 Task: Slide 5 - 01 Introduction.
Action: Mouse moved to (44, 106)
Screenshot: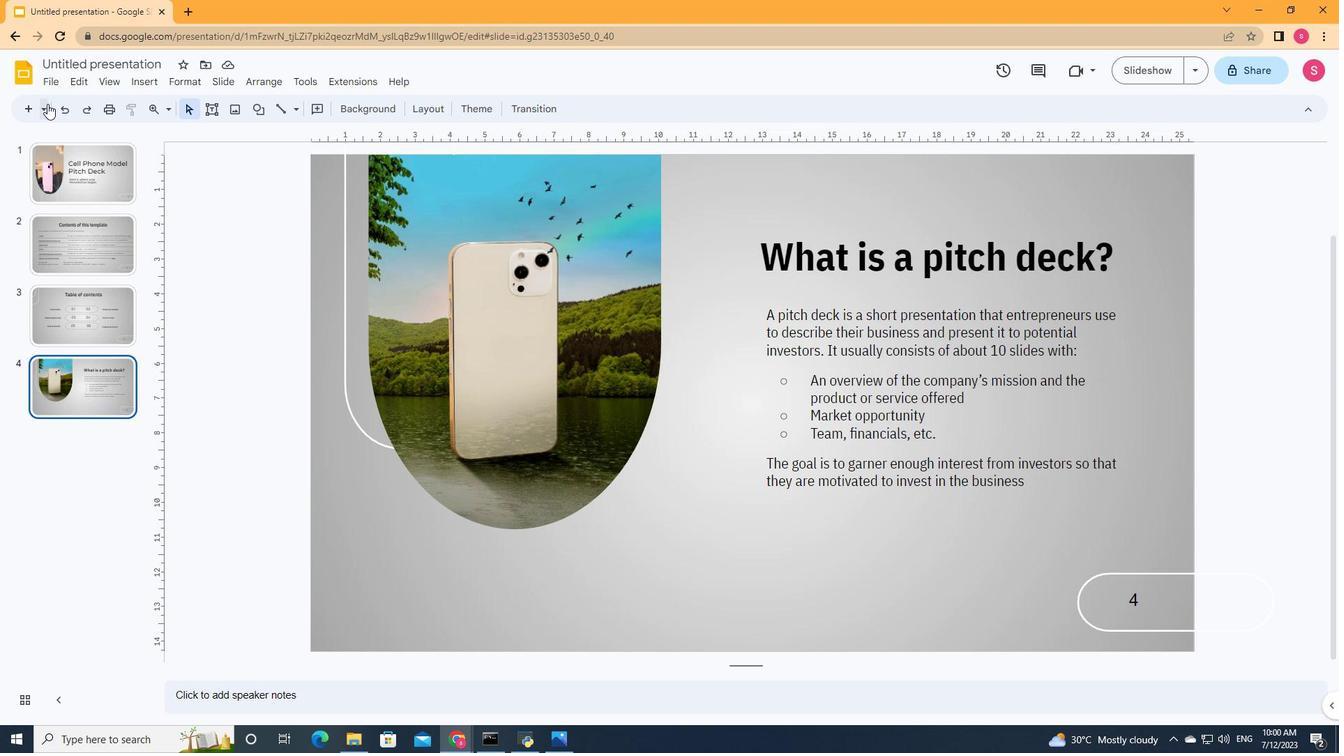 
Action: Mouse pressed left at (44, 106)
Screenshot: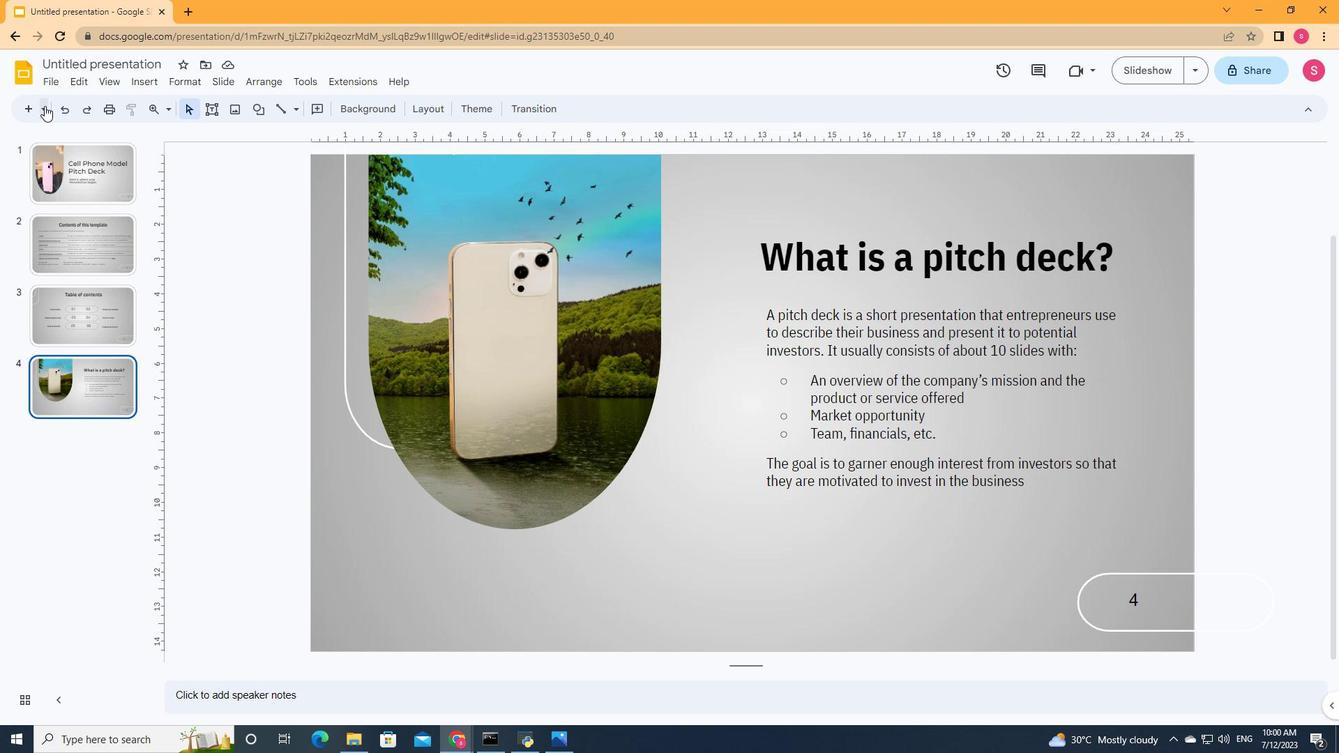 
Action: Mouse moved to (171, 366)
Screenshot: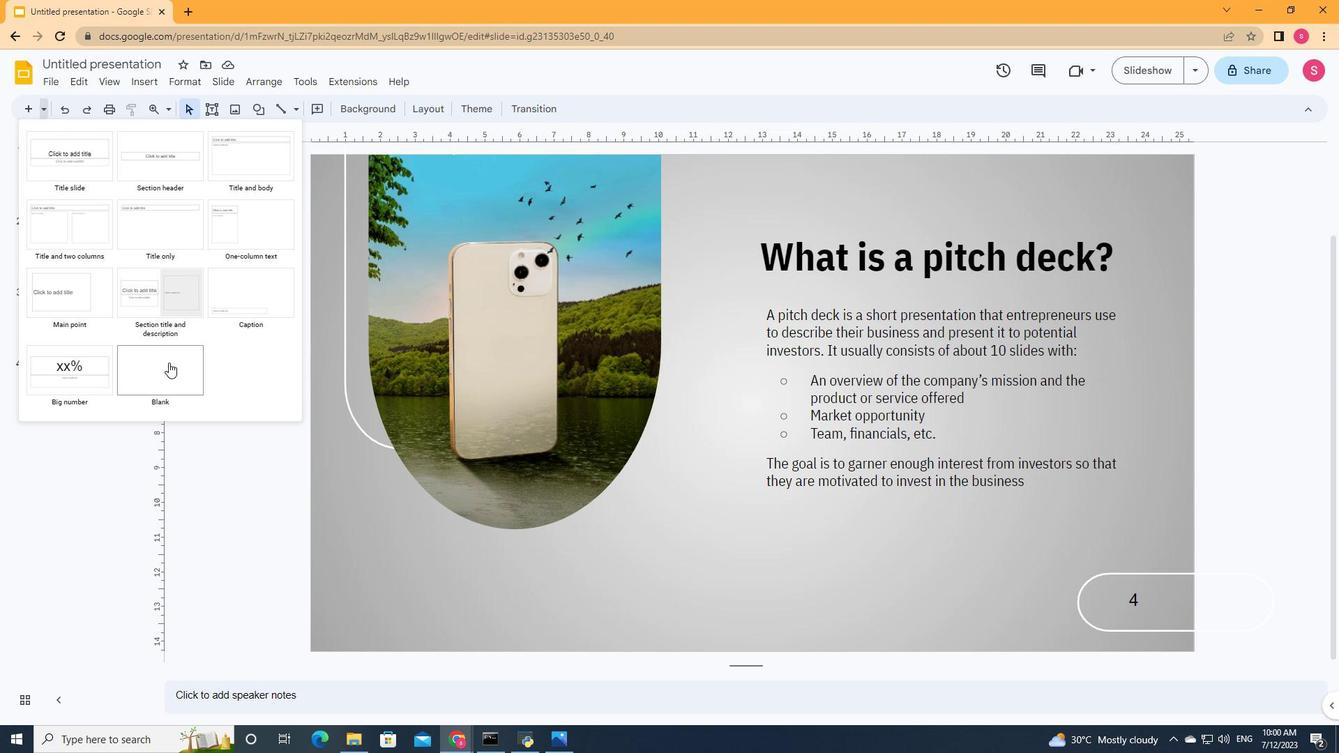 
Action: Mouse pressed left at (171, 366)
Screenshot: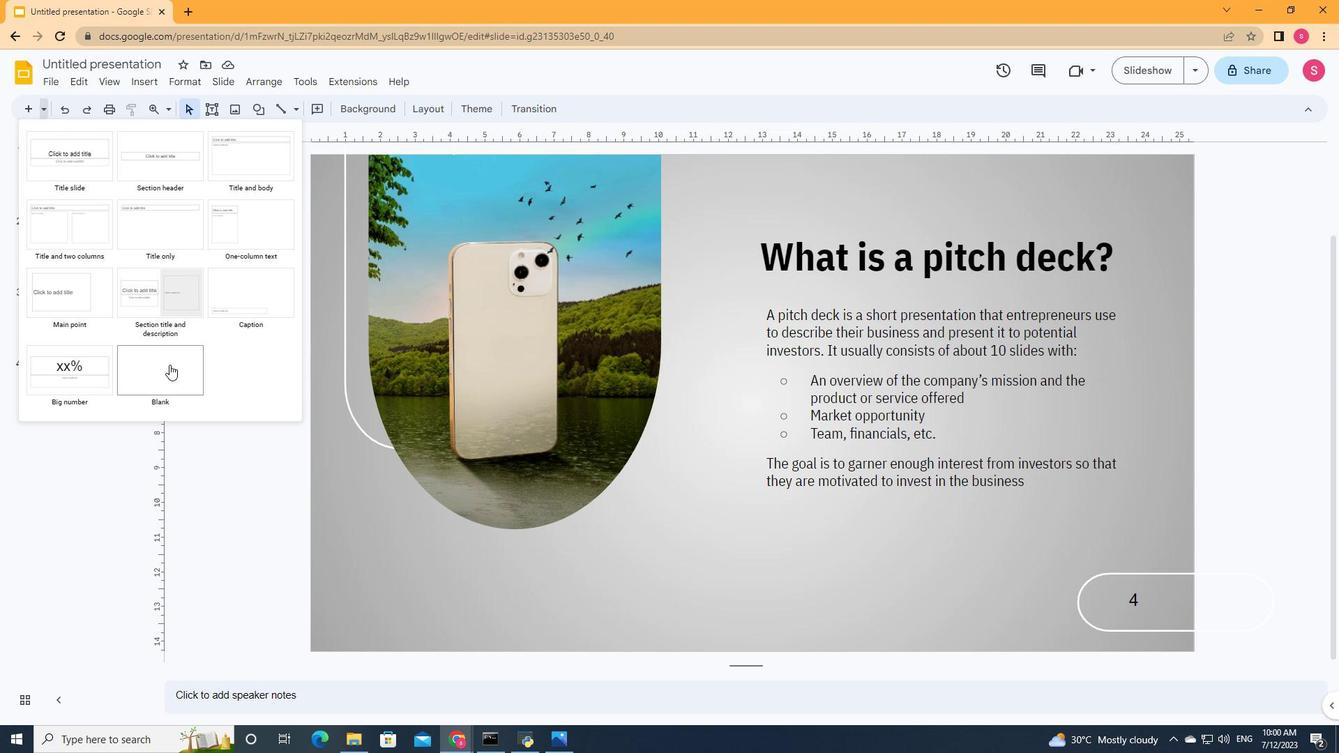 
Action: Mouse moved to (211, 110)
Screenshot: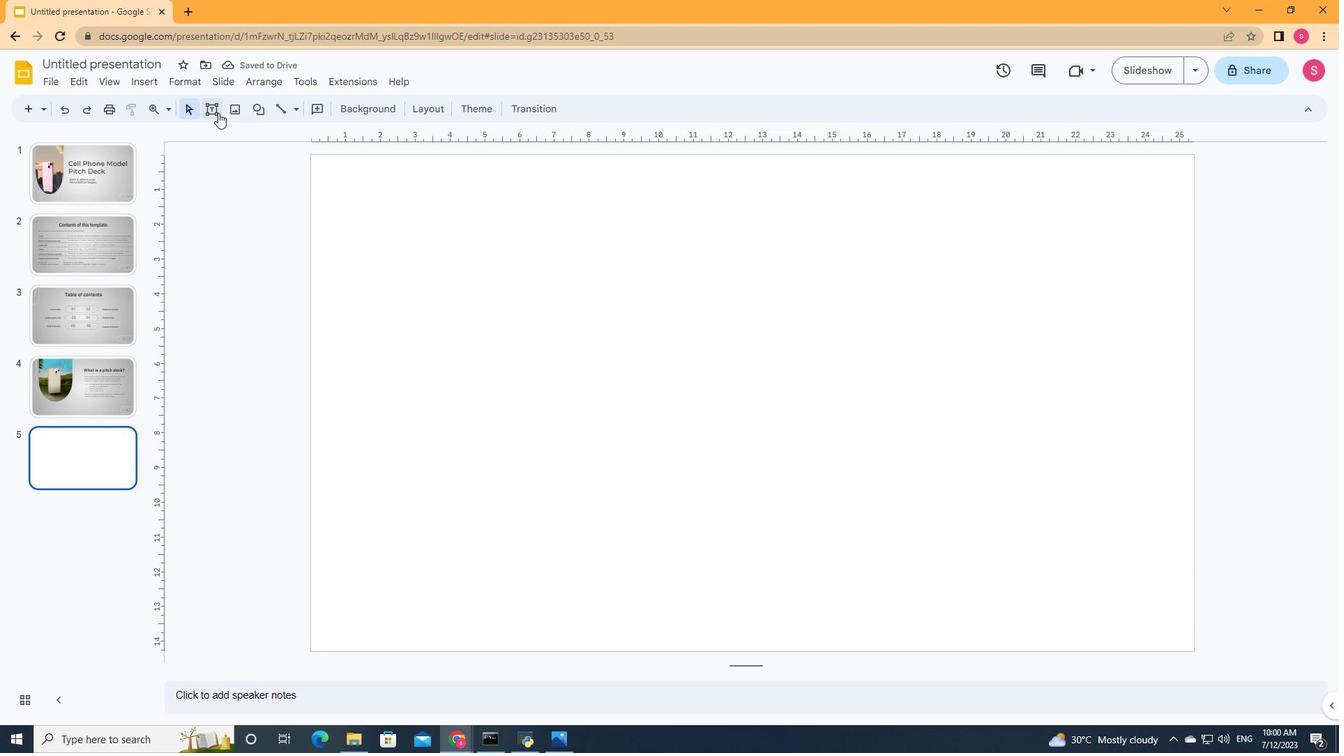 
Action: Mouse pressed left at (211, 110)
Screenshot: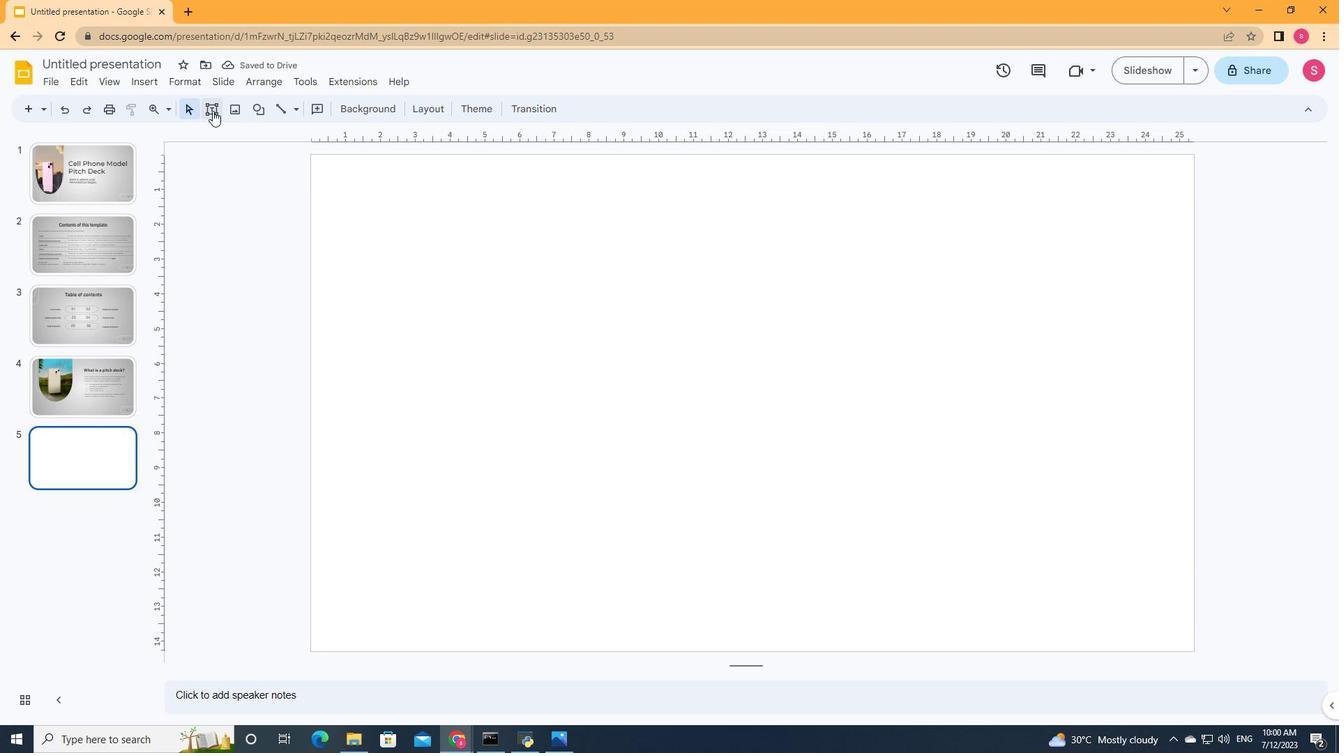 
Action: Mouse moved to (438, 314)
Screenshot: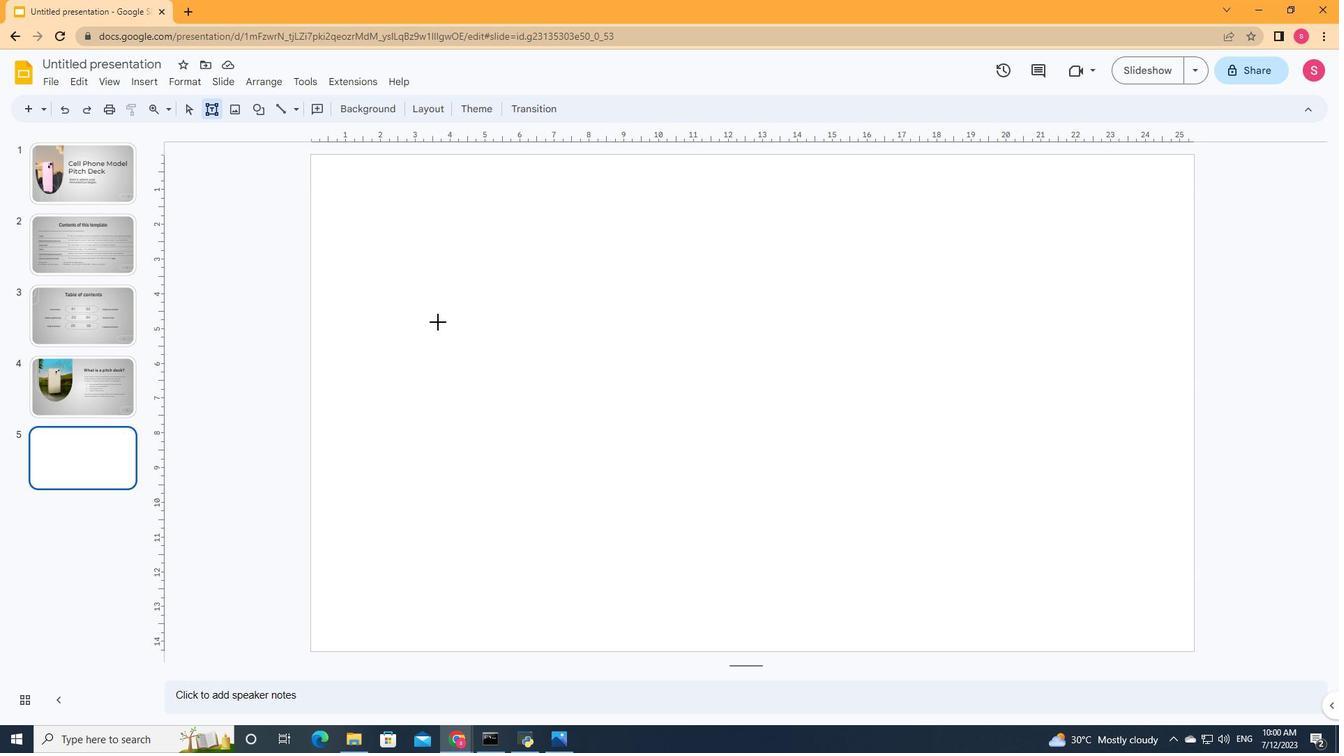 
Action: Mouse pressed left at (438, 314)
Screenshot: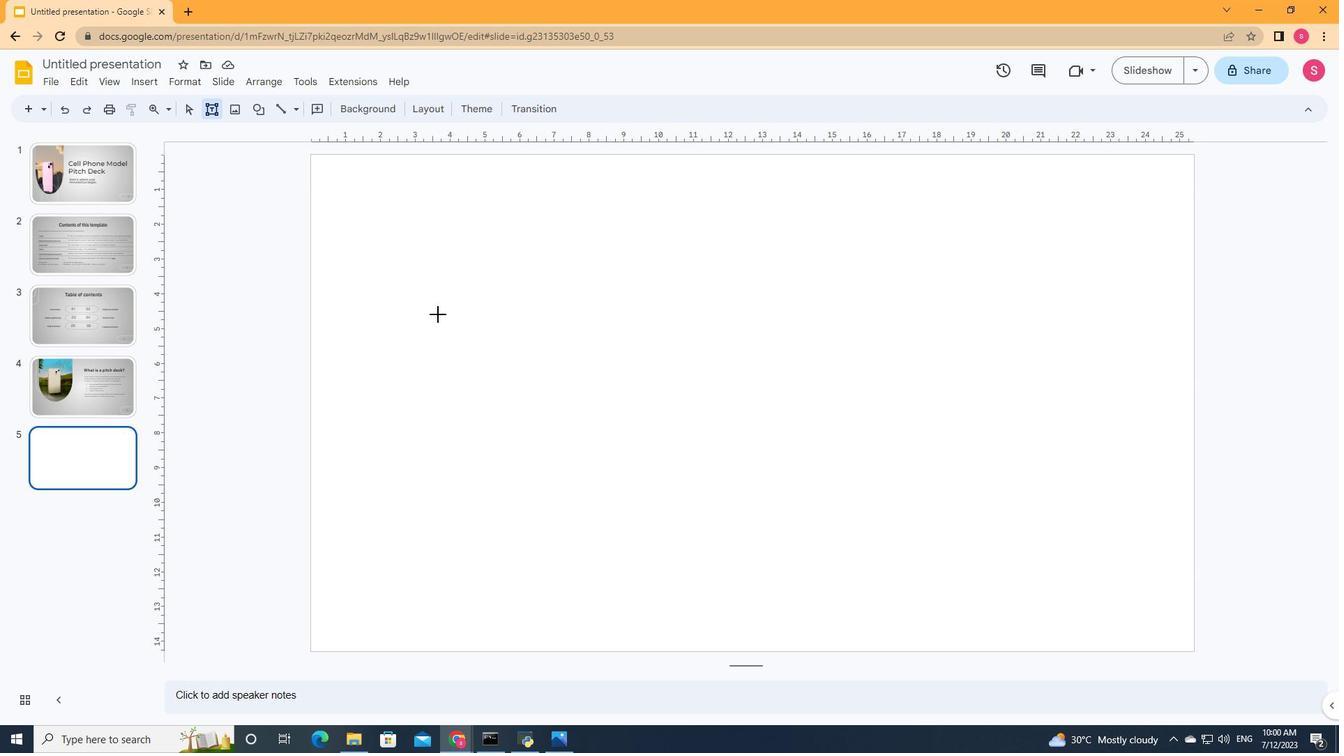 
Action: Mouse moved to (599, 405)
Screenshot: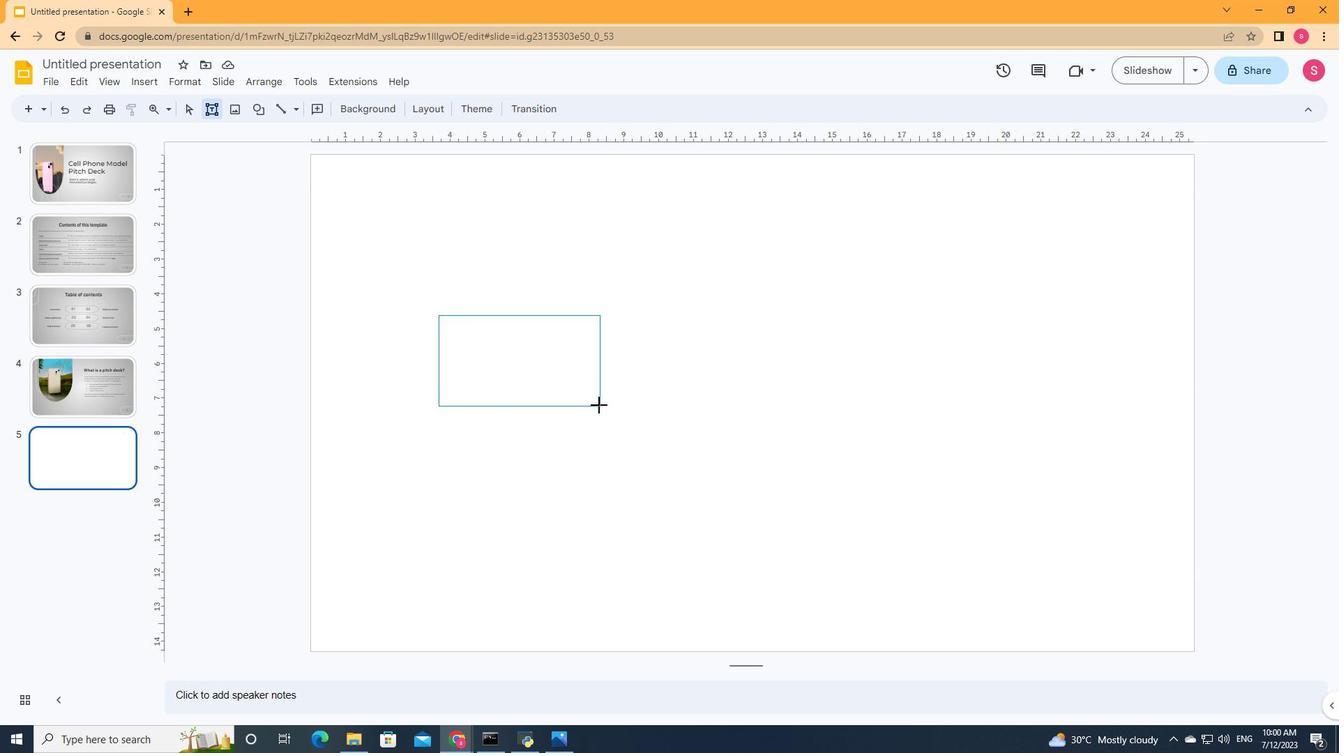 
Action: Key pressed <Key.shift><Key.shift><Key.shift><Key.shift><Key.shift><Key.shift><Key.shift><Key.shift>
Screenshot: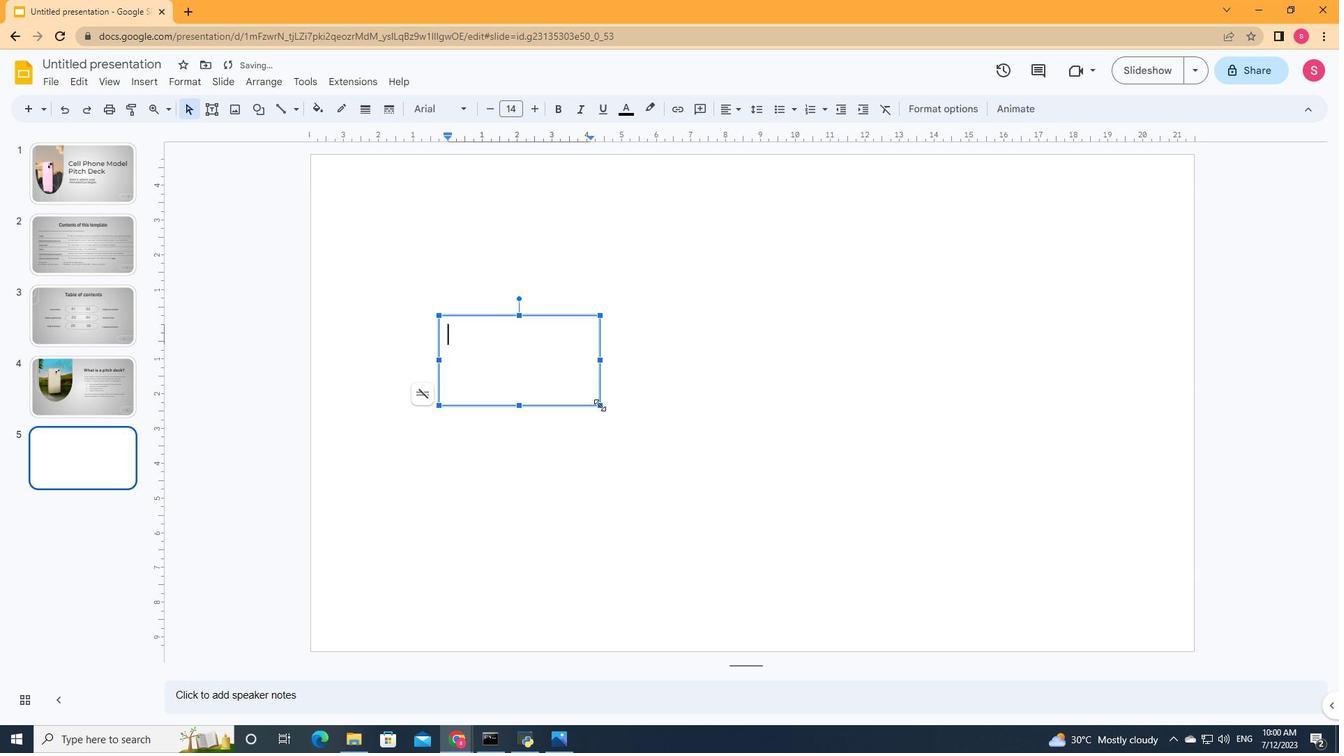 
Action: Mouse moved to (600, 405)
Screenshot: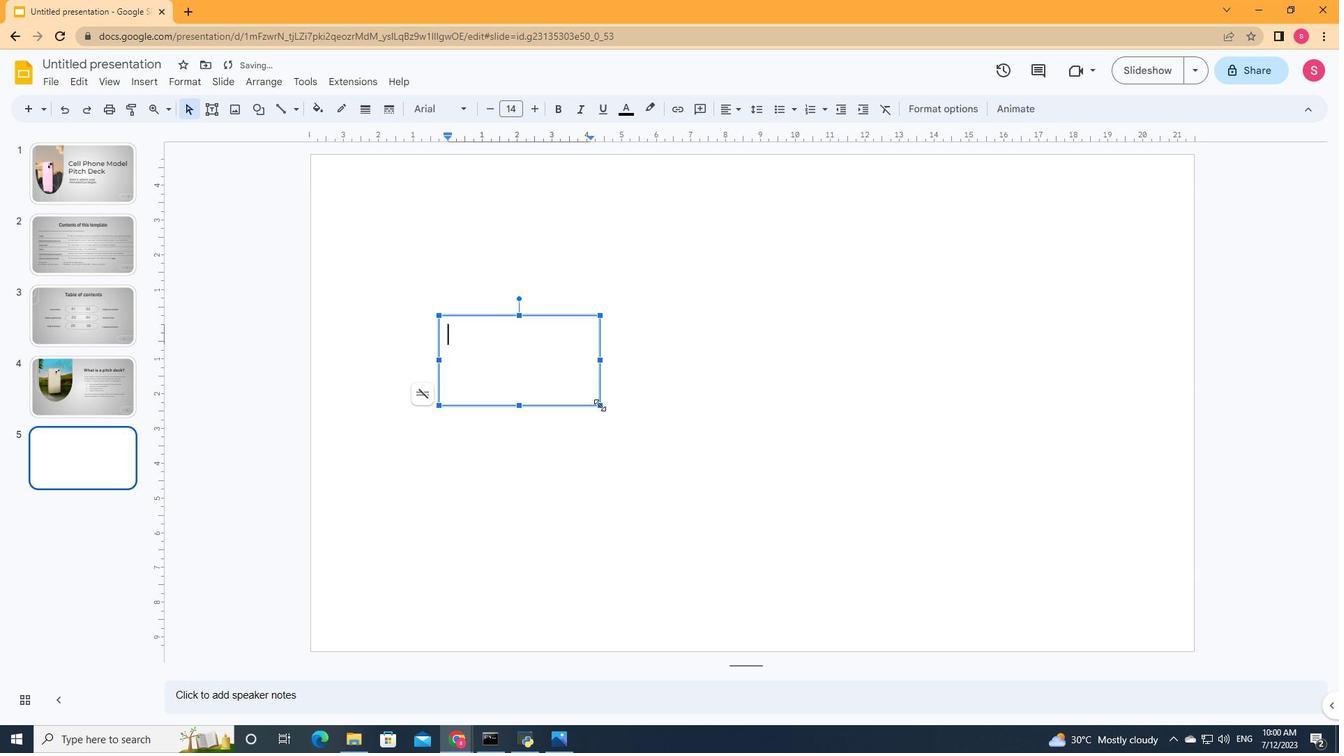 
Action: Key pressed <Key.insert><Key.shift>01
Screenshot: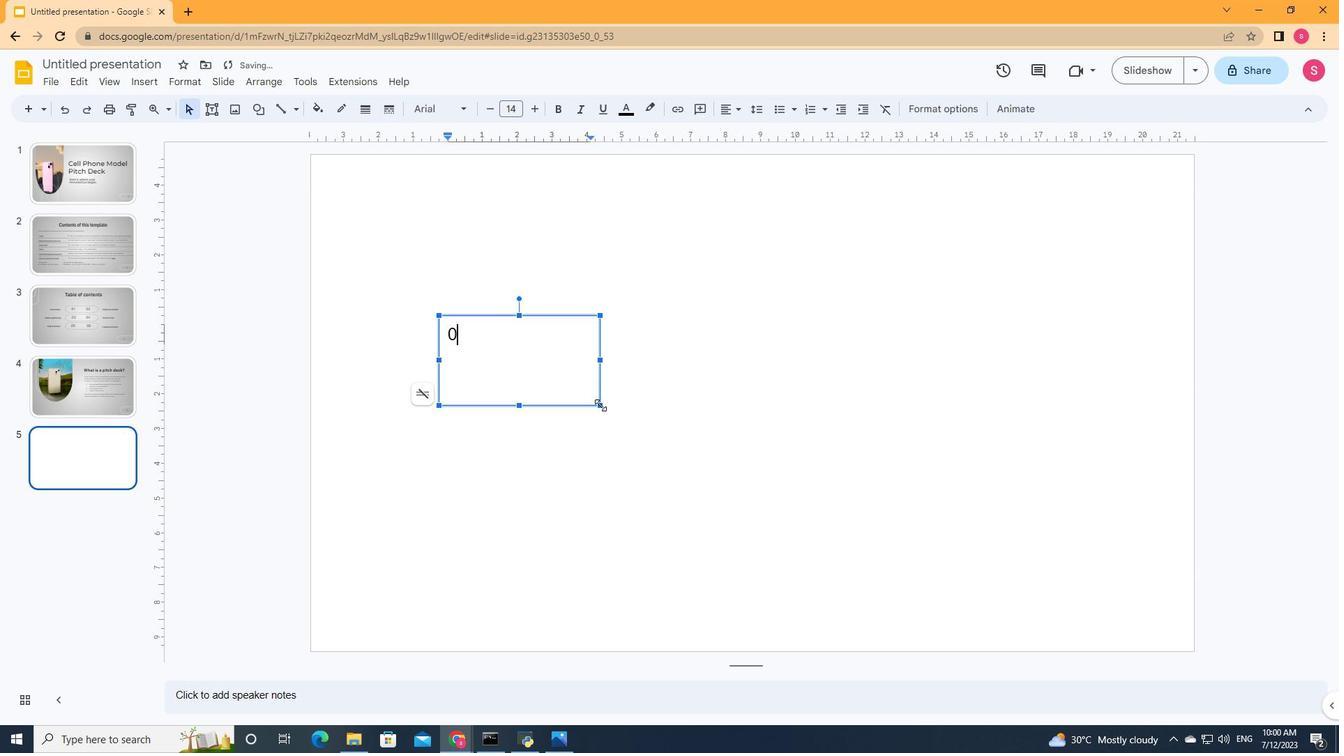 
Action: Mouse moved to (498, 344)
Screenshot: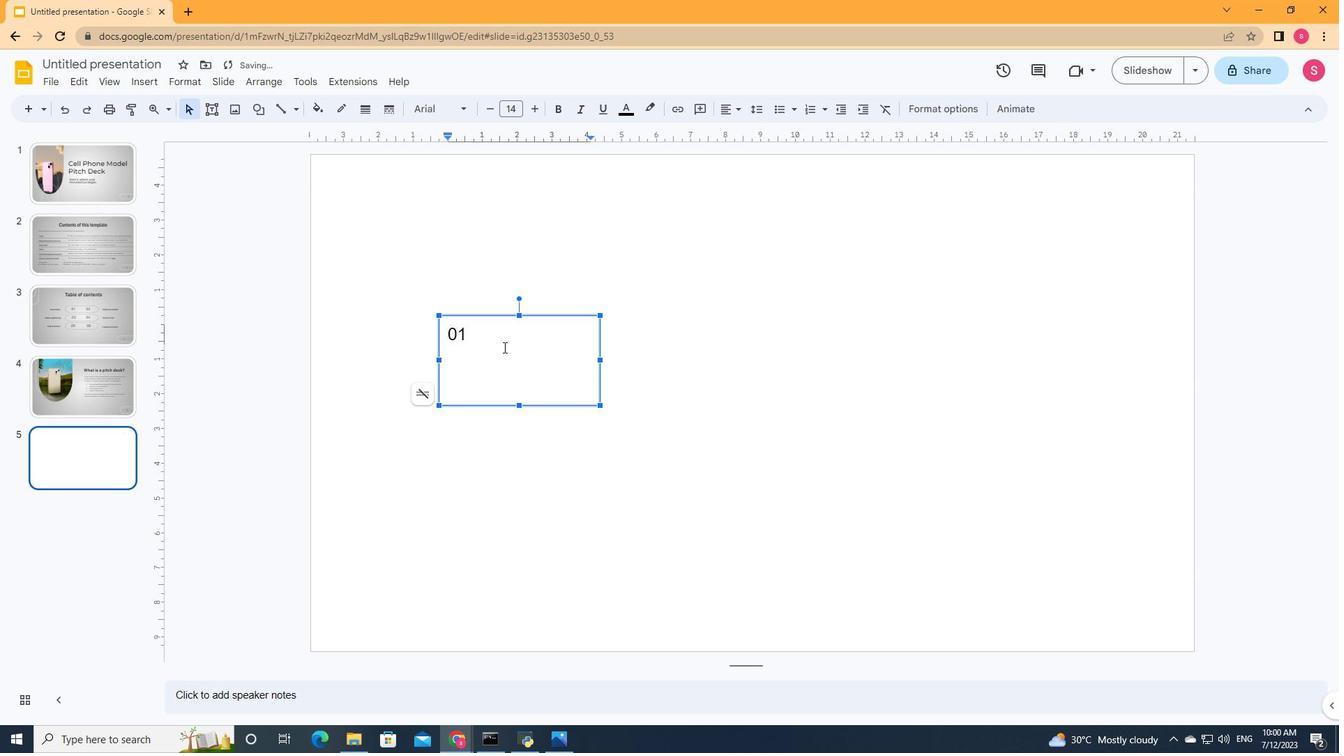 
Action: Mouse pressed left at (498, 344)
Screenshot: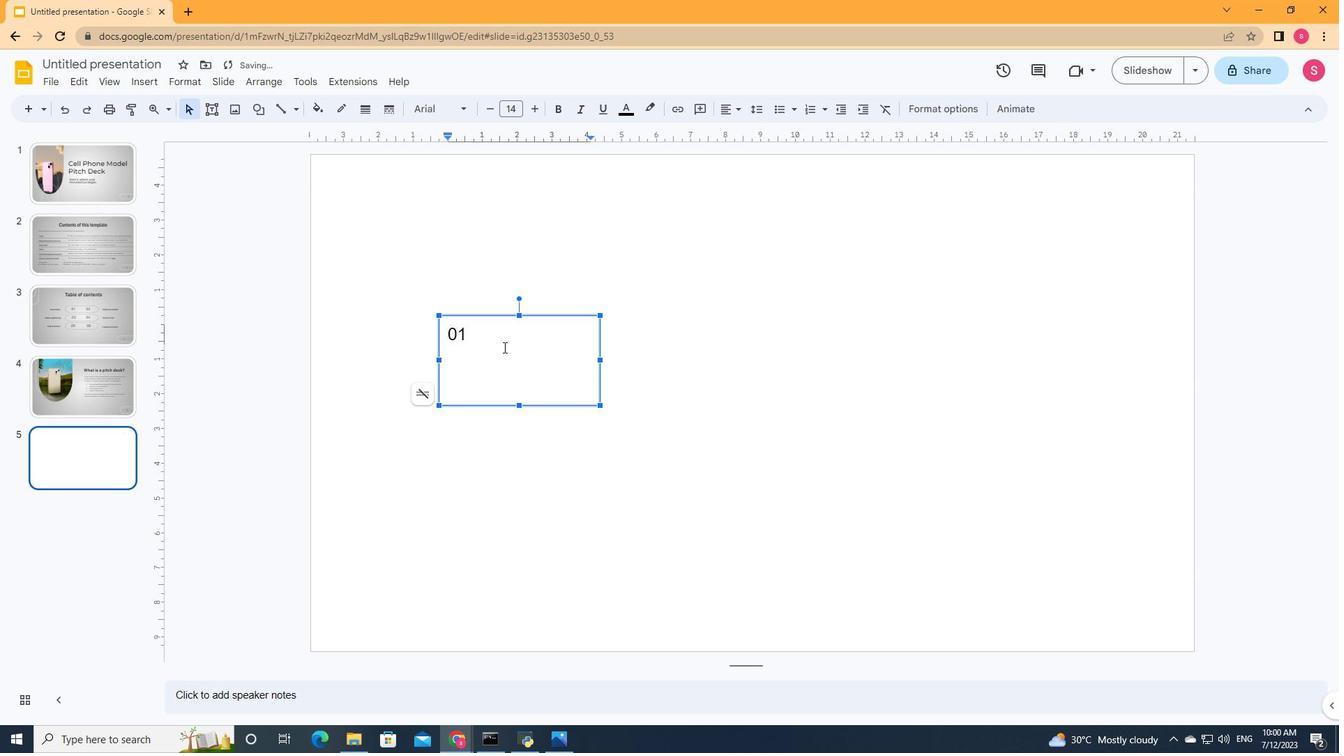 
Action: Mouse moved to (531, 115)
Screenshot: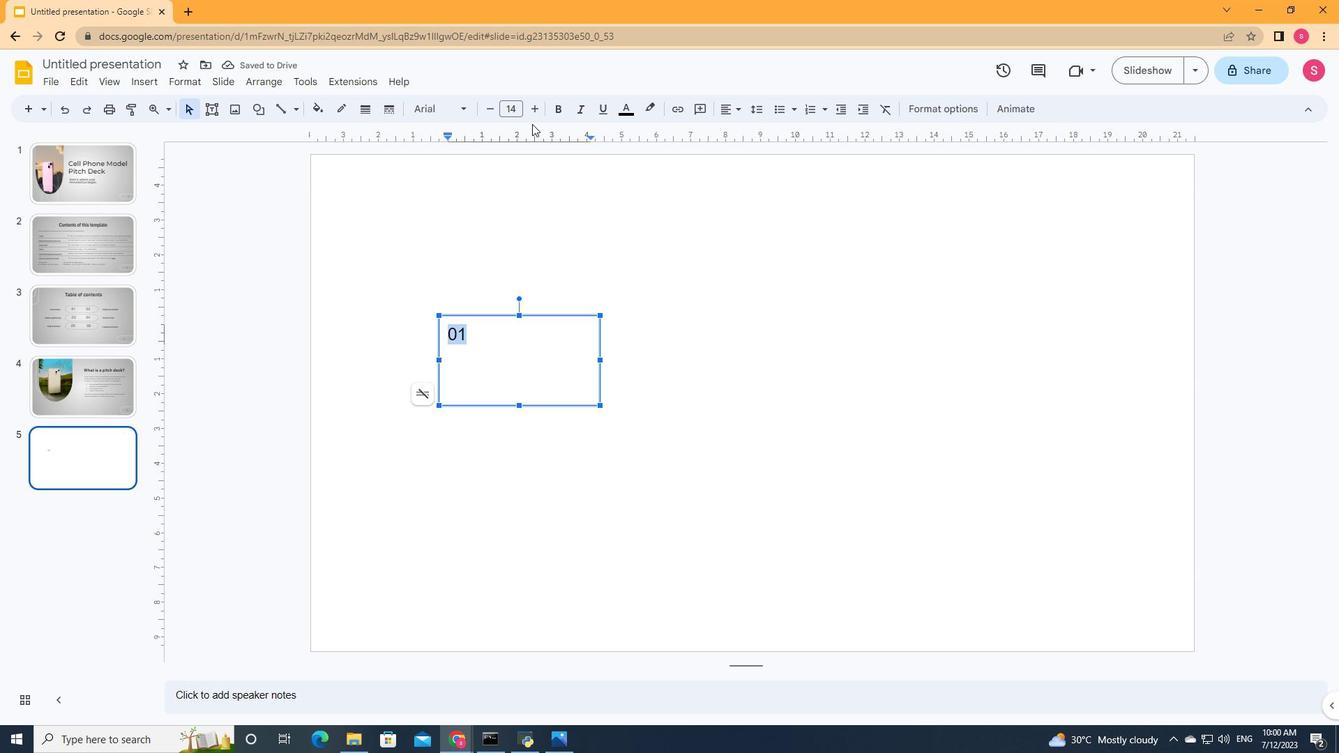 
Action: Mouse pressed left at (531, 115)
Screenshot: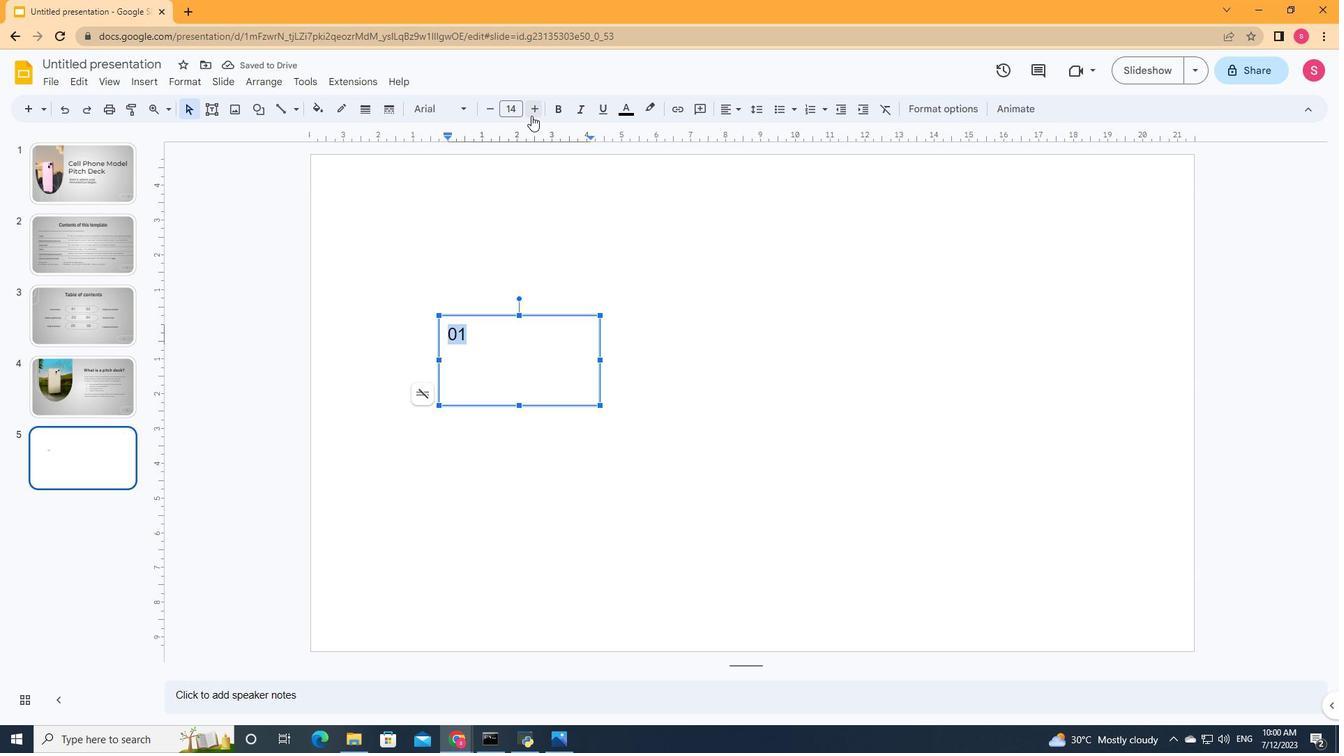 
Action: Mouse pressed left at (531, 115)
Screenshot: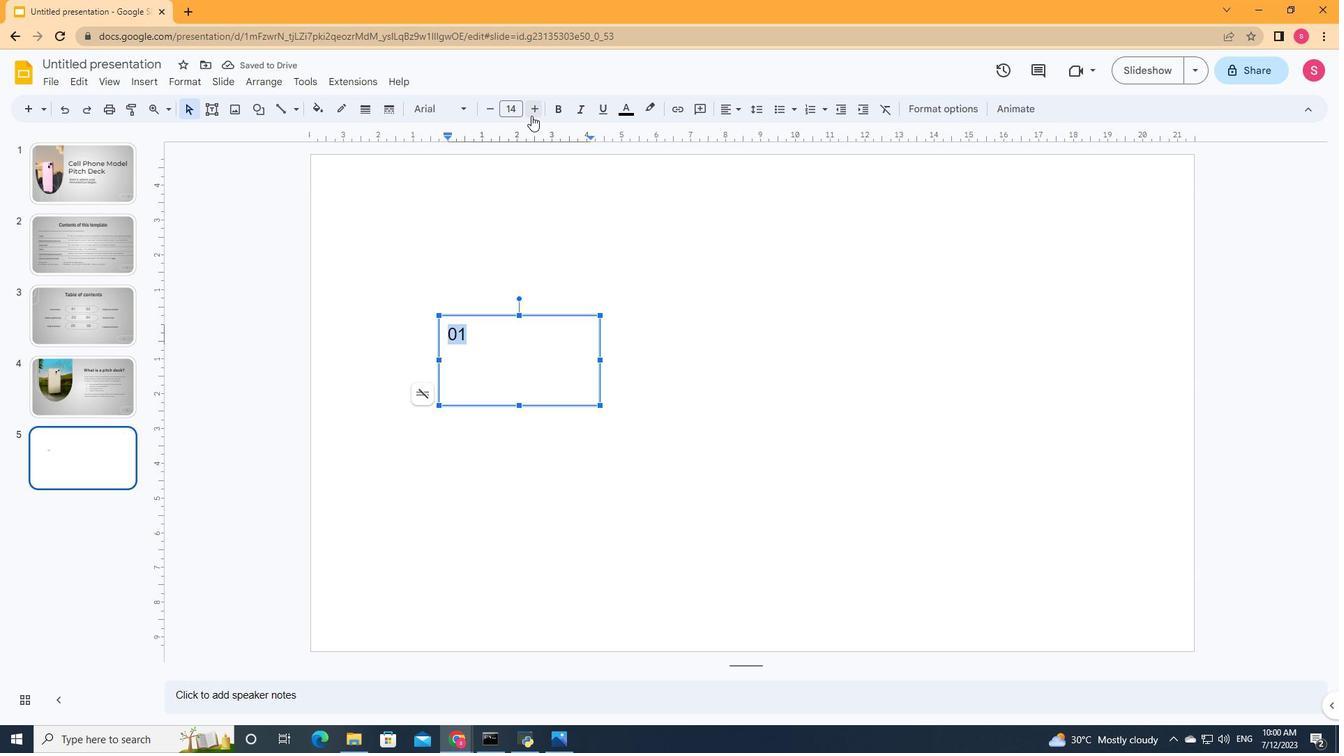 
Action: Mouse pressed left at (531, 115)
Screenshot: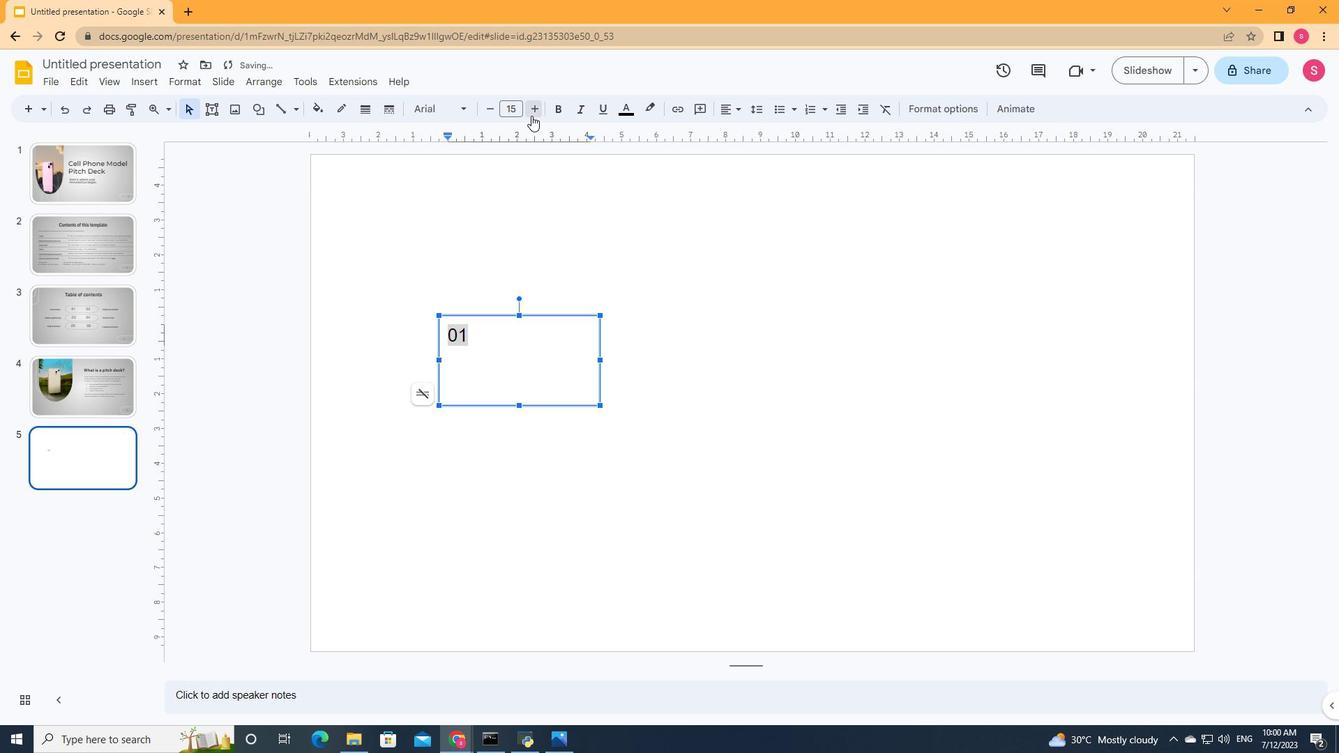 
Action: Mouse pressed left at (531, 115)
Screenshot: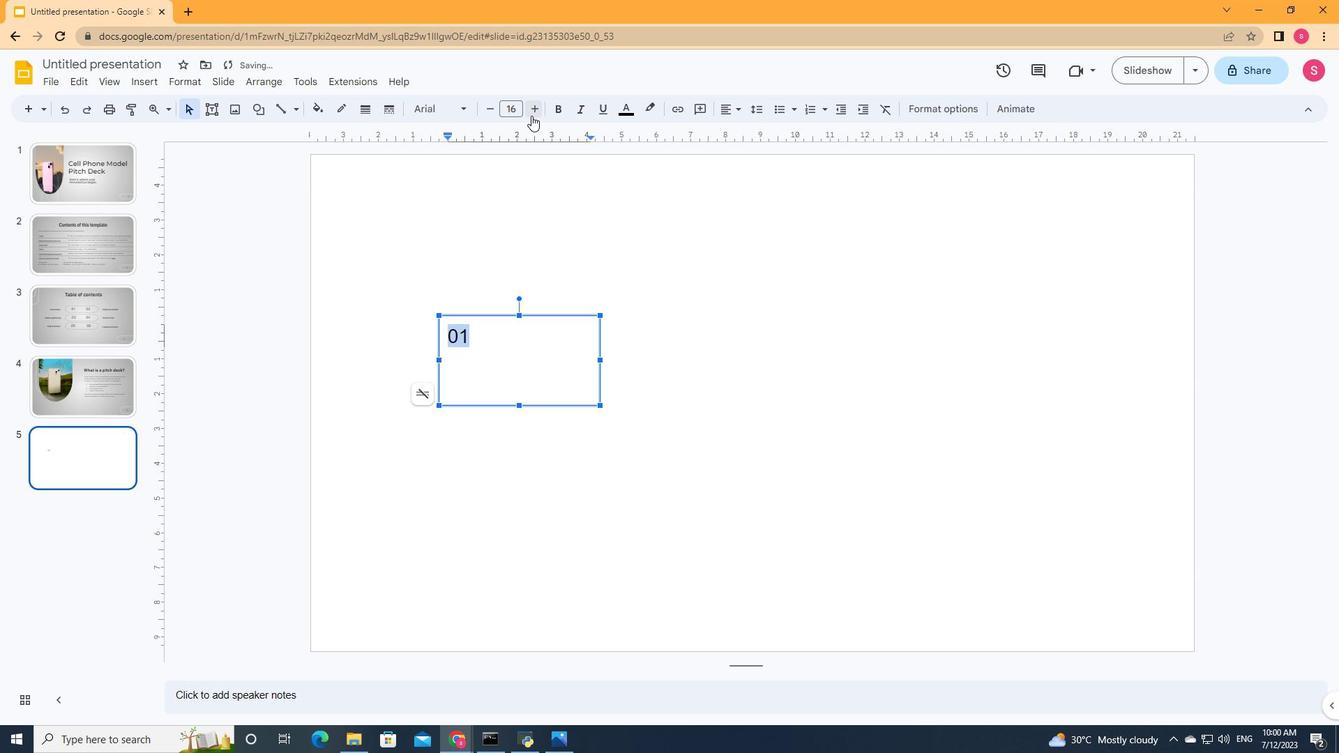 
Action: Mouse pressed left at (531, 115)
Screenshot: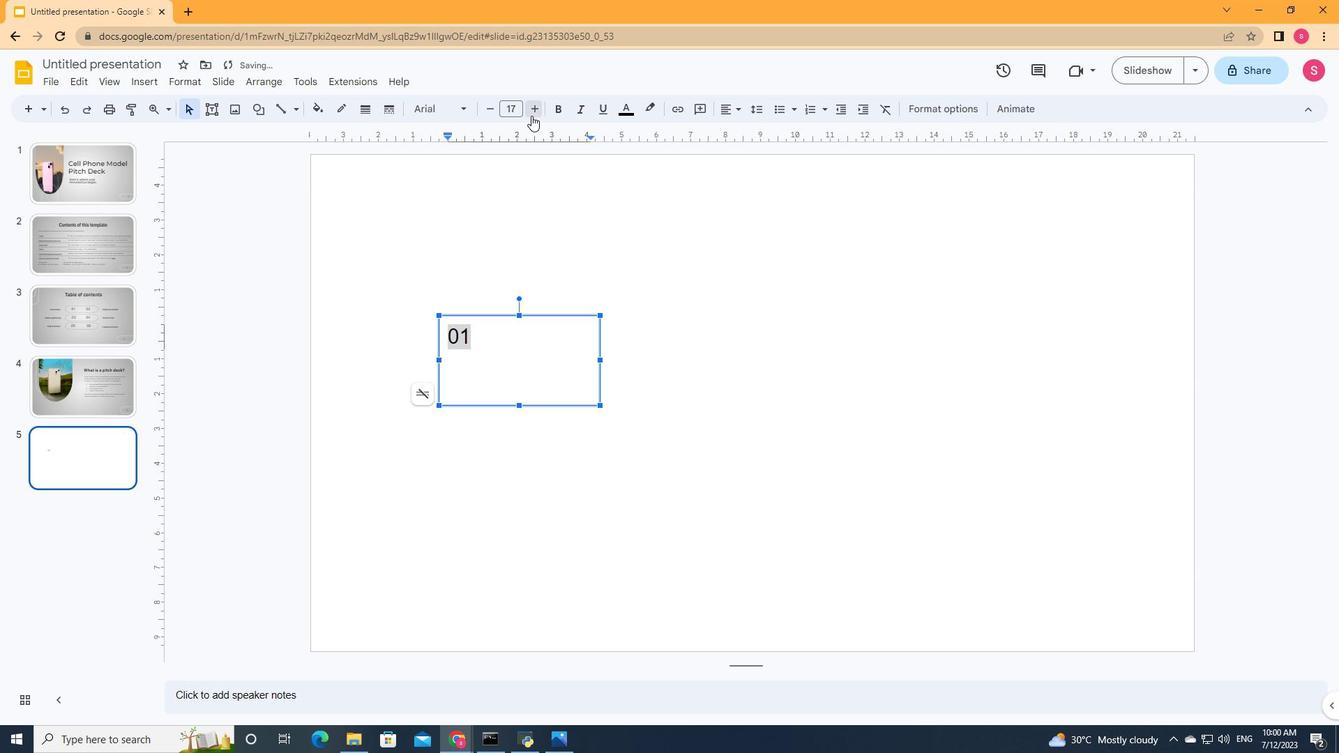 
Action: Mouse pressed left at (531, 115)
Screenshot: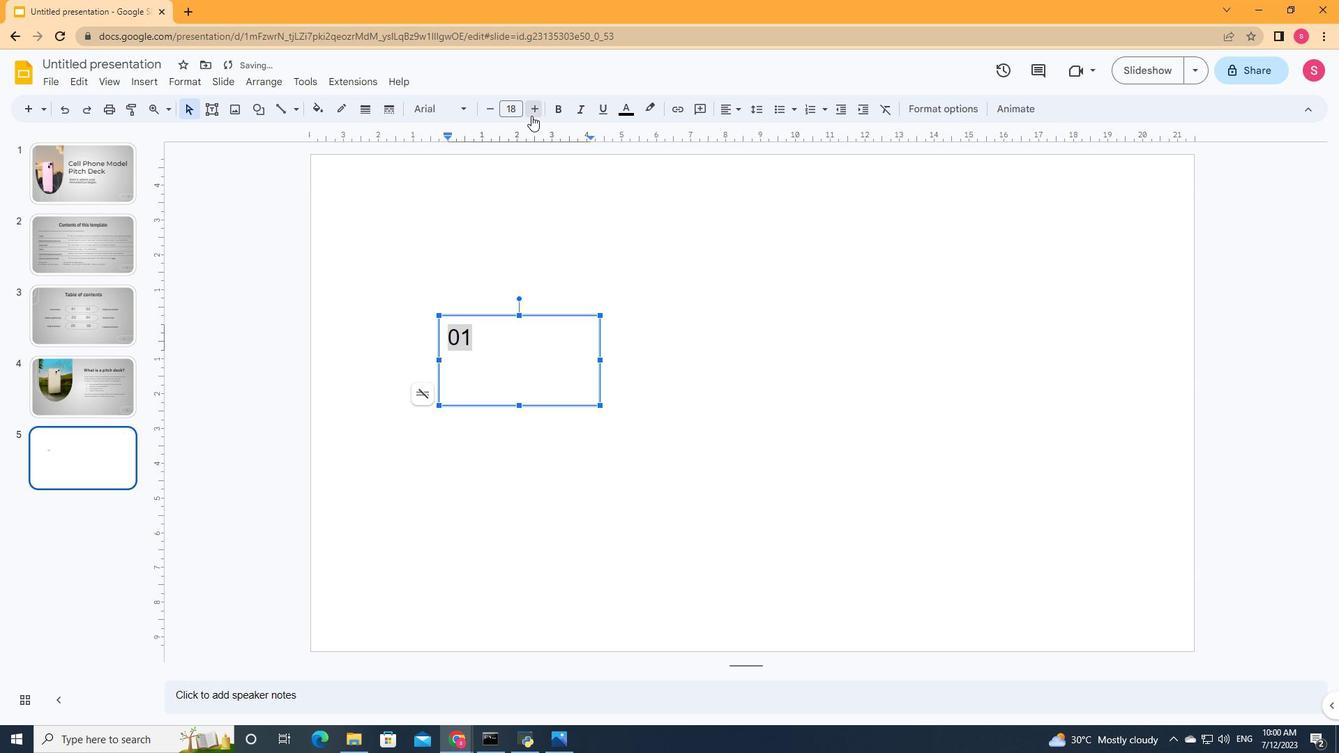 
Action: Mouse pressed left at (531, 115)
Screenshot: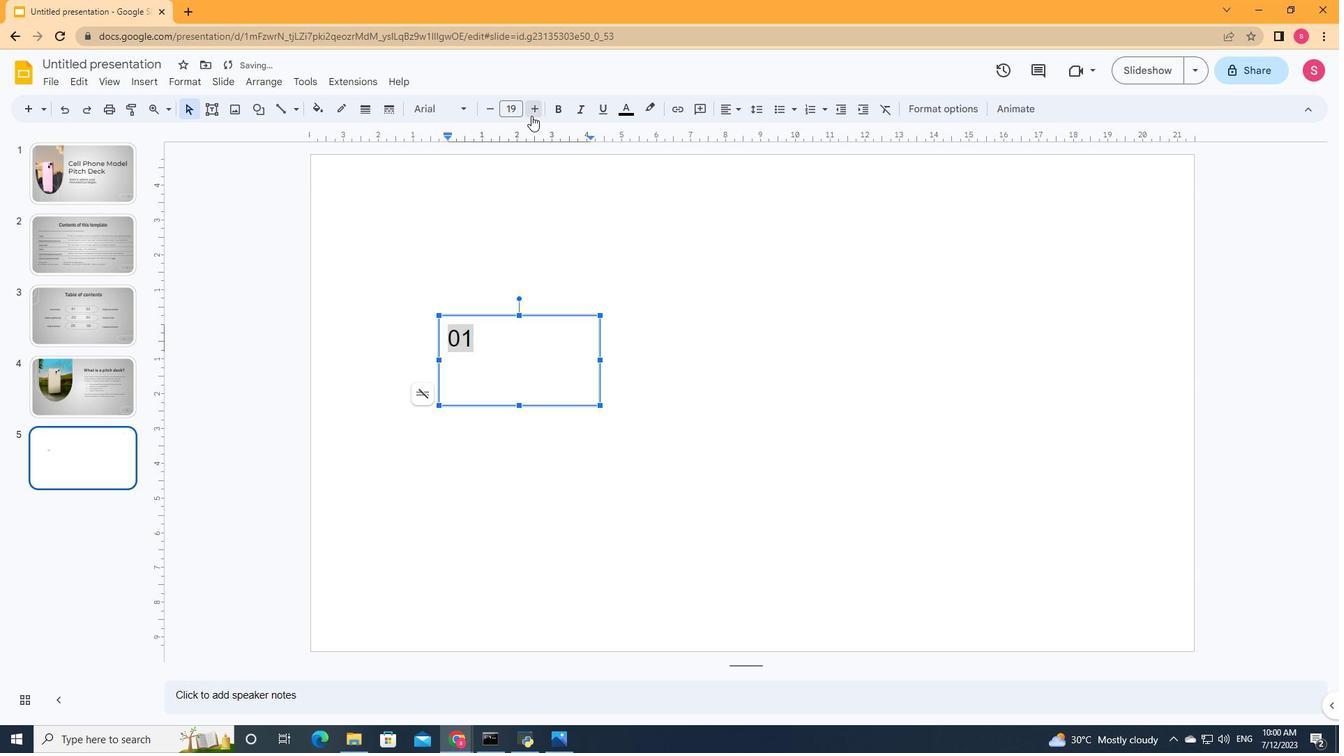 
Action: Mouse pressed left at (531, 115)
Screenshot: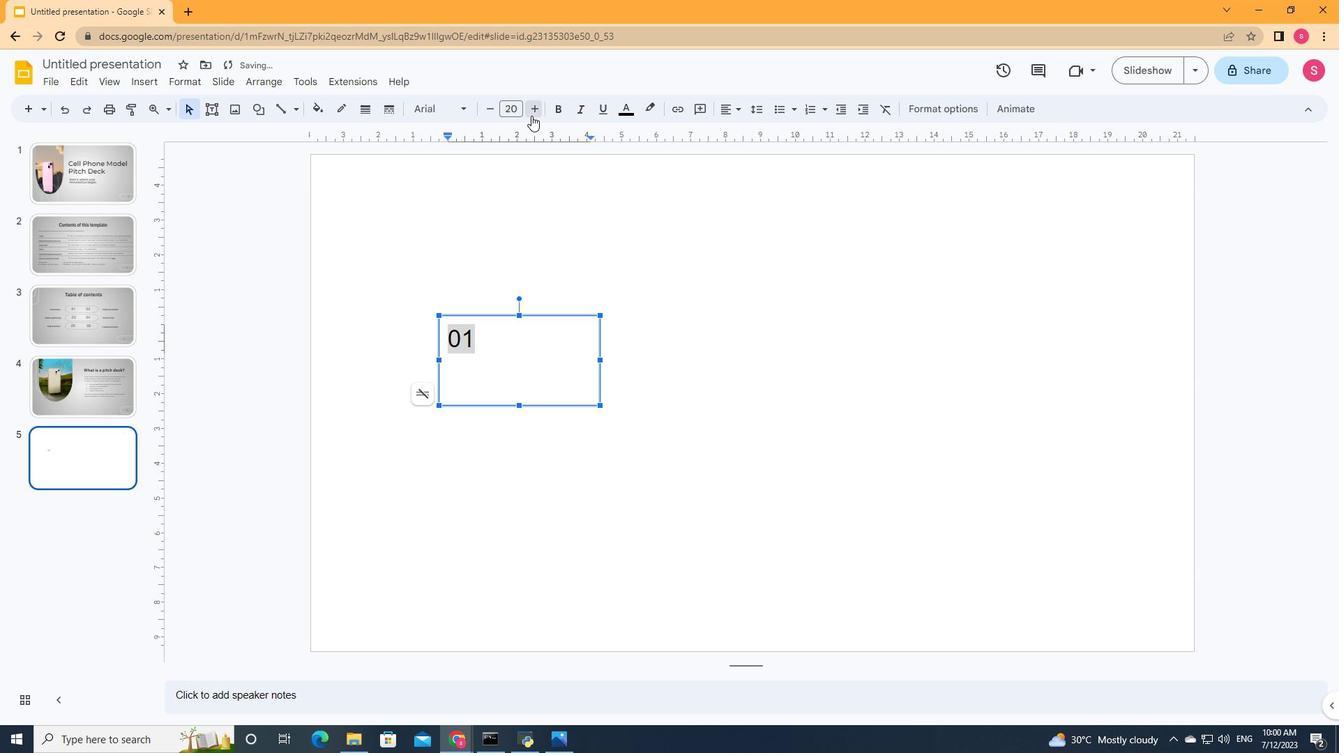 
Action: Mouse pressed left at (531, 115)
Screenshot: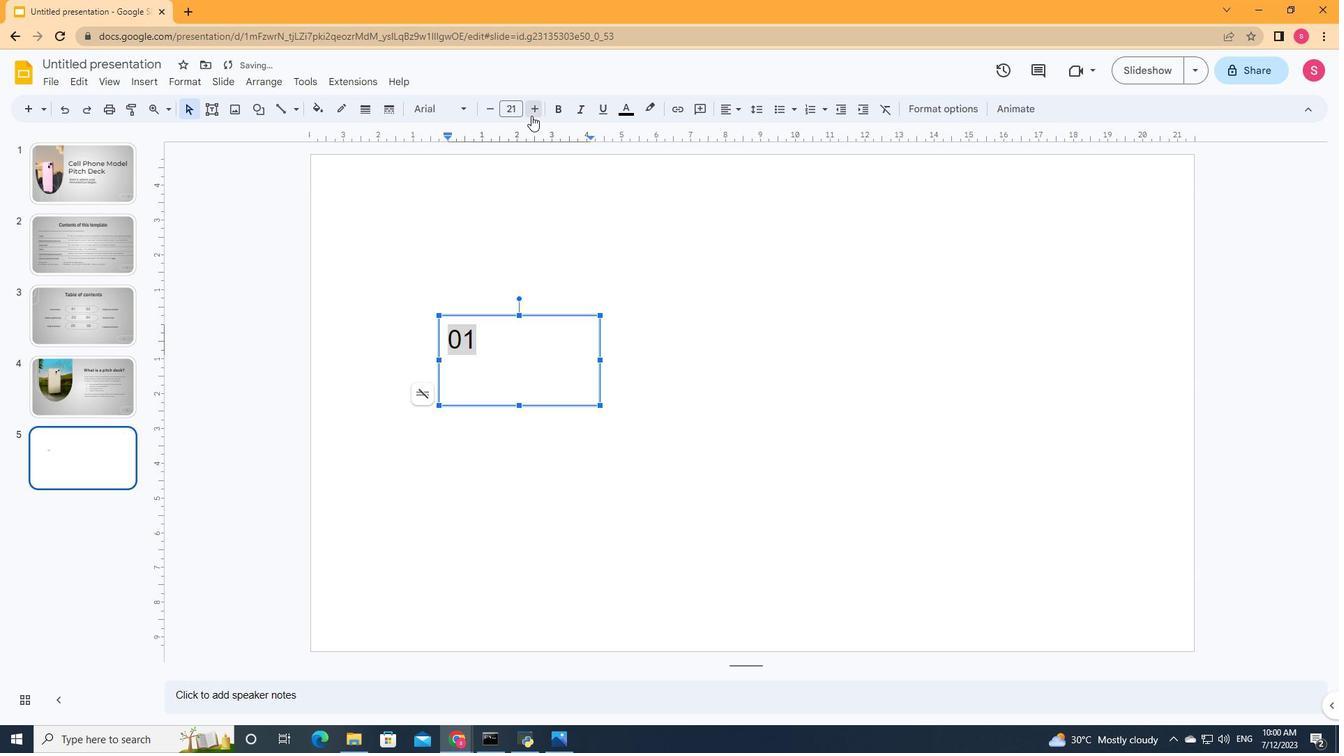 
Action: Mouse pressed left at (531, 115)
Screenshot: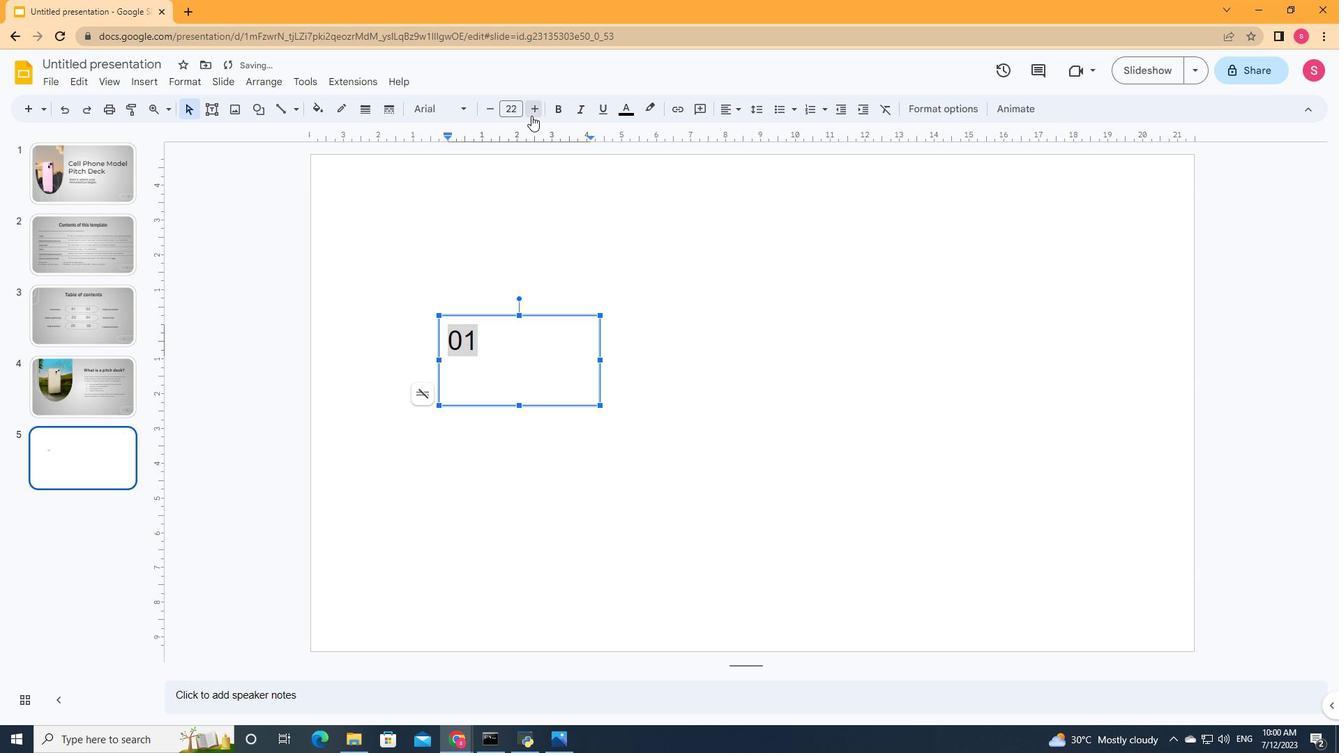 
Action: Mouse pressed left at (531, 115)
Screenshot: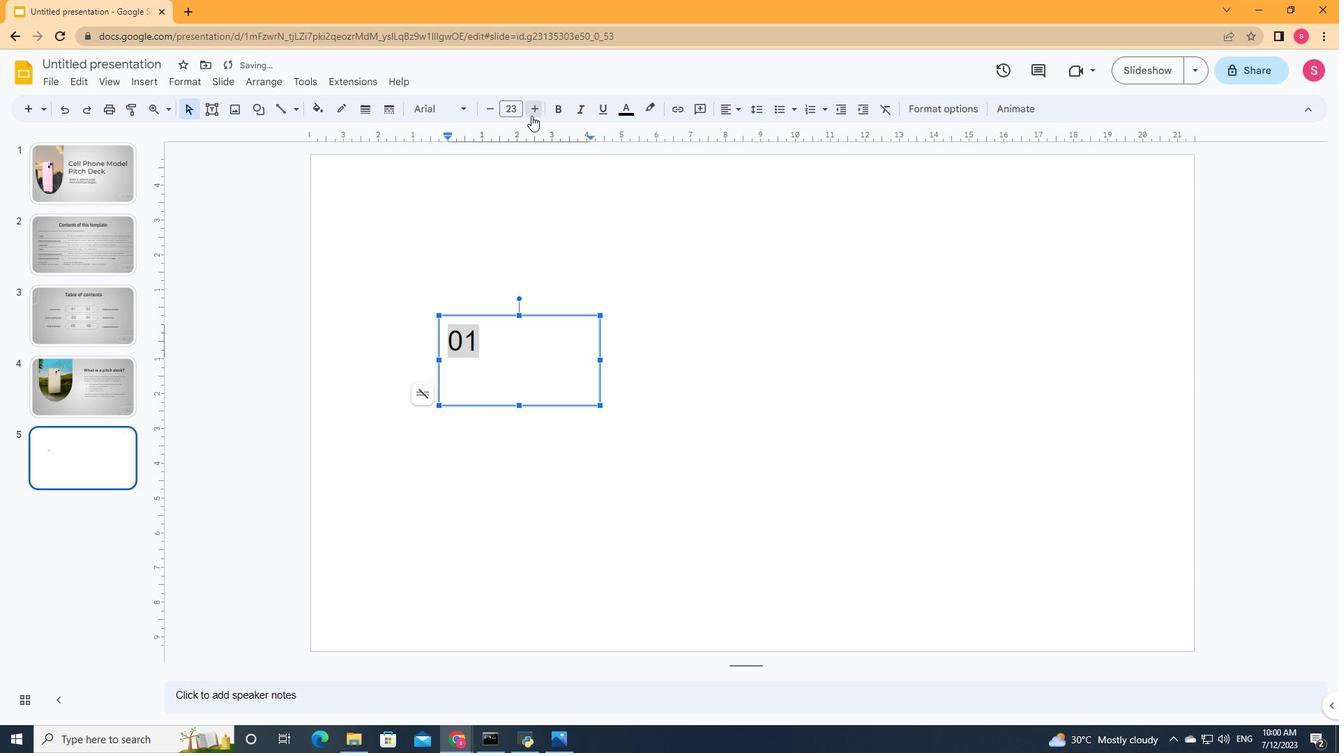 
Action: Mouse pressed left at (531, 115)
Screenshot: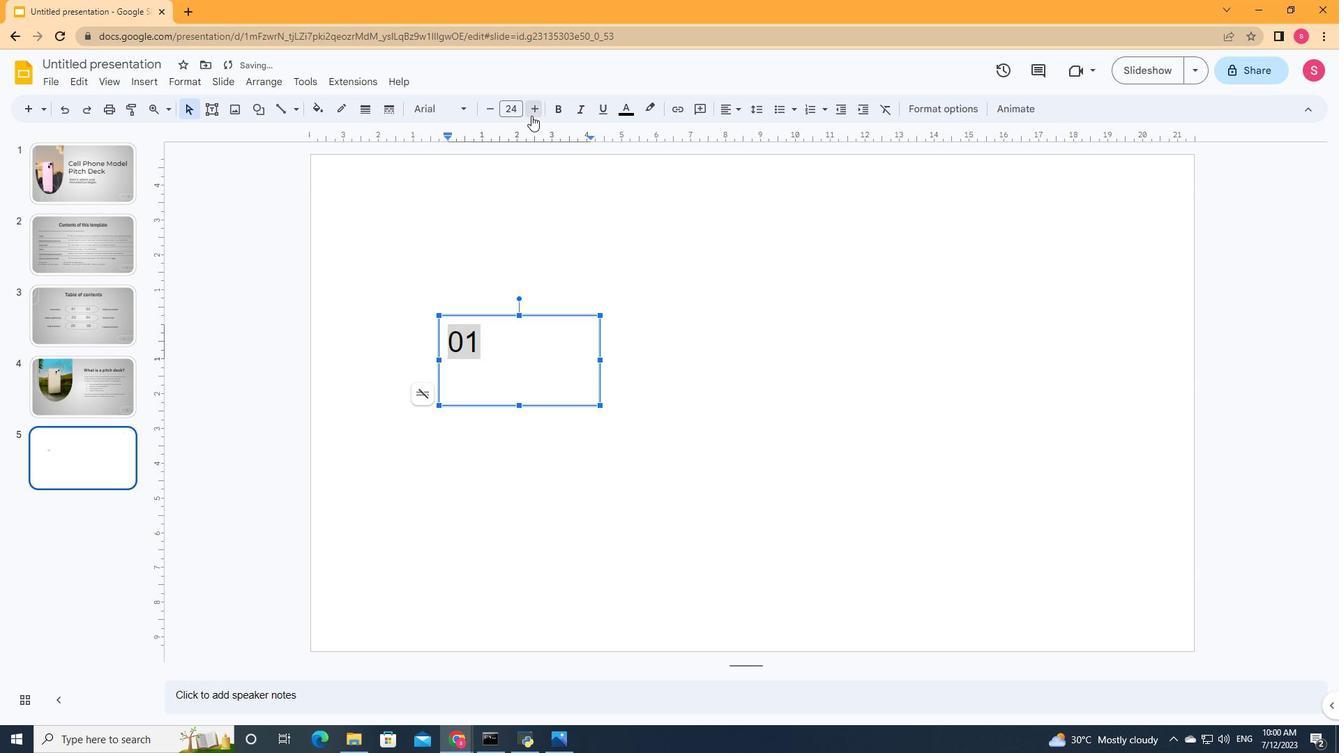 
Action: Mouse pressed left at (531, 115)
Screenshot: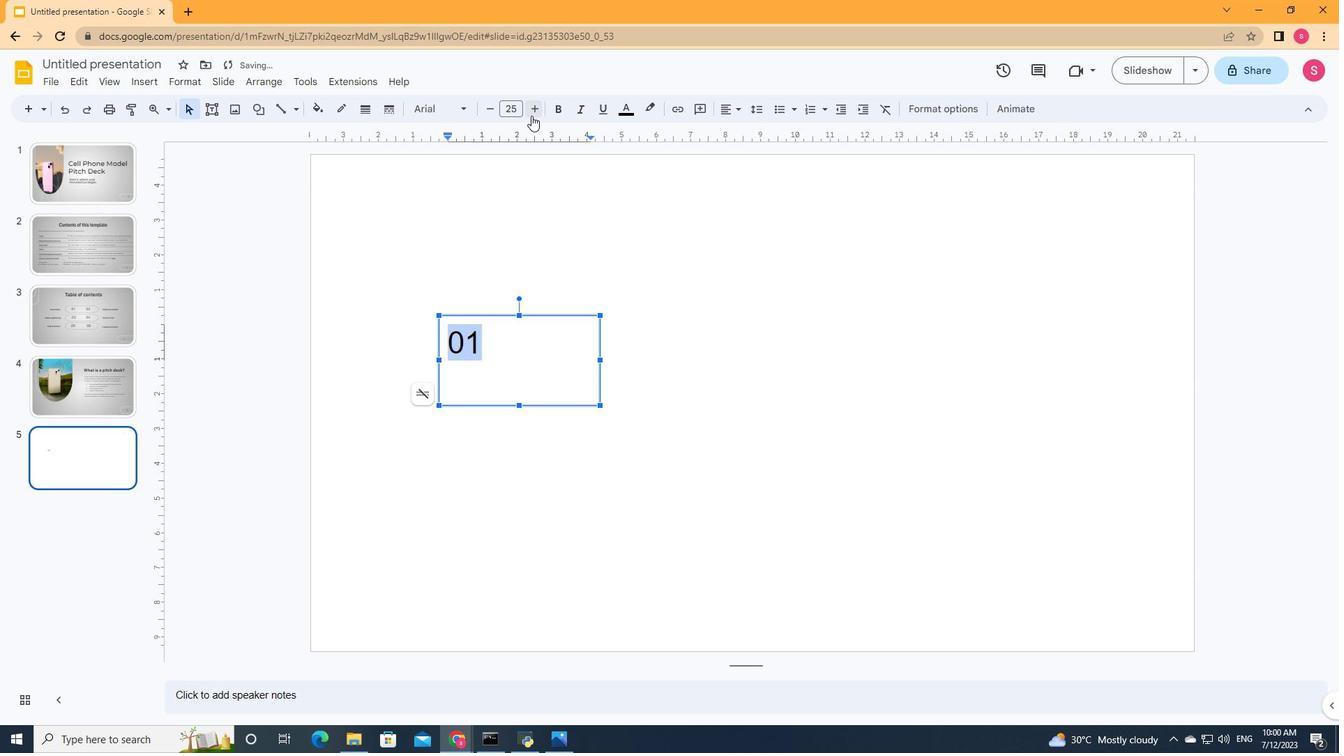 
Action: Mouse pressed left at (531, 115)
Screenshot: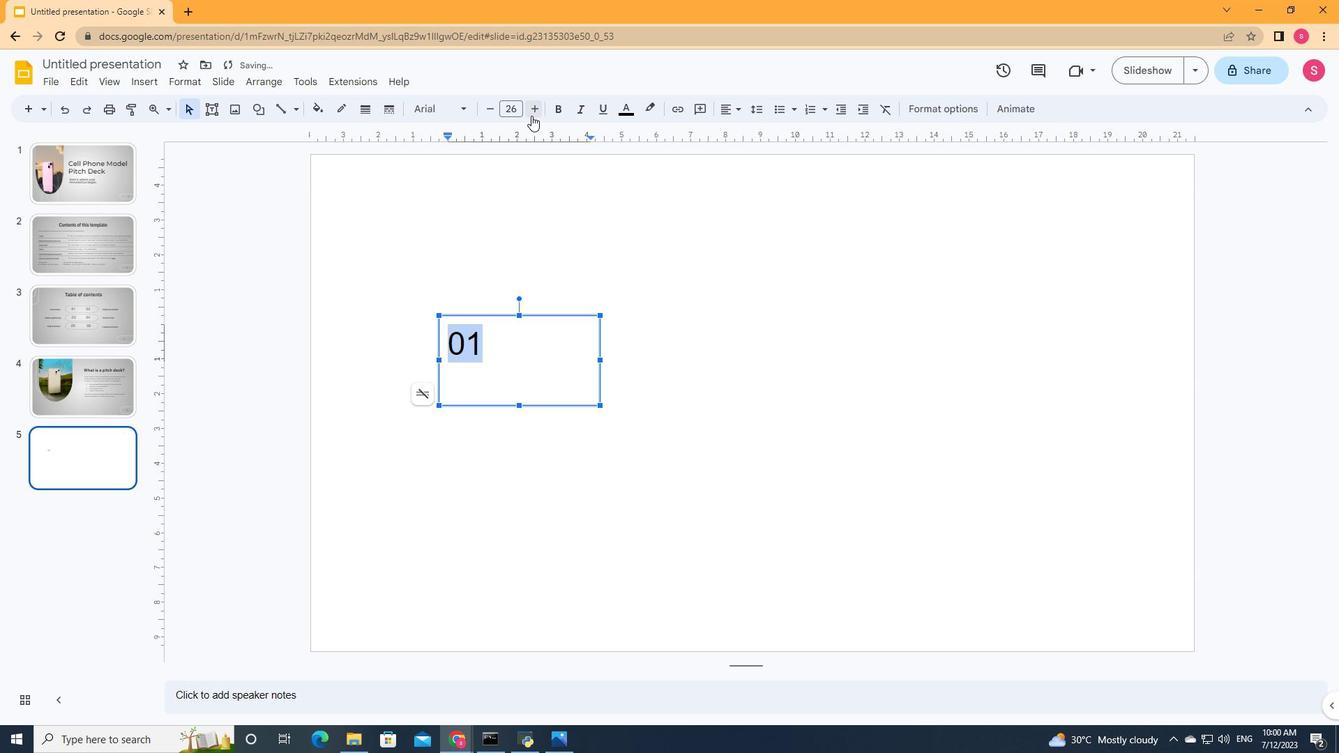 
Action: Mouse pressed left at (531, 115)
Screenshot: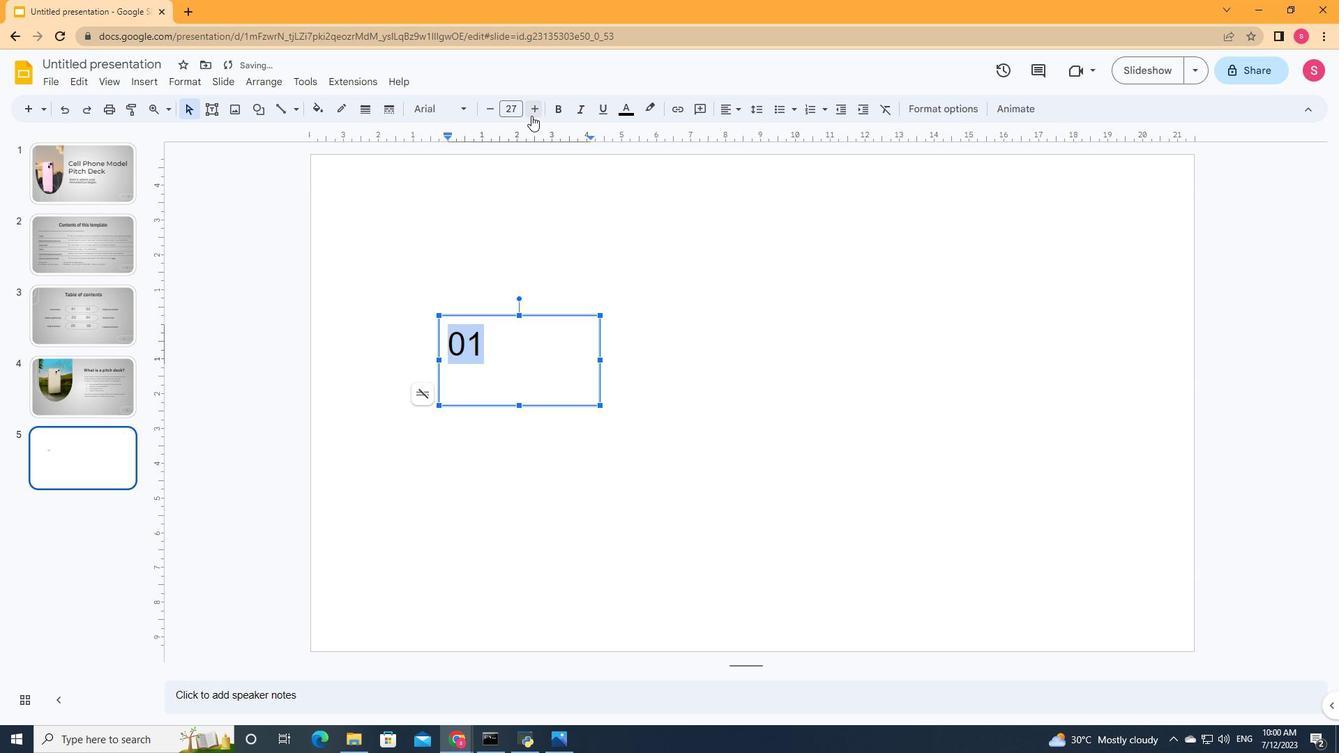 
Action: Mouse pressed left at (531, 115)
Screenshot: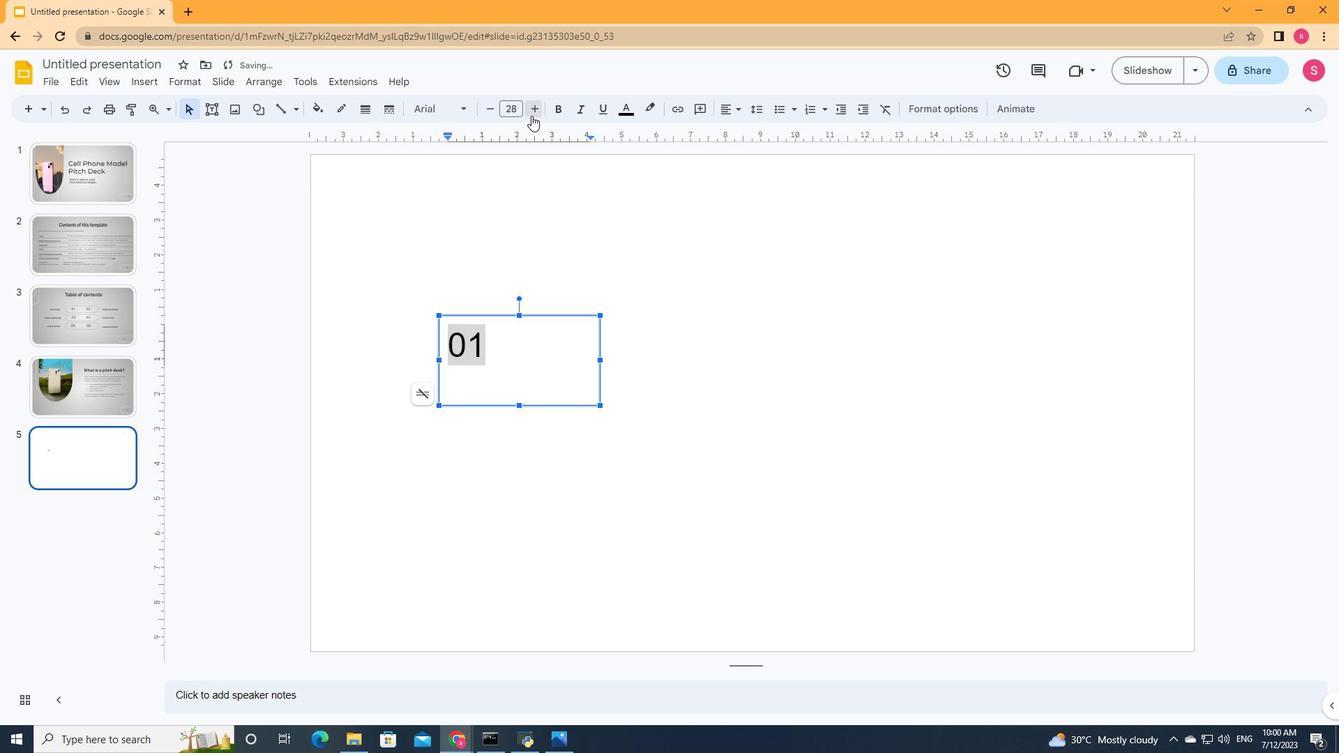 
Action: Mouse pressed left at (531, 115)
Screenshot: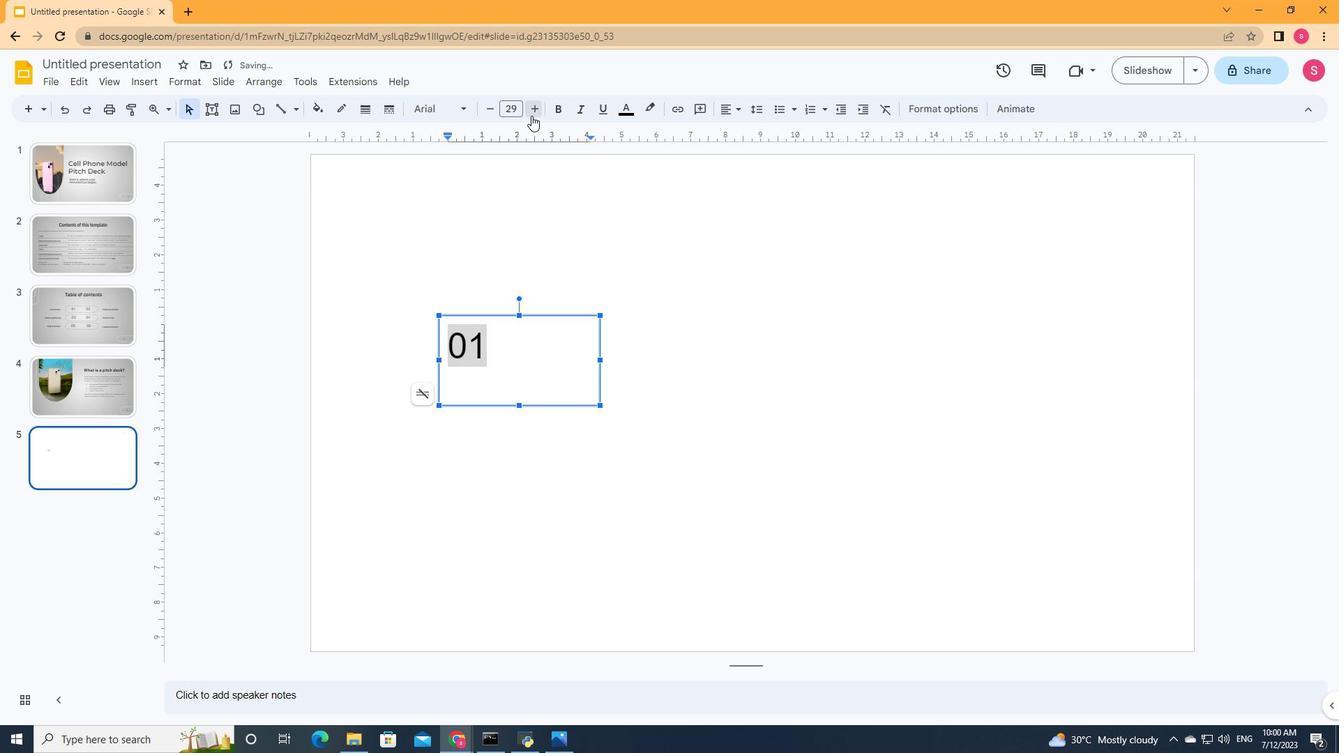 
Action: Mouse pressed left at (531, 115)
Screenshot: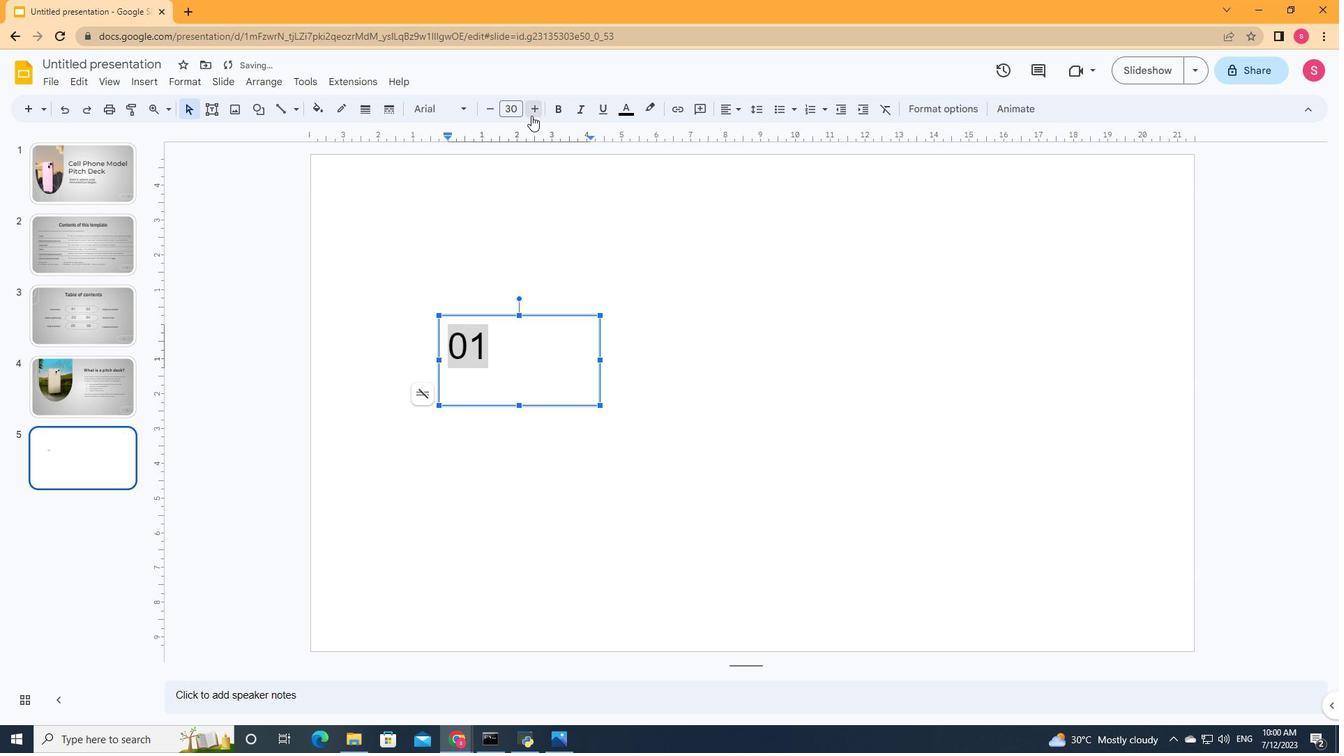 
Action: Mouse pressed left at (531, 115)
Screenshot: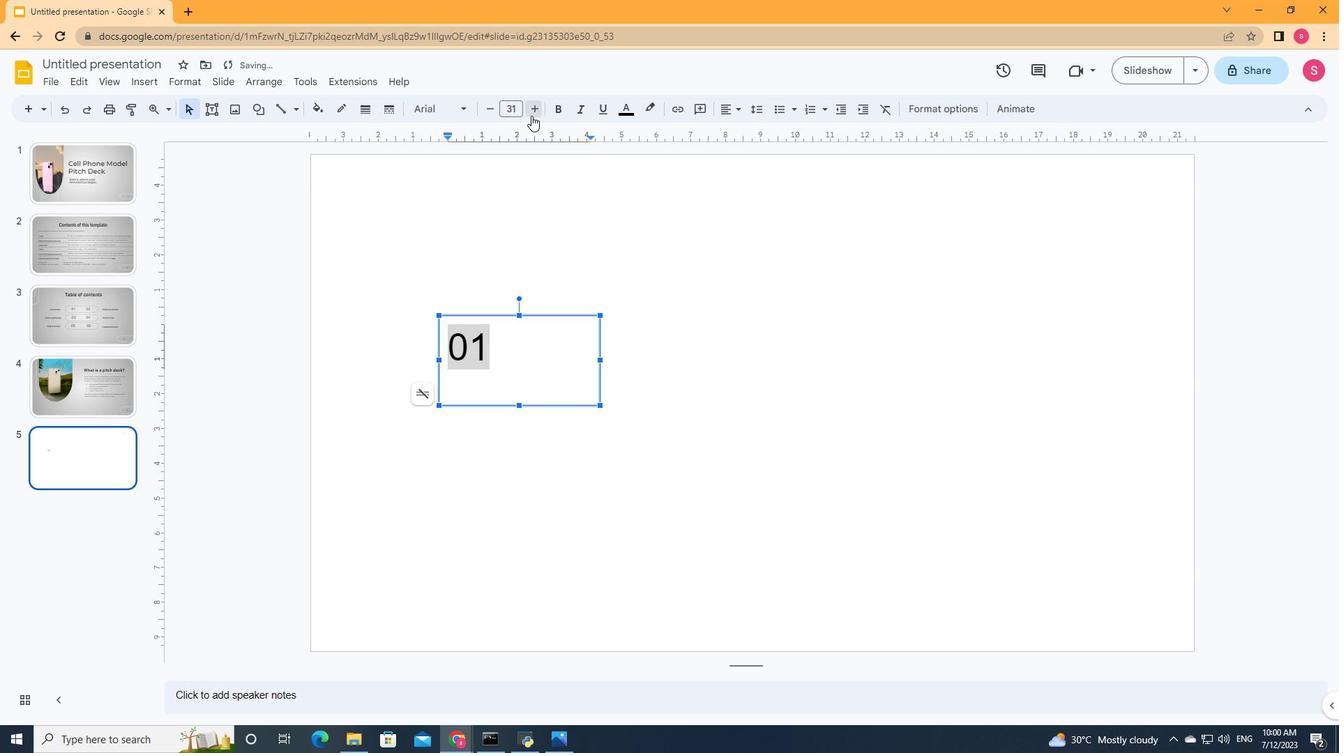 
Action: Mouse pressed left at (531, 115)
Screenshot: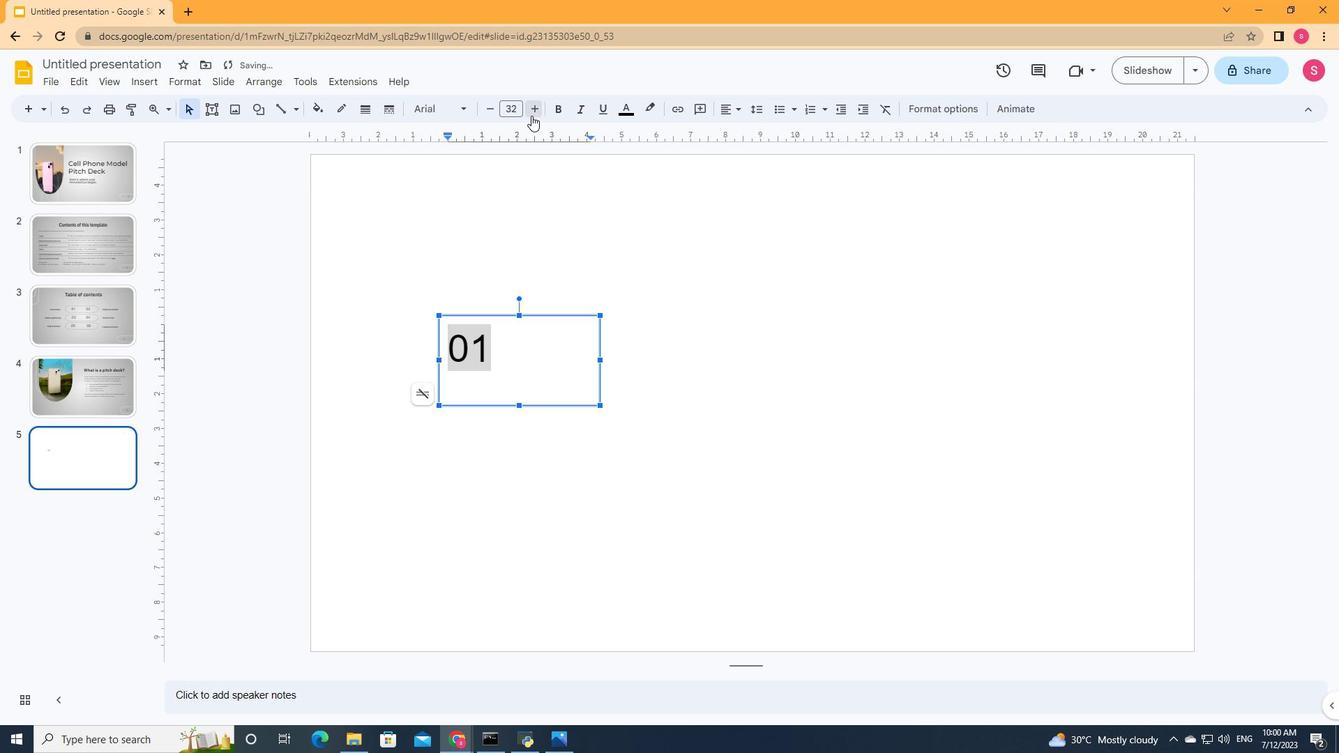 
Action: Mouse pressed left at (531, 115)
Screenshot: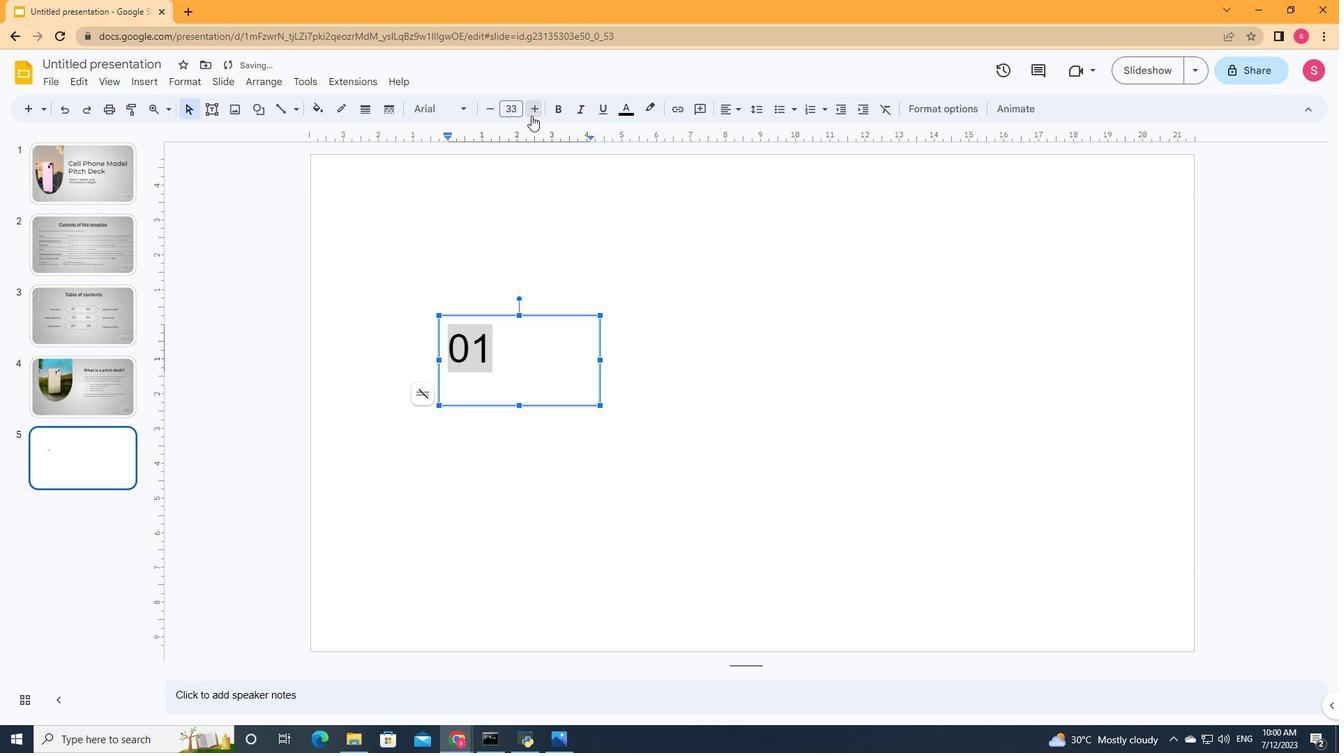
Action: Mouse pressed left at (531, 115)
Screenshot: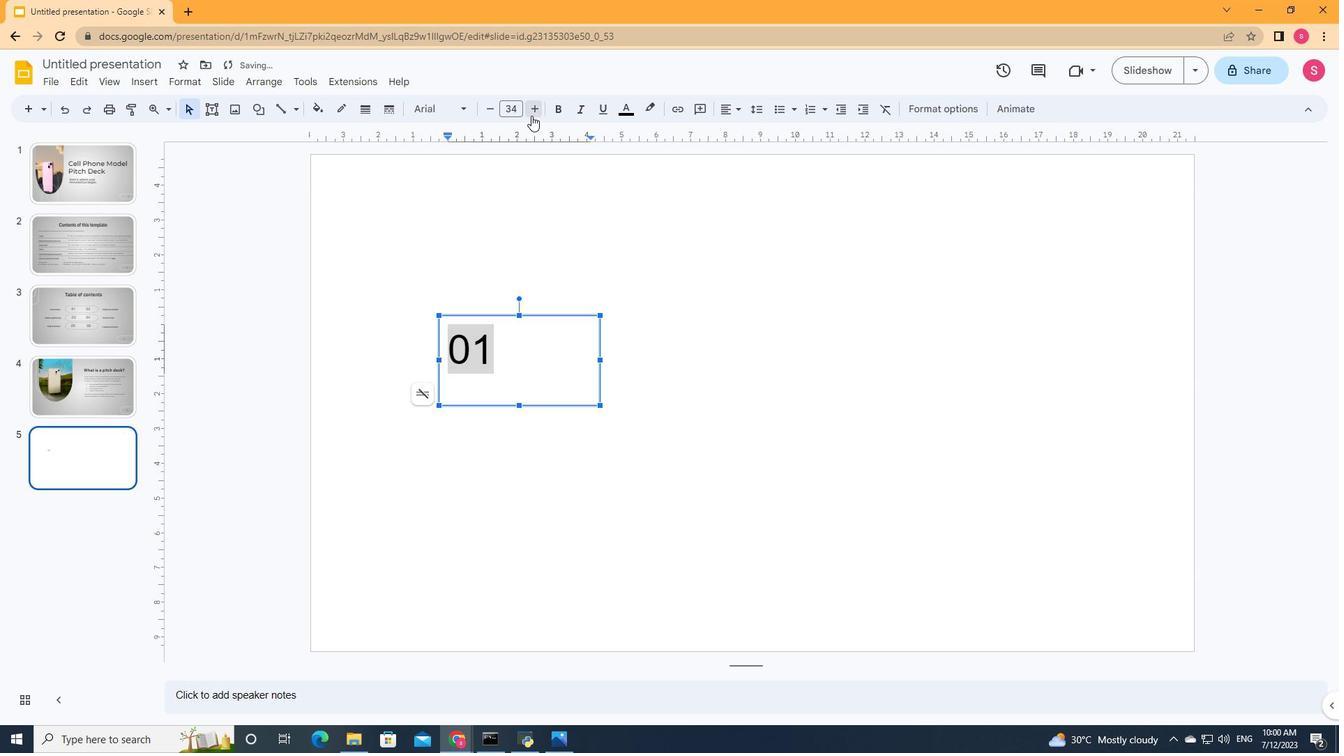 
Action: Mouse pressed left at (531, 115)
Screenshot: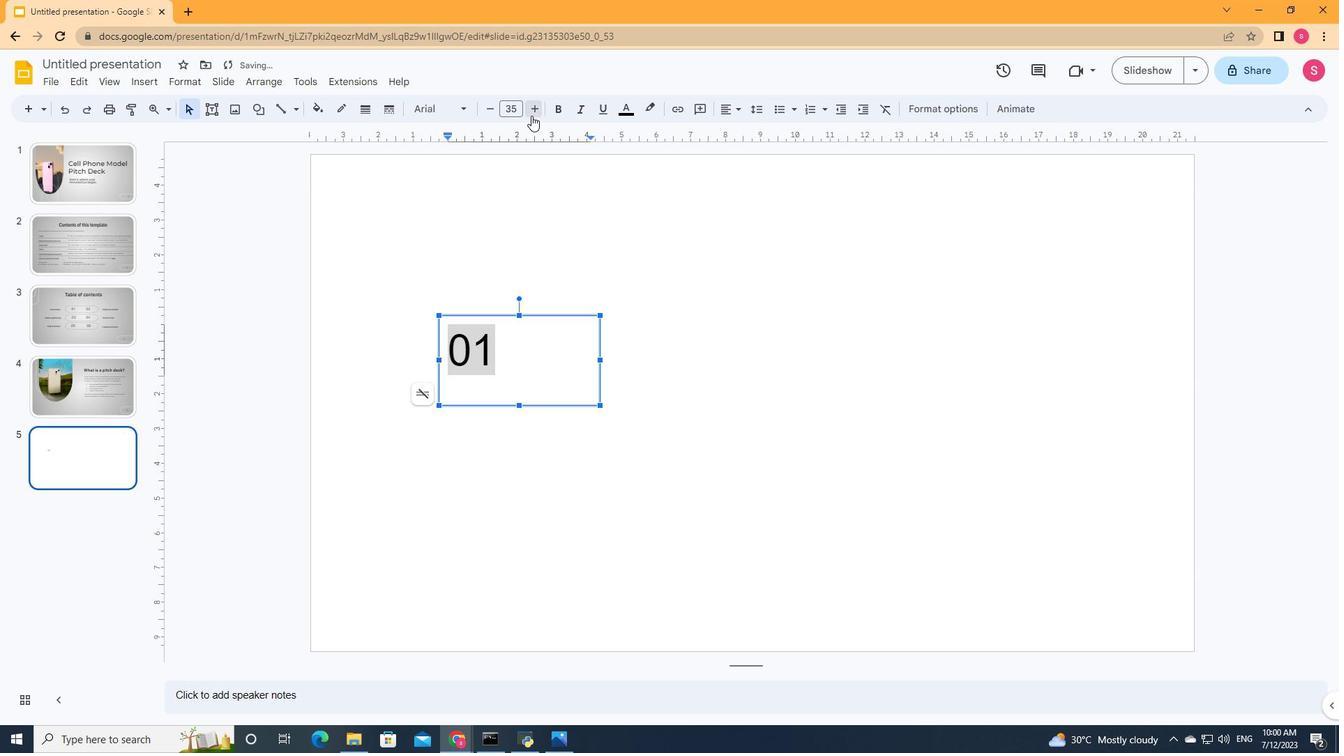 
Action: Mouse pressed left at (531, 115)
Screenshot: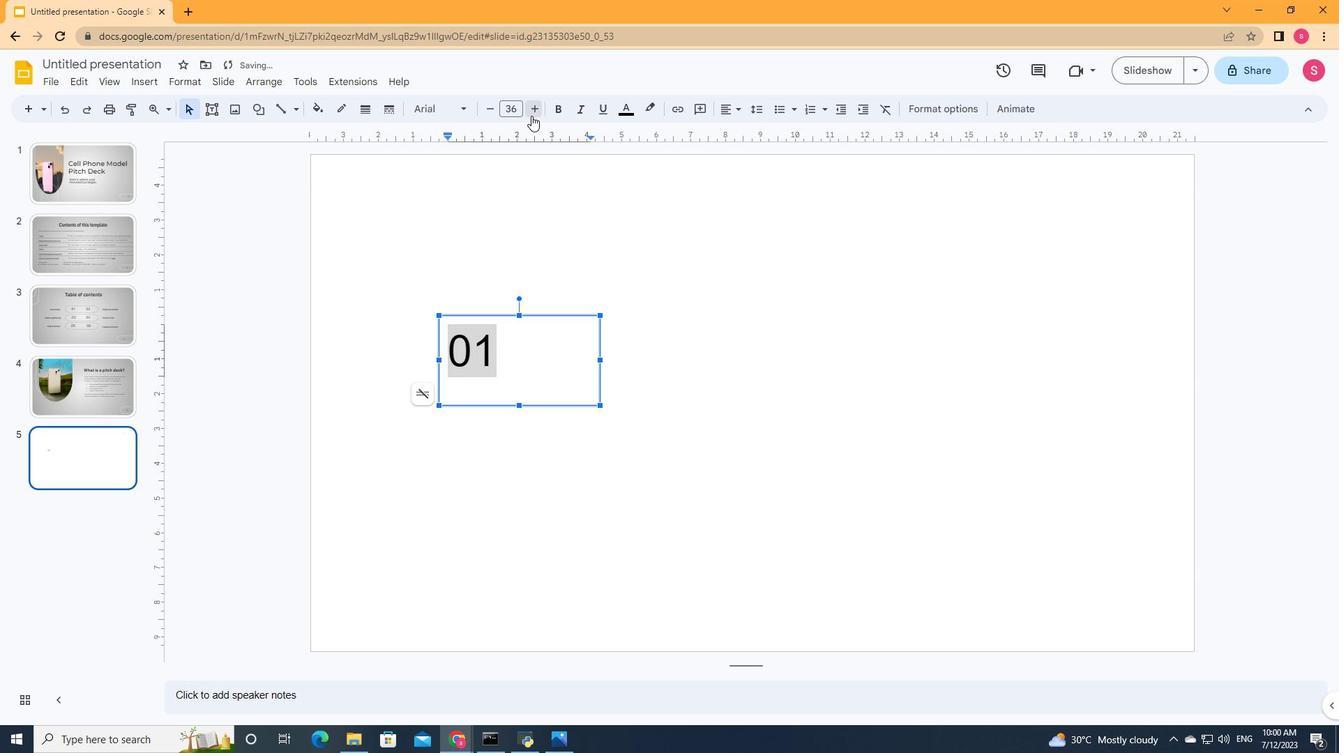 
Action: Mouse pressed left at (531, 115)
Screenshot: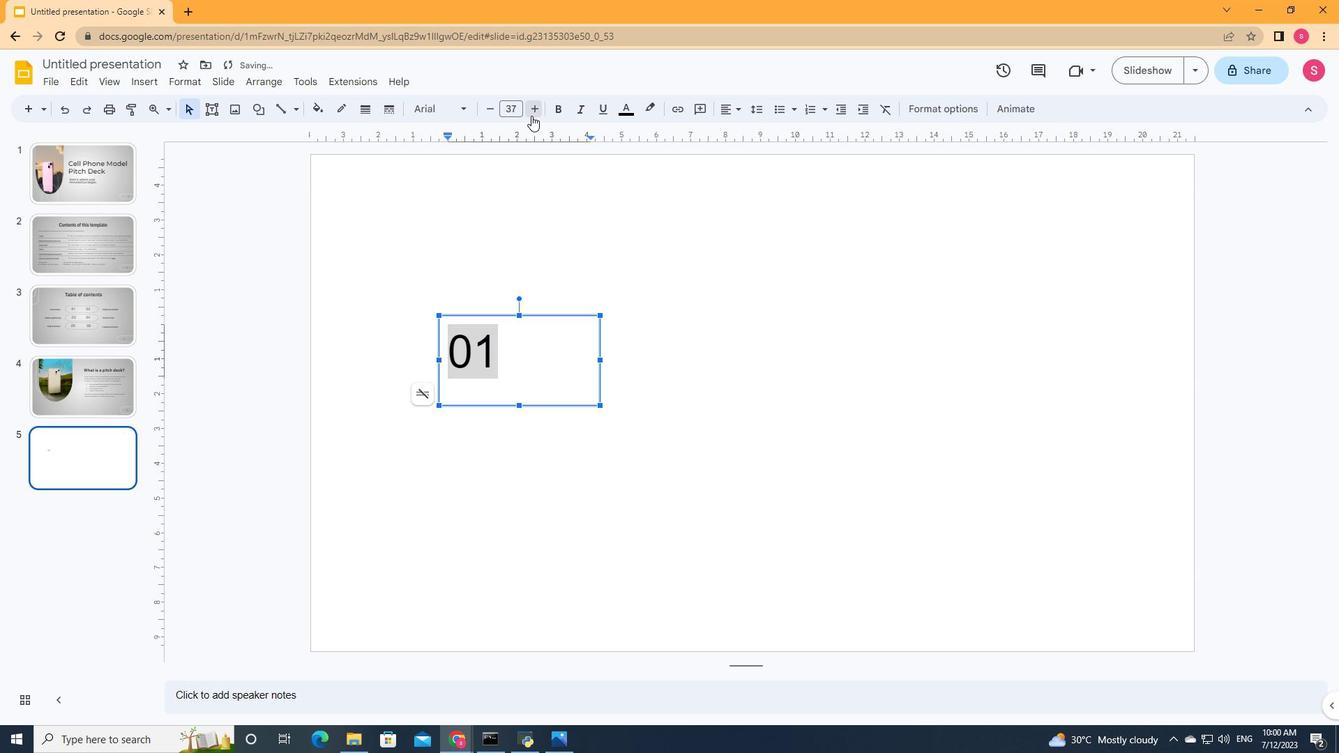 
Action: Mouse pressed left at (531, 115)
Screenshot: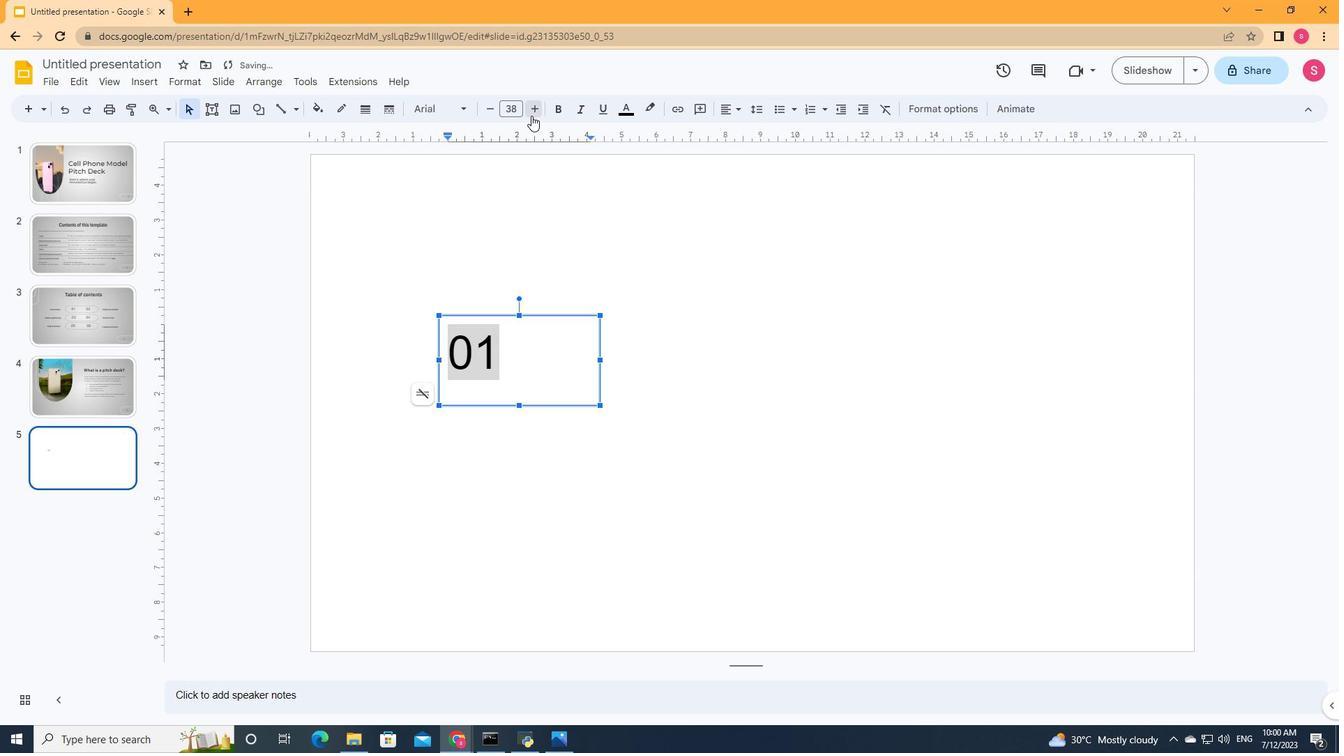 
Action: Mouse pressed left at (531, 115)
Screenshot: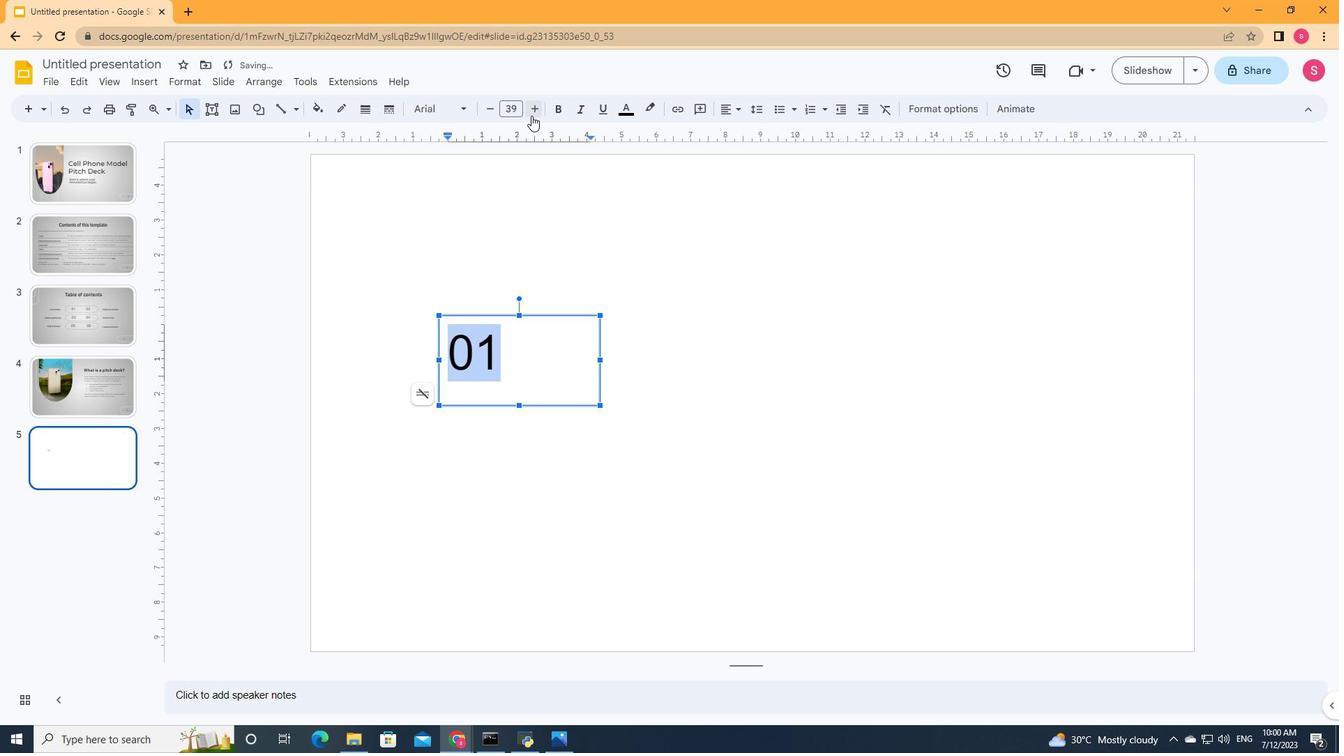 
Action: Mouse moved to (463, 108)
Screenshot: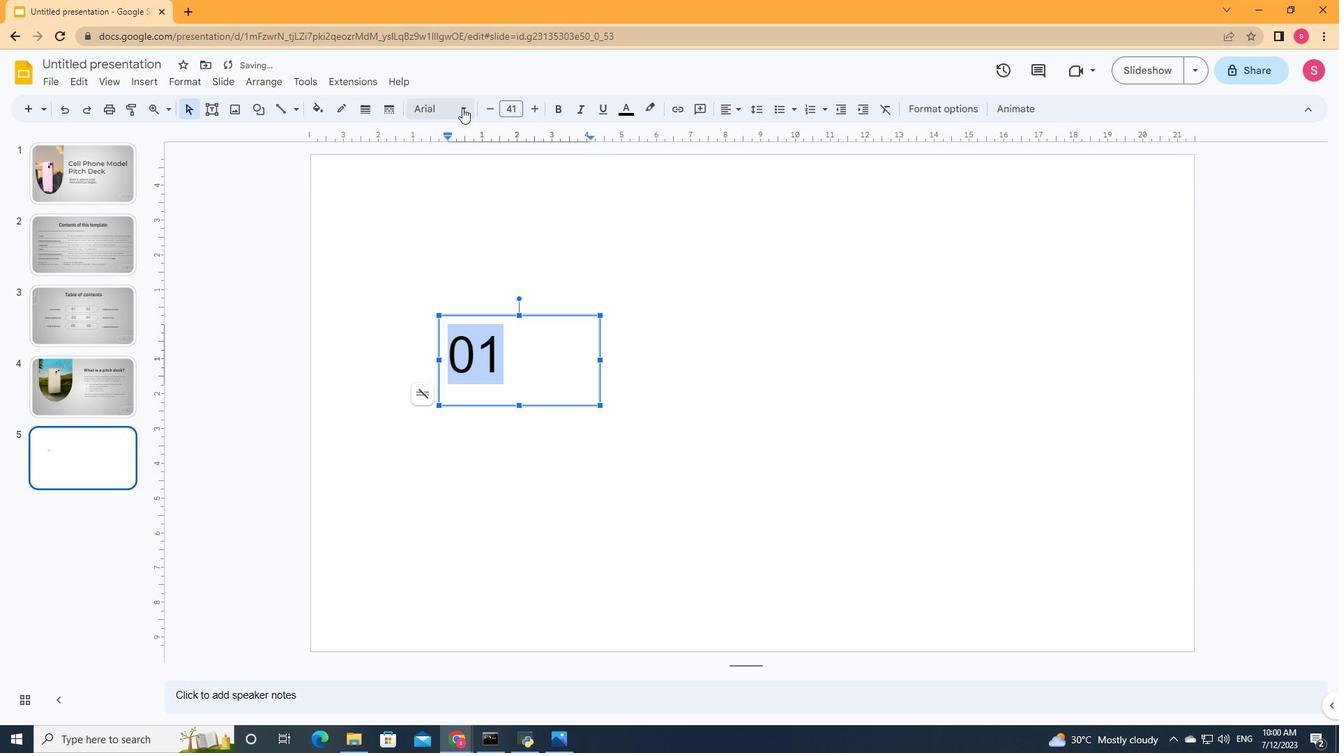 
Action: Mouse pressed left at (463, 108)
Screenshot: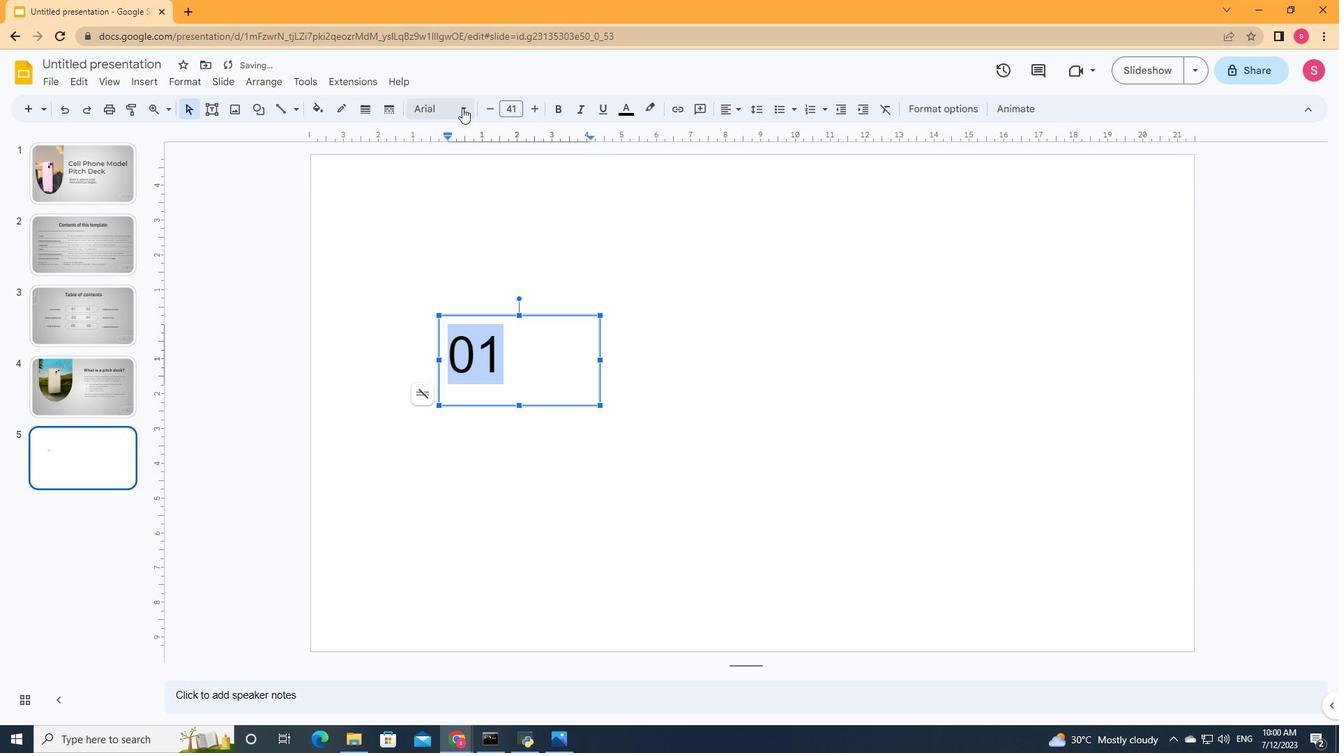 
Action: Mouse moved to (654, 378)
Screenshot: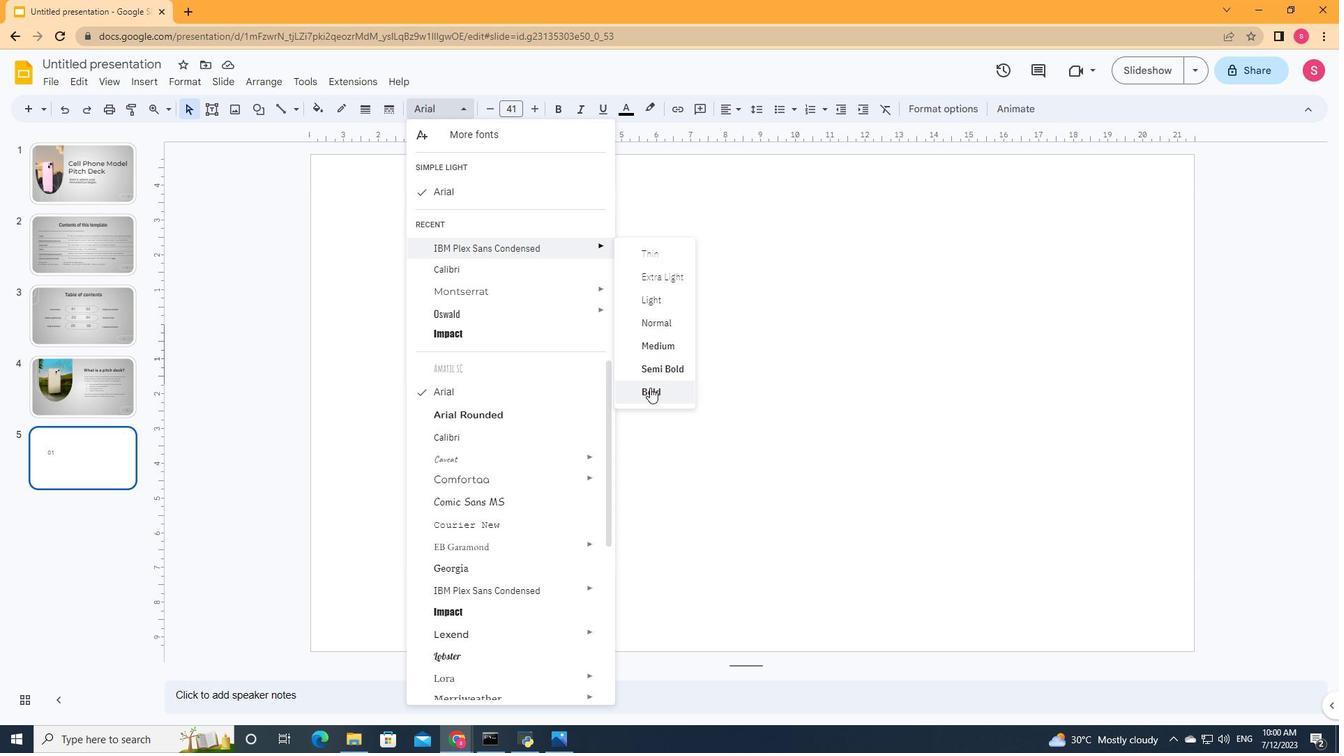 
Action: Mouse pressed left at (654, 378)
Screenshot: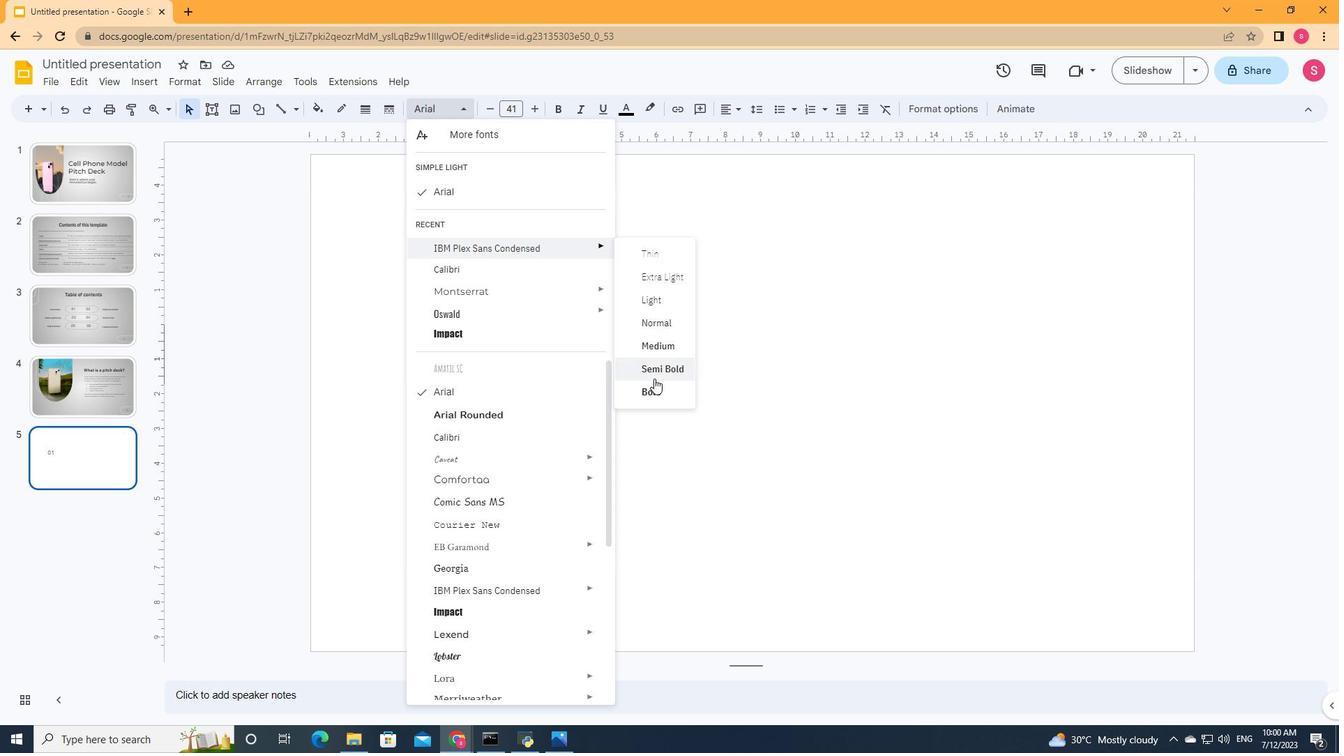 
Action: Mouse moved to (599, 359)
Screenshot: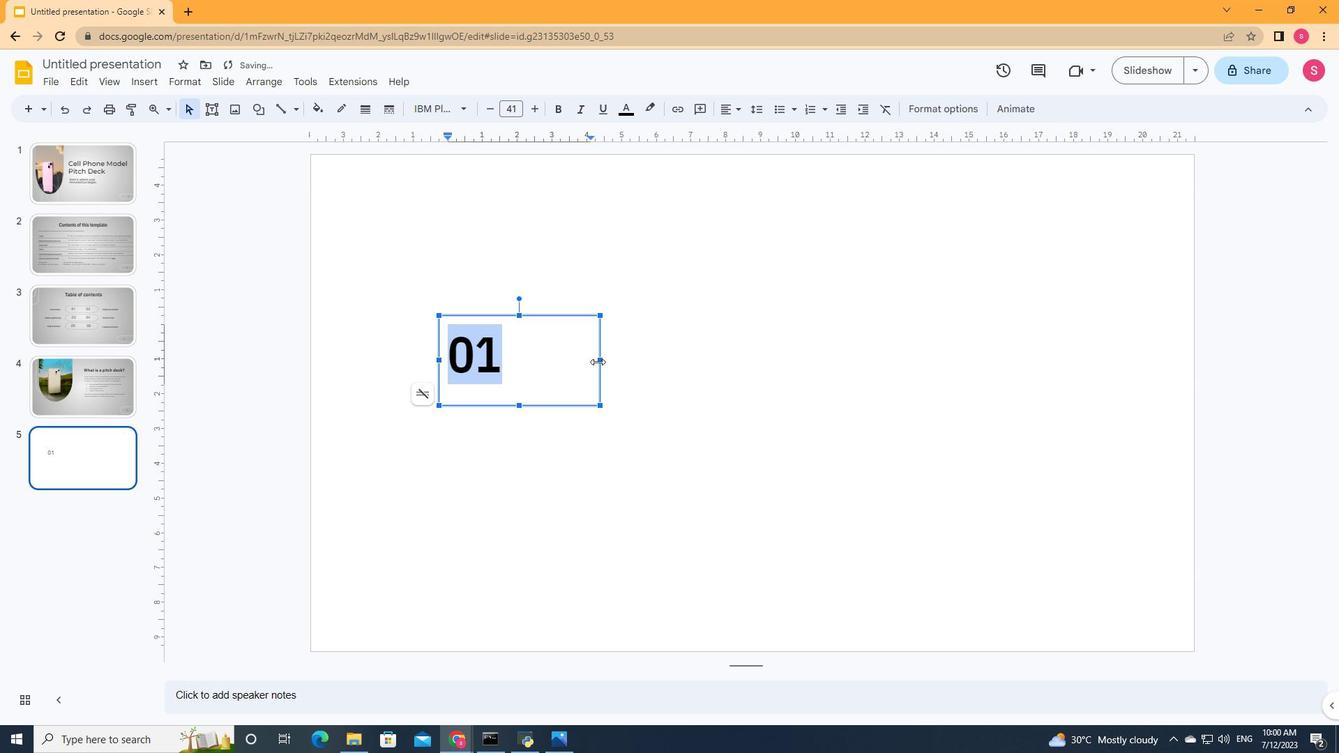 
Action: Mouse pressed left at (599, 359)
Screenshot: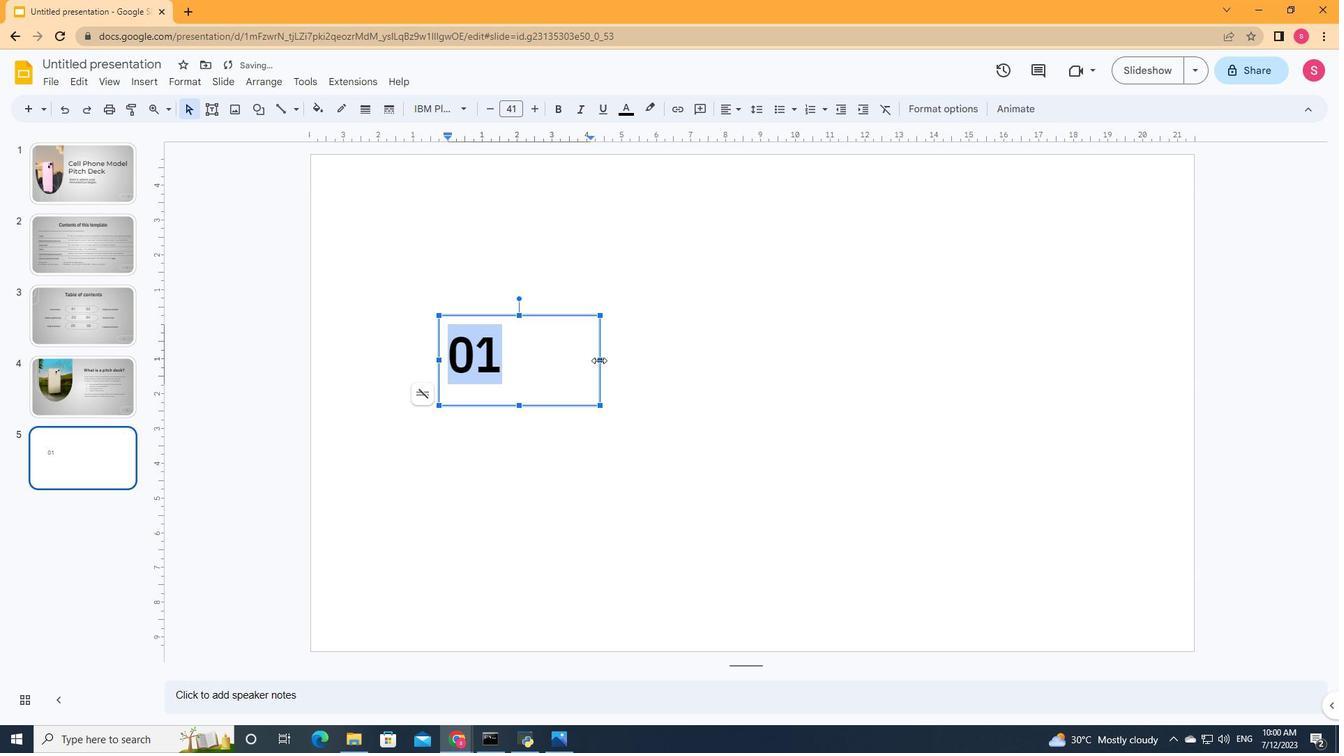 
Action: Mouse moved to (539, 360)
Screenshot: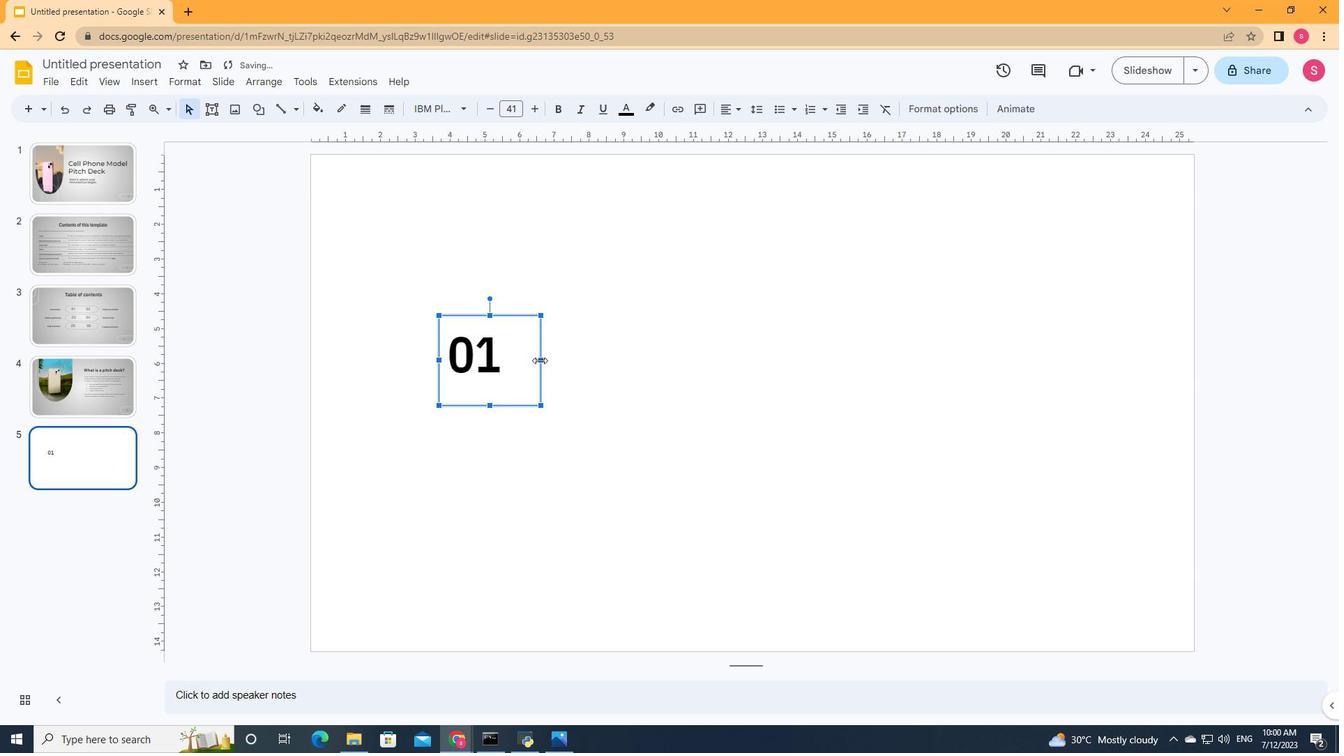 
Action: Mouse pressed left at (539, 360)
Screenshot: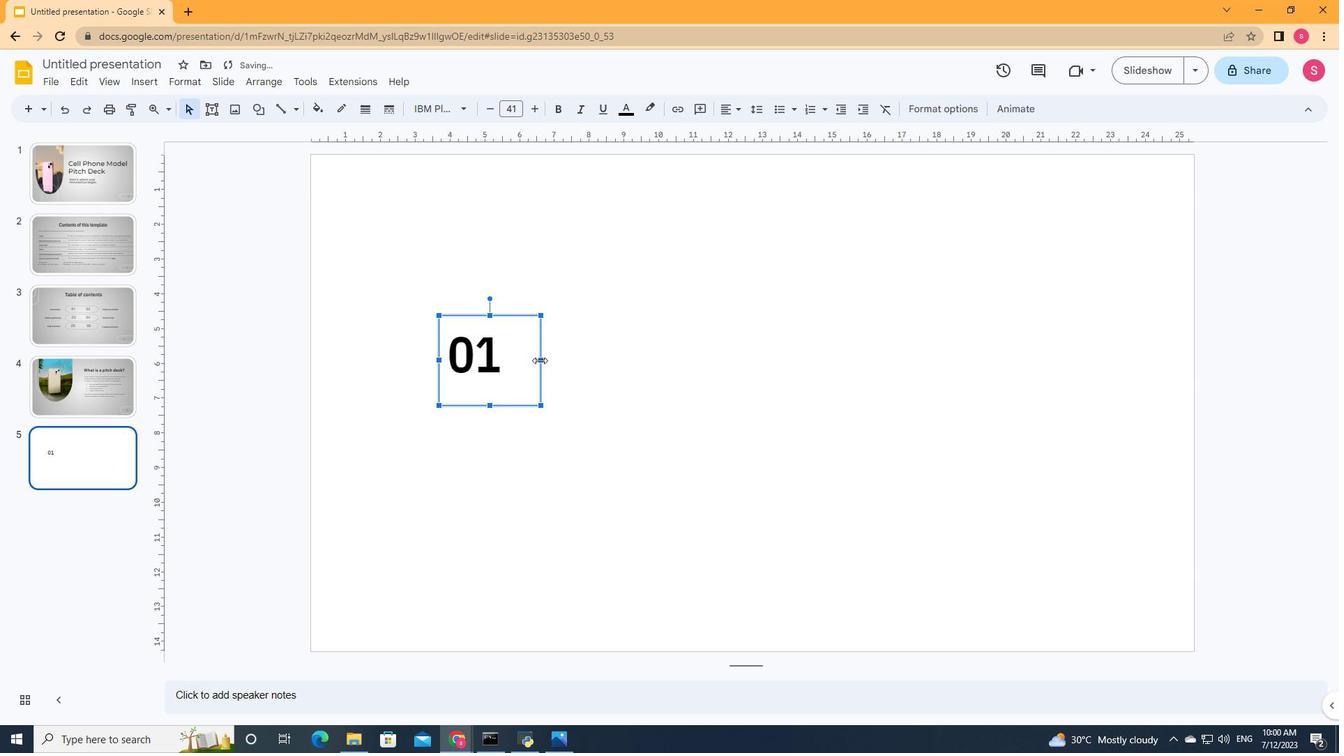 
Action: Mouse moved to (477, 404)
Screenshot: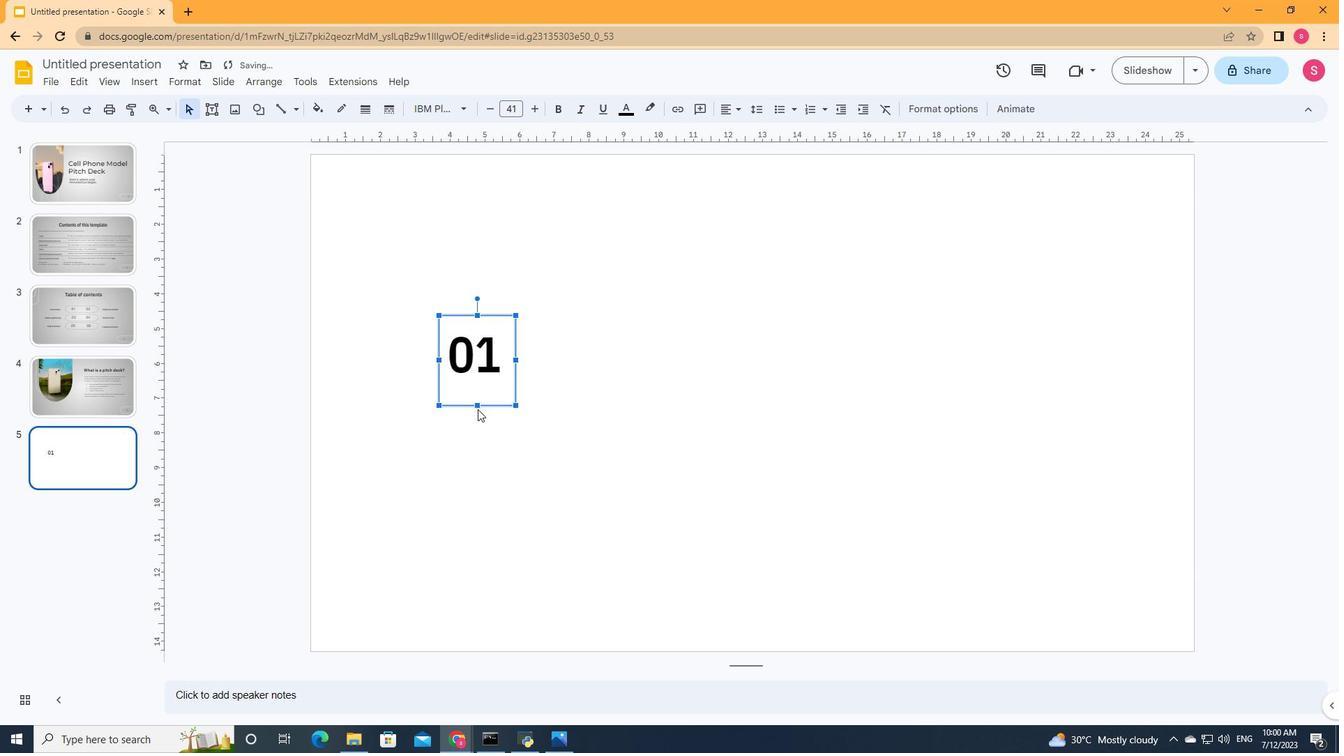 
Action: Mouse pressed left at (477, 404)
Screenshot: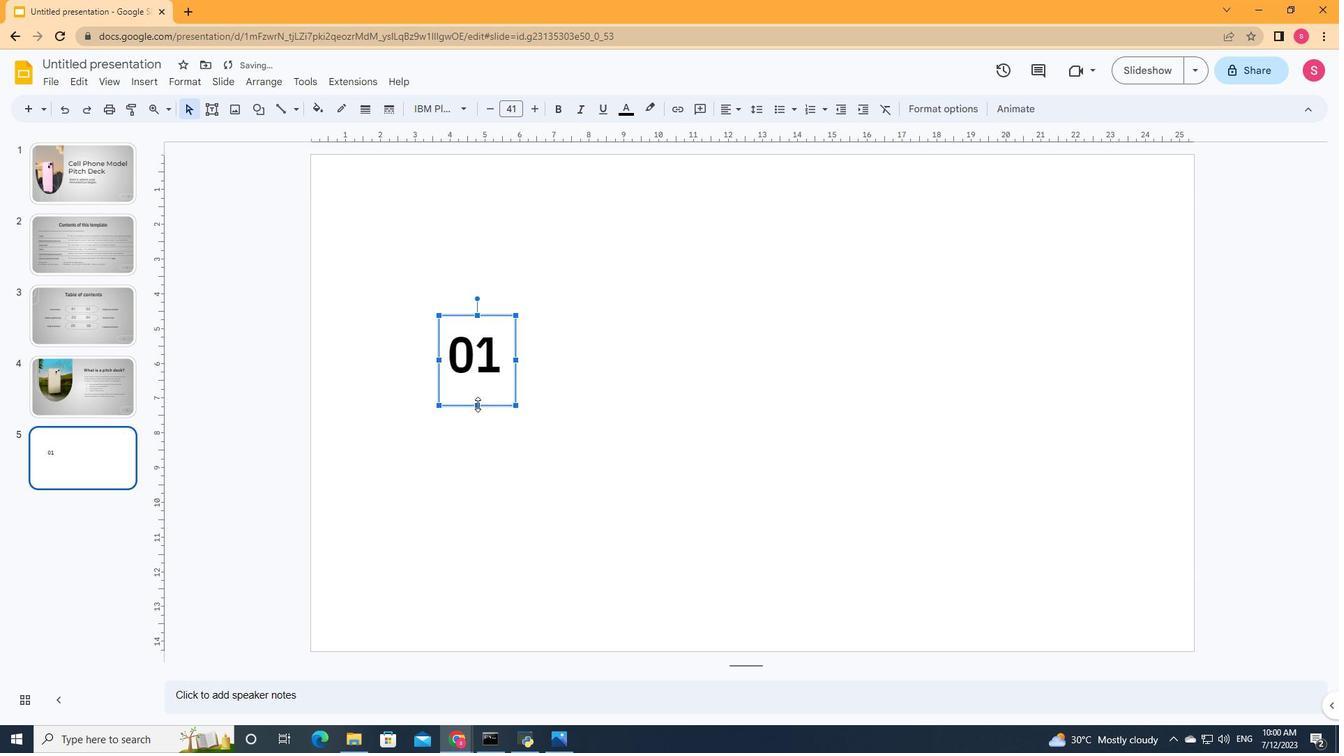 
Action: Mouse moved to (500, 355)
Screenshot: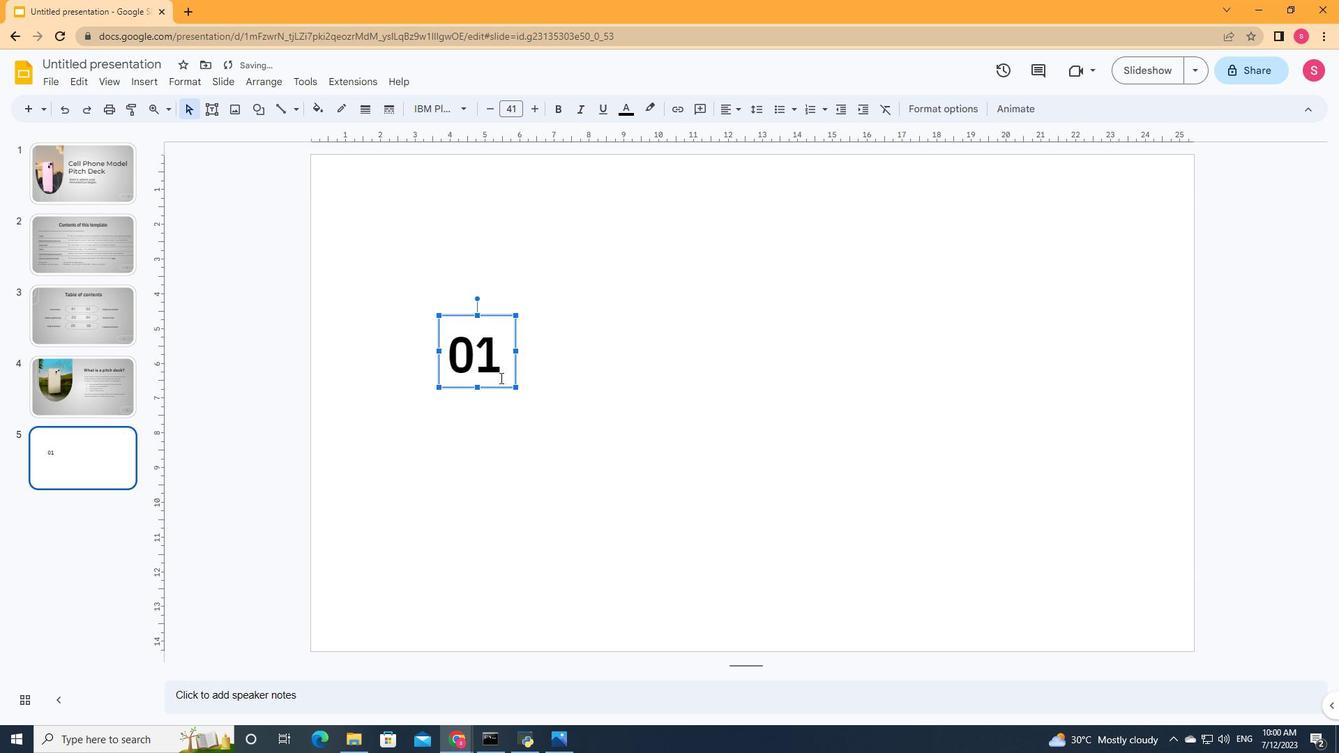 
Action: Mouse pressed left at (500, 355)
Screenshot: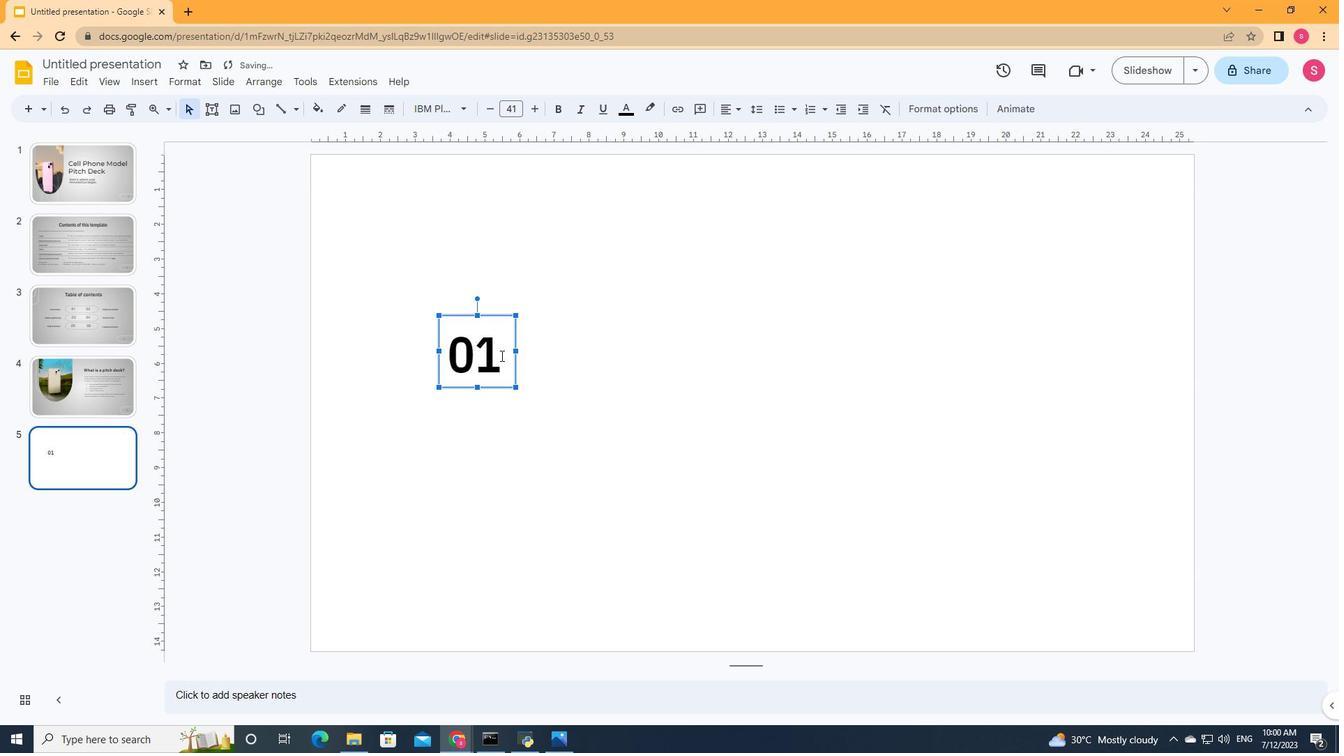 
Action: Mouse moved to (485, 420)
Screenshot: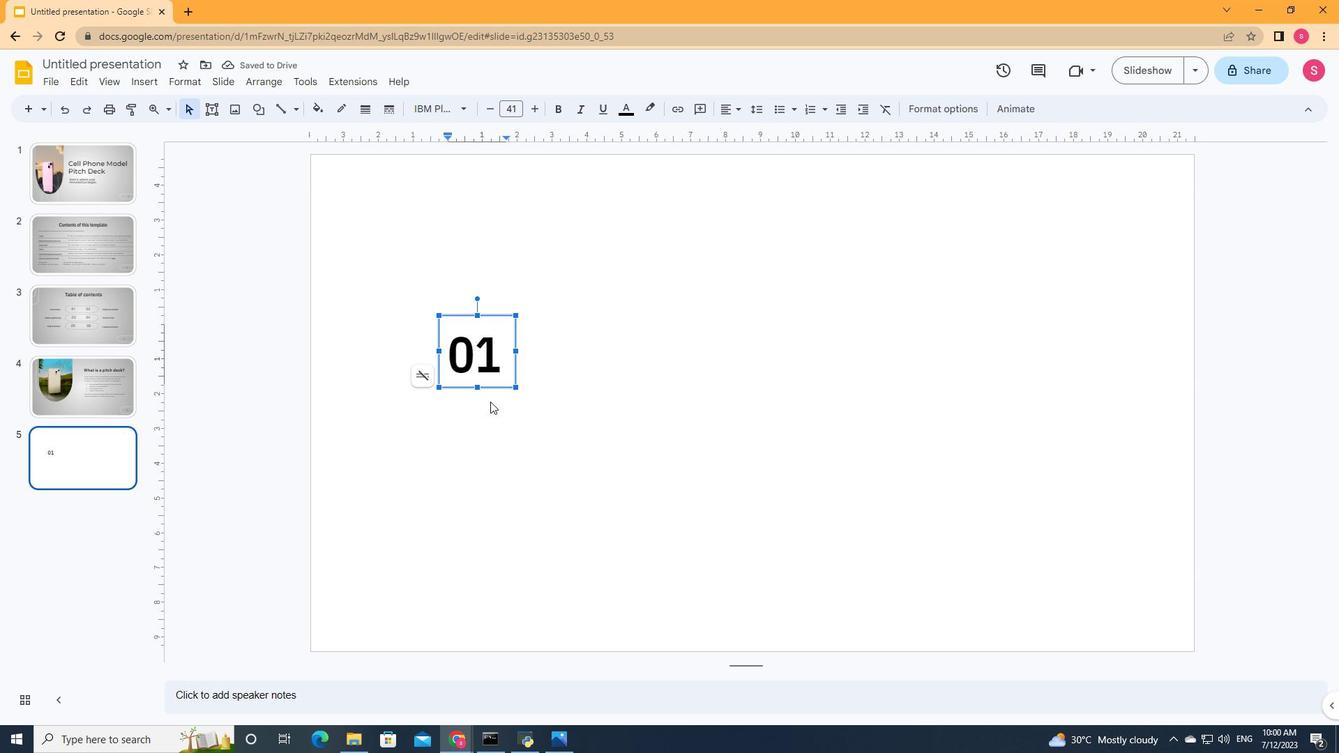 
Action: Mouse pressed left at (485, 420)
Screenshot: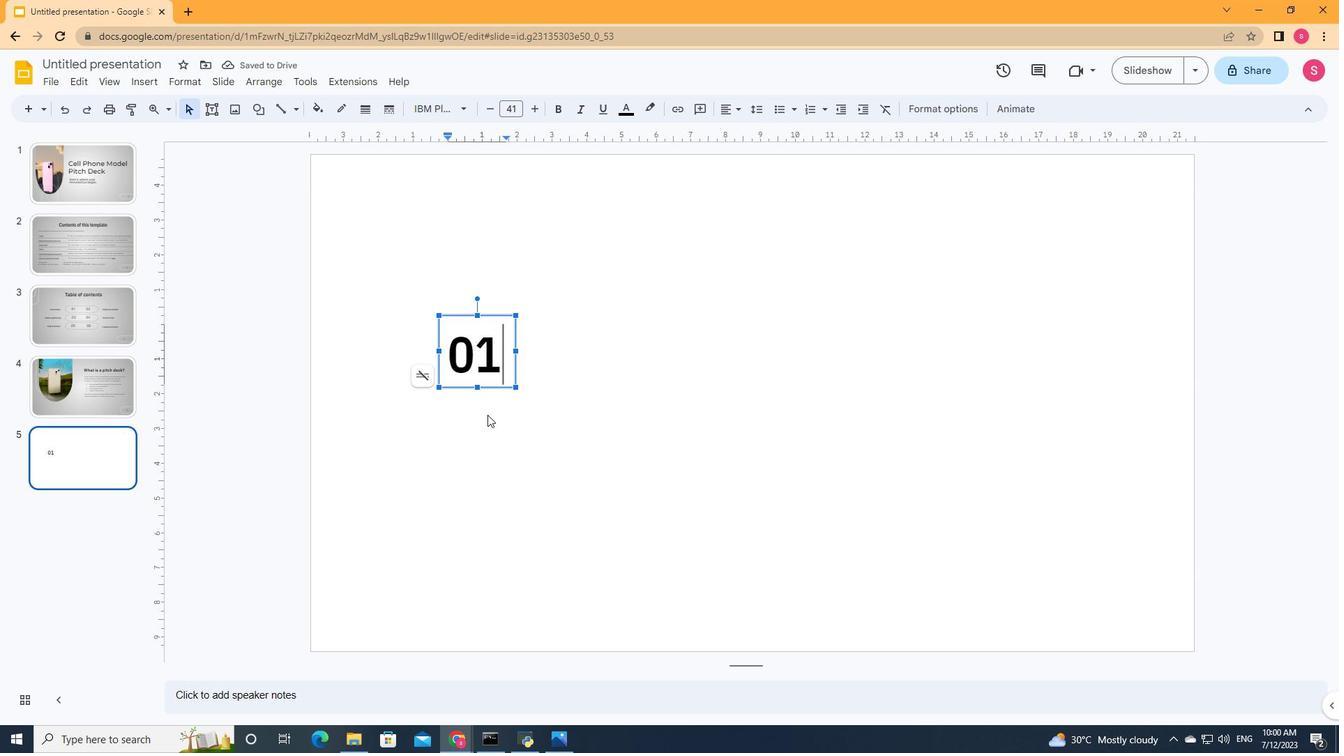 
Action: Mouse moved to (212, 109)
Screenshot: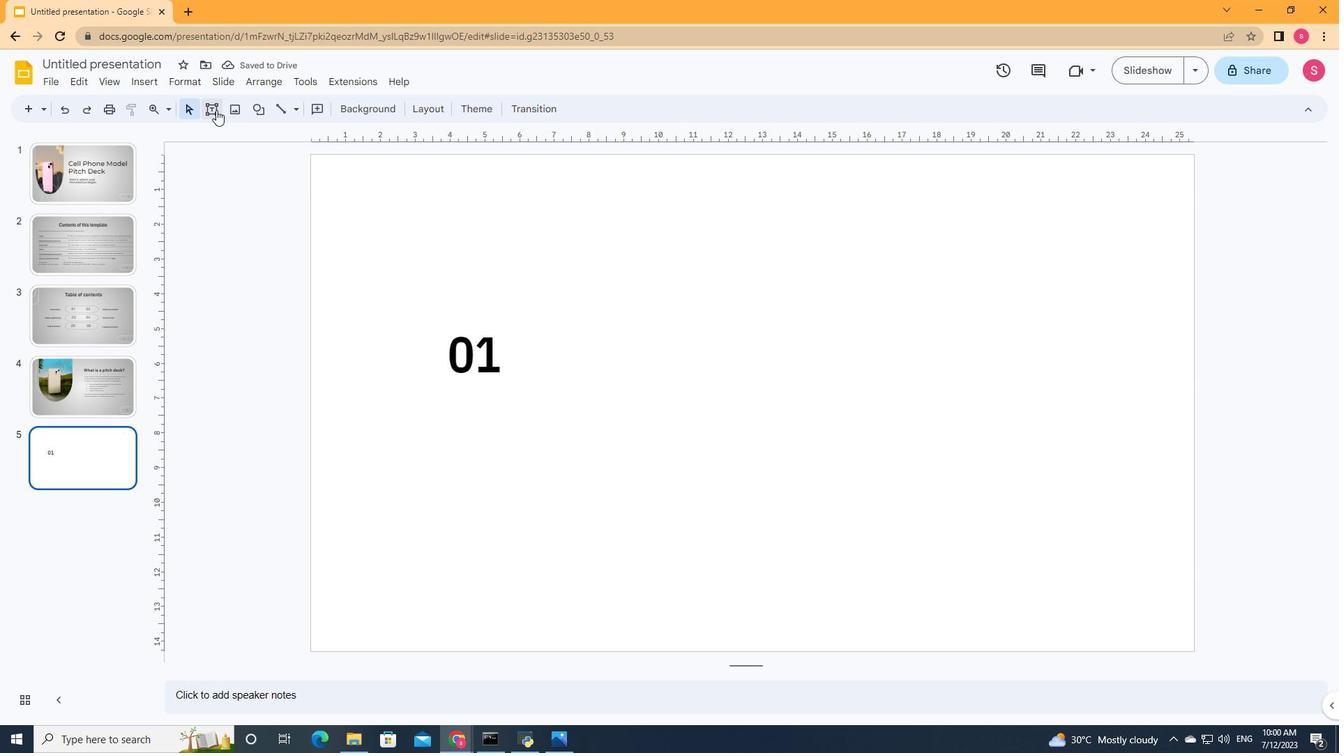 
Action: Mouse pressed left at (212, 109)
Screenshot: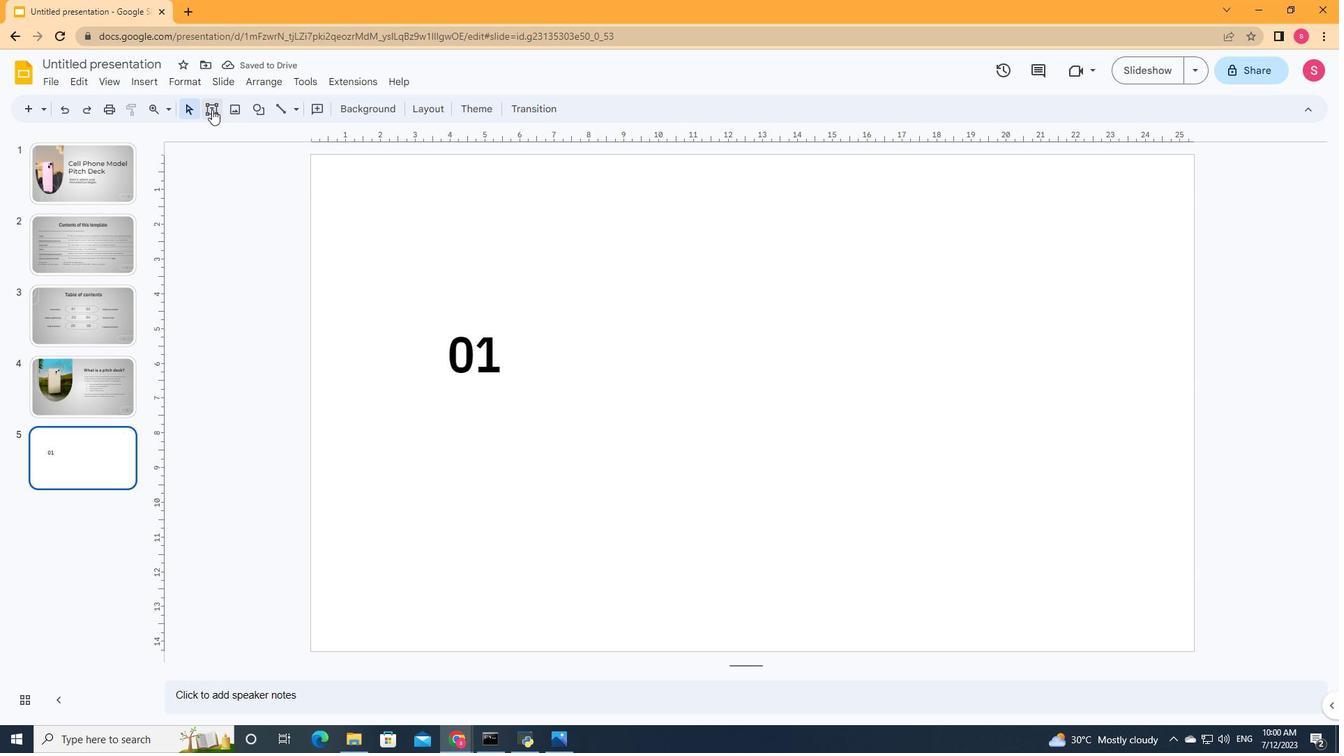 
Action: Mouse moved to (410, 406)
Screenshot: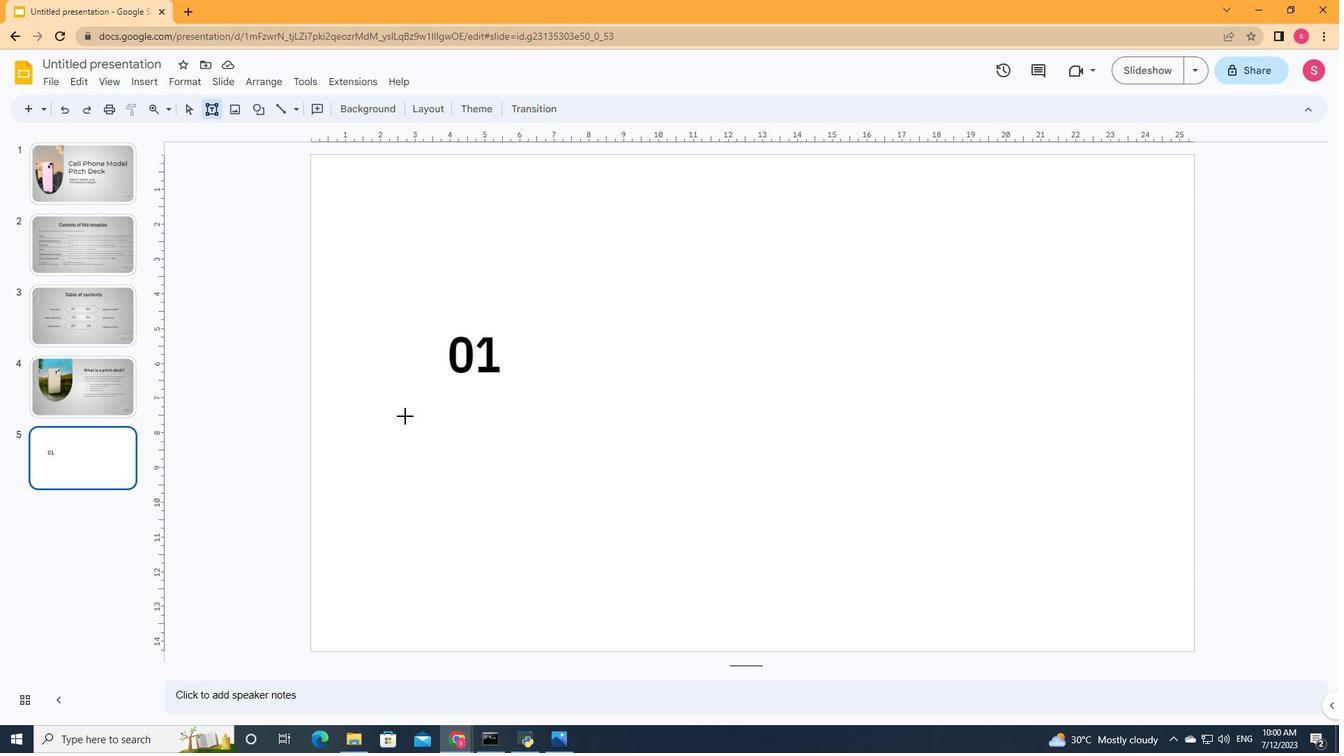 
Action: Mouse pressed left at (410, 406)
Screenshot: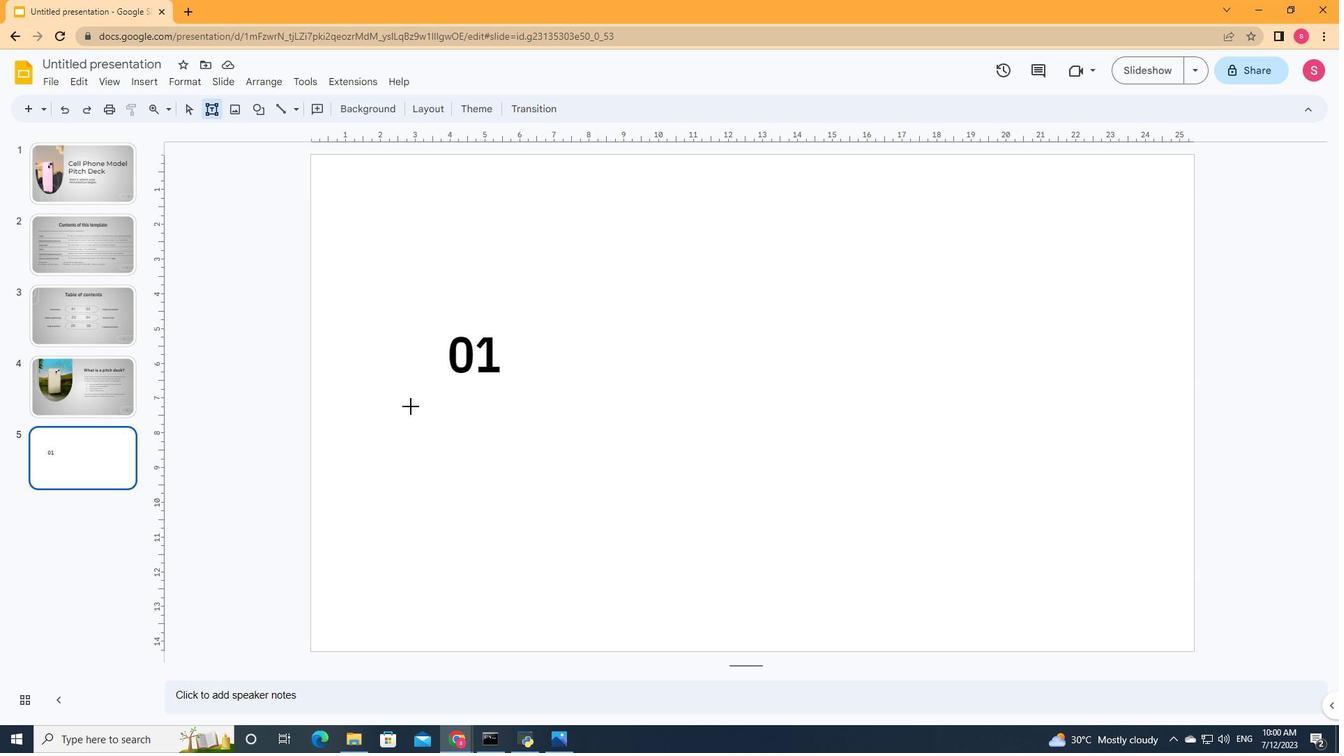 
Action: Mouse moved to (596, 459)
Screenshot: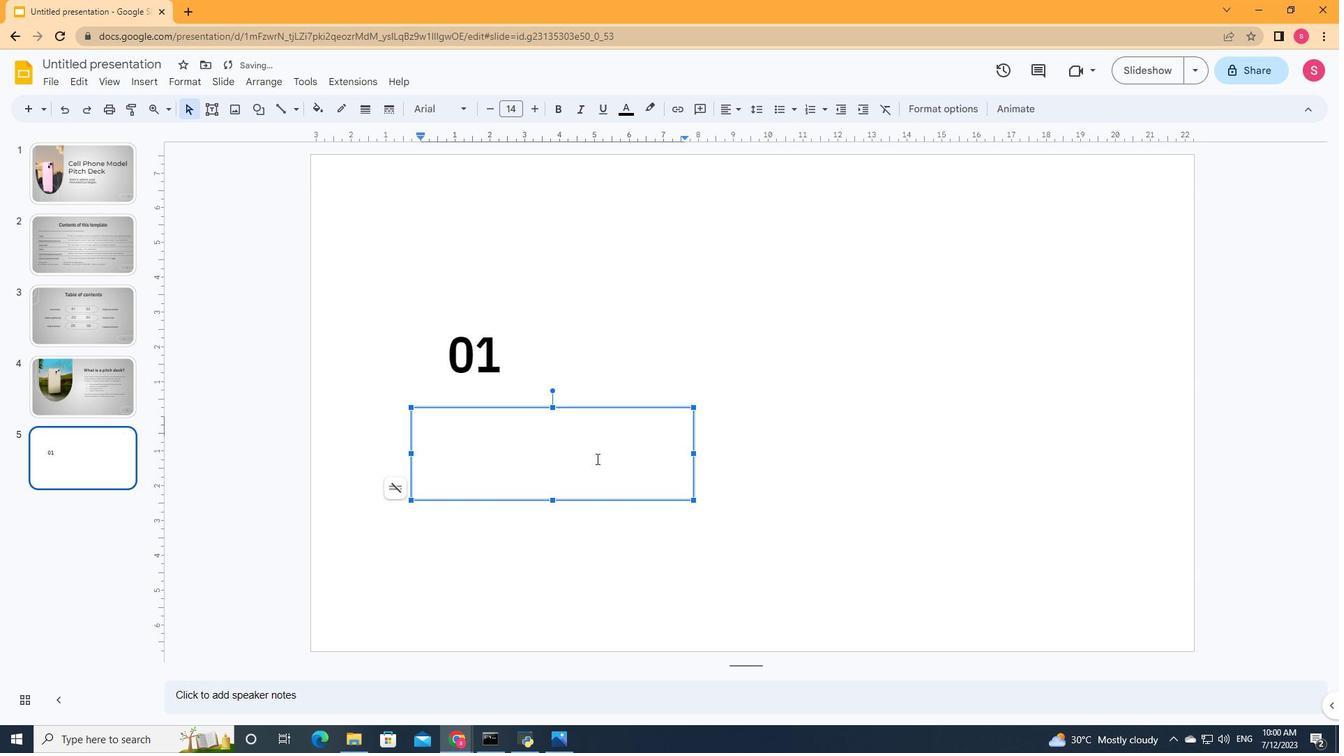 
Action: Key pressed <Key.shift><Key.shift><Key.shift><Key.shift><Key.shift><Key.shift><Key.shift><Key.shift>Introduction
Screenshot: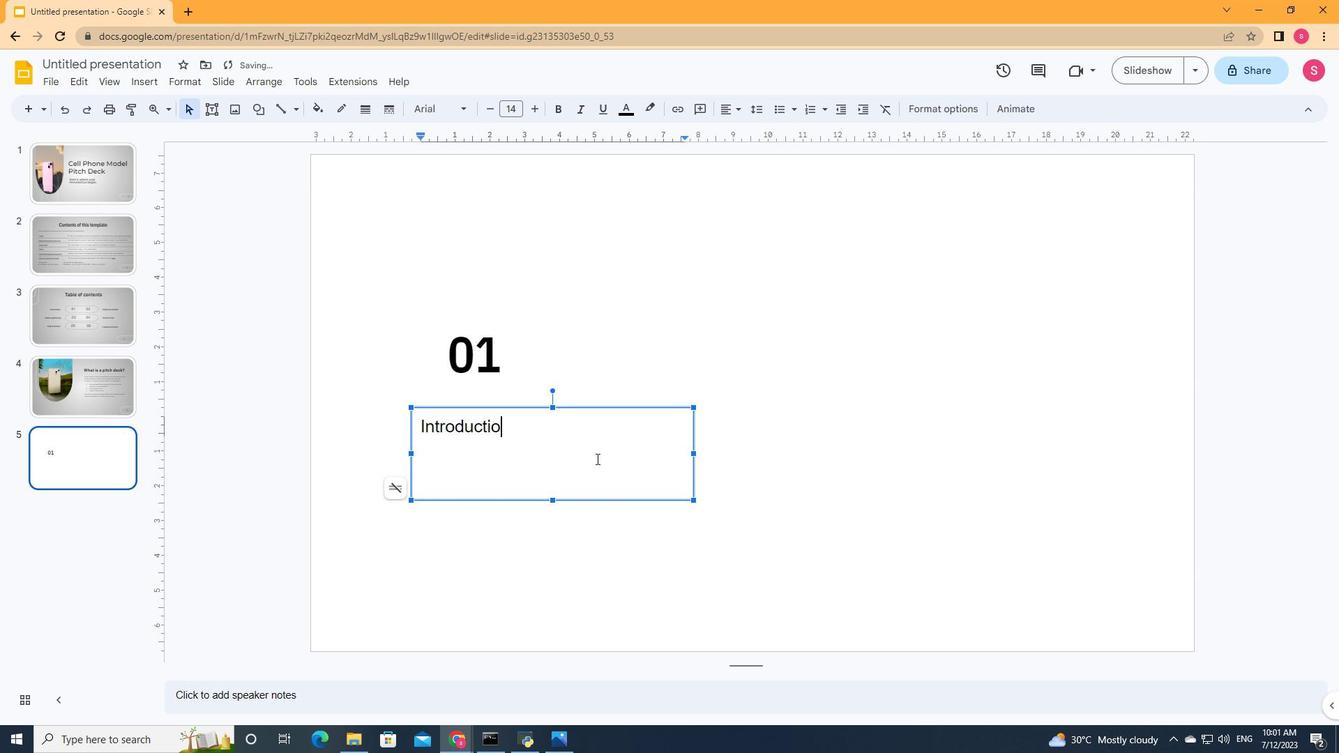 
Action: Mouse moved to (545, 422)
Screenshot: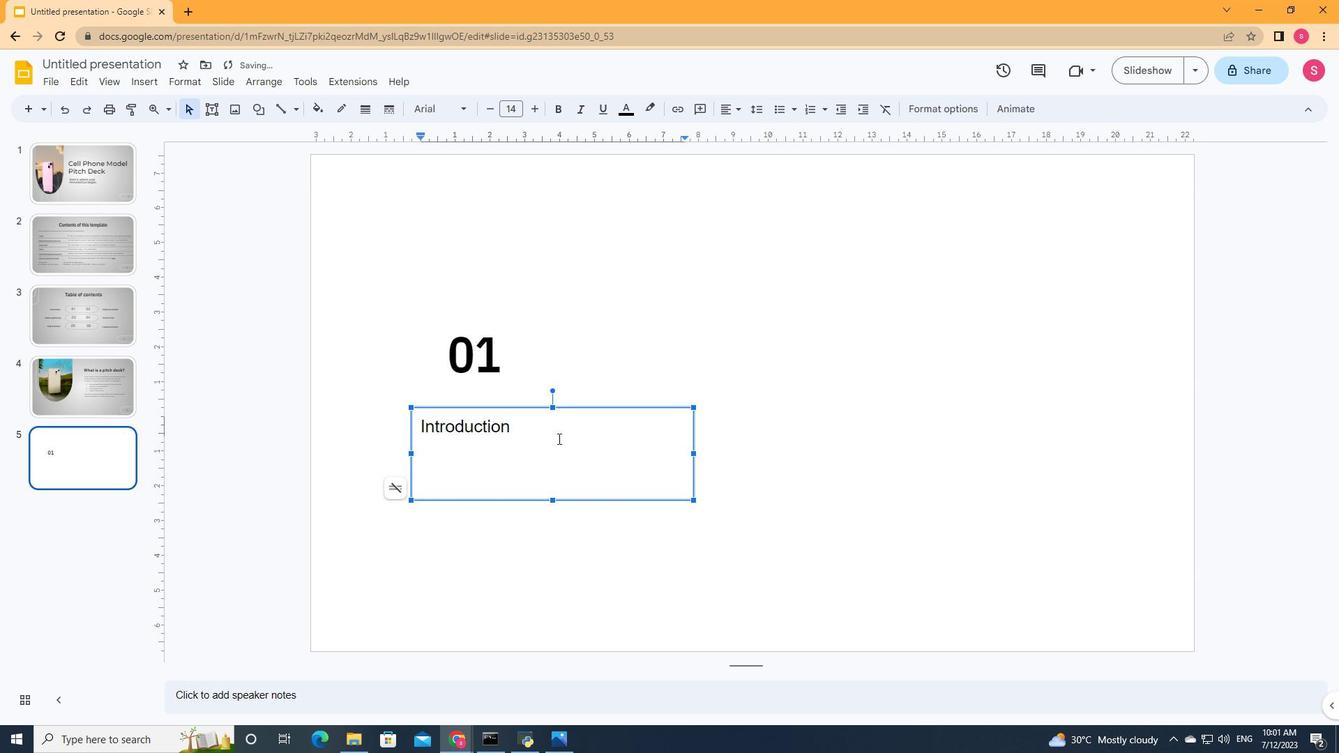 
Action: Mouse pressed left at (545, 422)
Screenshot: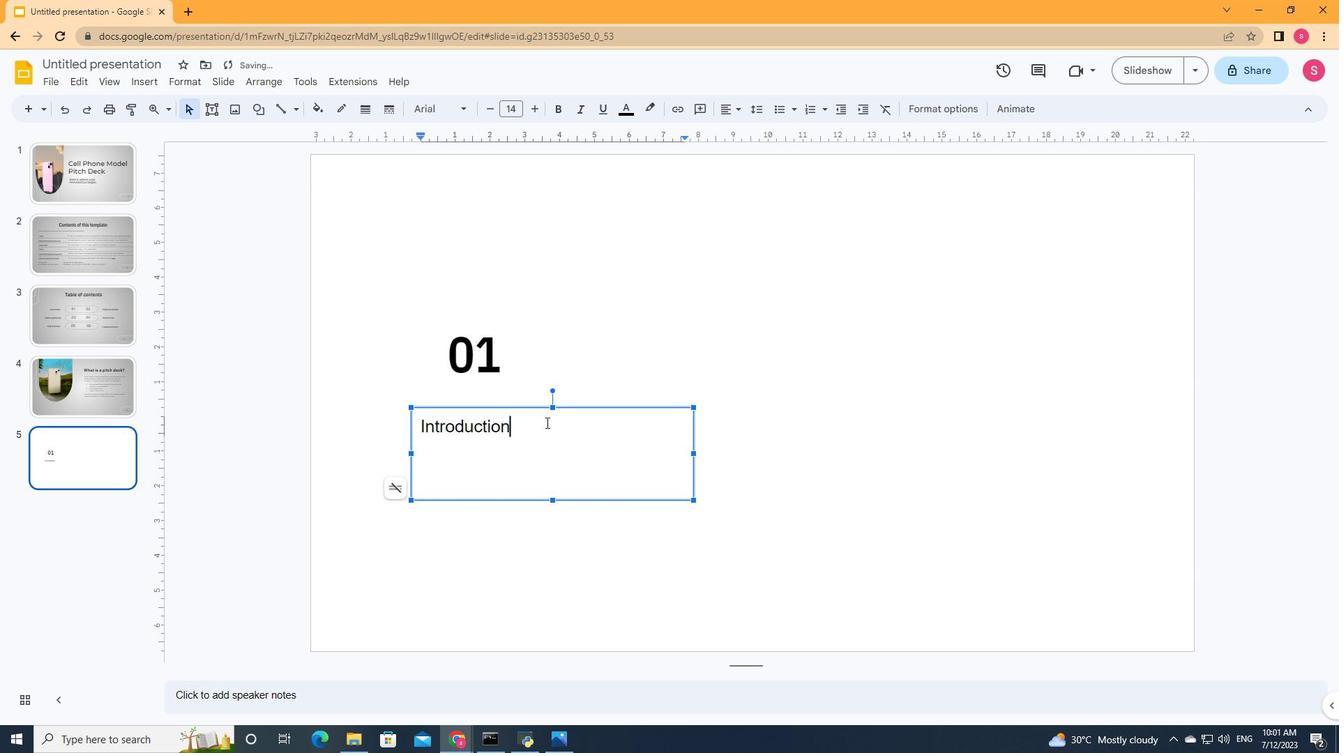 
Action: Mouse moved to (461, 109)
Screenshot: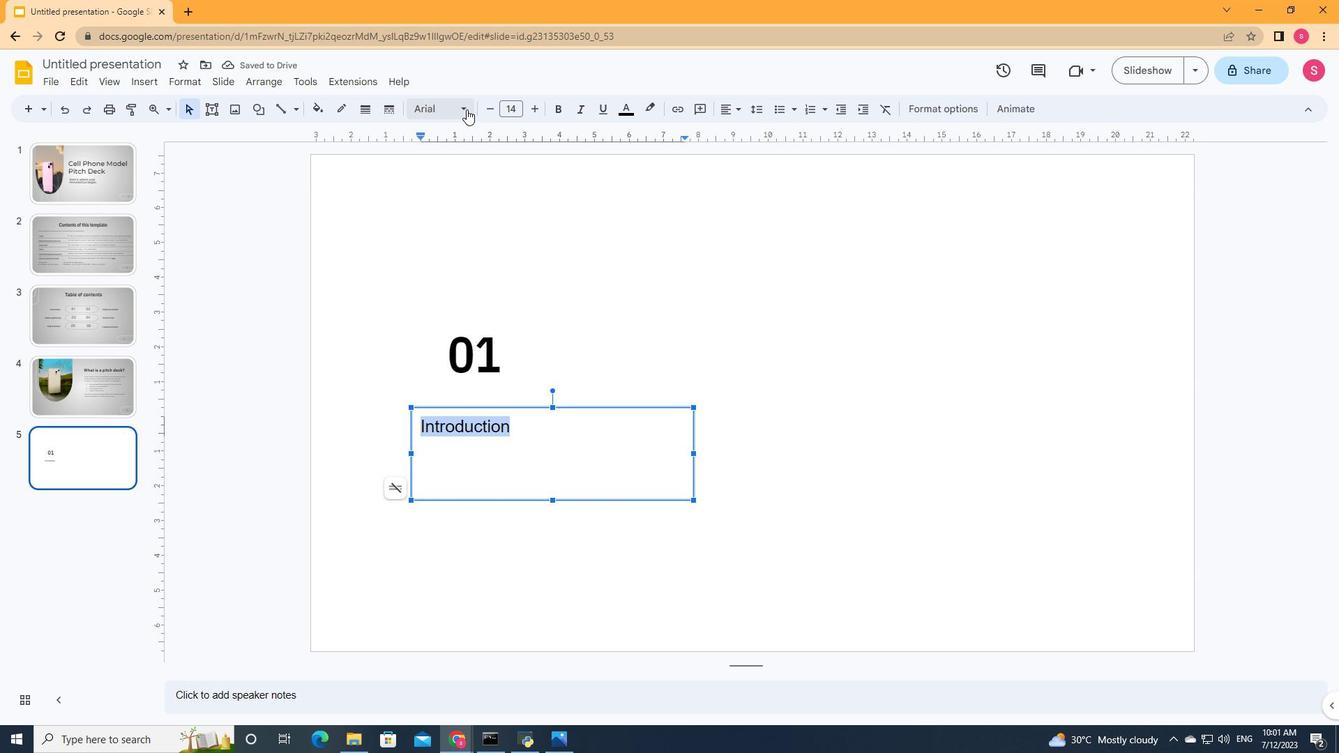 
Action: Mouse pressed left at (461, 109)
Screenshot: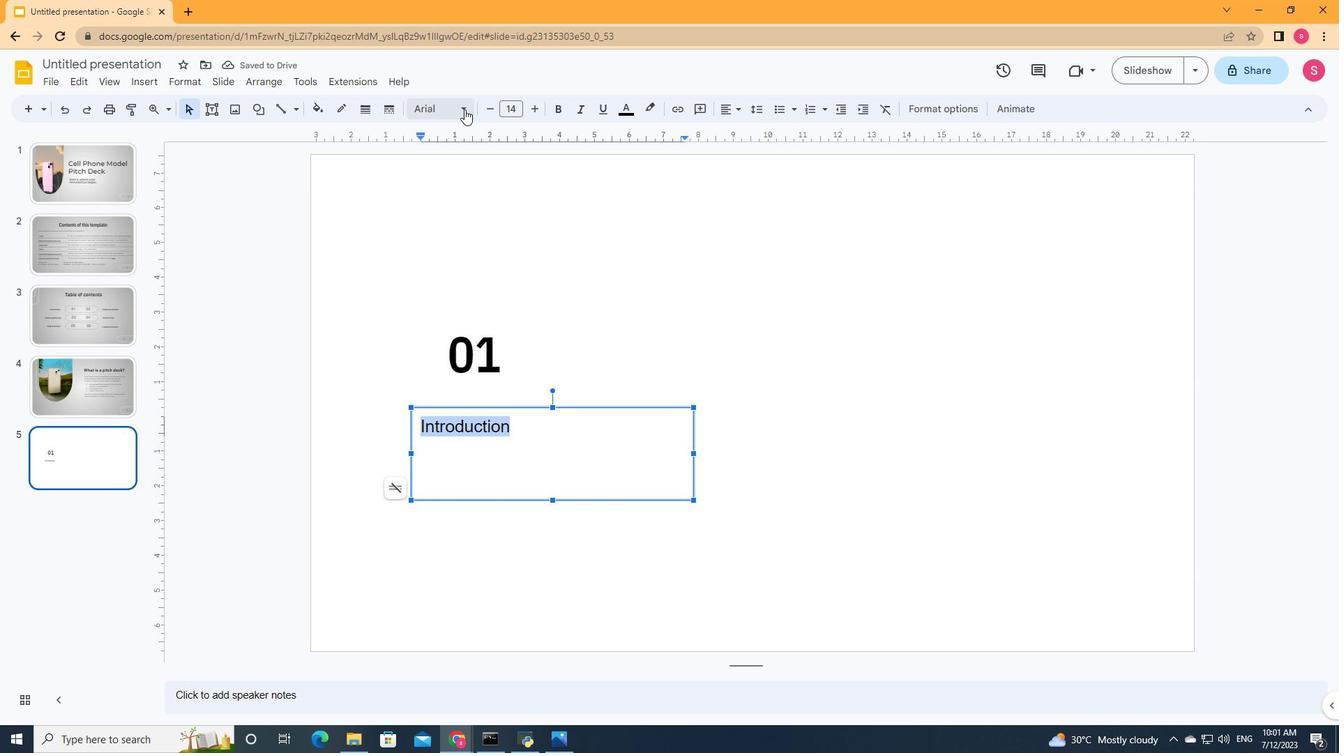 
Action: Mouse moved to (665, 343)
Screenshot: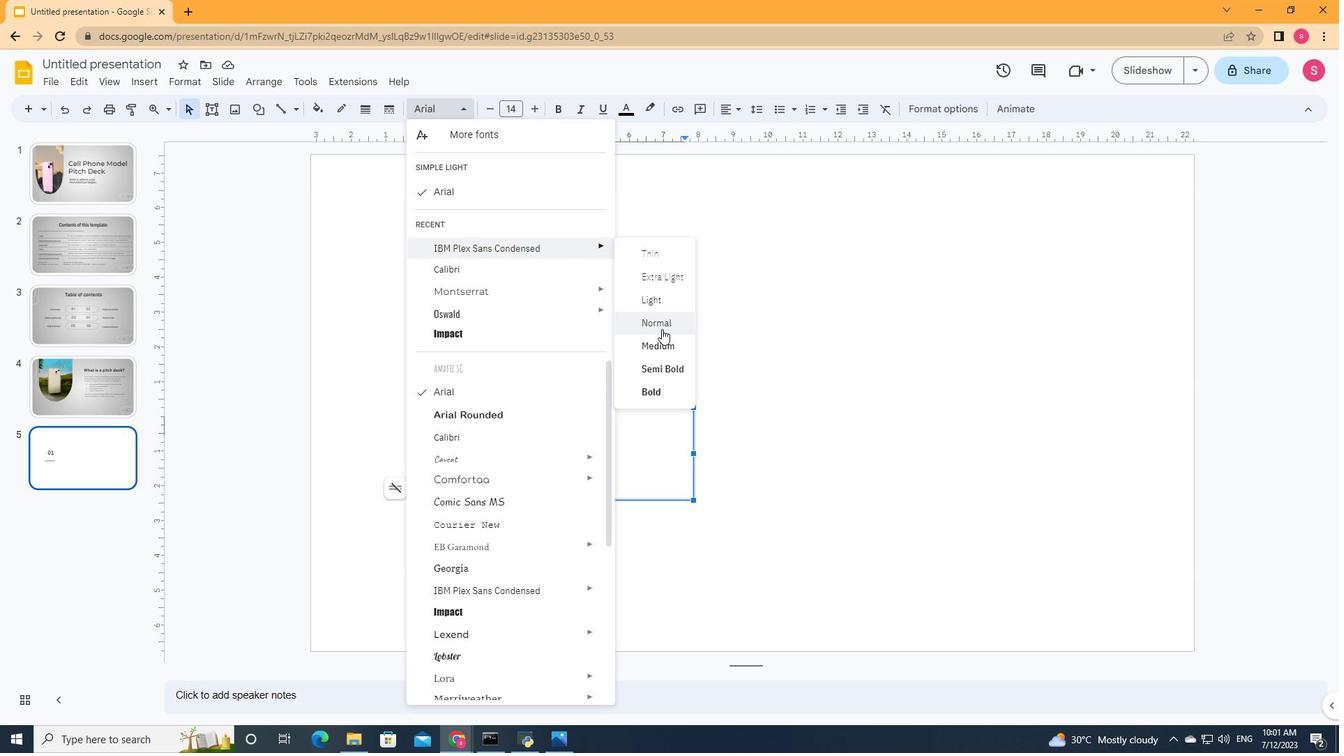 
Action: Mouse pressed left at (665, 343)
Screenshot: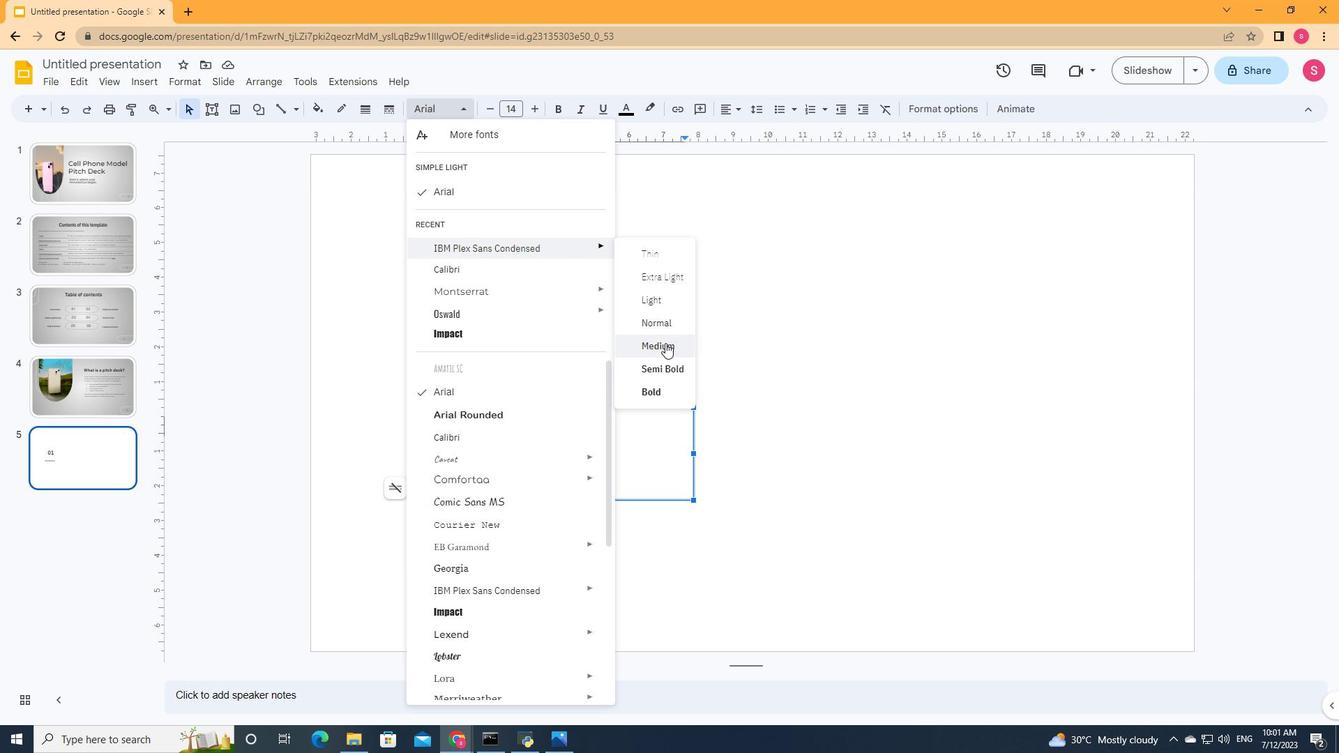 
Action: Mouse moved to (535, 106)
Screenshot: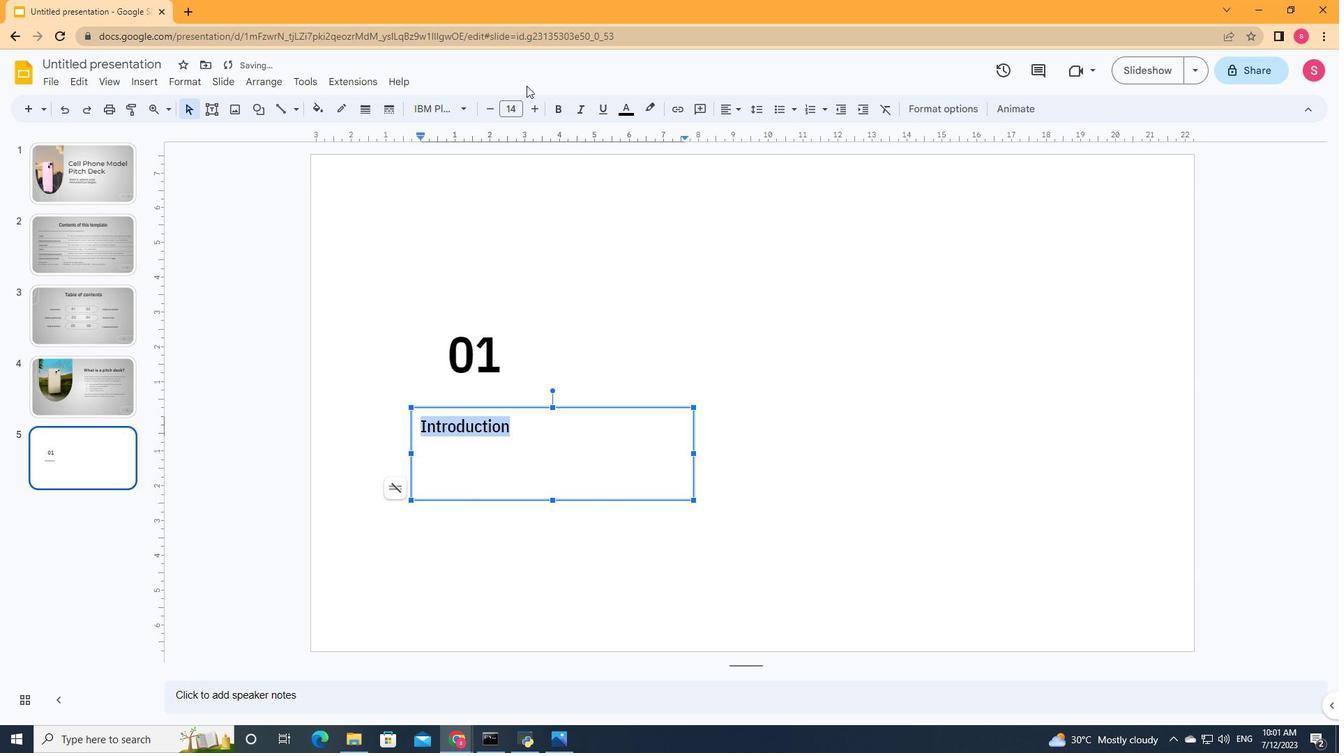 
Action: Mouse pressed left at (535, 106)
Screenshot: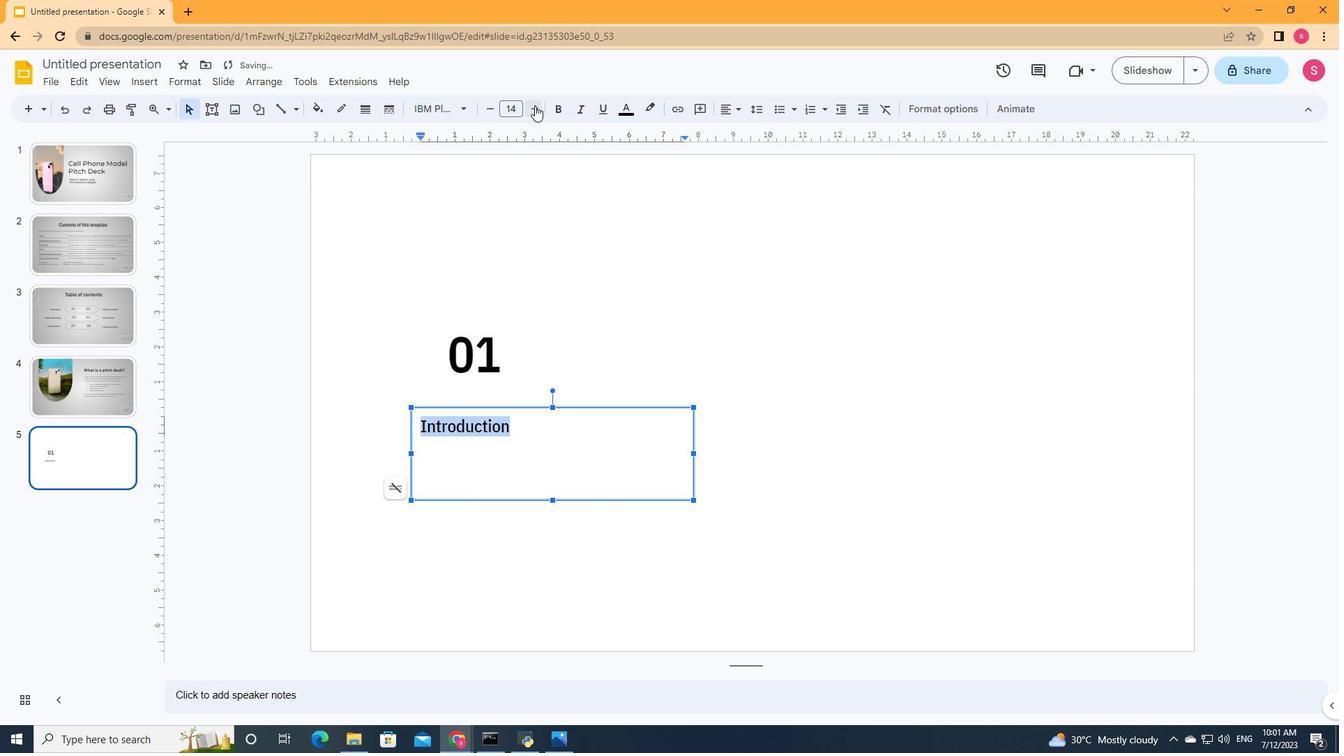
Action: Mouse pressed left at (535, 106)
Screenshot: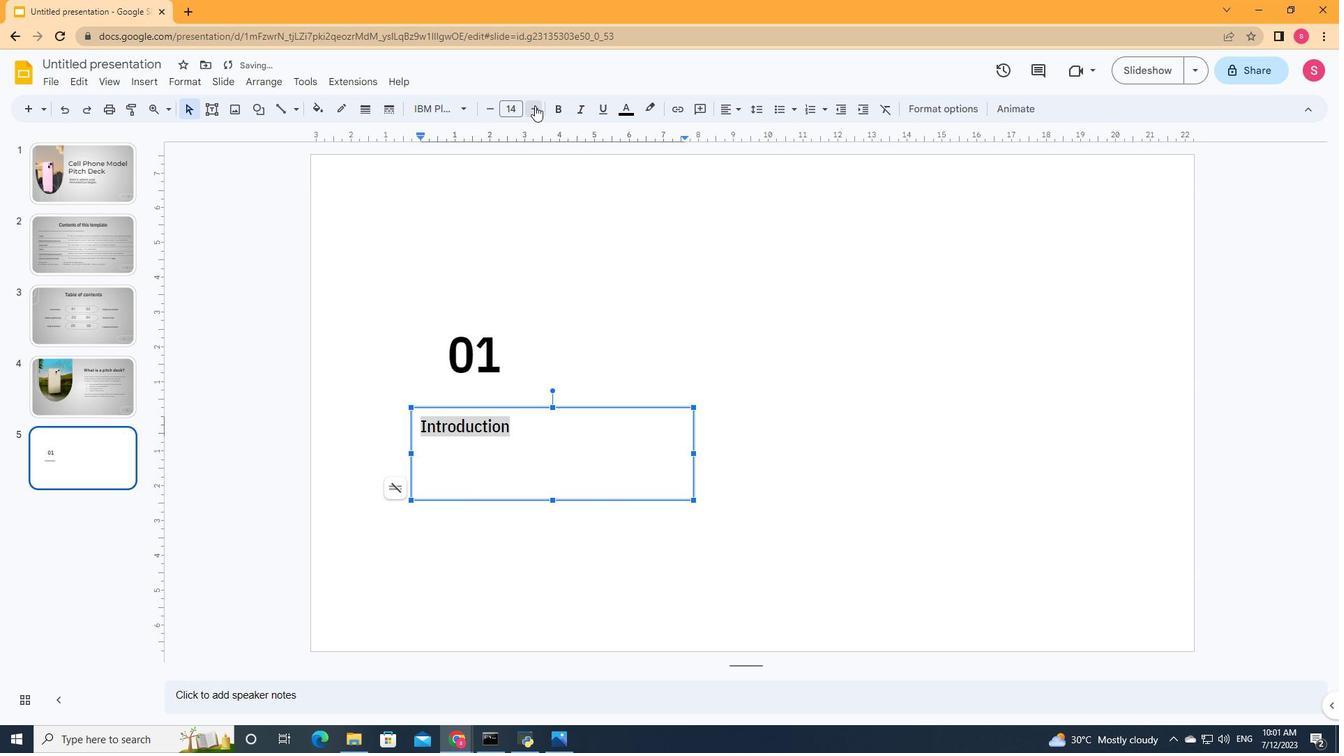 
Action: Mouse pressed left at (535, 106)
Screenshot: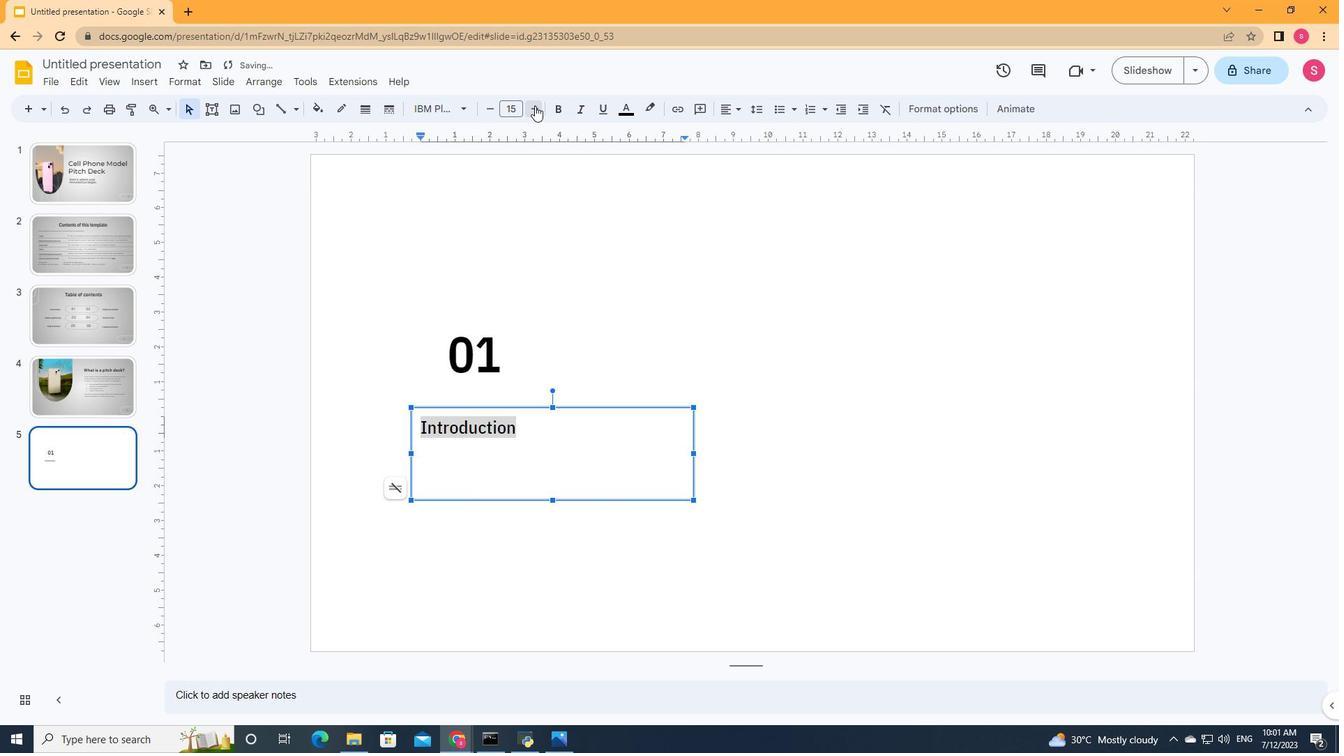 
Action: Mouse pressed left at (535, 106)
Screenshot: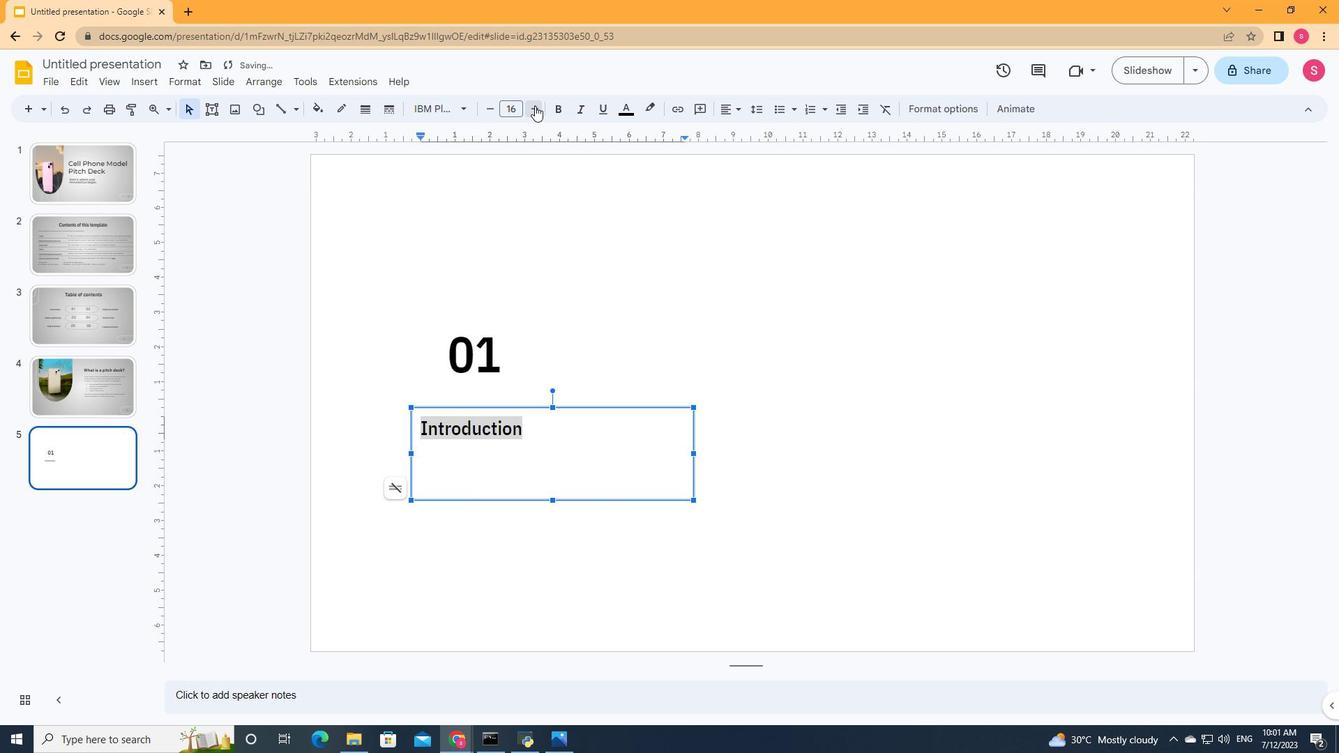 
Action: Mouse pressed left at (535, 106)
Screenshot: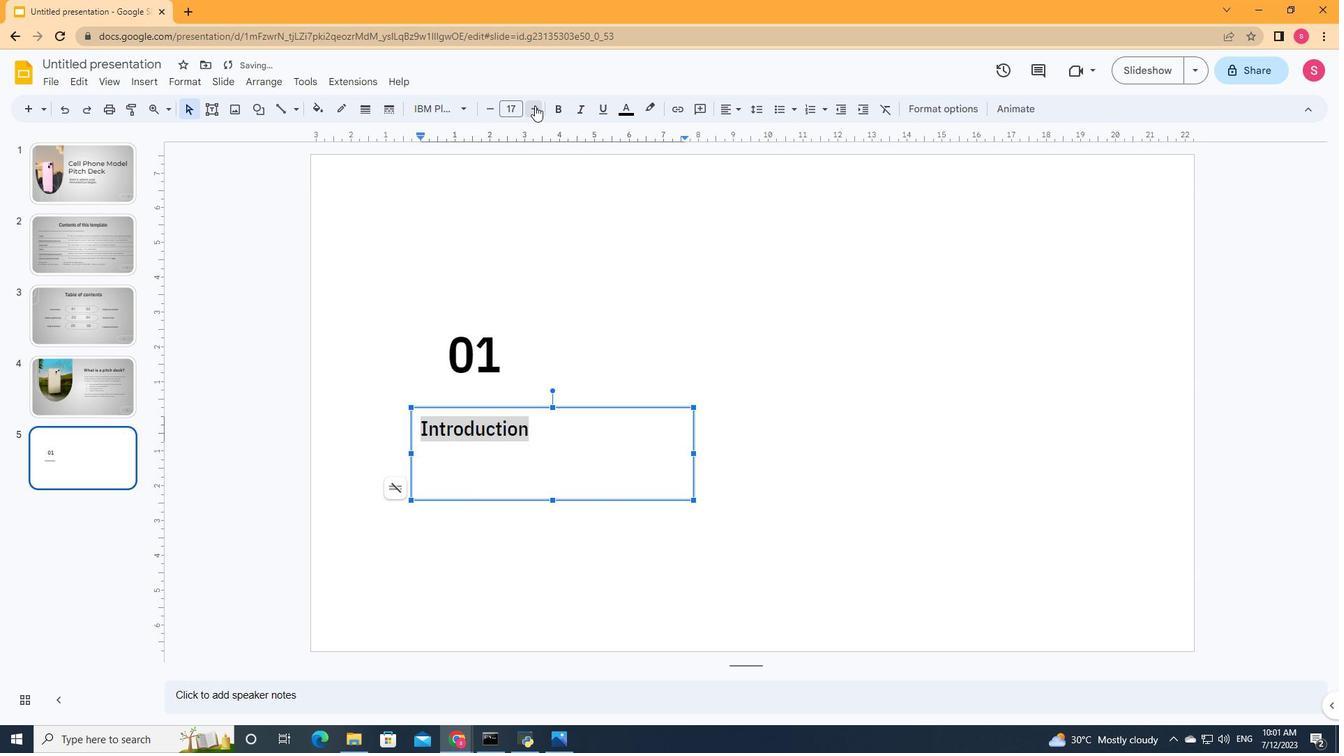 
Action: Mouse pressed left at (535, 106)
Screenshot: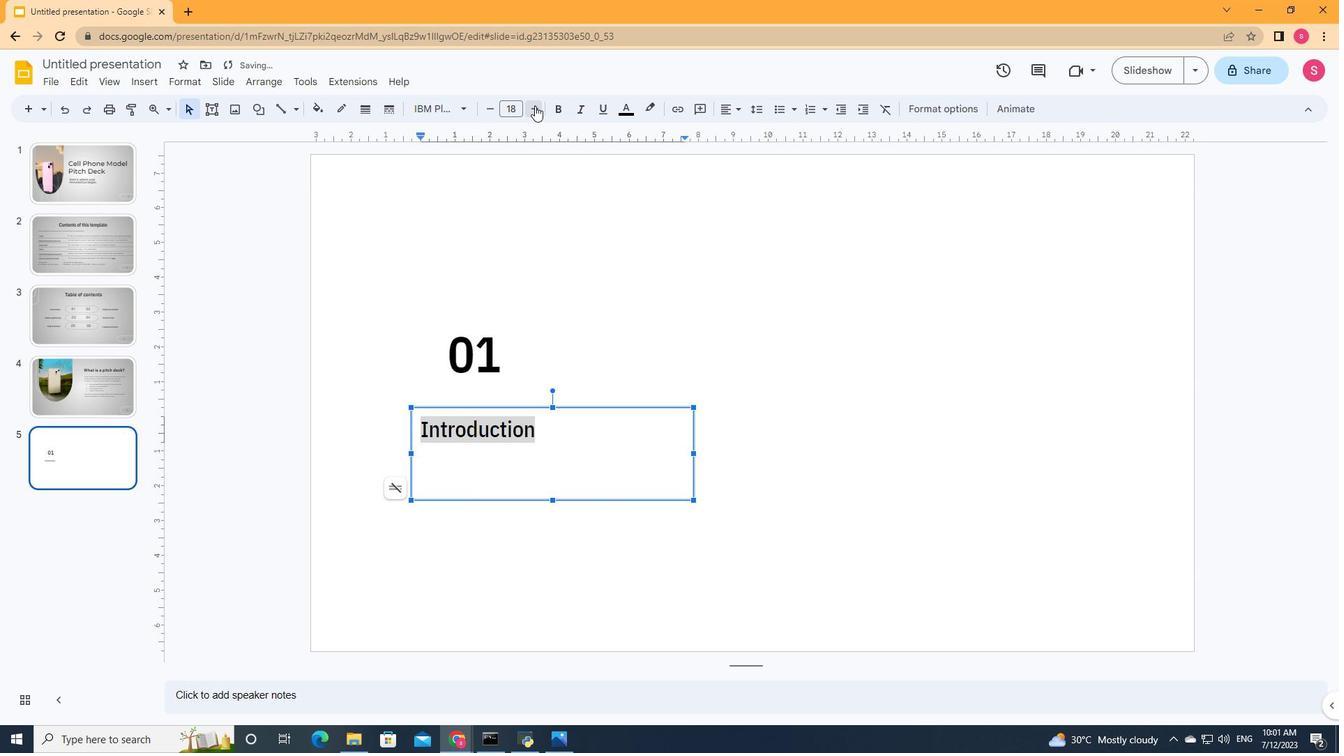 
Action: Mouse pressed left at (535, 106)
Screenshot: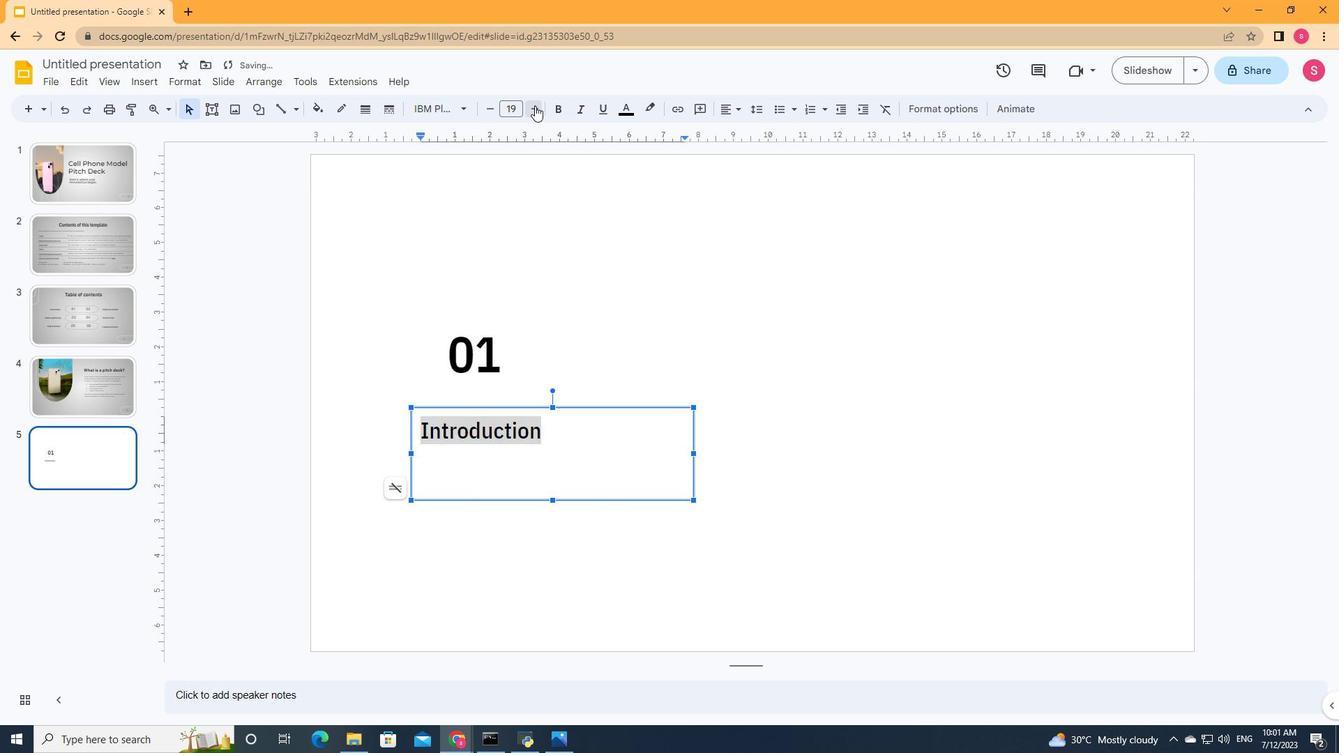 
Action: Mouse pressed left at (535, 106)
Screenshot: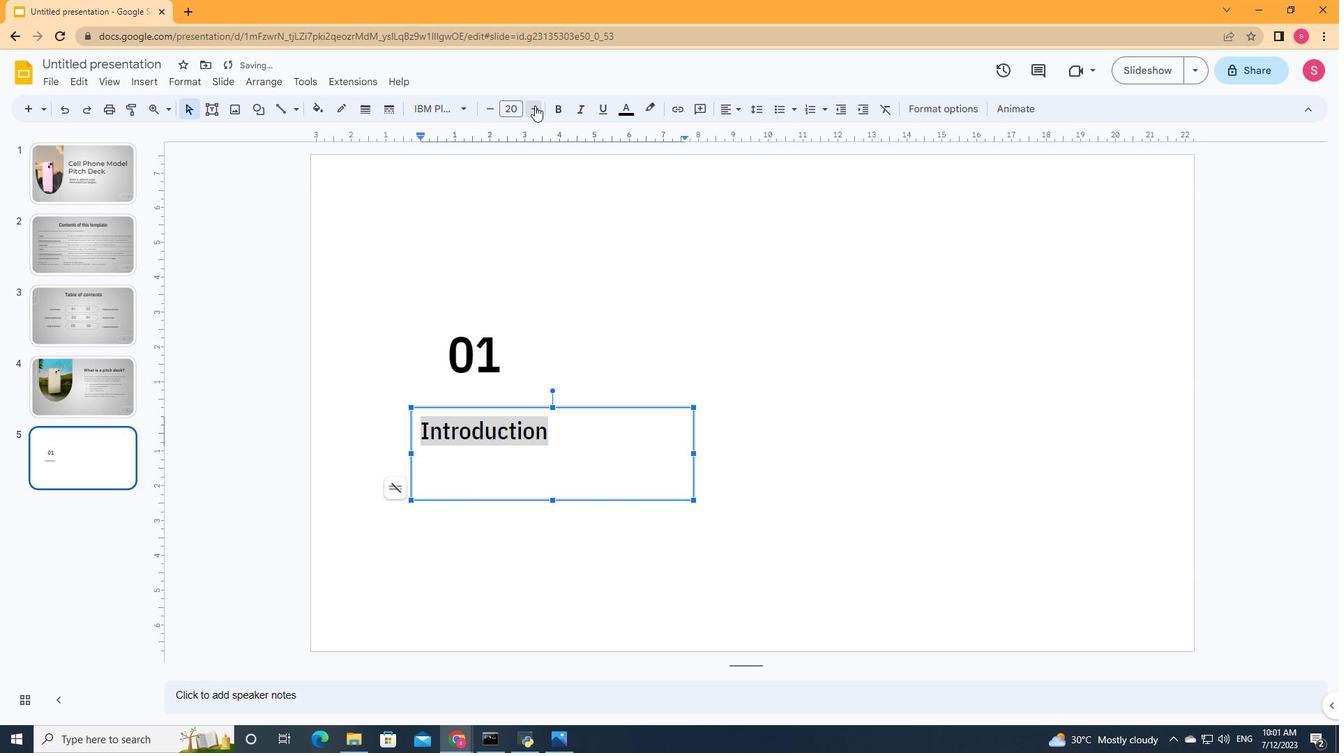 
Action: Mouse pressed left at (535, 106)
Screenshot: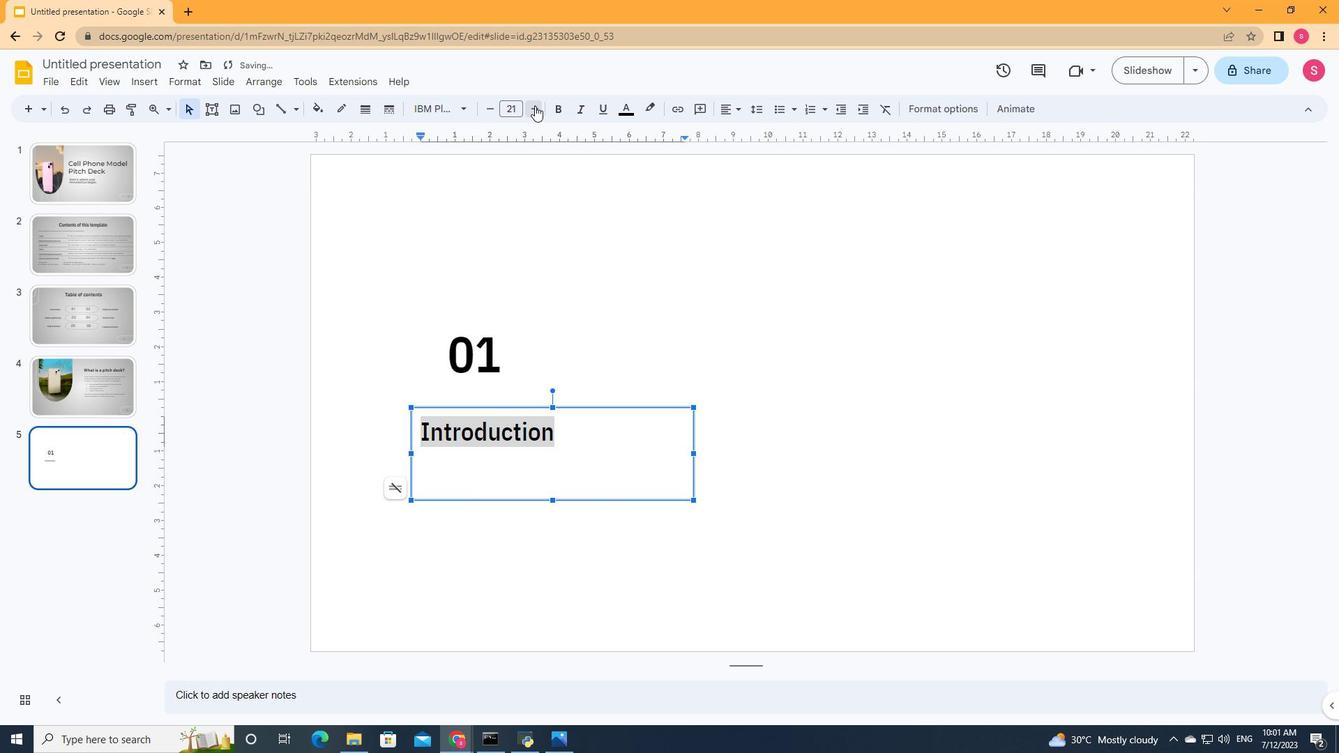
Action: Mouse pressed left at (535, 106)
Screenshot: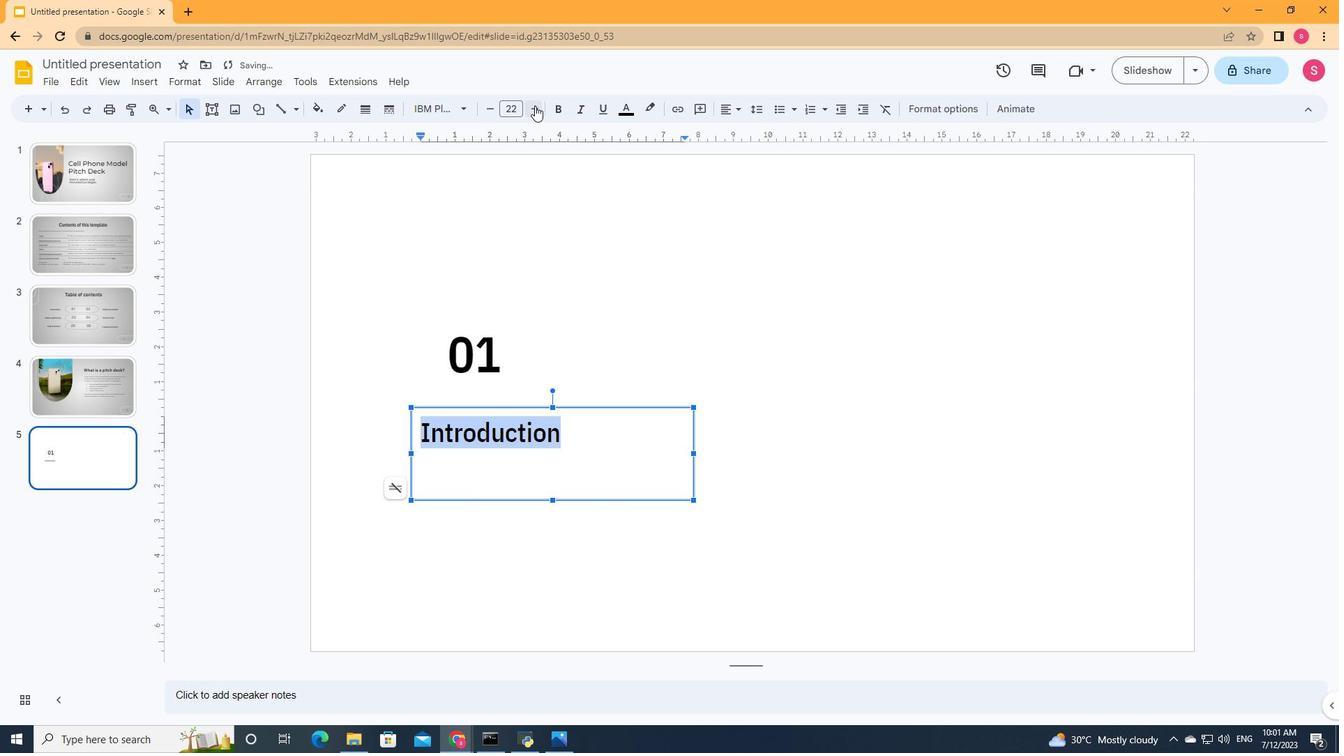 
Action: Mouse pressed left at (535, 106)
Screenshot: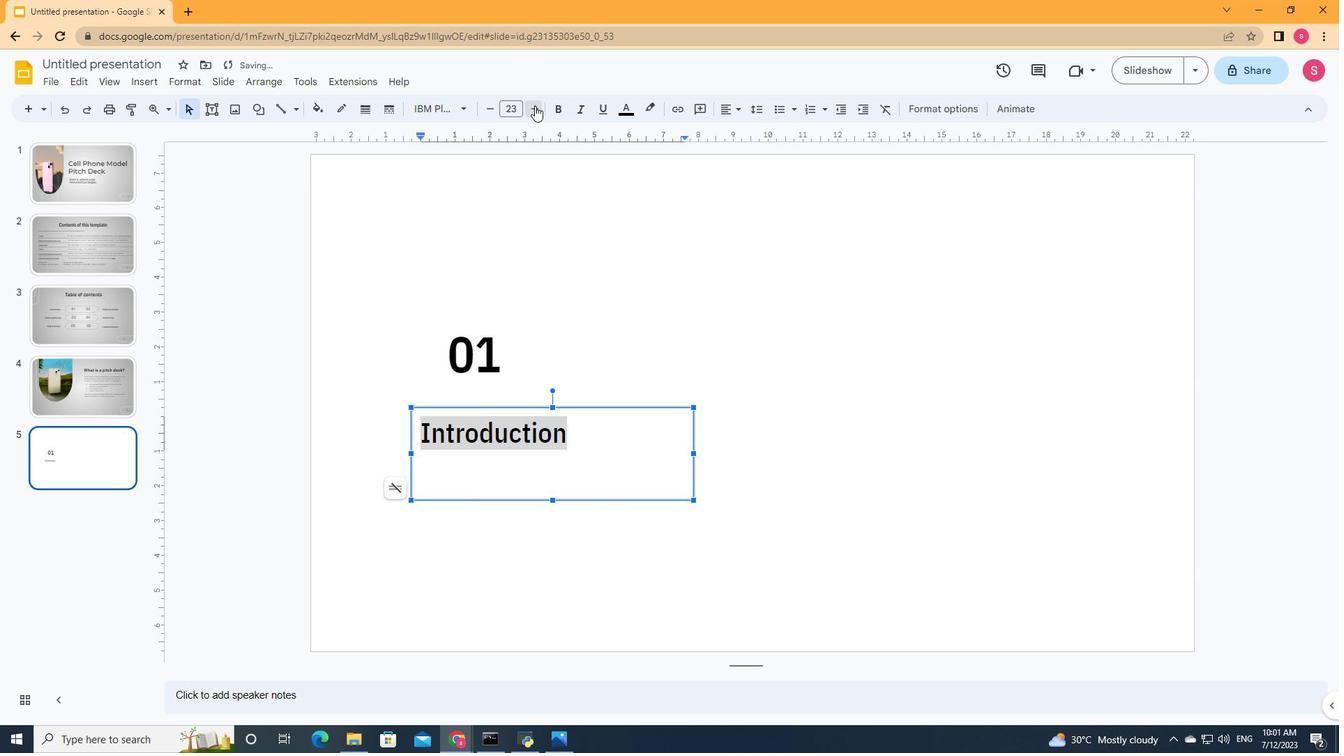 
Action: Mouse pressed left at (535, 106)
Screenshot: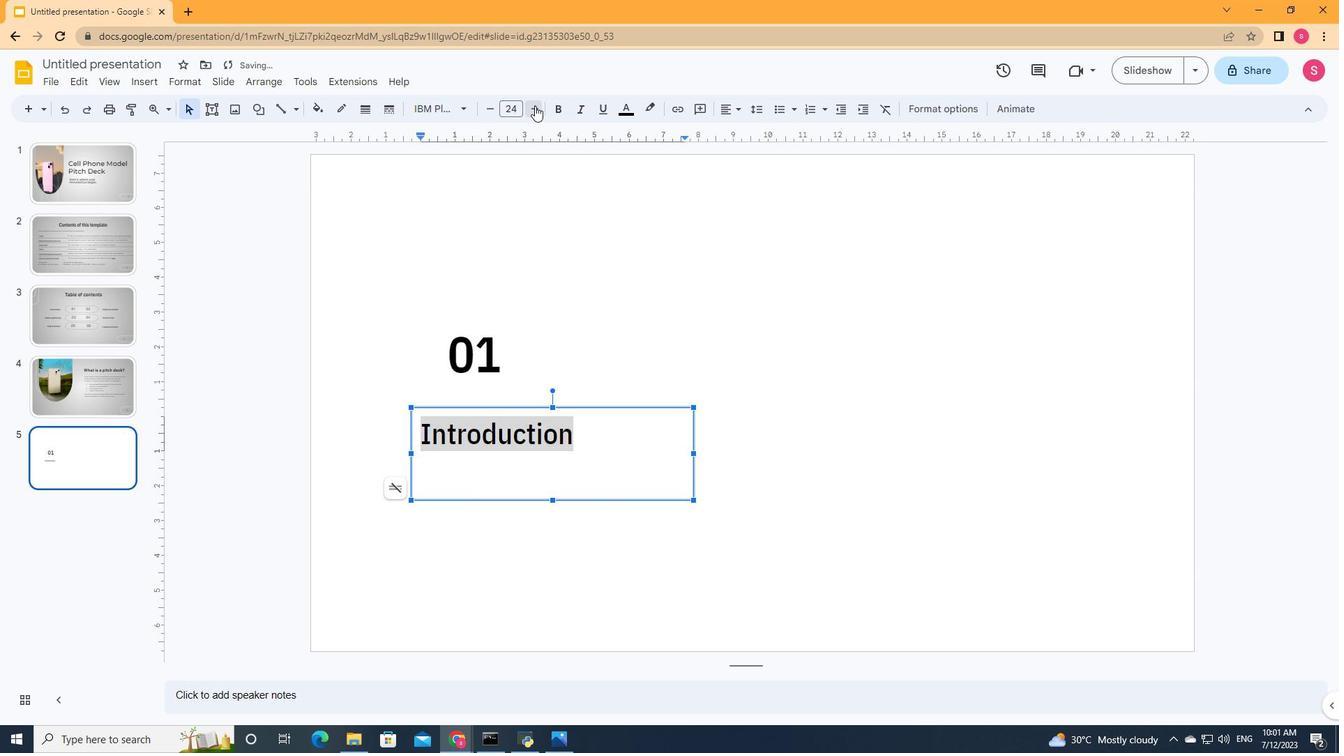 
Action: Mouse pressed left at (535, 106)
Screenshot: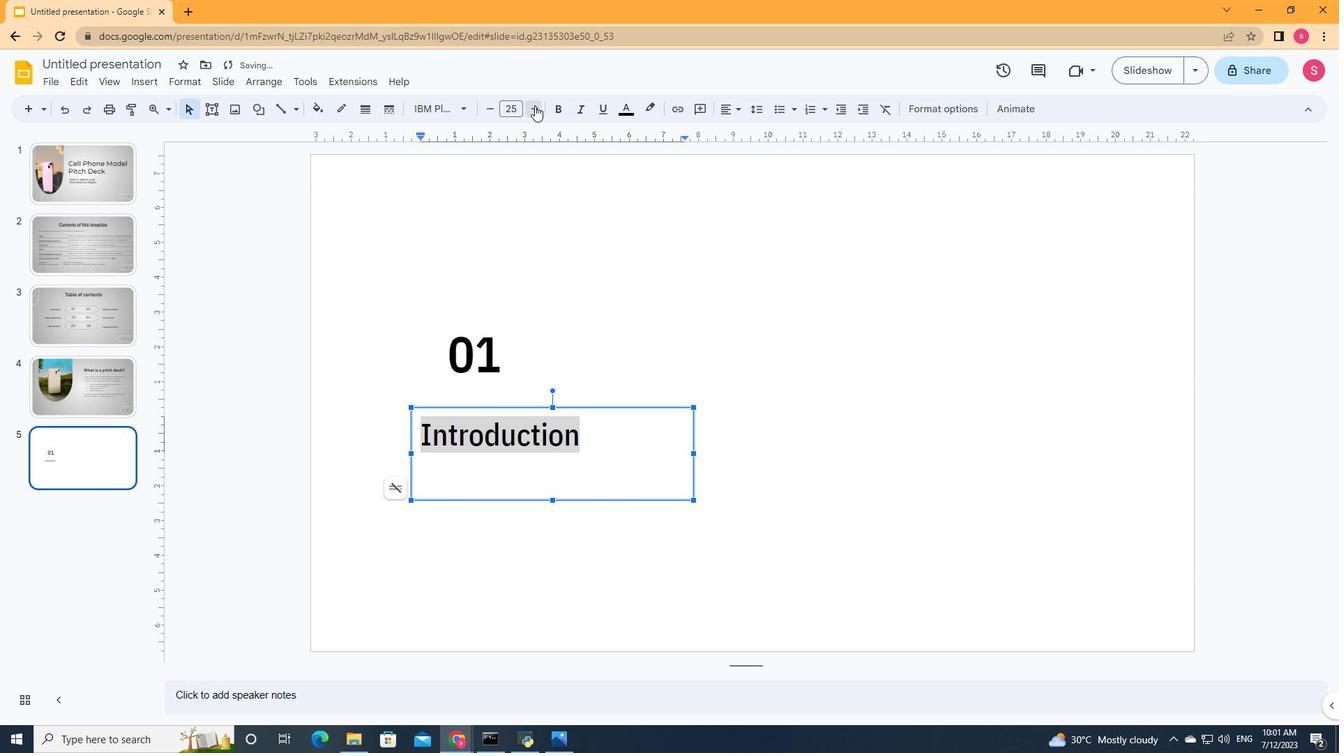 
Action: Mouse pressed left at (535, 106)
Screenshot: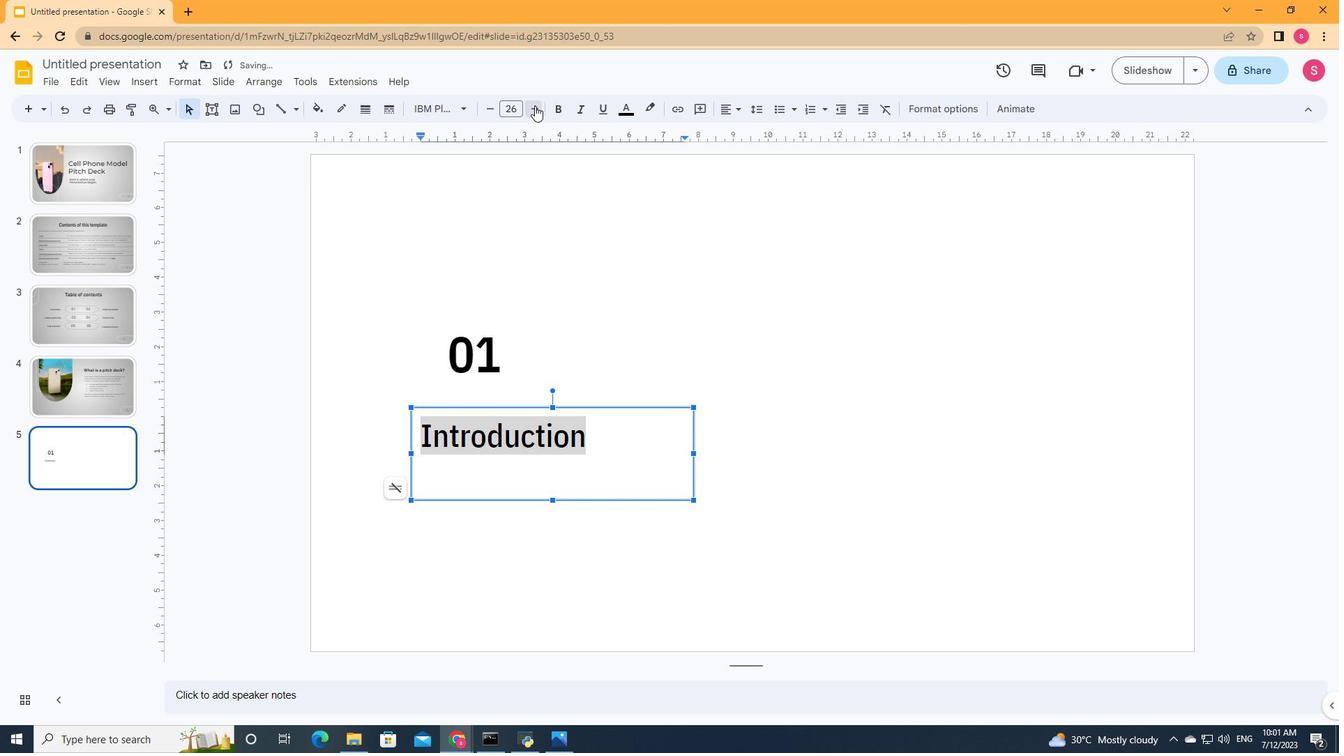 
Action: Mouse pressed left at (535, 106)
Screenshot: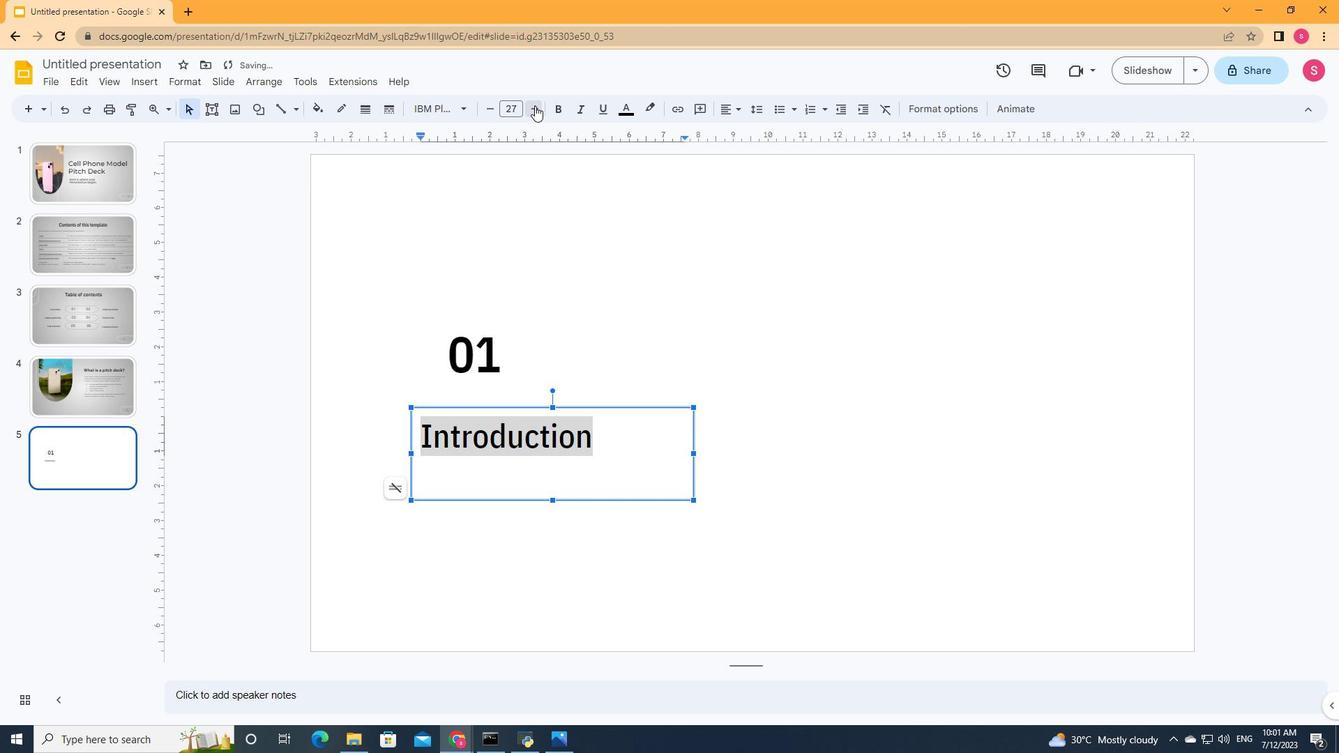 
Action: Mouse pressed left at (535, 106)
Screenshot: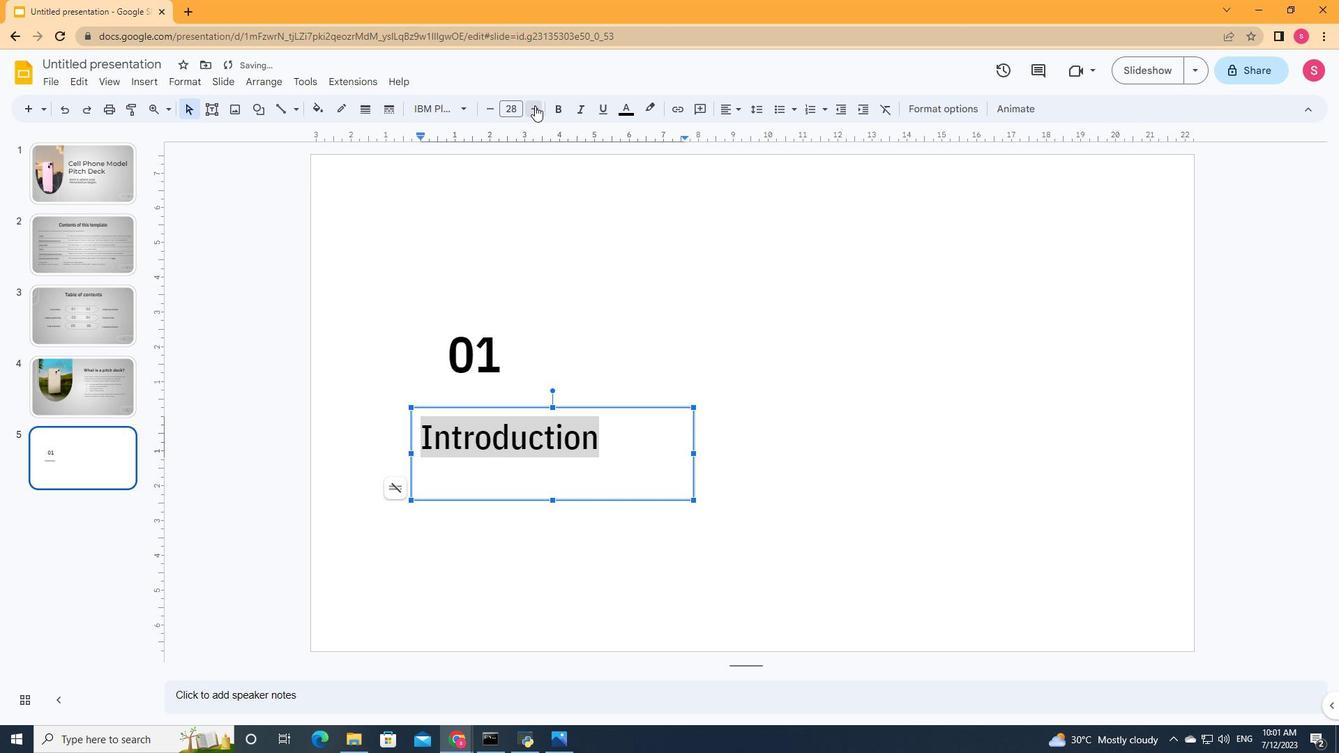 
Action: Mouse pressed left at (535, 106)
Screenshot: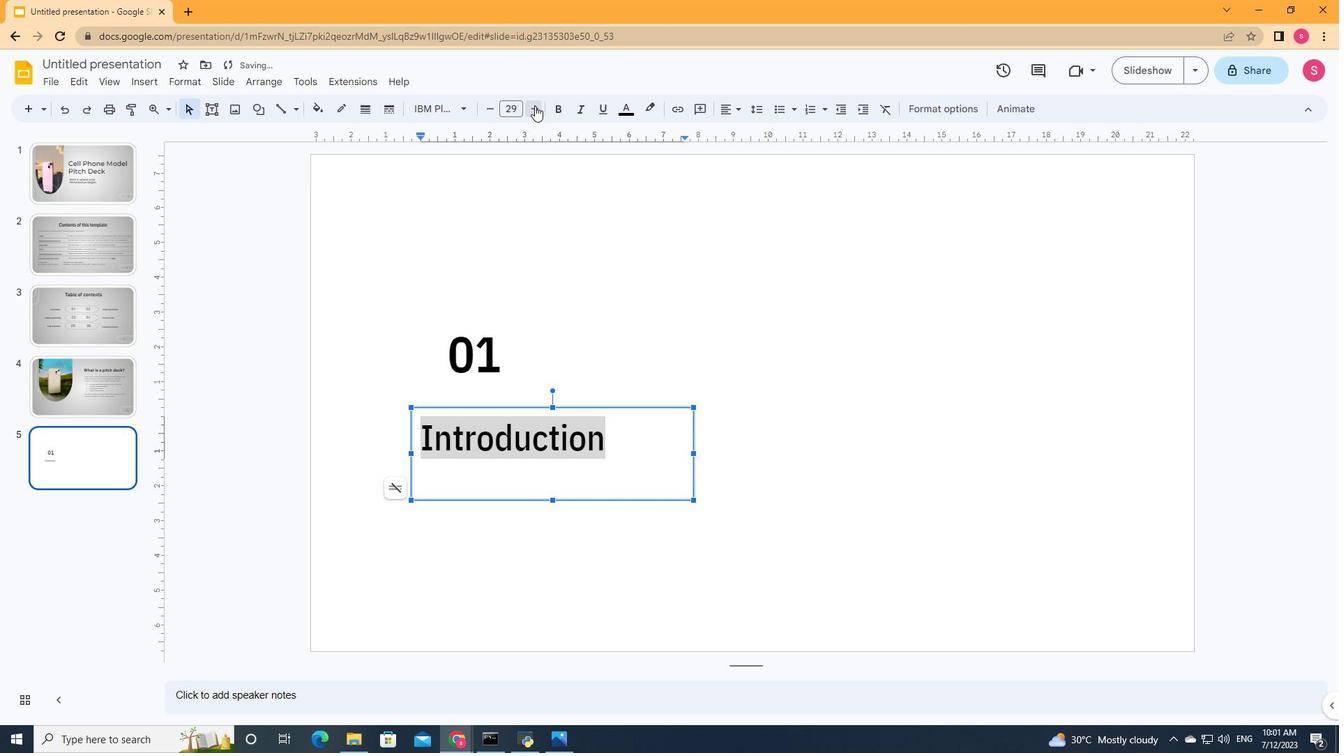 
Action: Mouse pressed left at (535, 106)
Screenshot: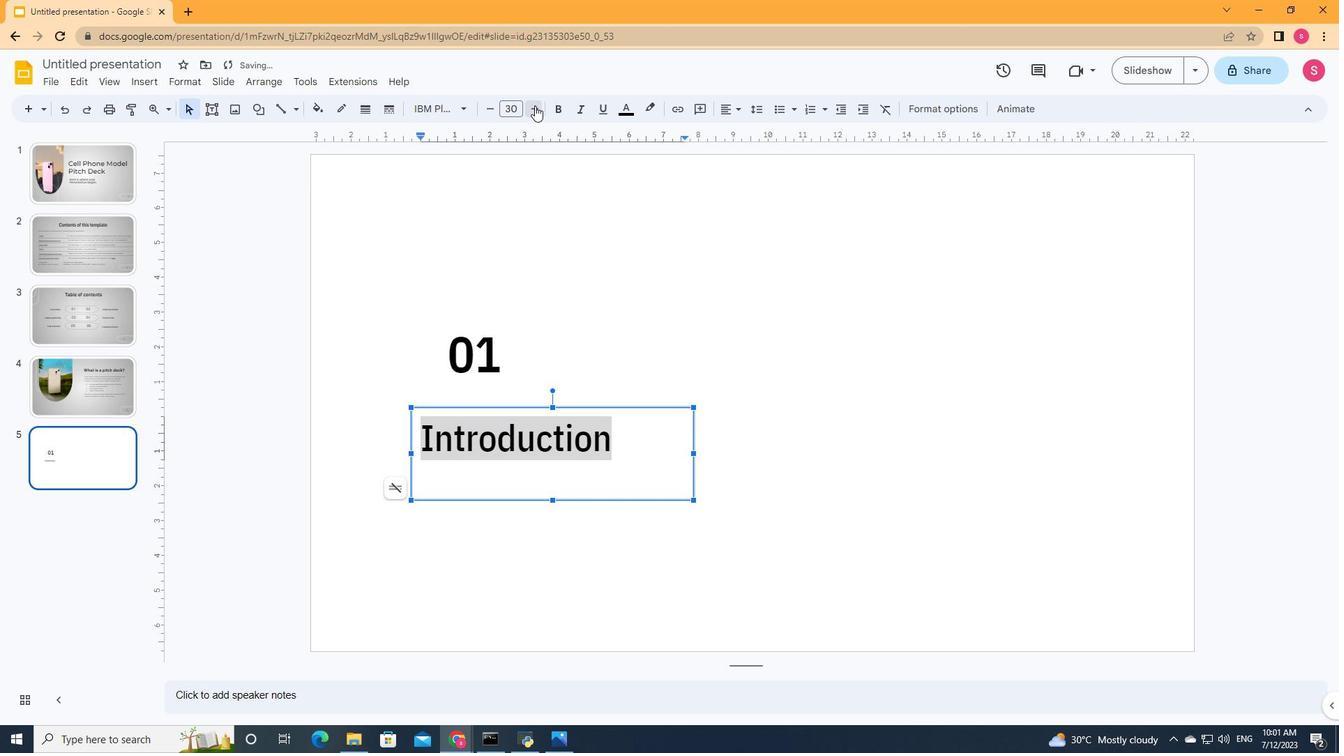 
Action: Mouse pressed left at (535, 106)
Screenshot: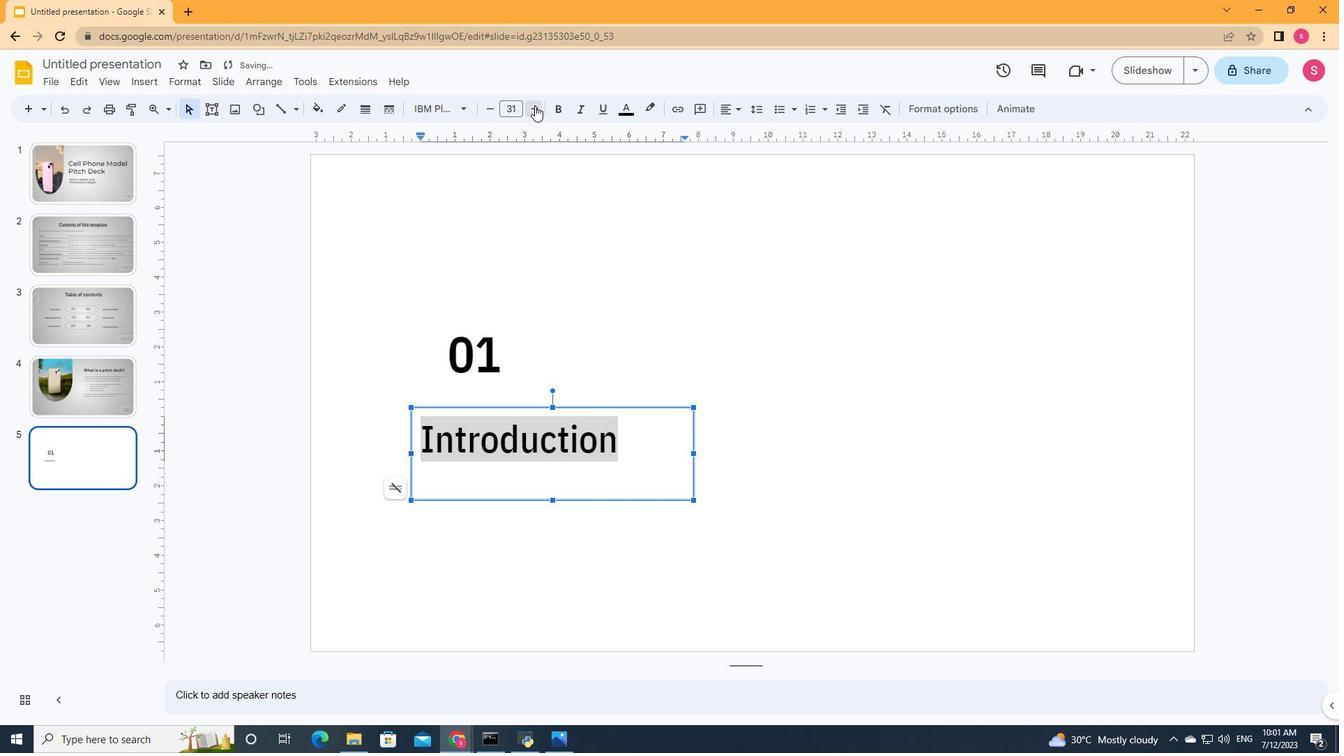 
Action: Mouse pressed left at (535, 106)
Screenshot: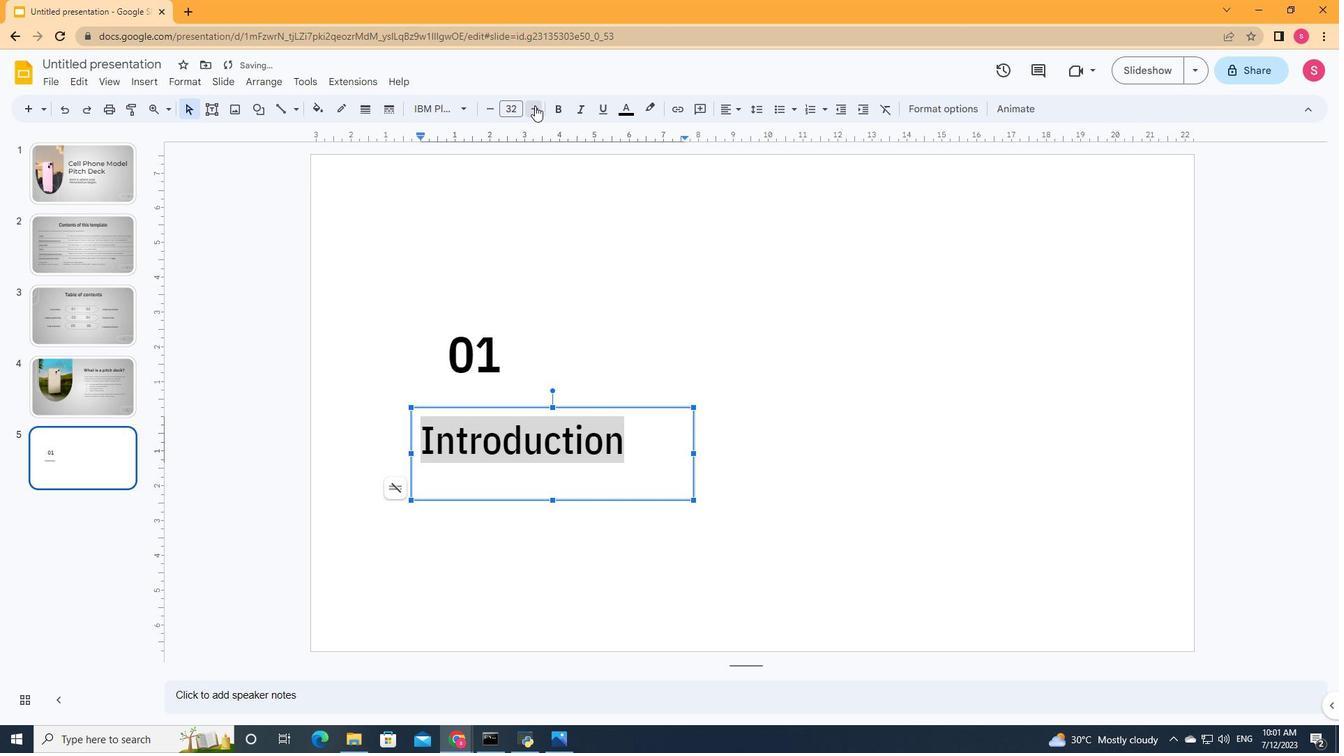 
Action: Mouse pressed left at (535, 106)
Screenshot: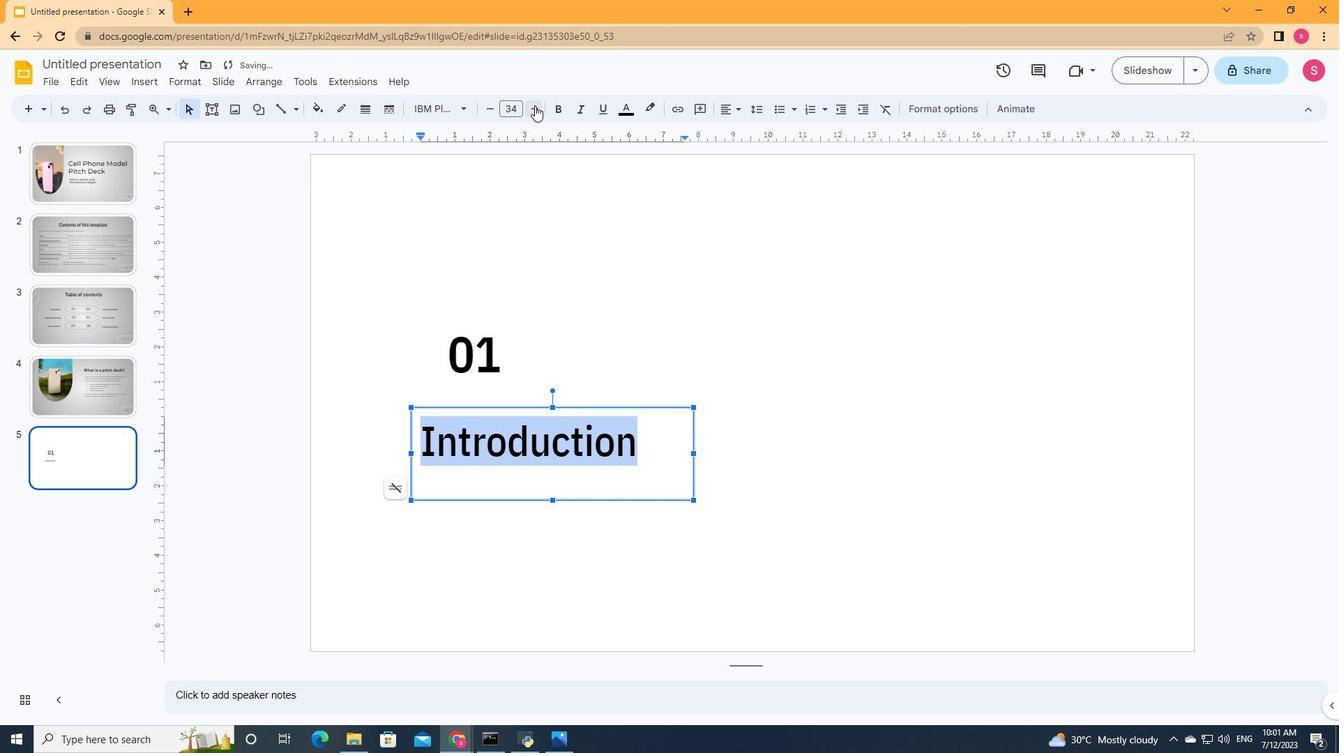 
Action: Mouse pressed left at (535, 106)
Screenshot: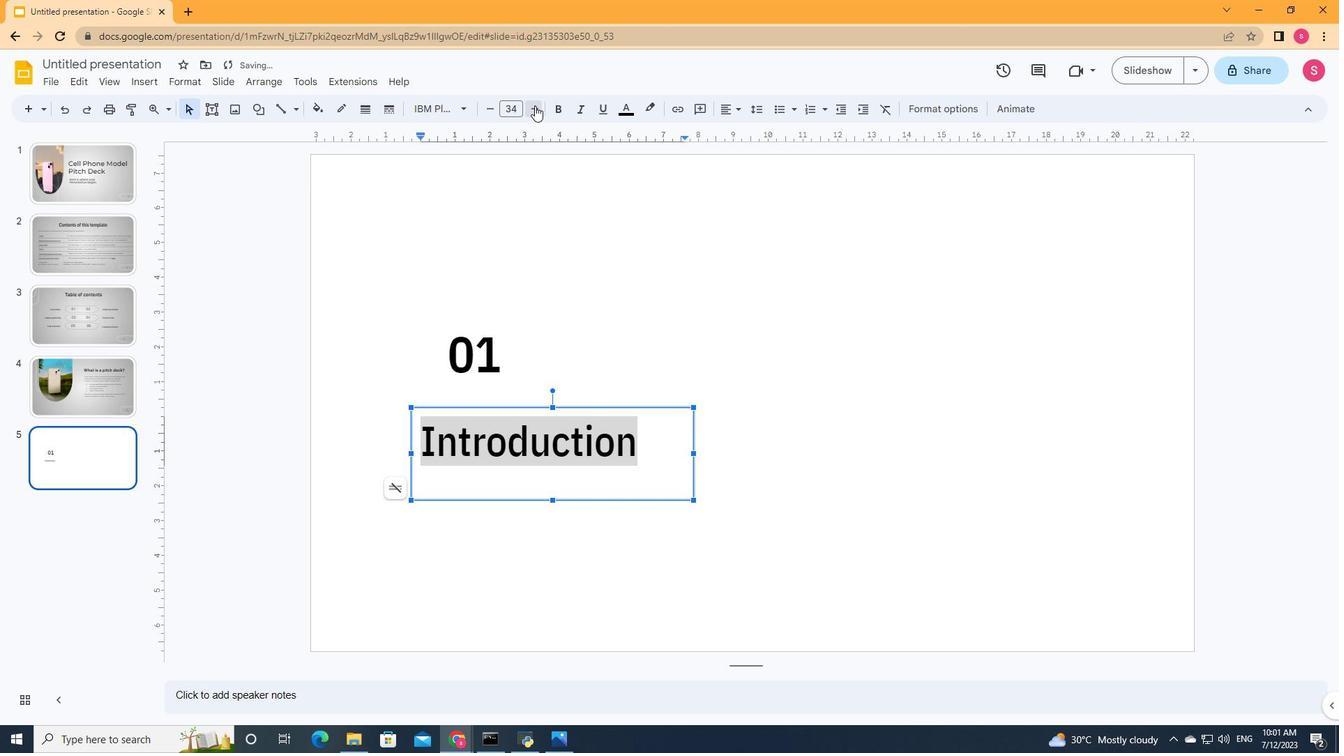 
Action: Mouse pressed left at (535, 106)
Screenshot: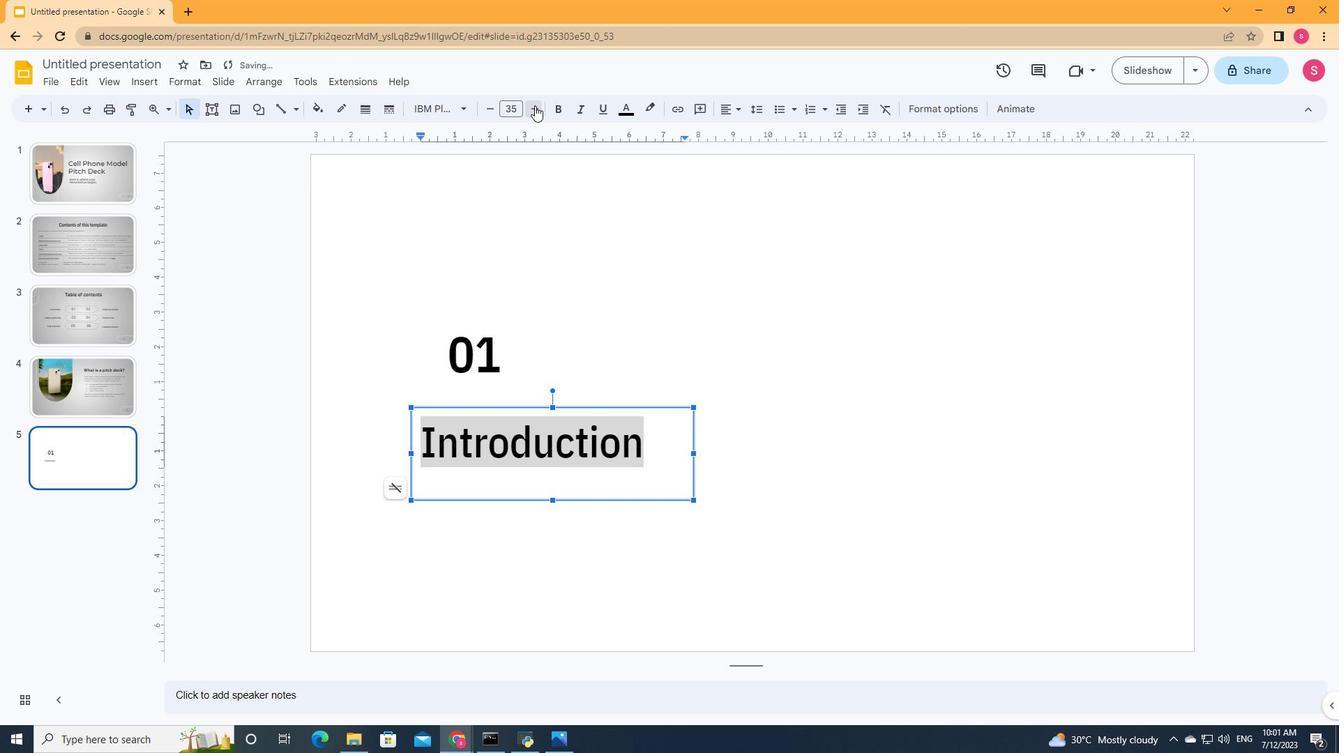 
Action: Mouse pressed left at (535, 106)
Screenshot: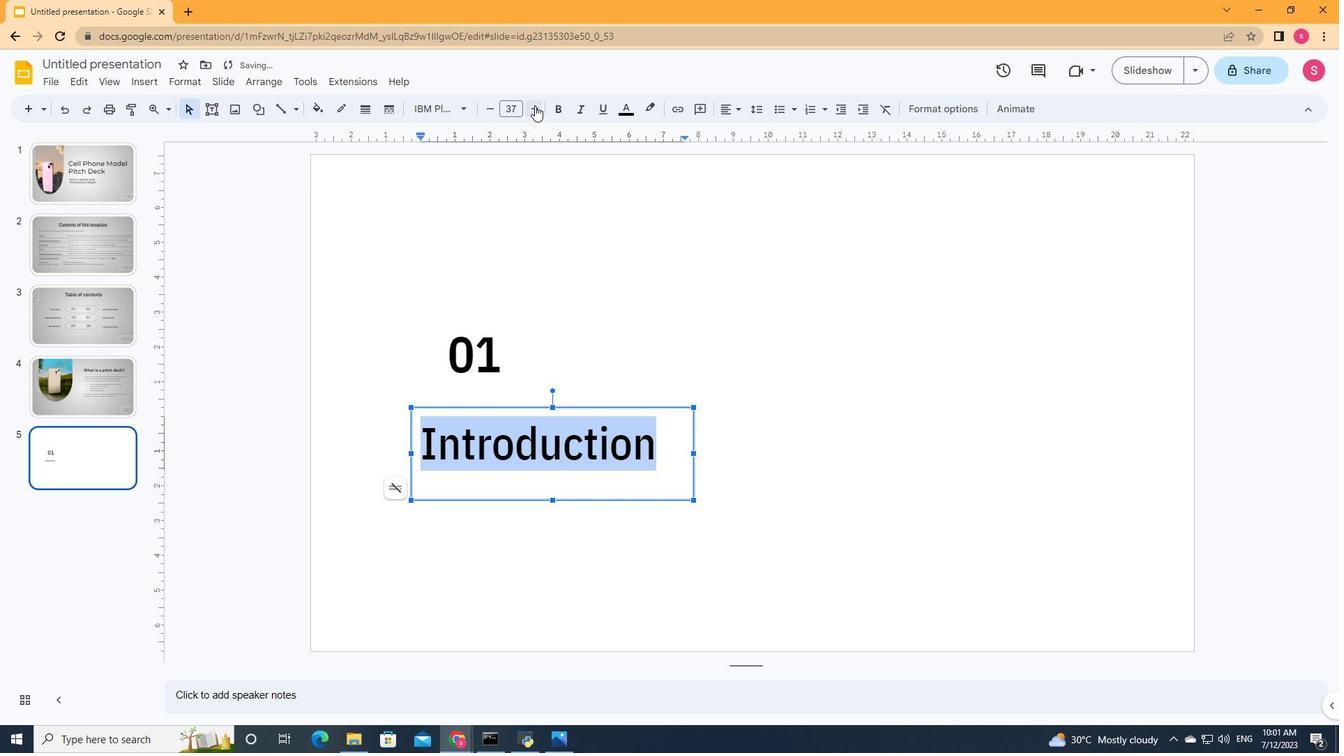 
Action: Mouse pressed left at (535, 106)
Screenshot: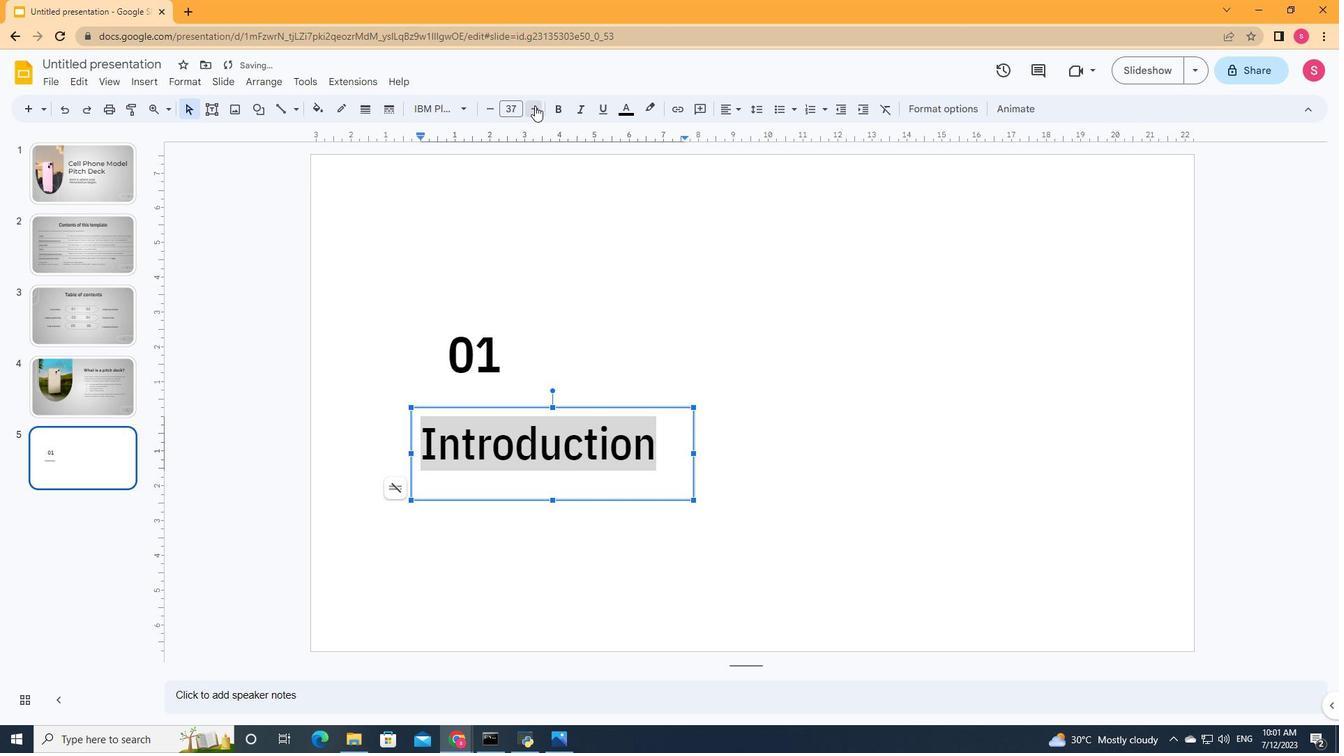 
Action: Mouse pressed left at (535, 106)
Screenshot: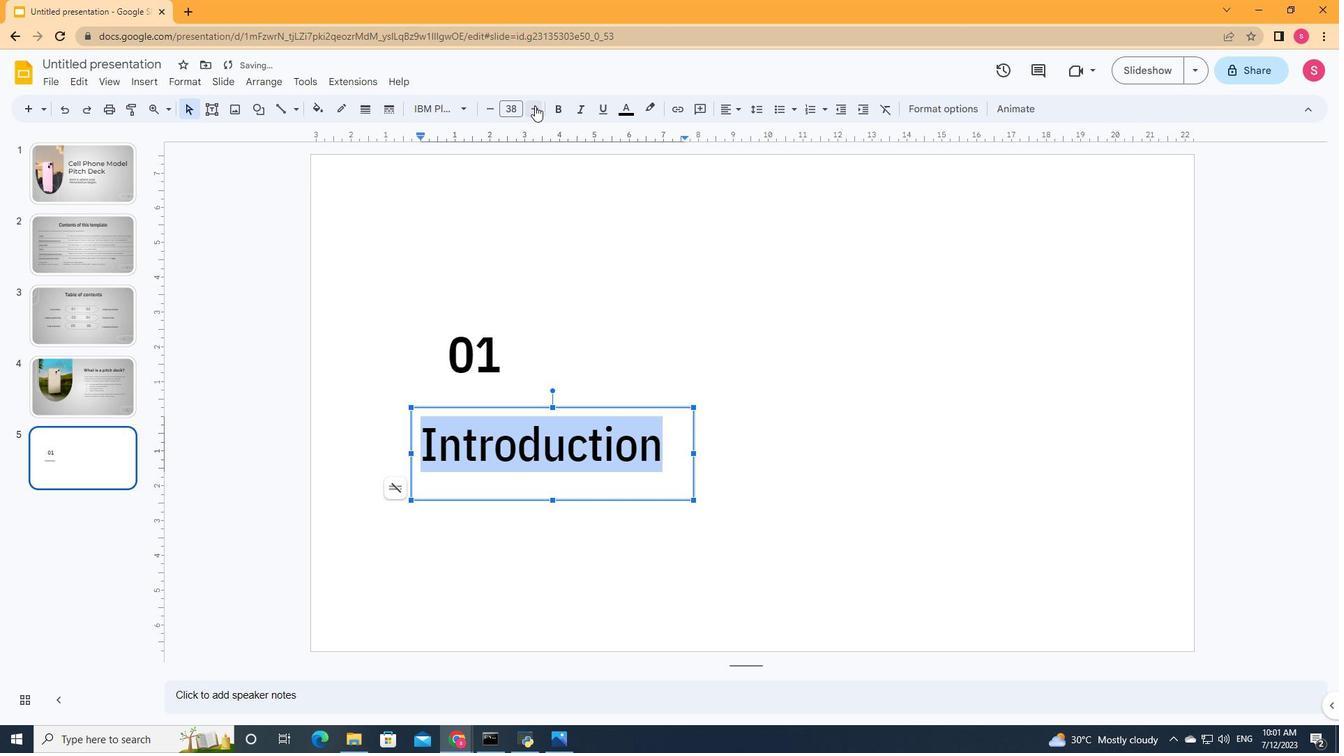 
Action: Mouse pressed left at (535, 106)
Screenshot: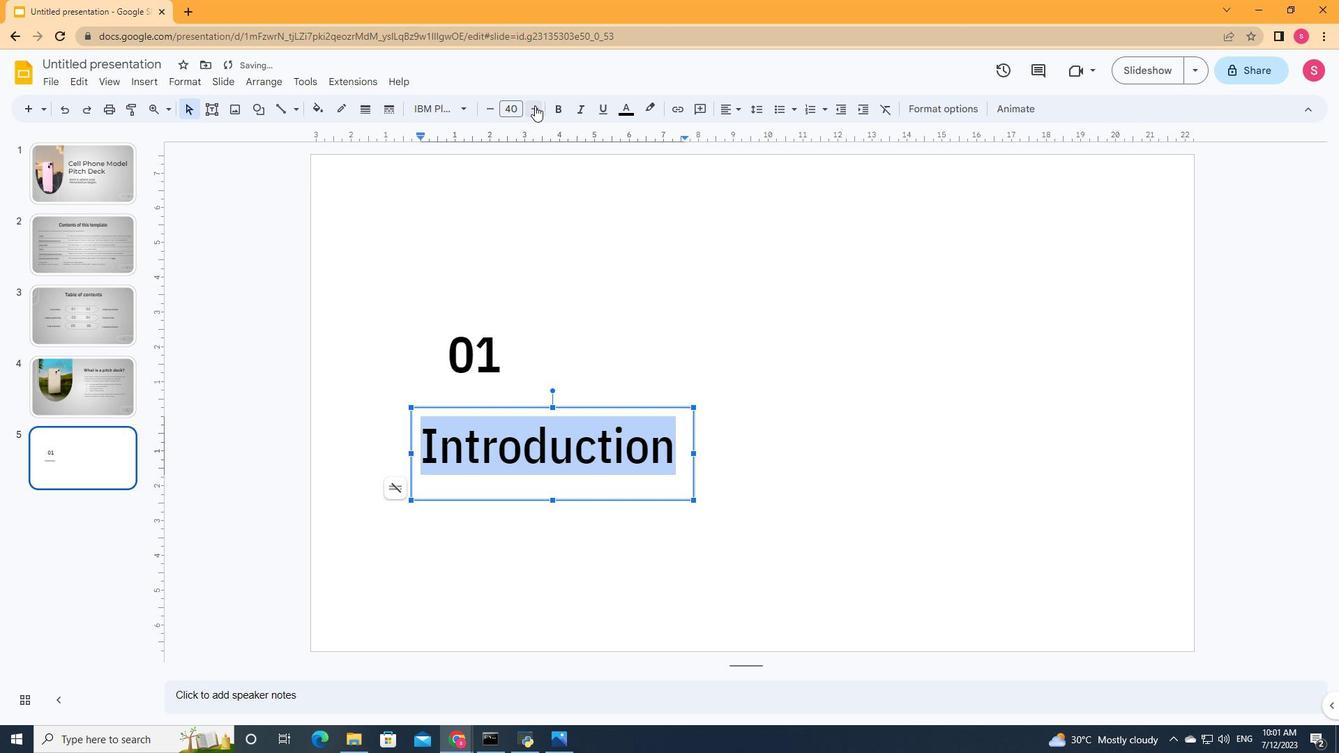 
Action: Mouse moved to (520, 440)
Screenshot: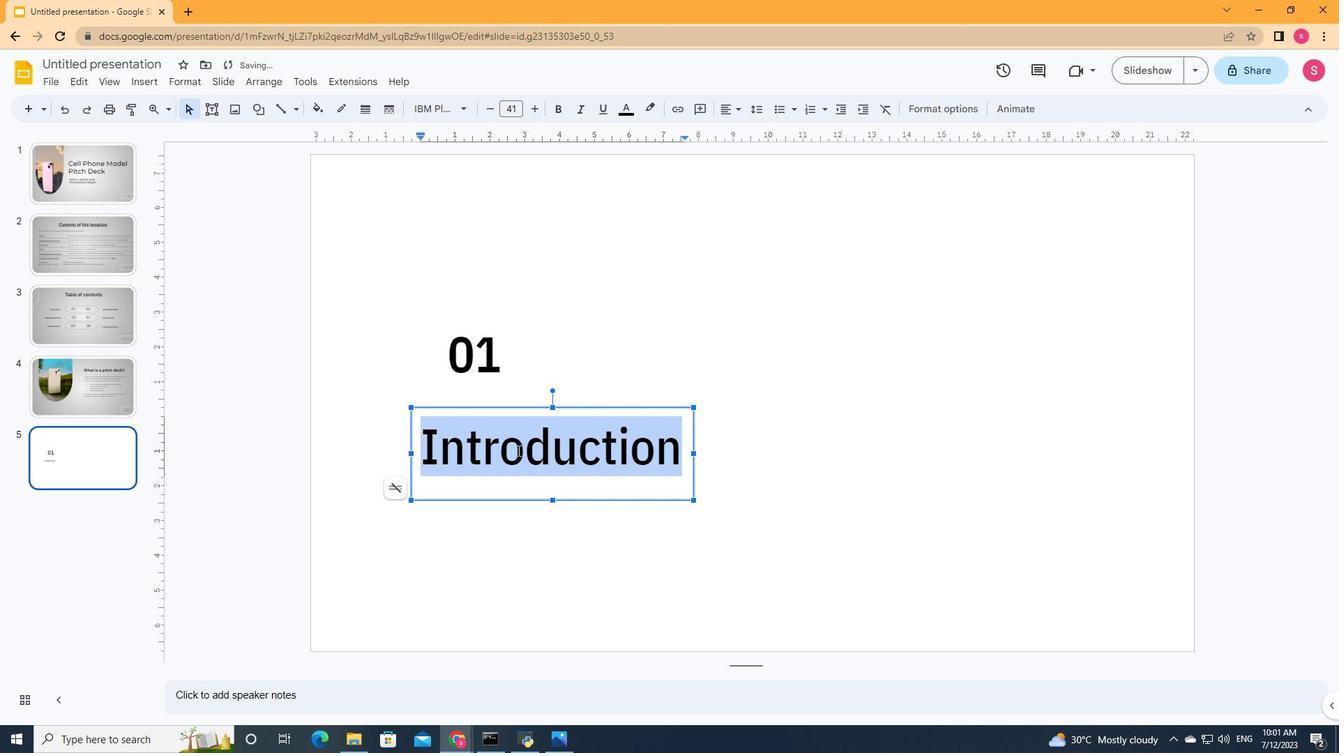 
Action: Mouse pressed left at (520, 440)
Screenshot: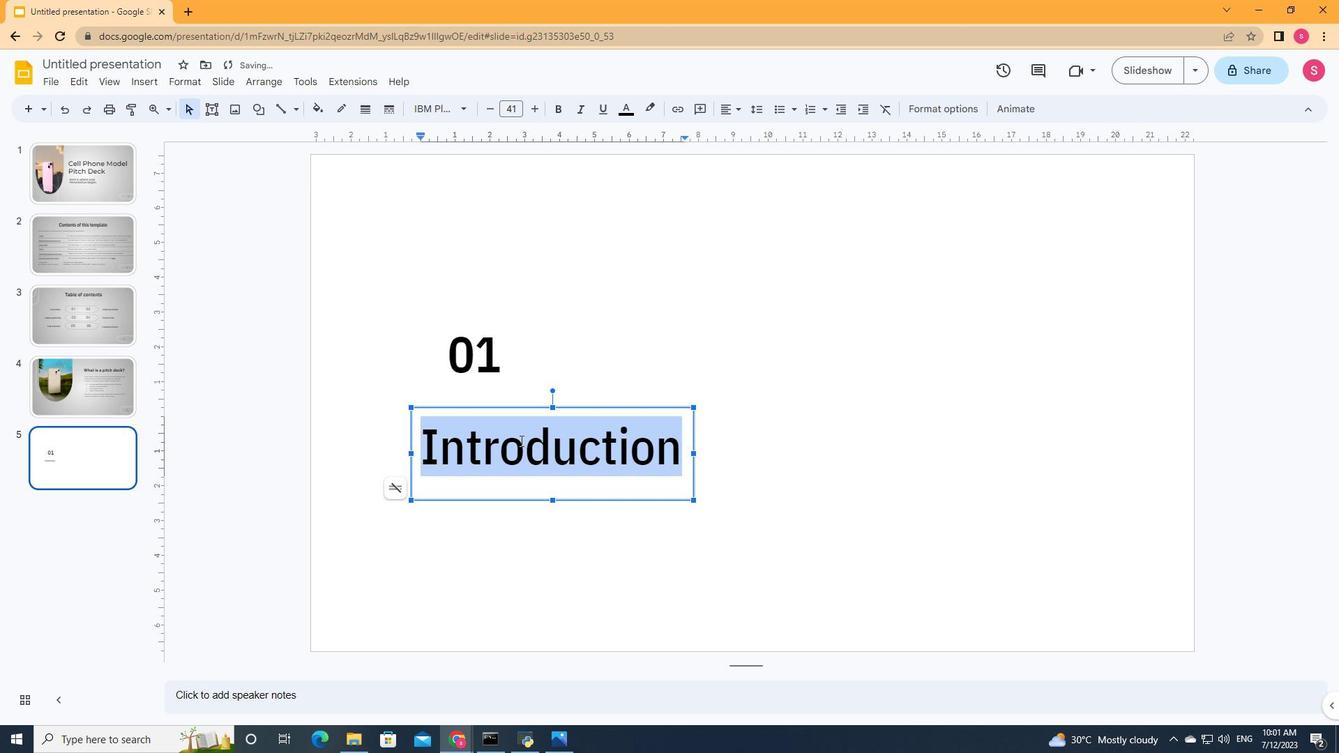 
Action: Mouse moved to (802, 408)
Screenshot: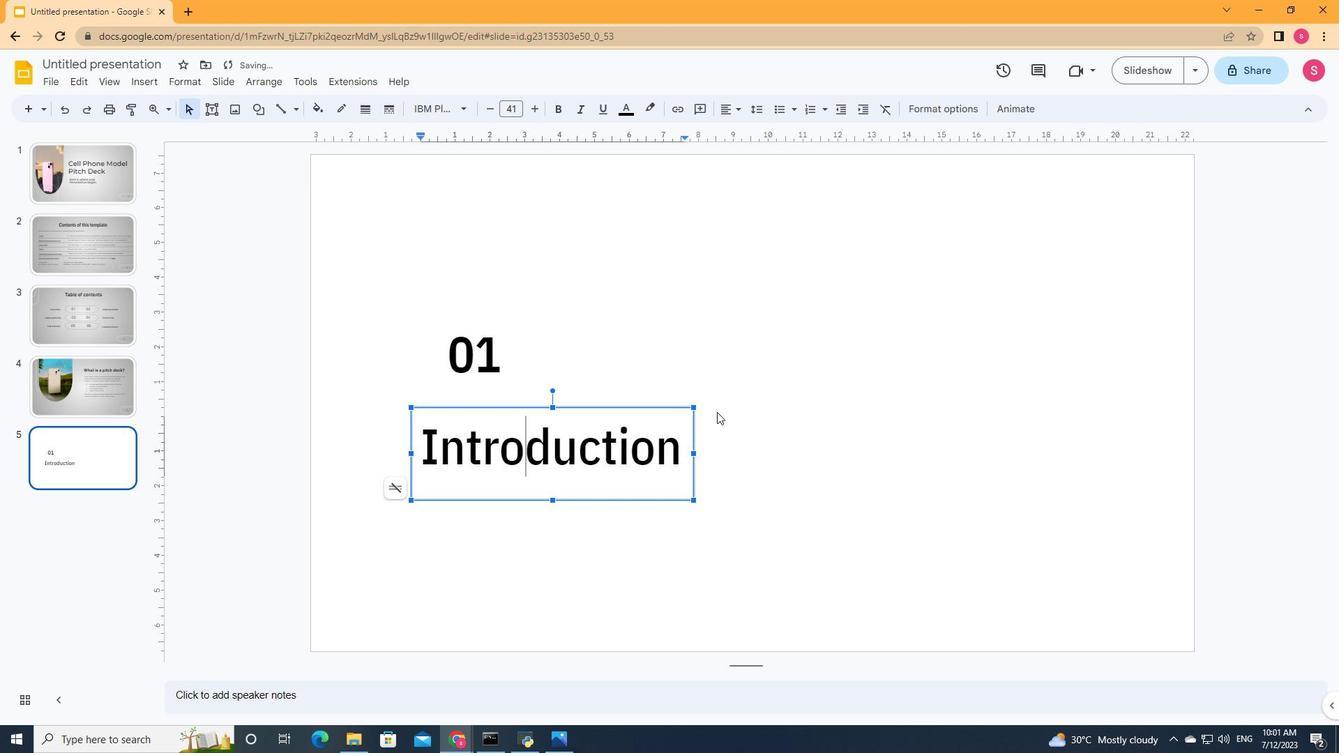 
Action: Mouse pressed left at (802, 408)
Screenshot: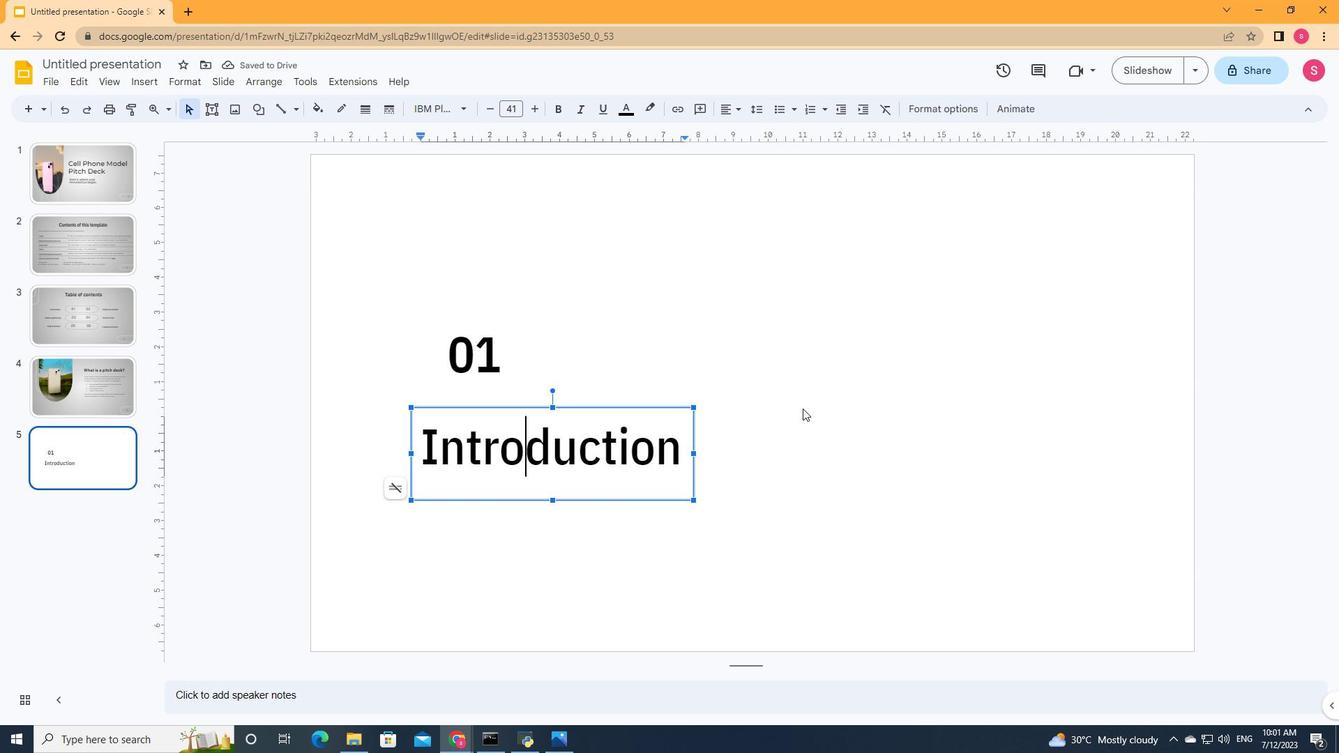 
Action: Mouse moved to (513, 438)
Screenshot: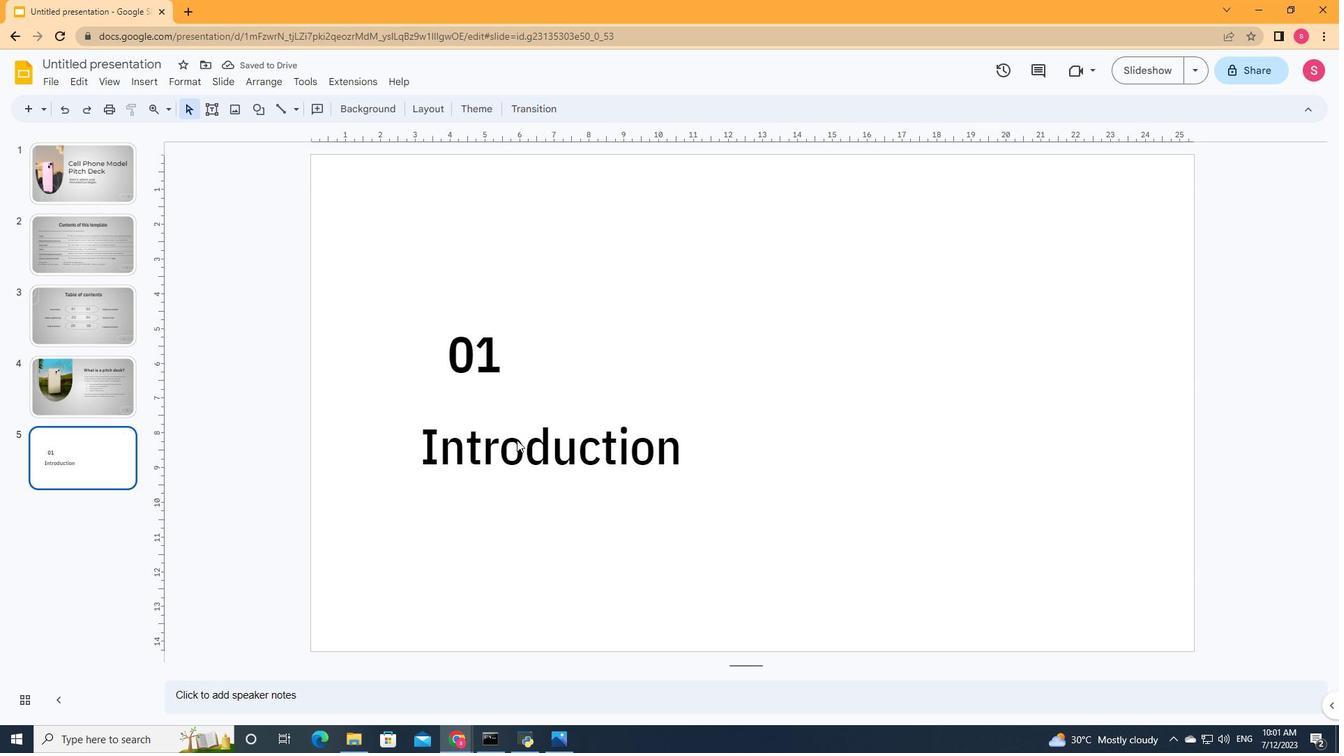 
Action: Mouse pressed left at (513, 438)
Screenshot: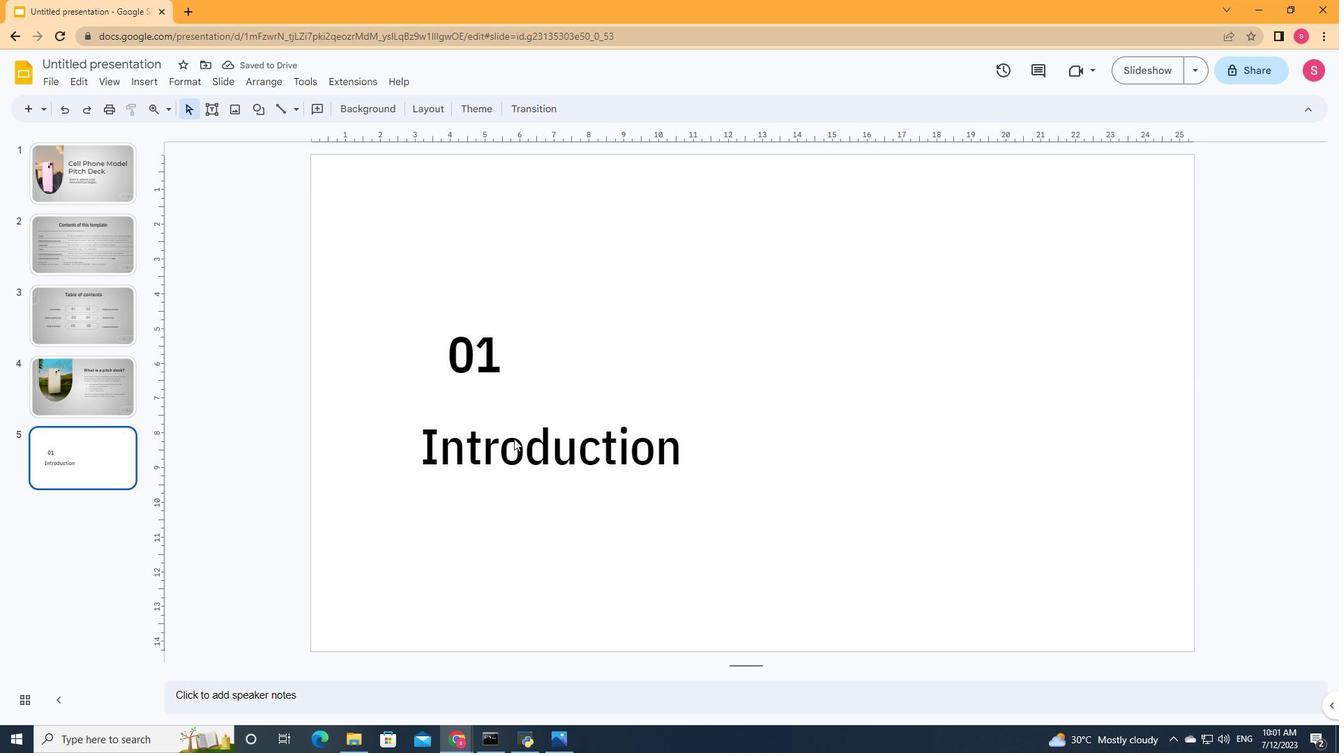 
Action: Mouse moved to (466, 354)
Screenshot: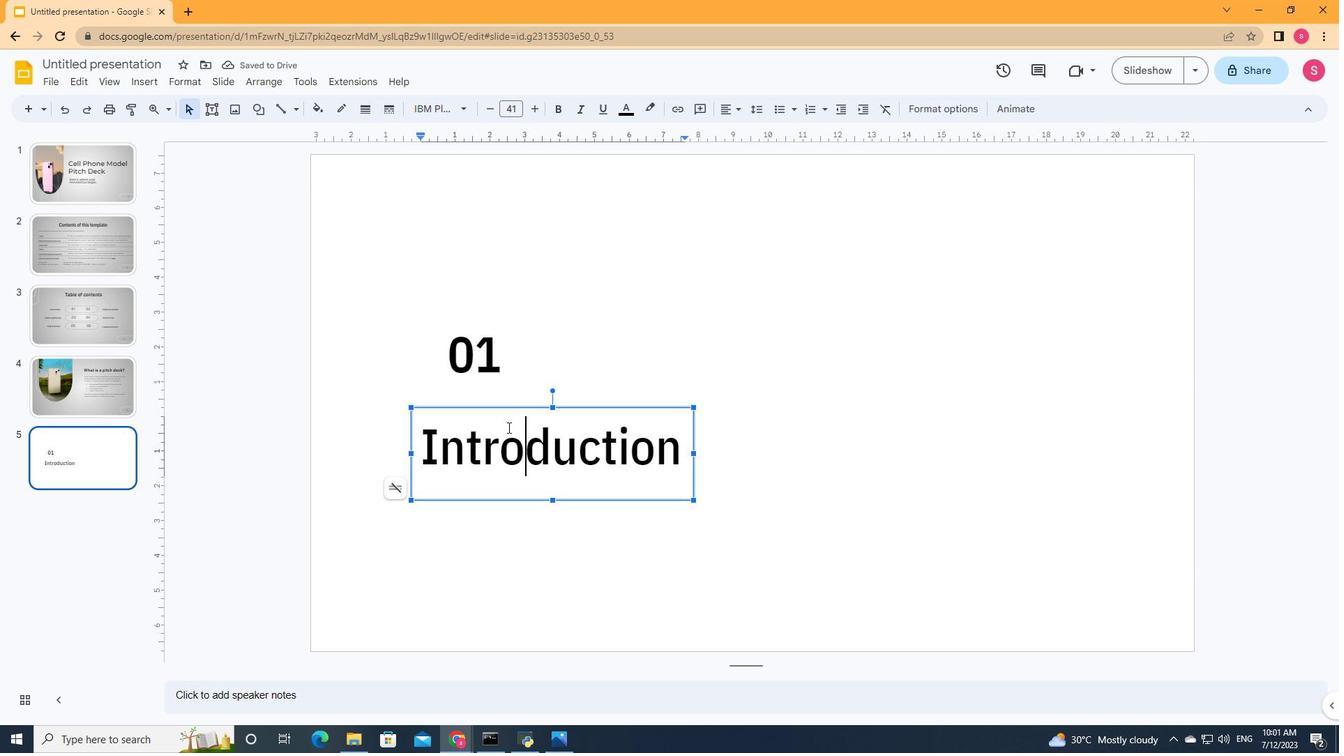 
Action: Mouse pressed left at (466, 354)
Screenshot: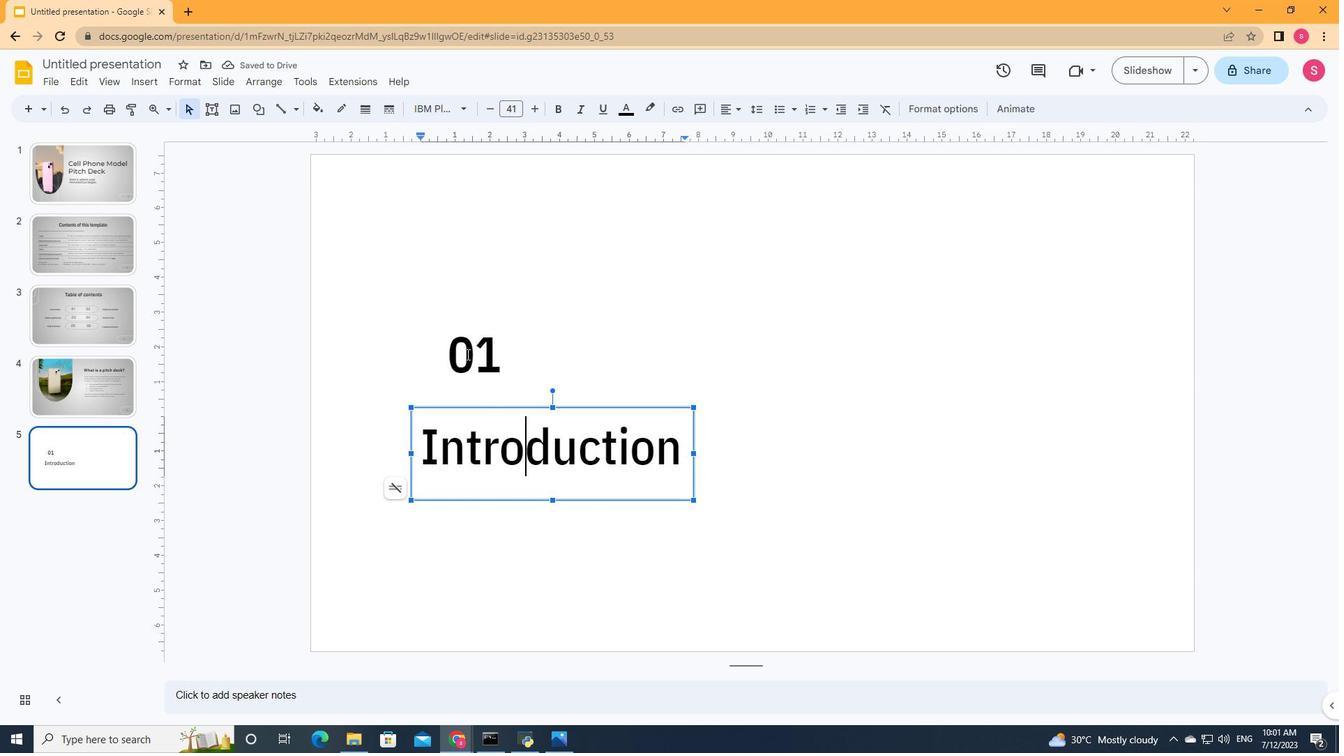
Action: Mouse moved to (462, 316)
Screenshot: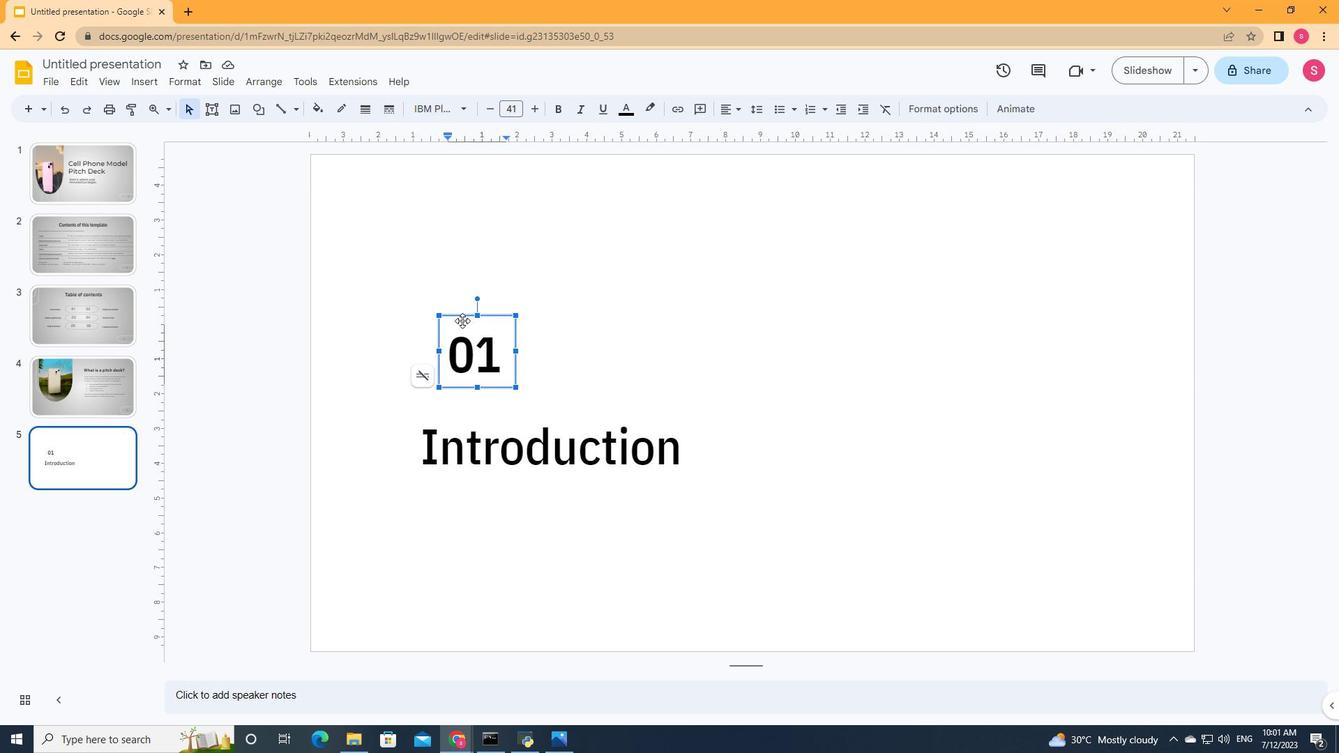 
Action: Mouse pressed left at (462, 316)
Screenshot: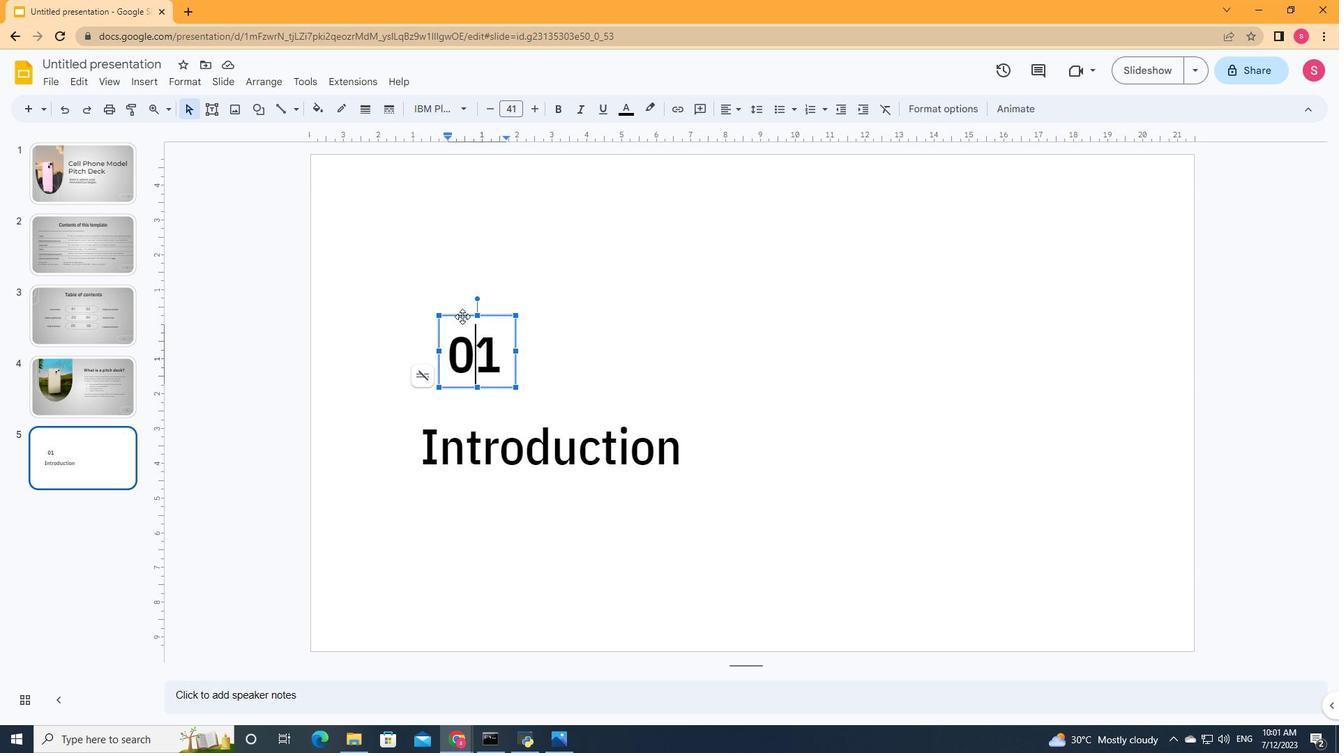
Action: Mouse moved to (451, 320)
Screenshot: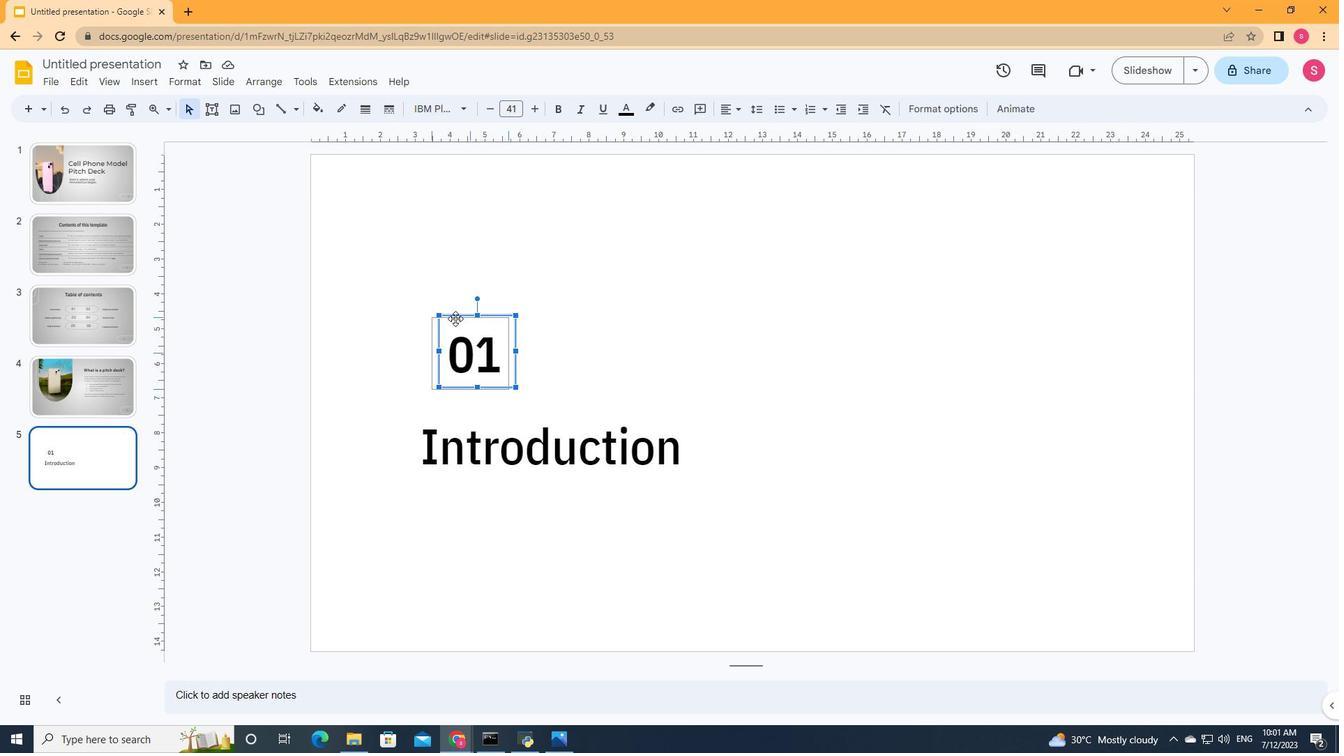 
Action: Mouse pressed left at (451, 320)
Screenshot: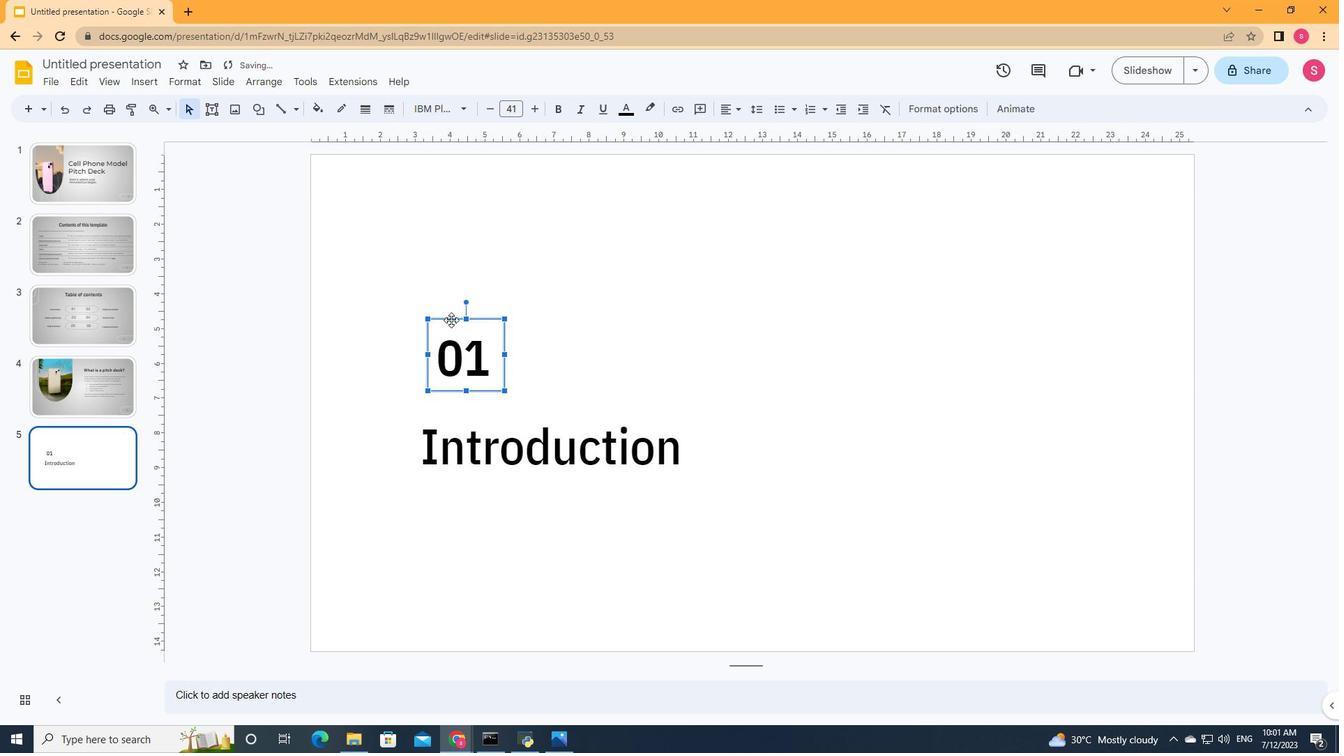 
Action: Mouse moved to (445, 320)
Screenshot: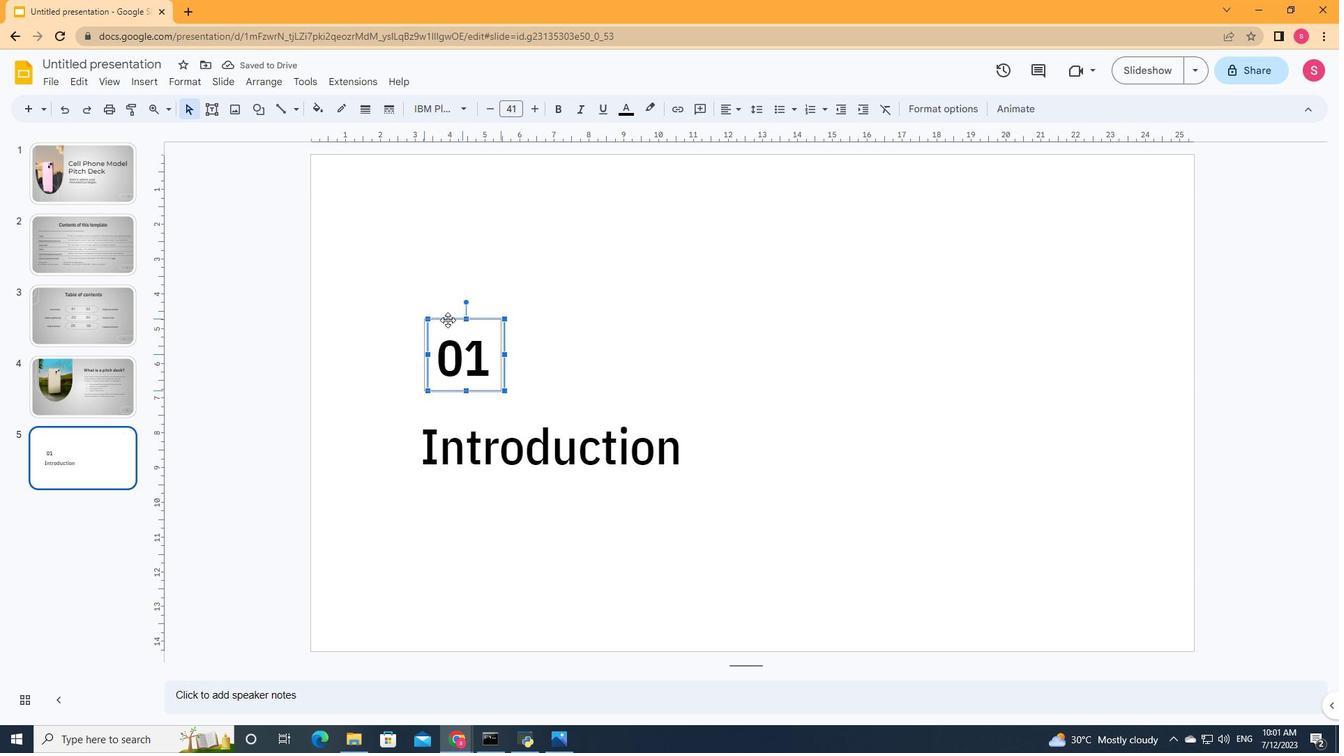 
Action: Mouse pressed left at (445, 320)
Screenshot: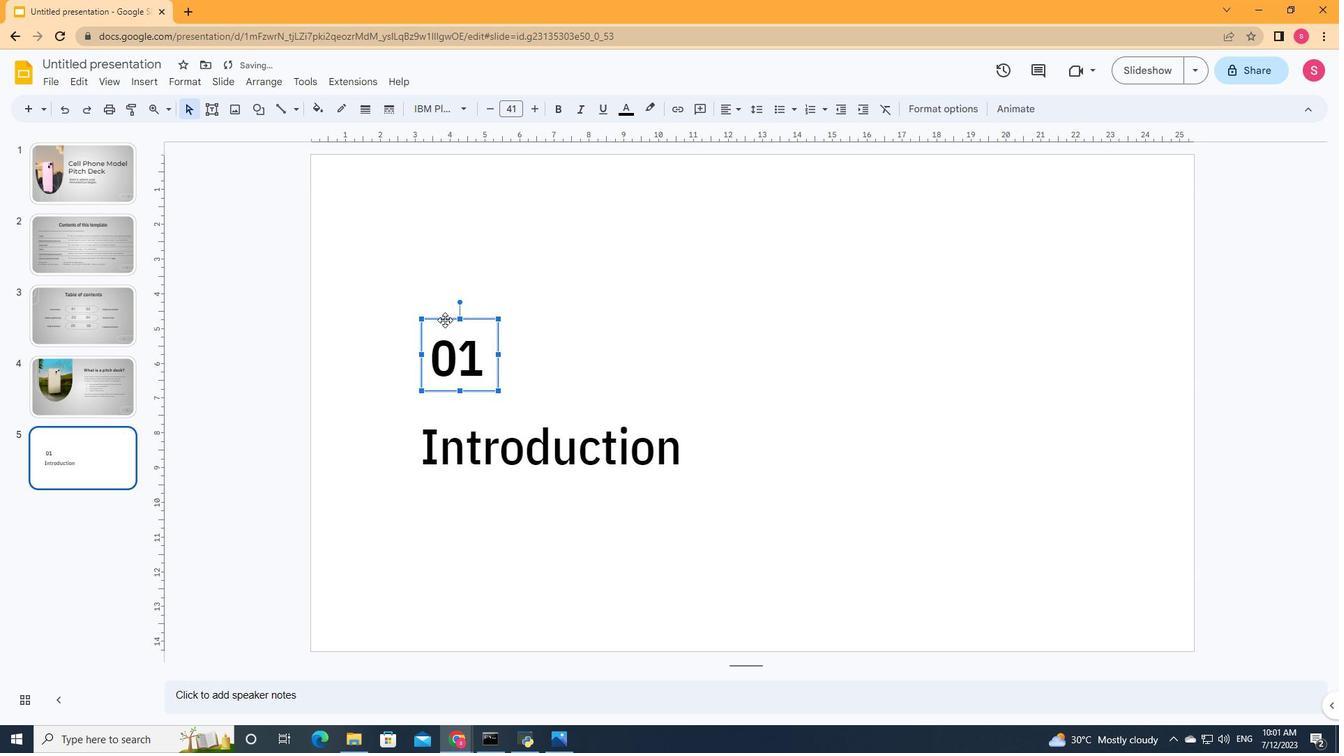 
Action: Mouse moved to (530, 342)
Screenshot: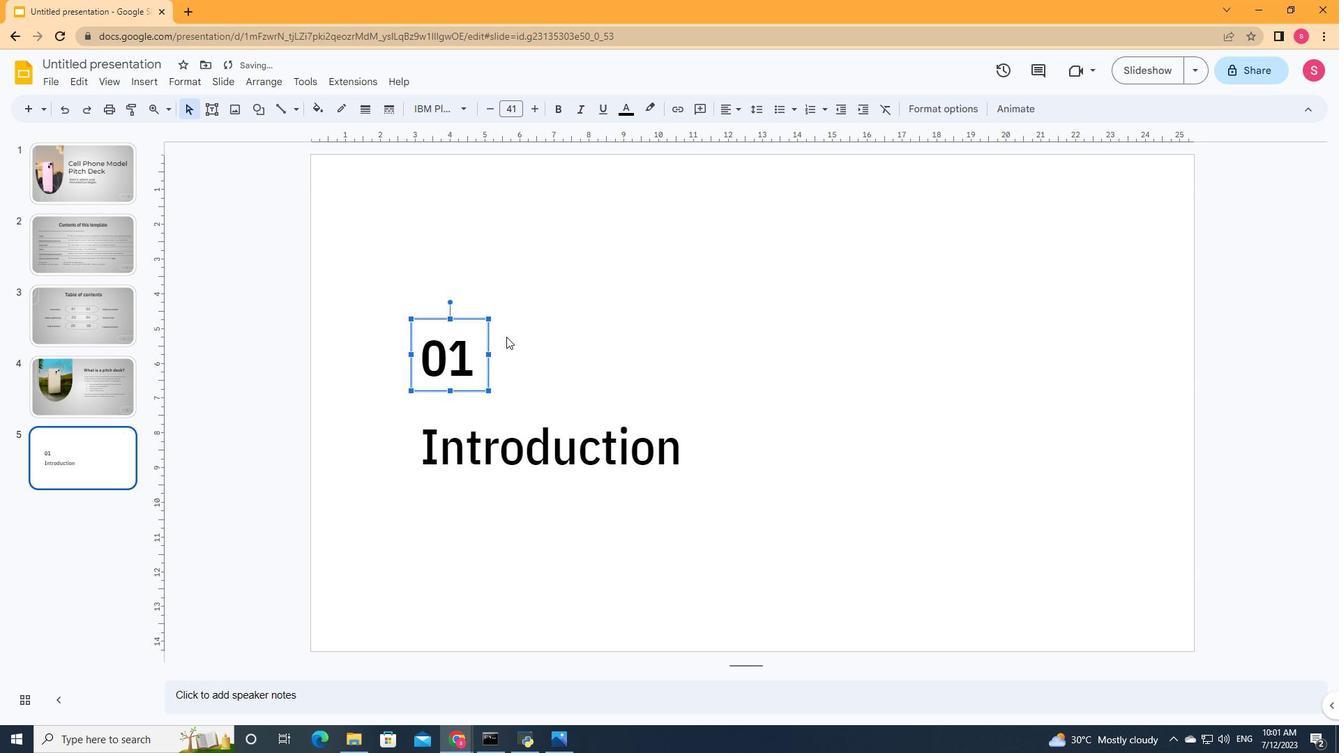 
Action: Mouse pressed left at (530, 342)
Screenshot: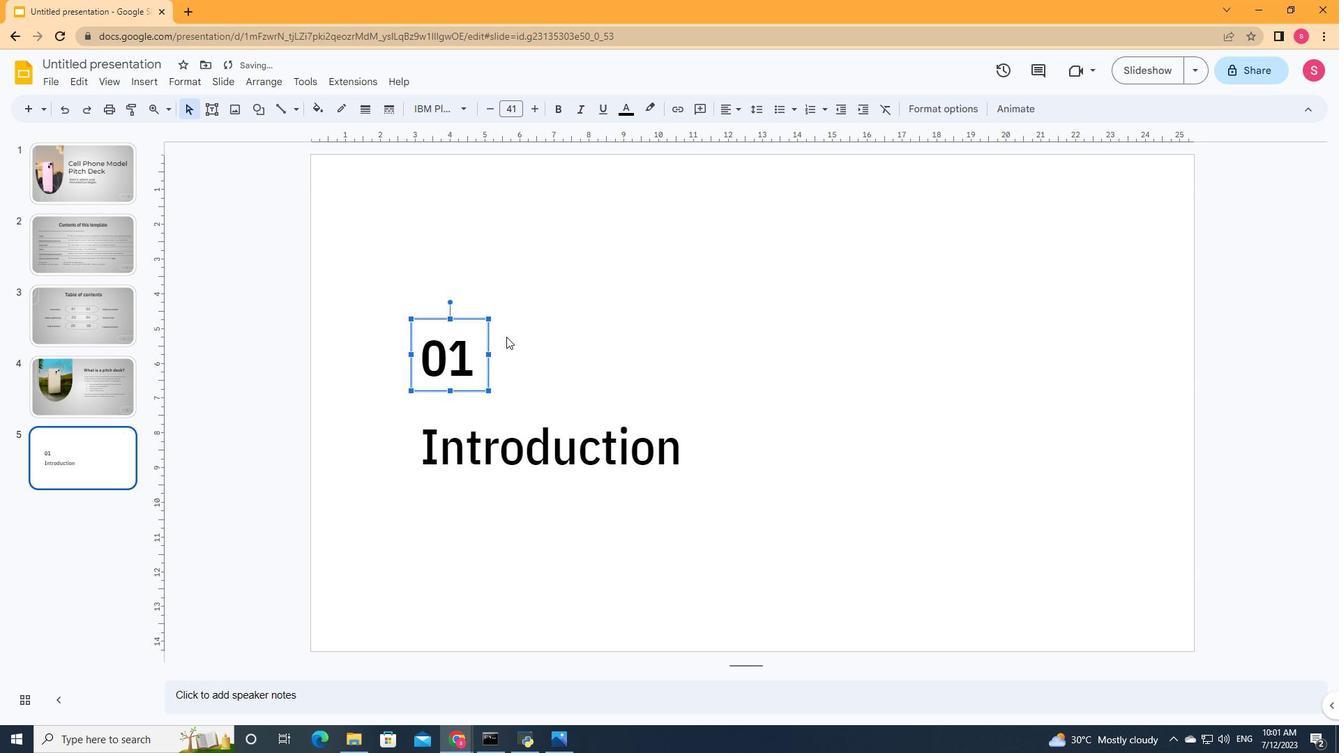 
Action: Mouse moved to (486, 449)
Screenshot: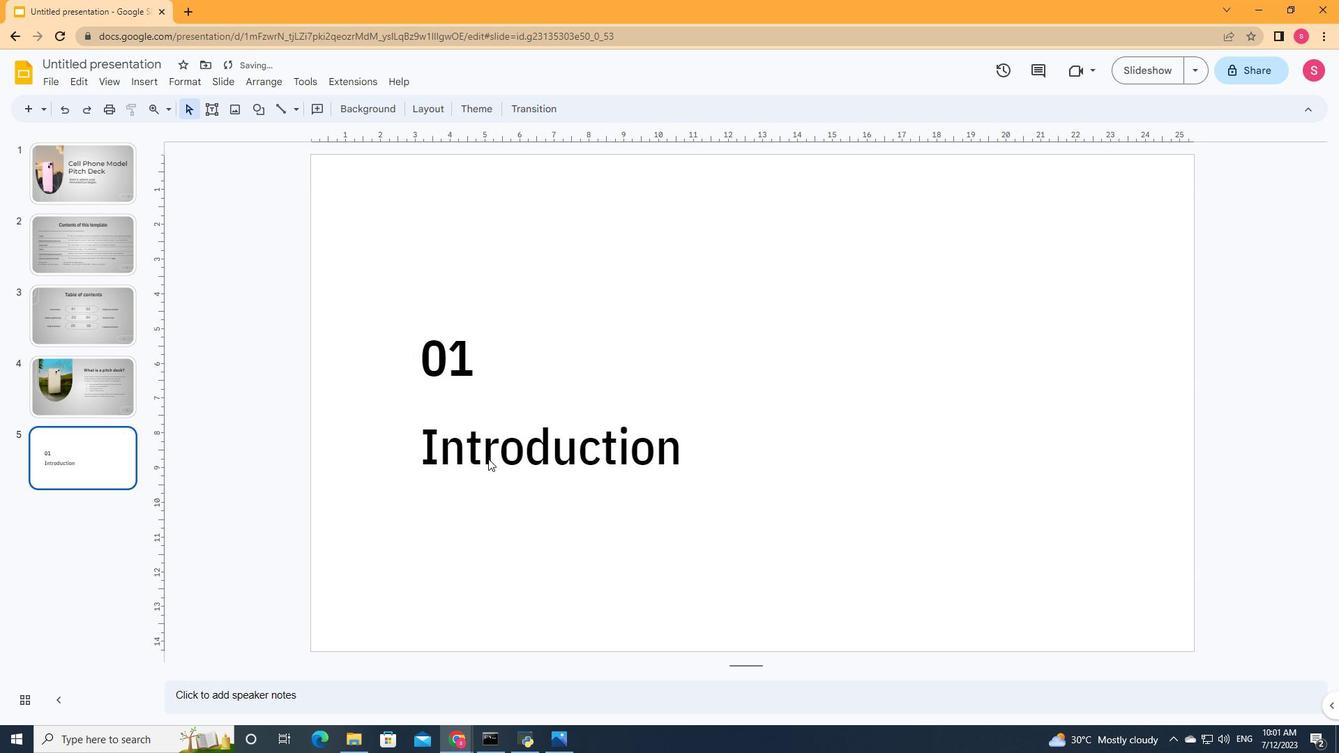 
Action: Mouse pressed left at (486, 449)
Screenshot: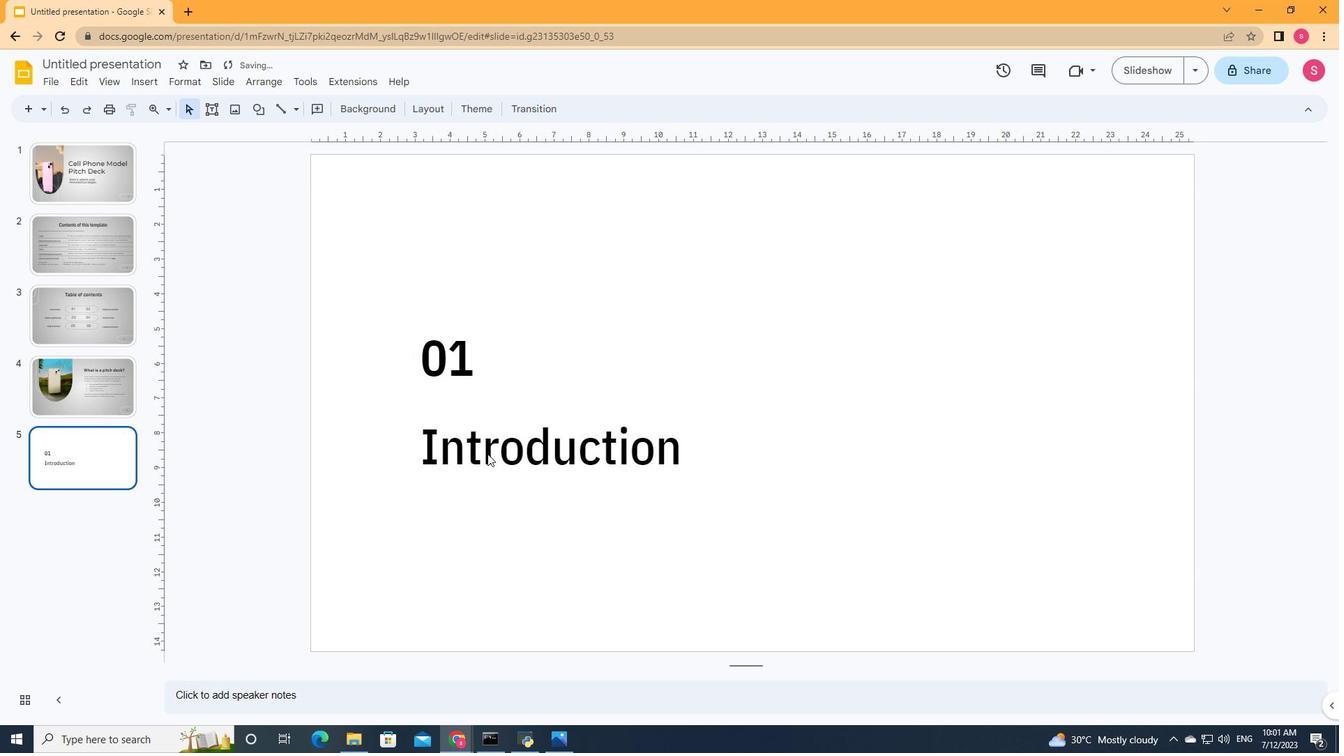 
Action: Mouse moved to (673, 346)
Screenshot: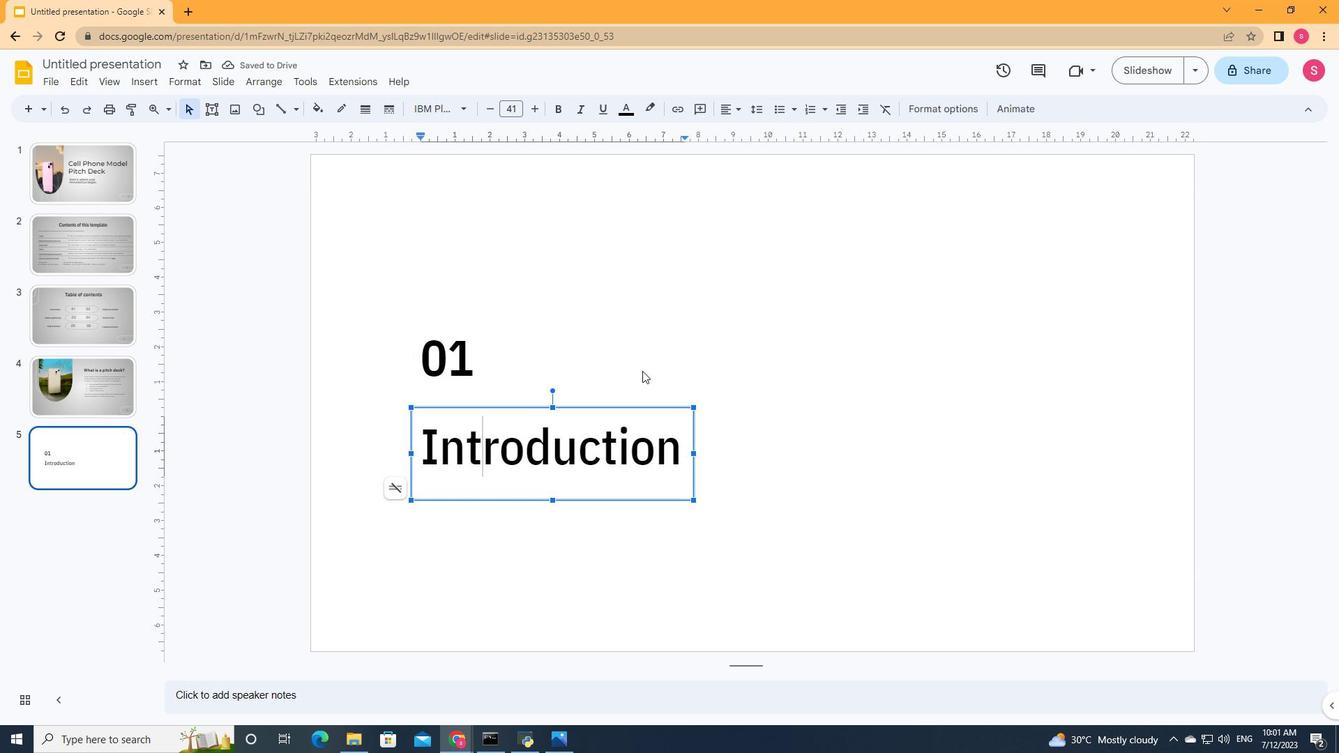 
Action: Mouse pressed left at (673, 346)
Screenshot: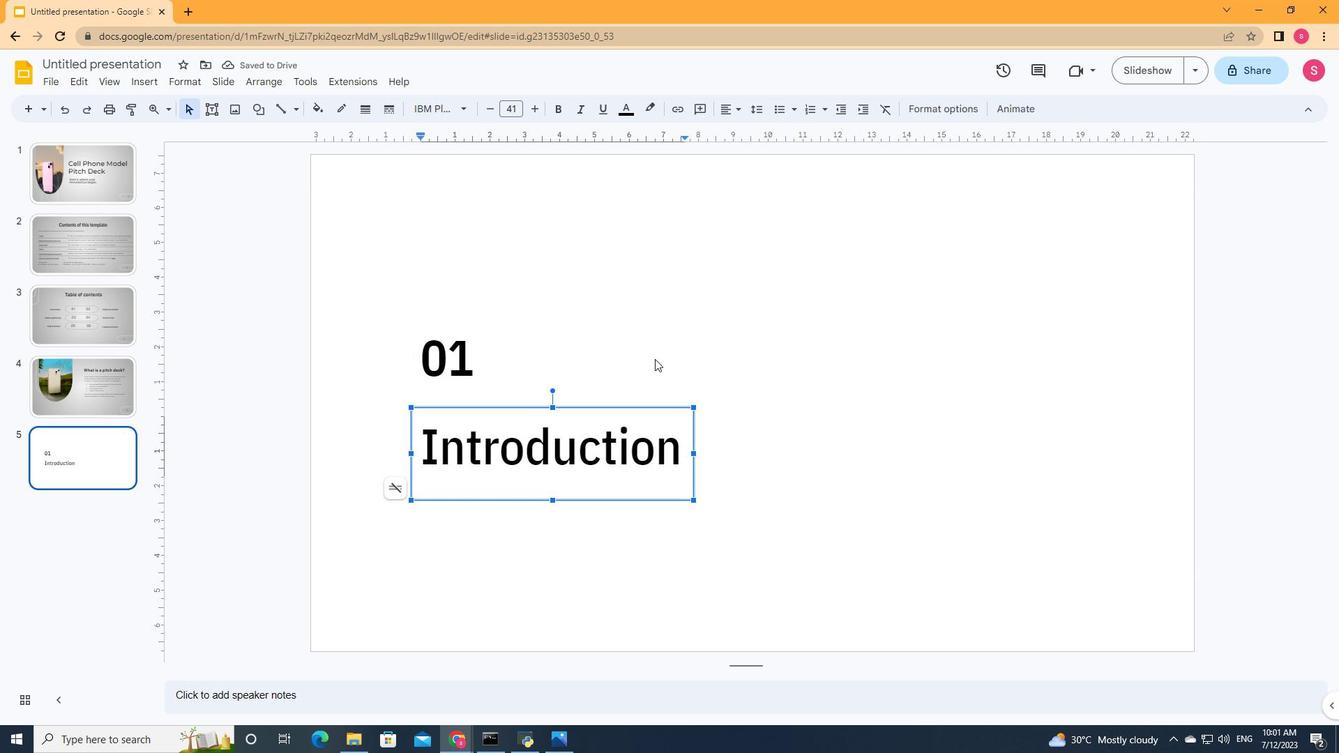 
Action: Mouse moved to (139, 80)
Screenshot: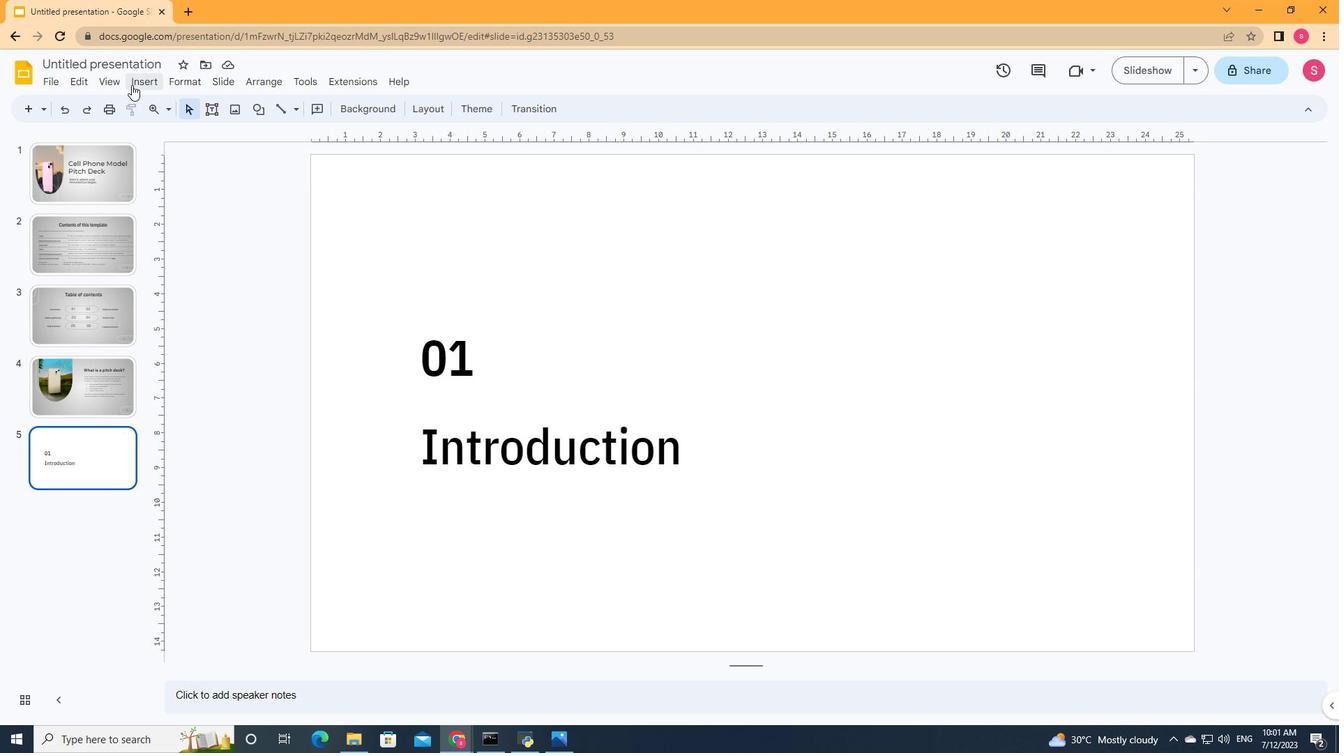 
Action: Mouse pressed left at (139, 80)
Screenshot: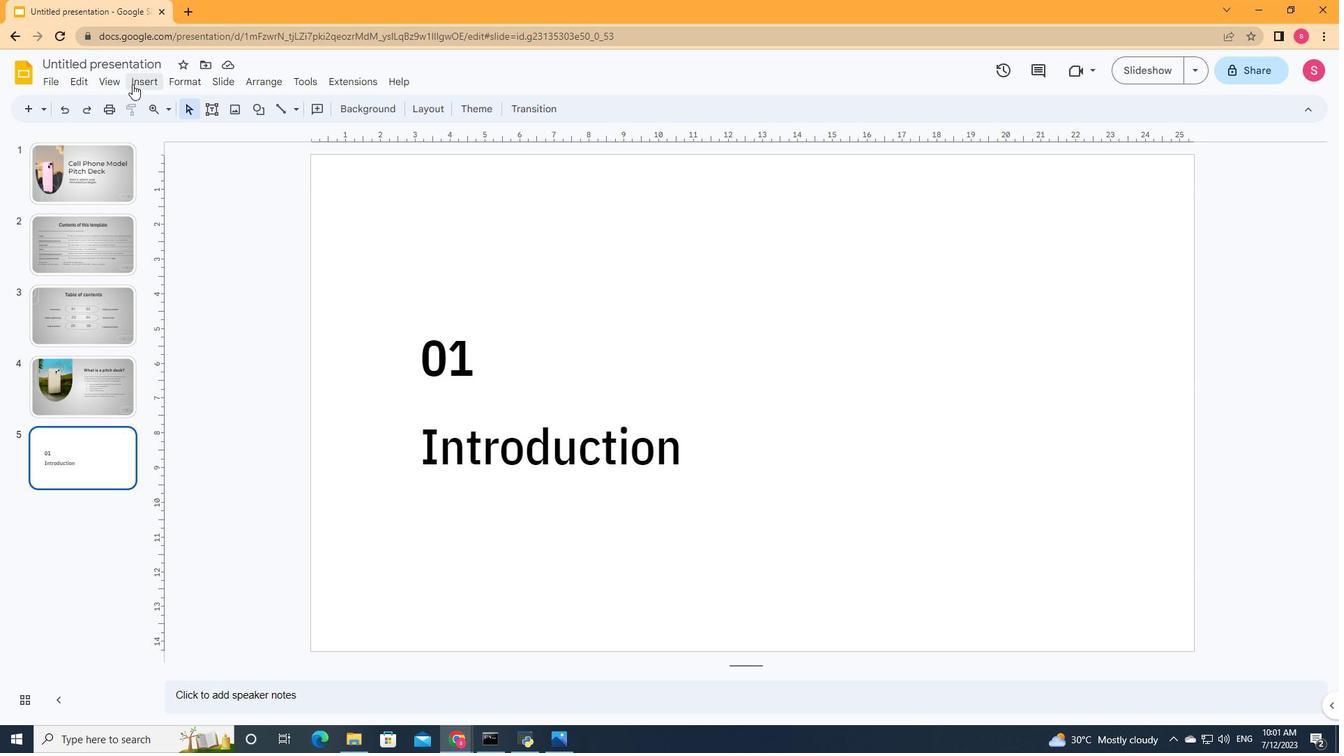 
Action: Mouse moved to (170, 99)
Screenshot: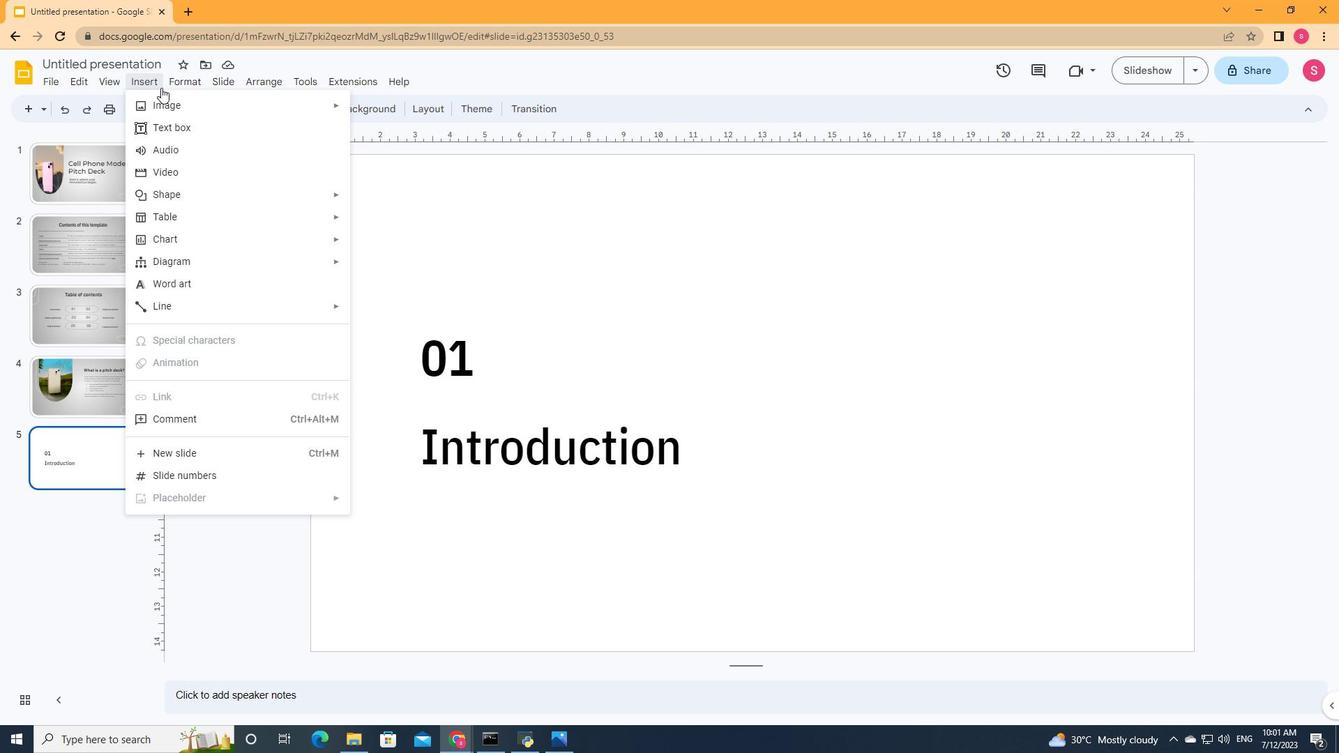 
Action: Mouse pressed left at (170, 99)
Screenshot: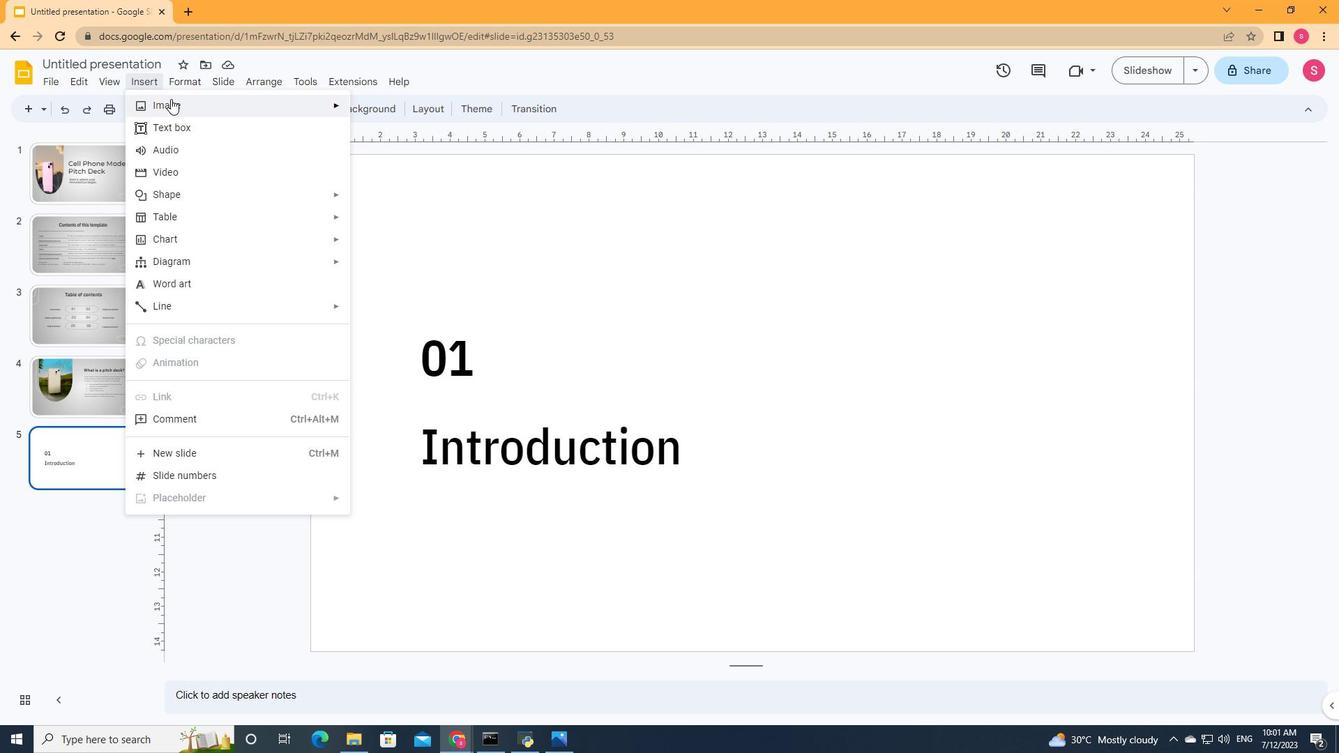 
Action: Mouse moved to (387, 106)
Screenshot: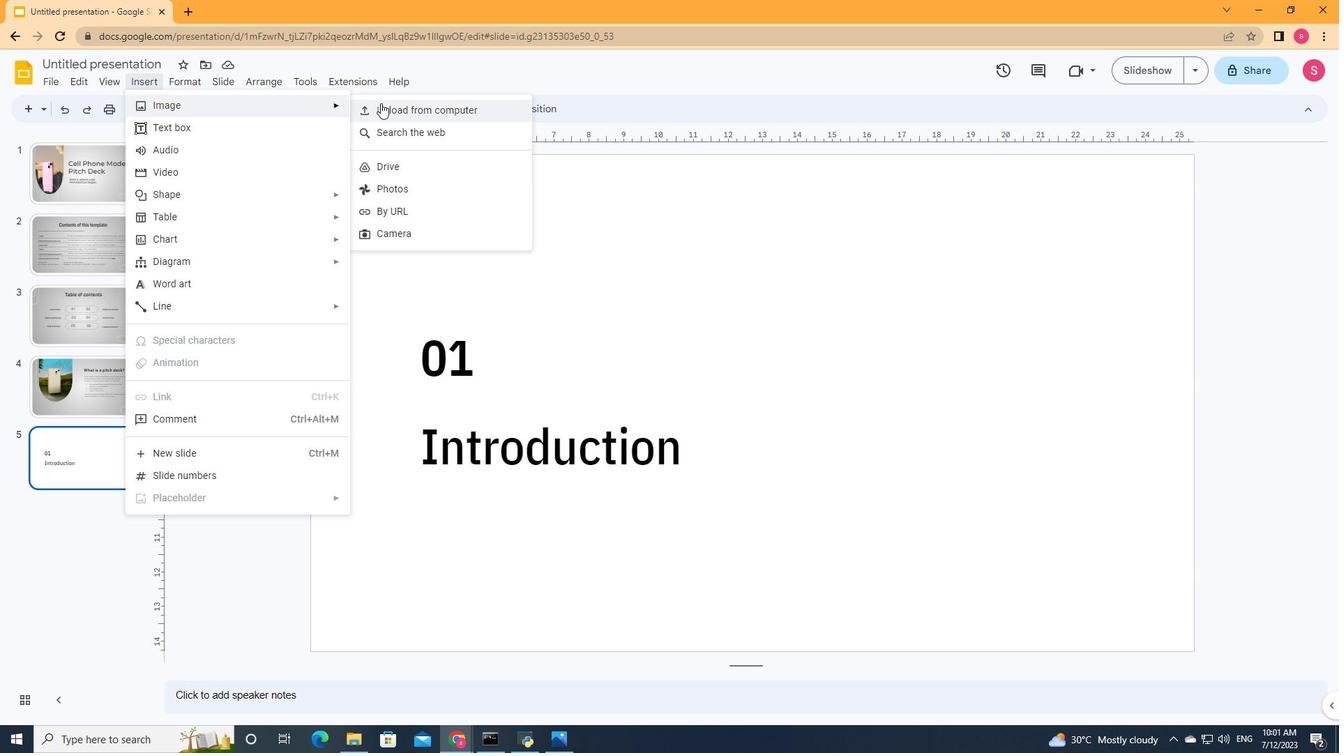 
Action: Mouse pressed left at (387, 106)
Screenshot: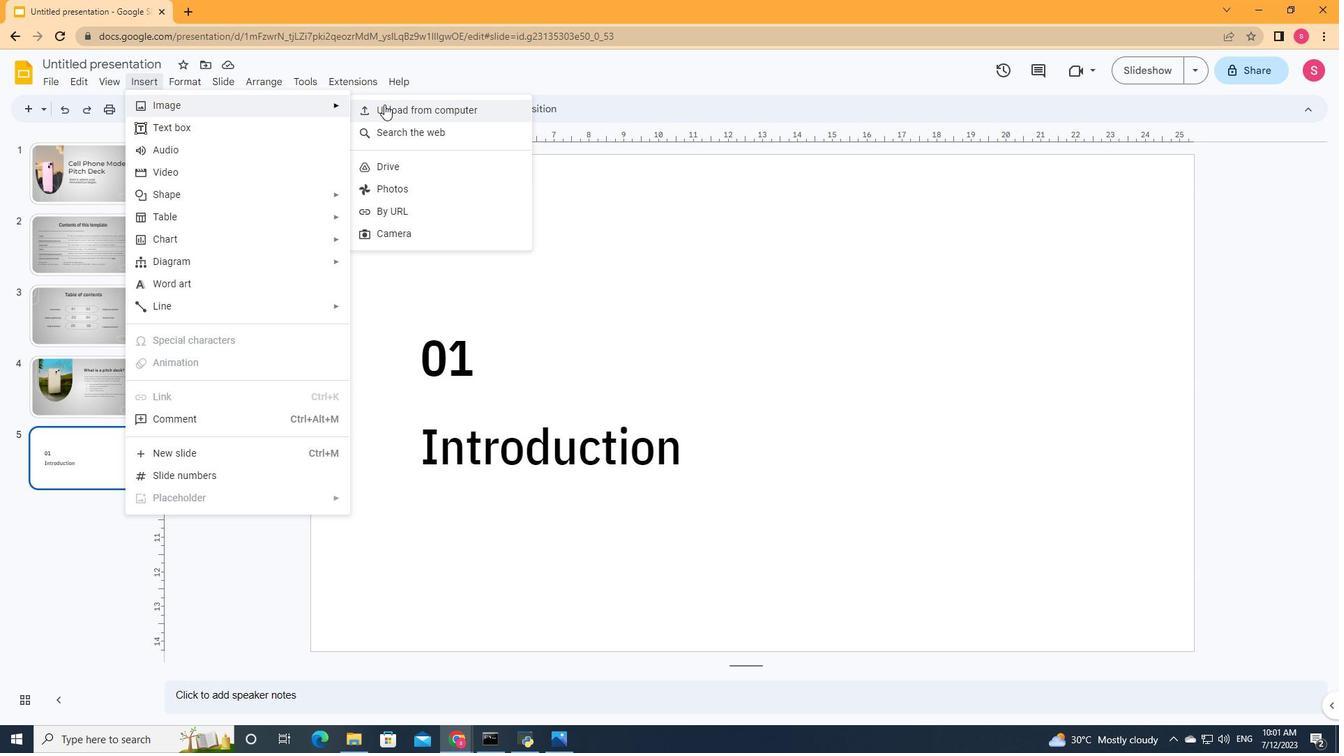 
Action: Mouse moved to (178, 371)
Screenshot: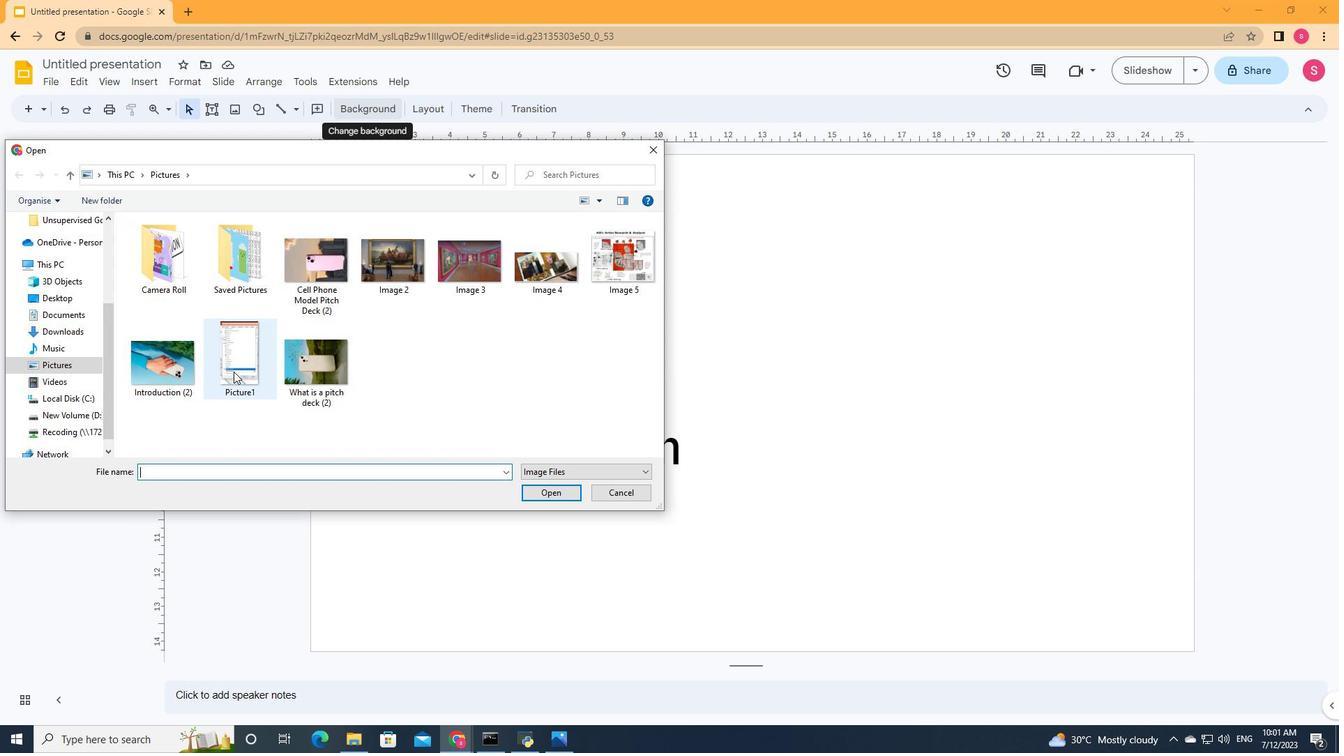 
Action: Mouse pressed left at (178, 371)
Screenshot: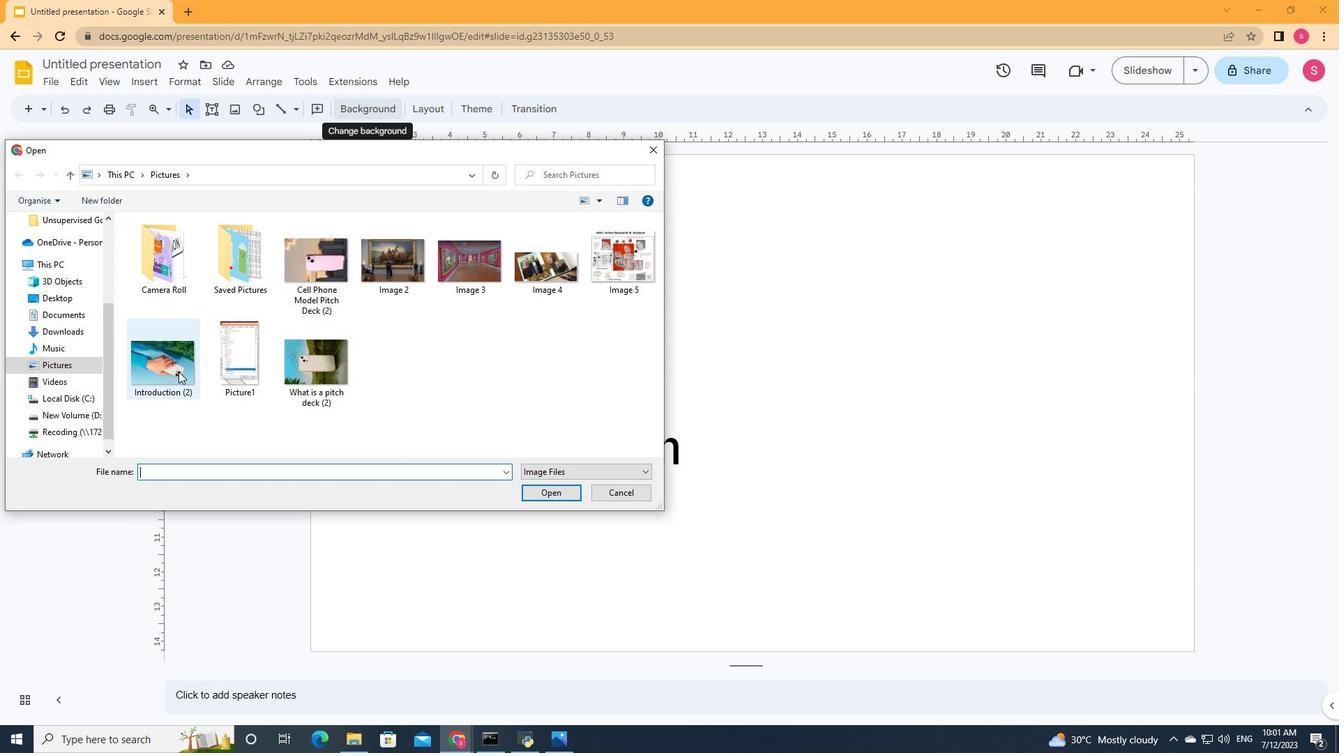 
Action: Mouse moved to (539, 492)
Screenshot: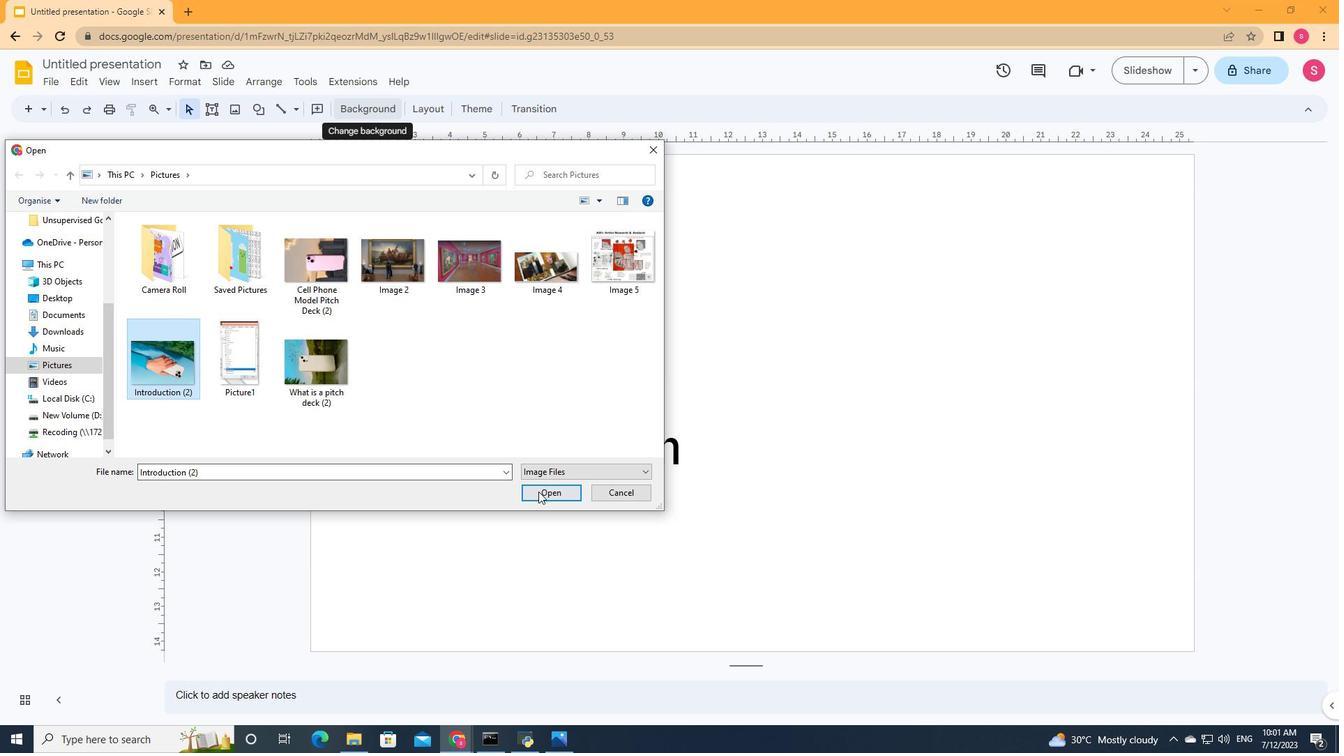 
Action: Mouse pressed left at (539, 492)
Screenshot: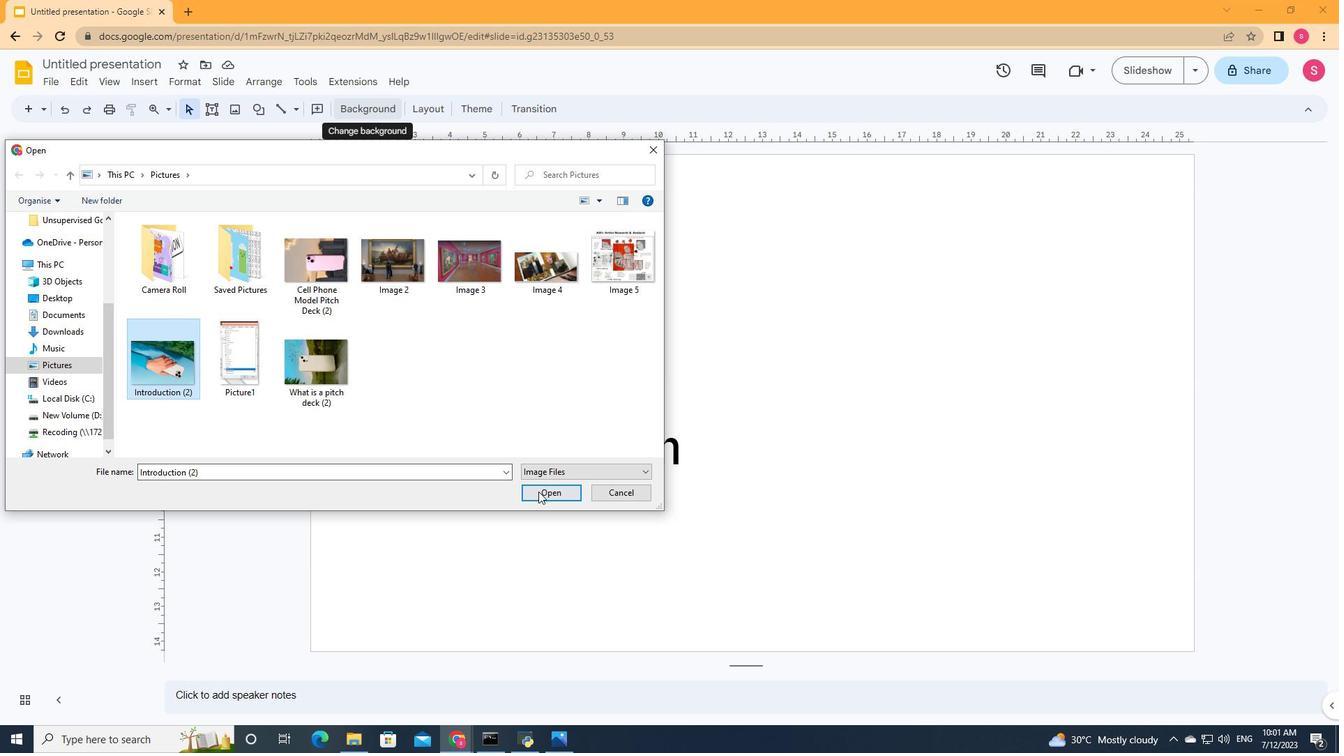 
Action: Mouse moved to (456, 108)
Screenshot: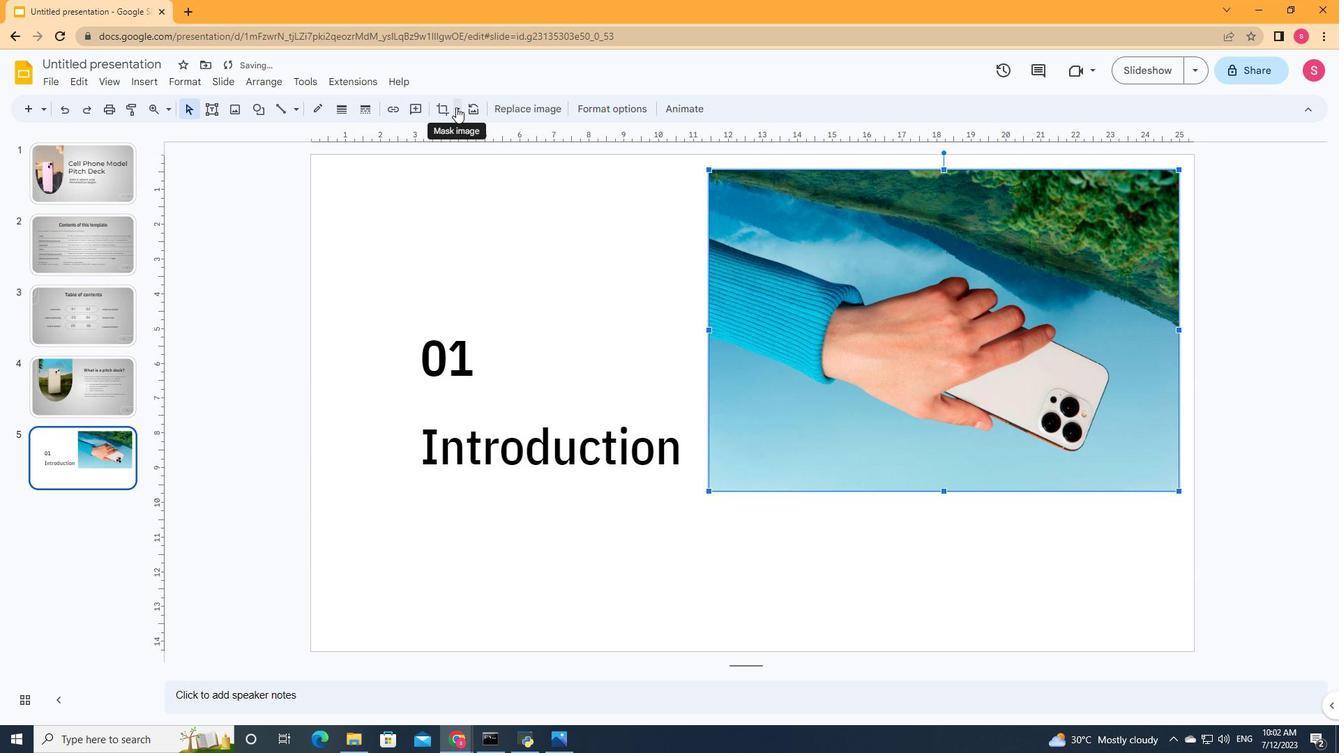 
Action: Mouse pressed left at (456, 108)
Screenshot: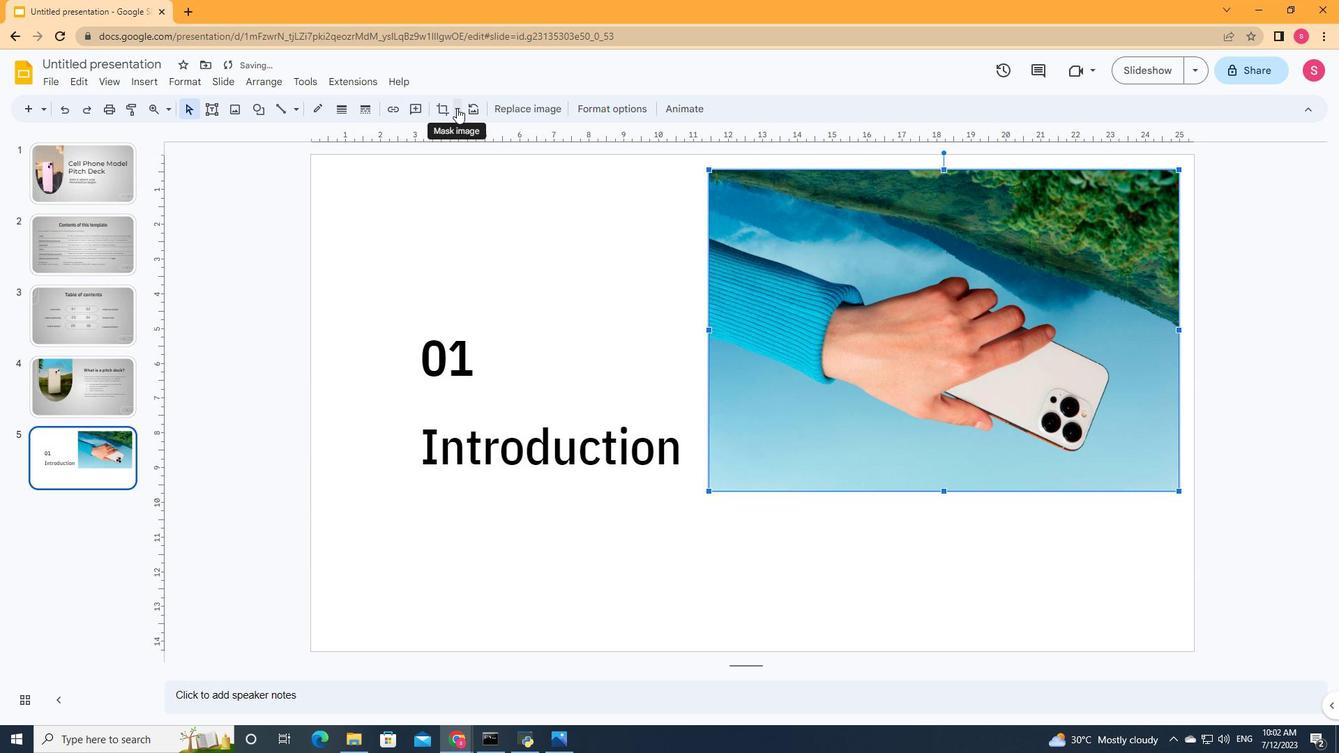 
Action: Mouse moved to (724, 244)
Screenshot: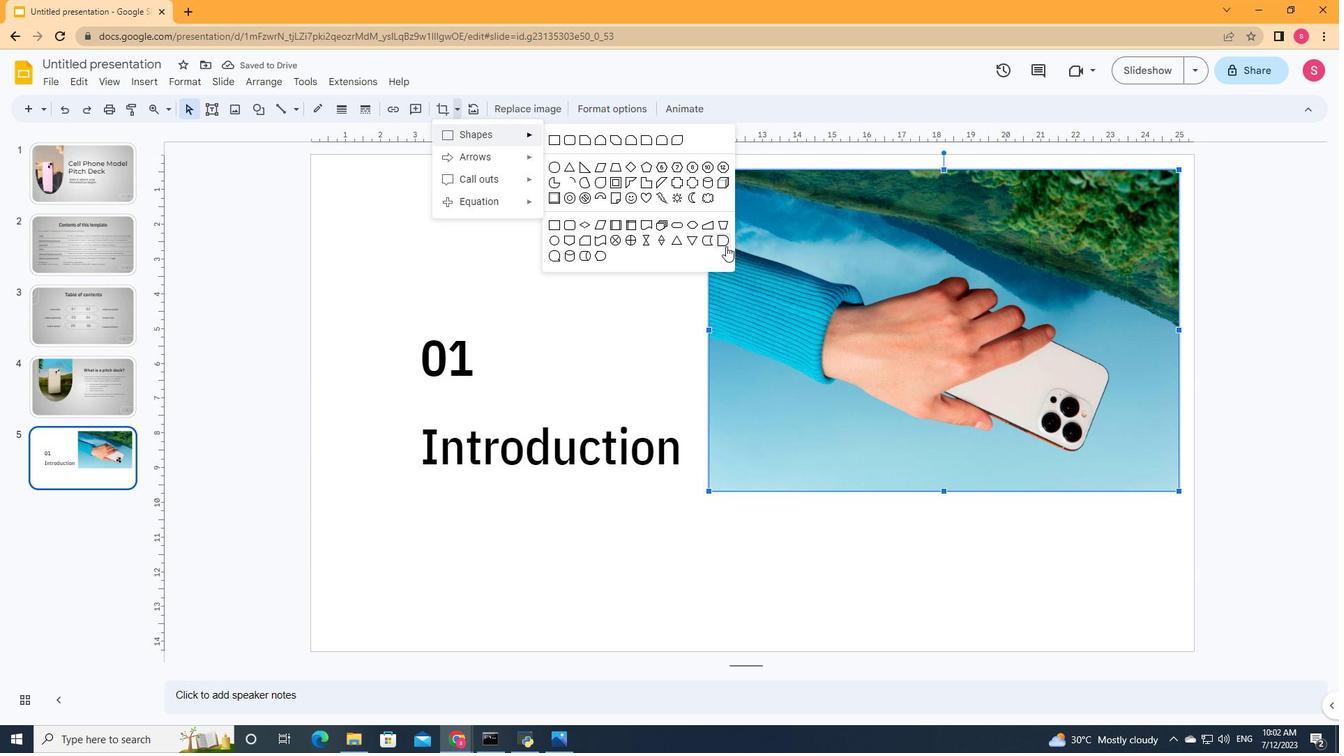 
Action: Mouse pressed left at (724, 244)
Screenshot: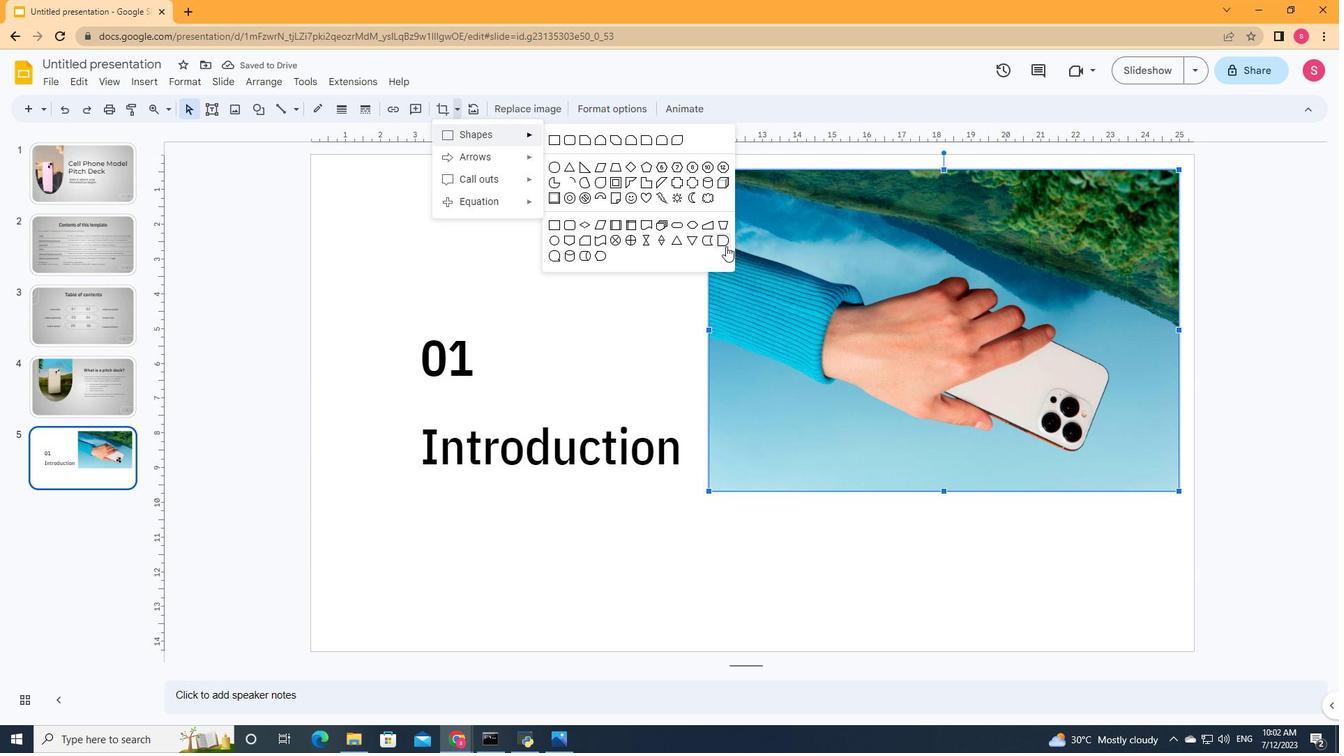 
Action: Mouse moved to (606, 104)
Screenshot: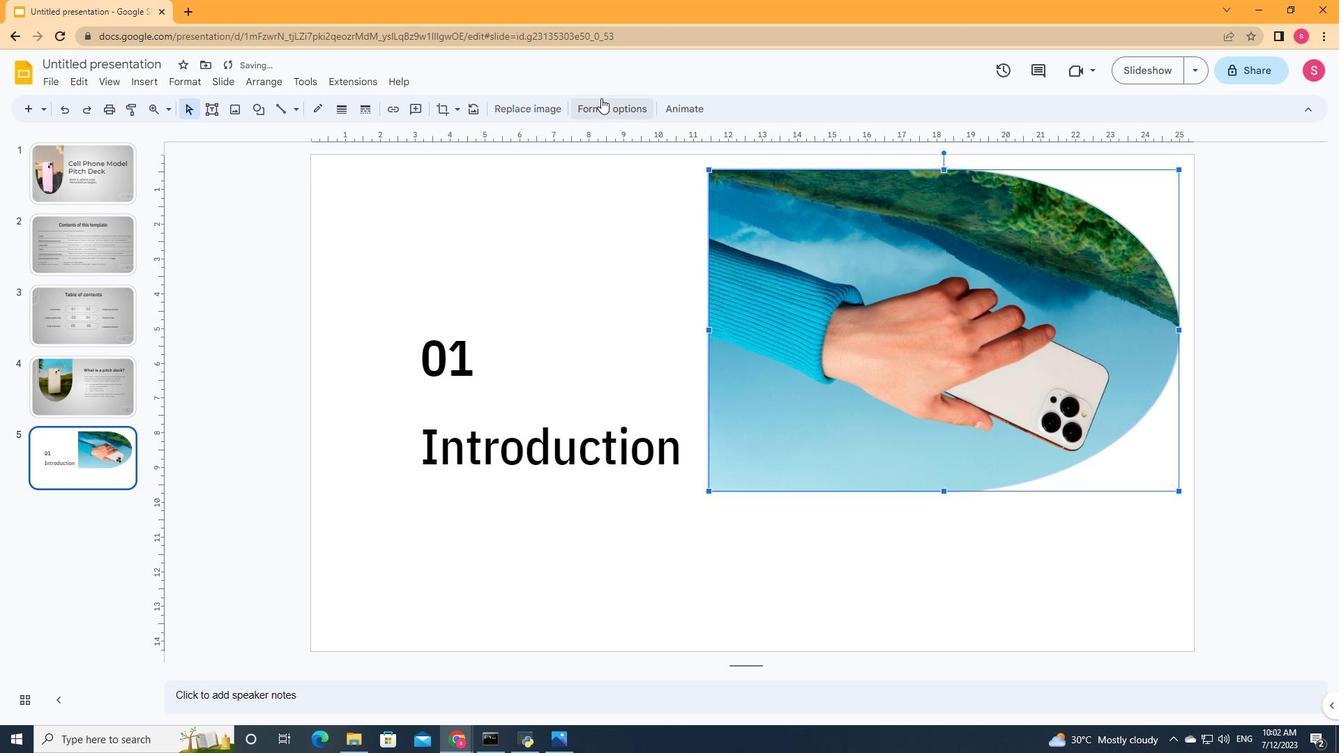
Action: Mouse pressed left at (606, 104)
Screenshot: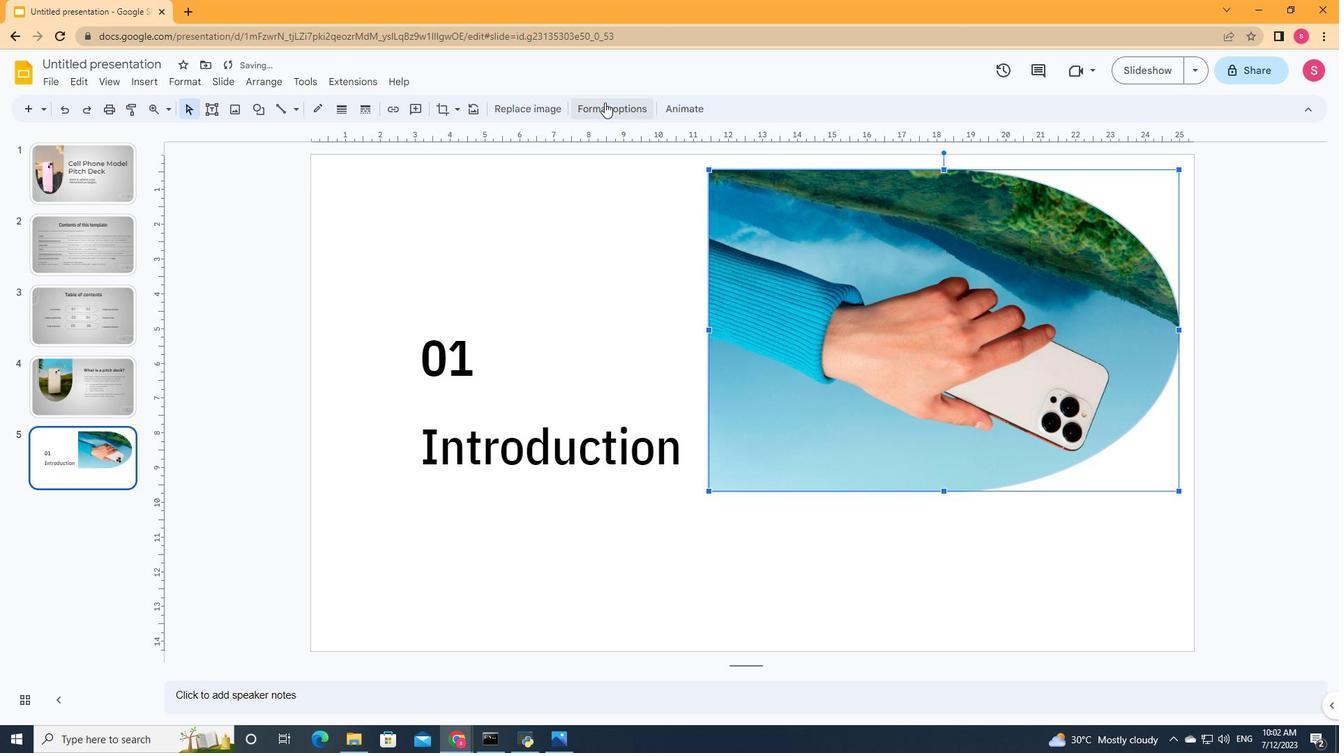 
Action: Mouse moved to (1205, 383)
Screenshot: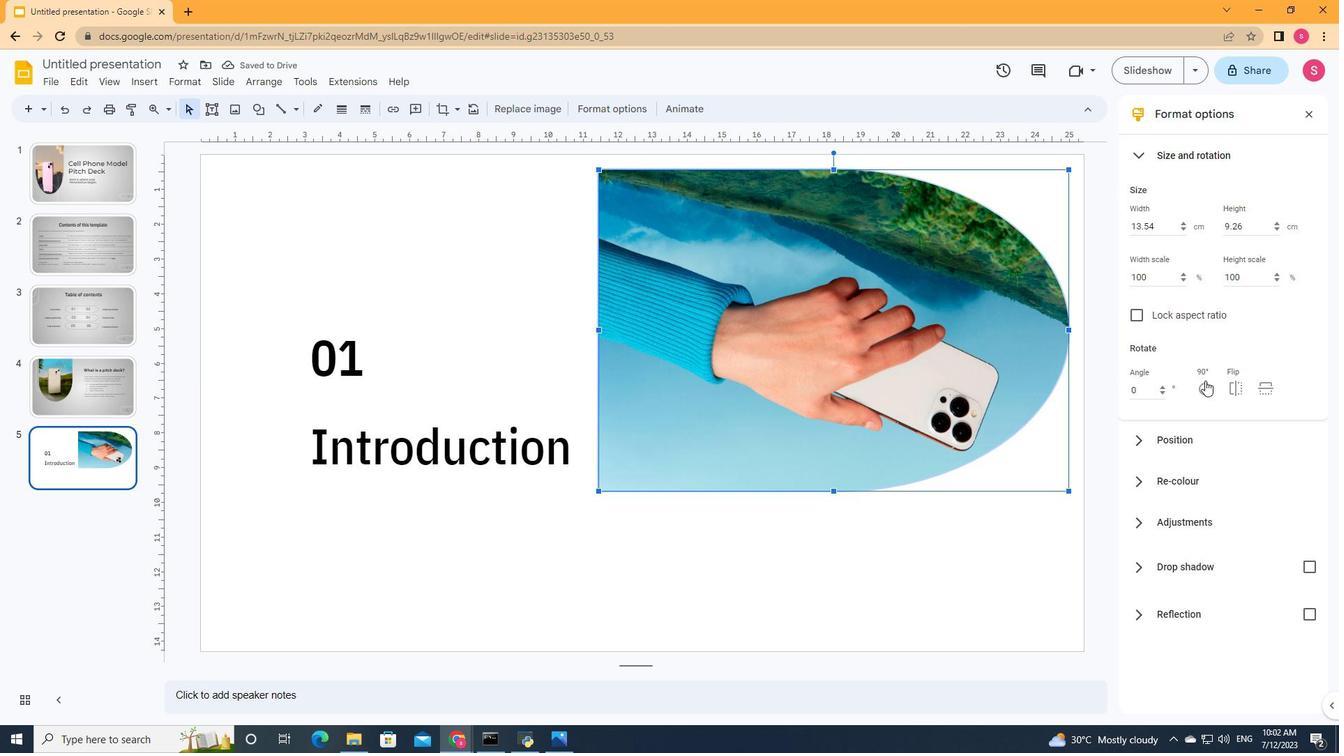 
Action: Mouse pressed left at (1205, 383)
Screenshot: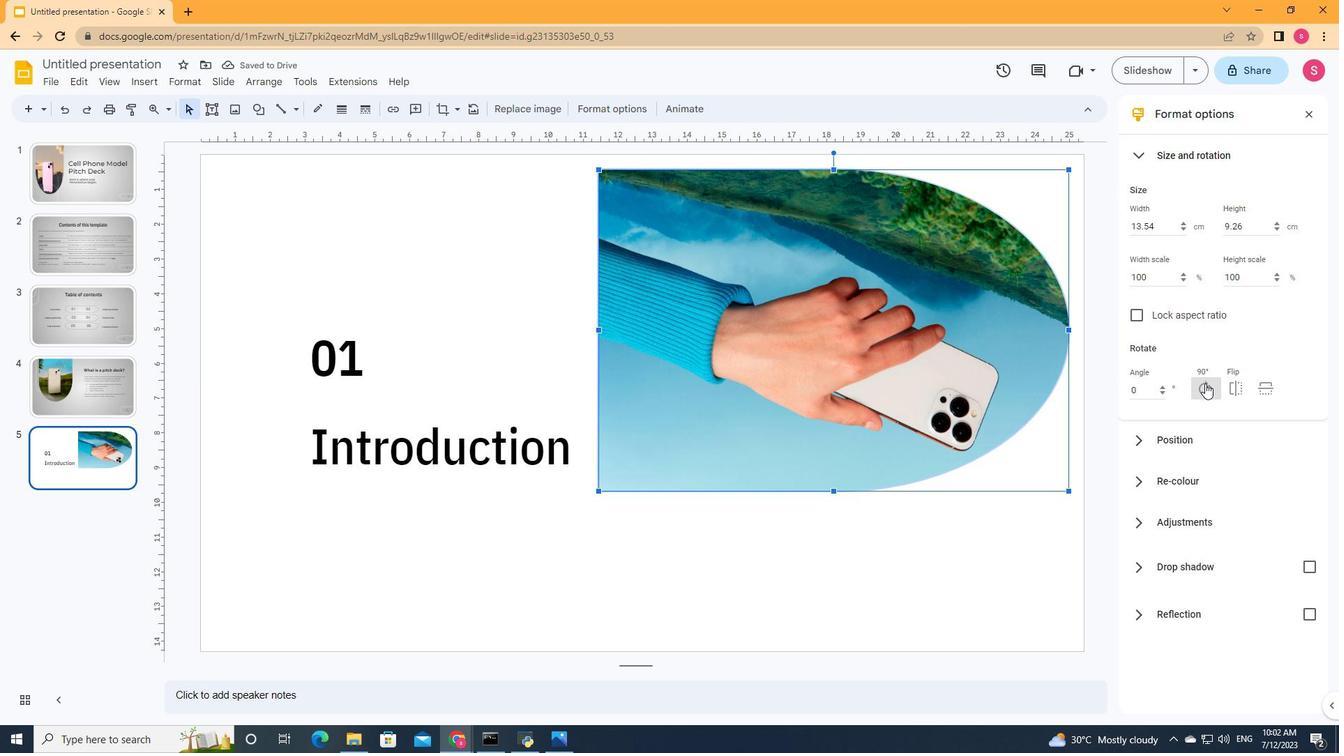 
Action: Mouse moved to (1205, 384)
Screenshot: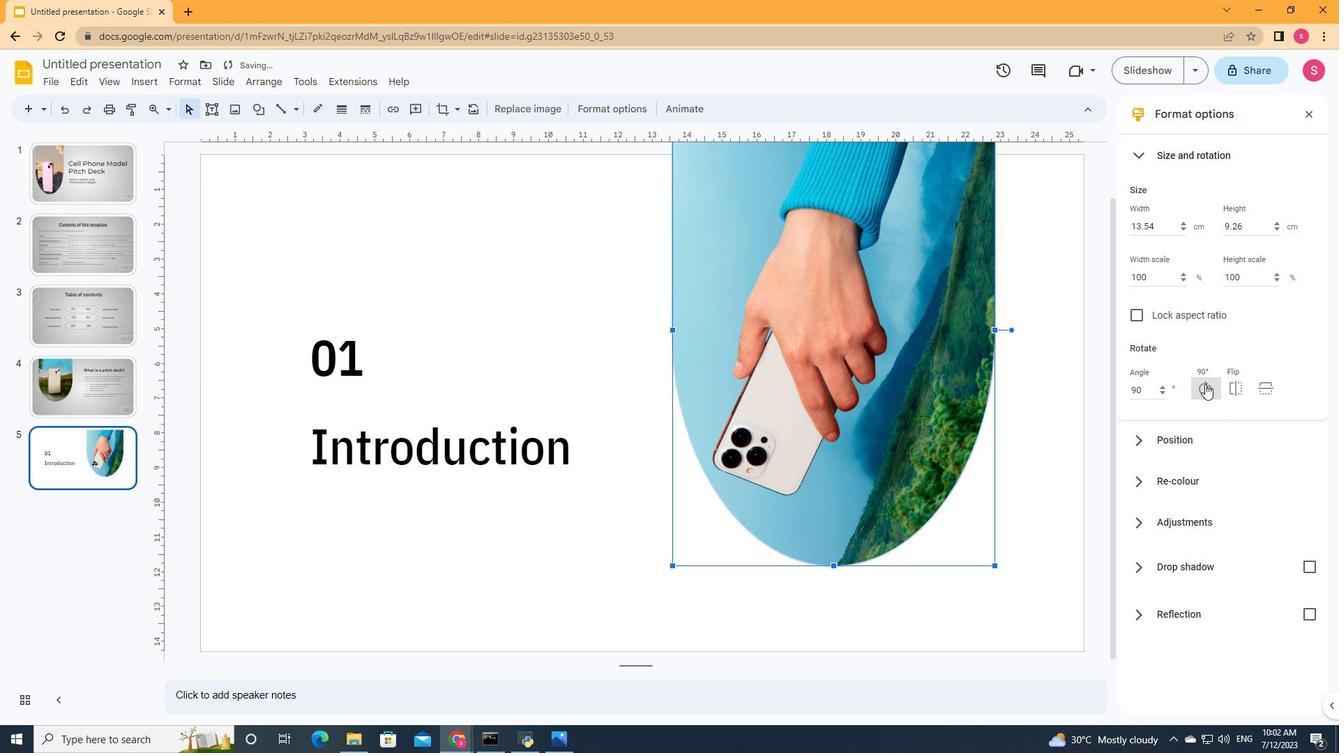 
Action: Mouse pressed left at (1205, 384)
Screenshot: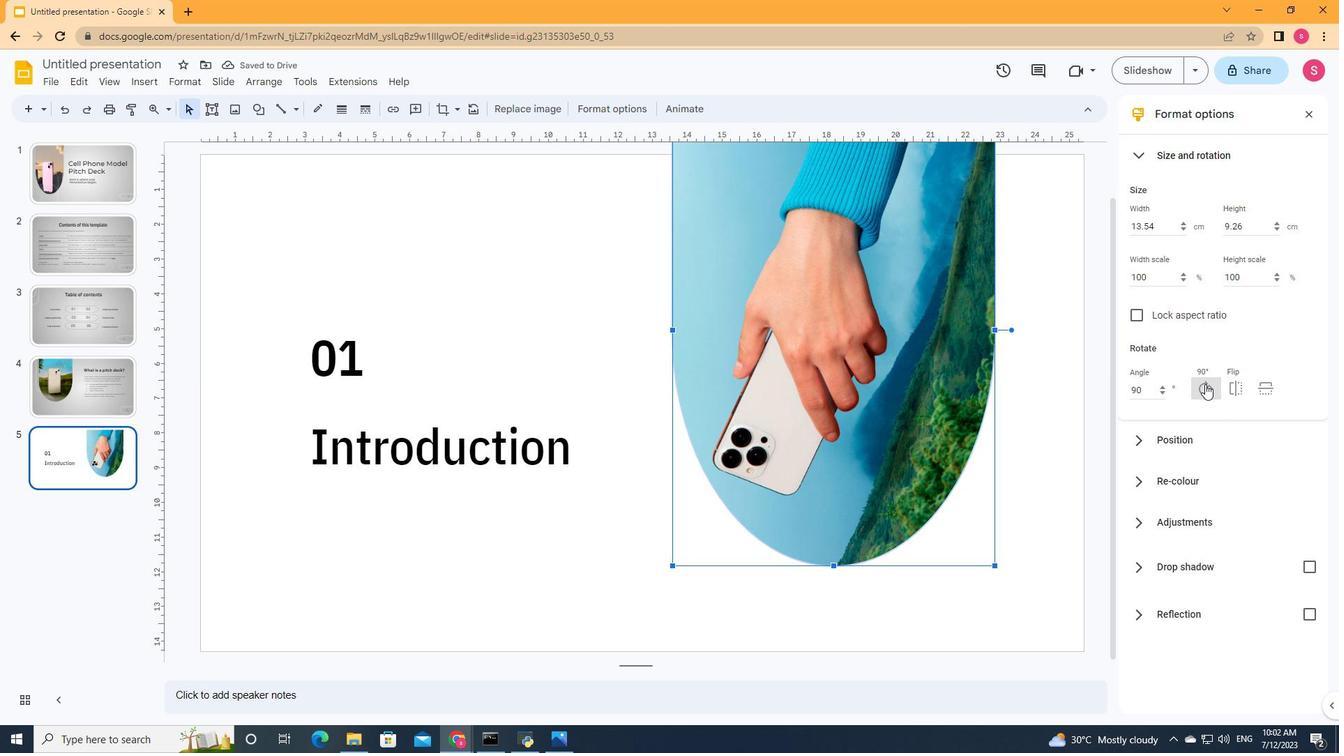 
Action: Mouse moved to (956, 323)
Screenshot: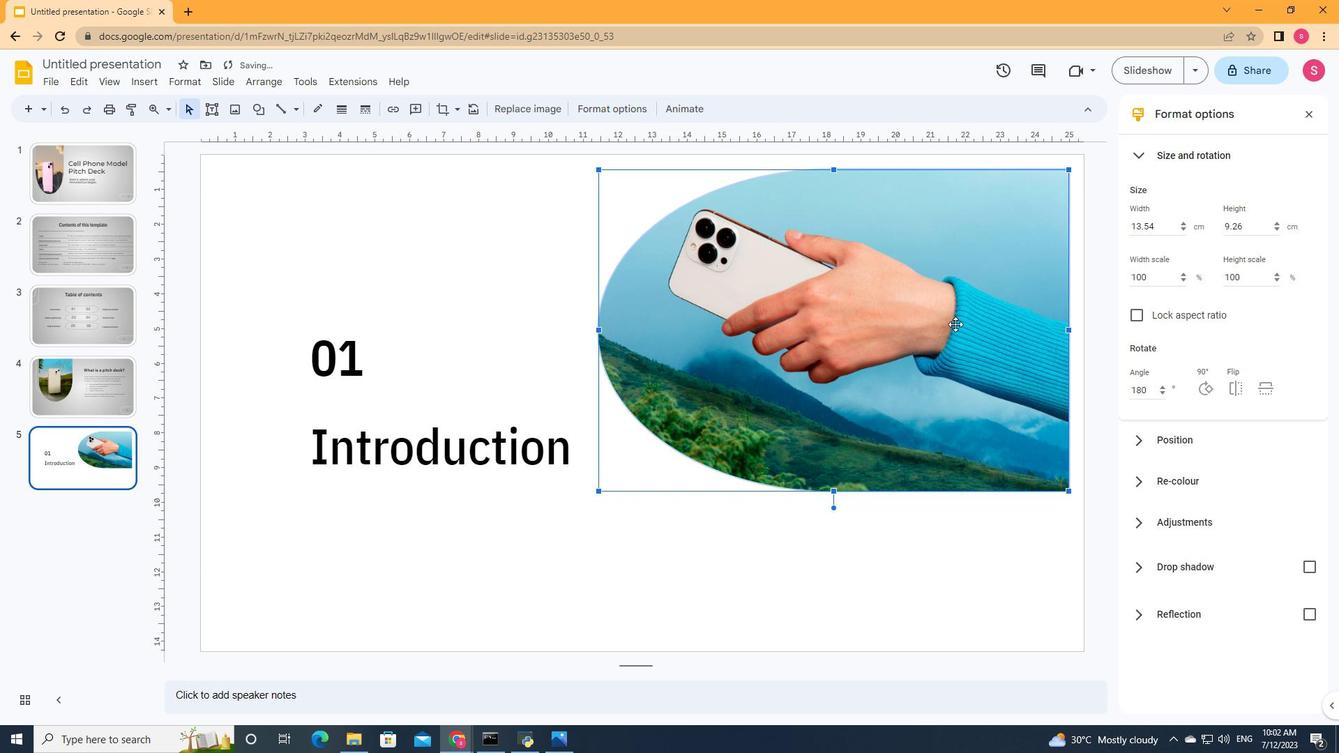 
Action: Mouse pressed left at (956, 323)
Screenshot: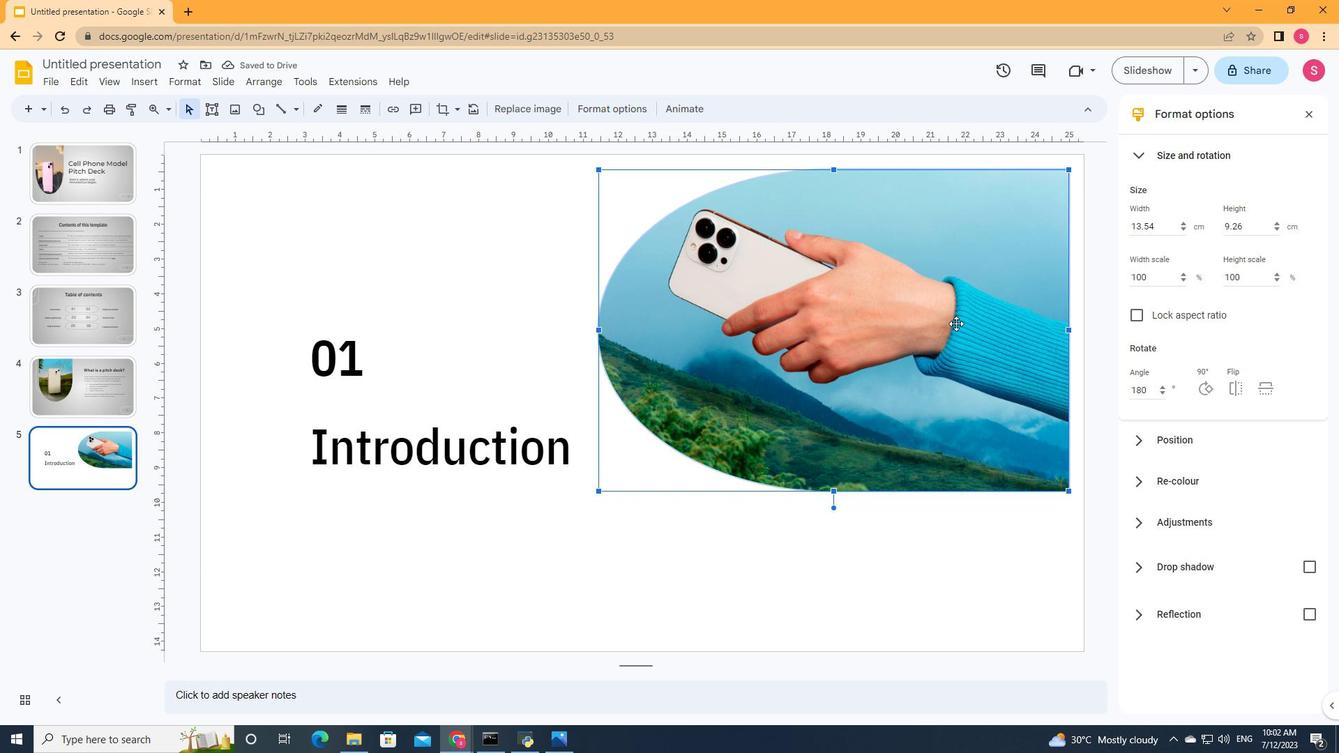 
Action: Mouse moved to (445, 109)
Screenshot: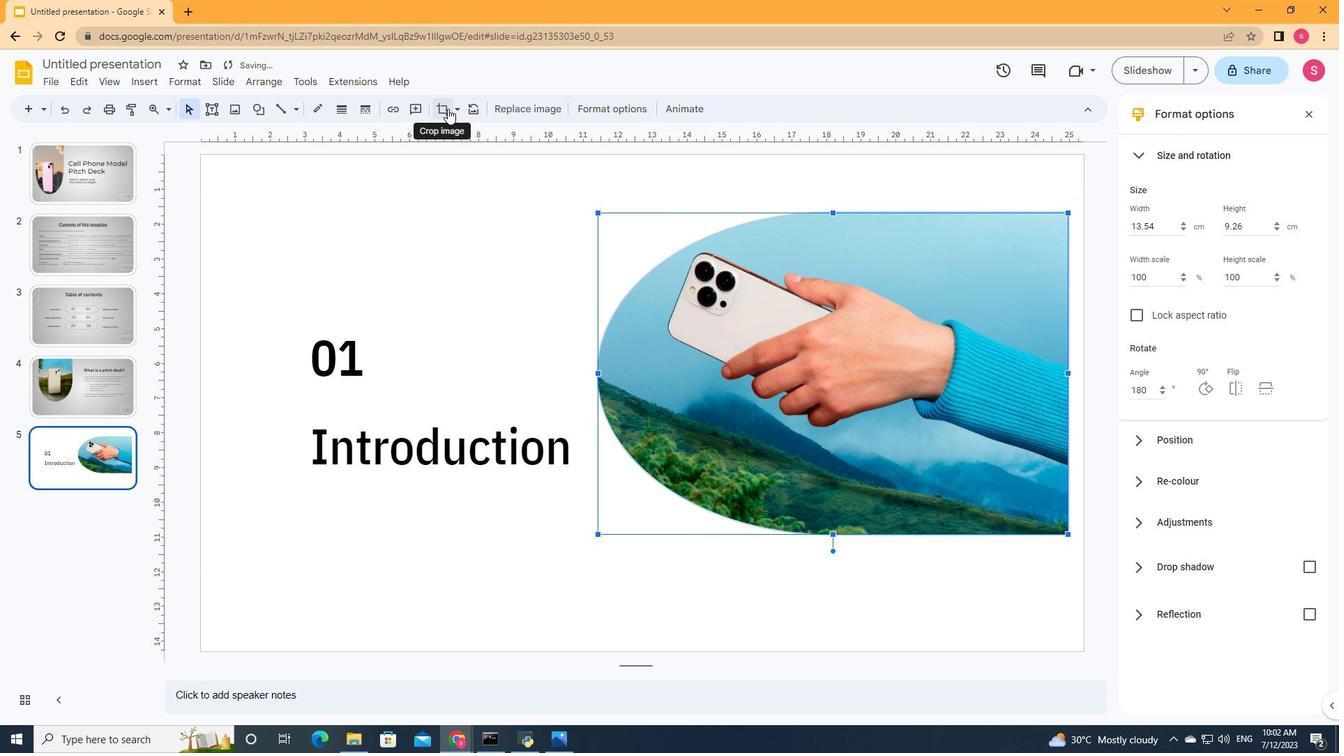 
Action: Mouse pressed left at (445, 109)
Screenshot: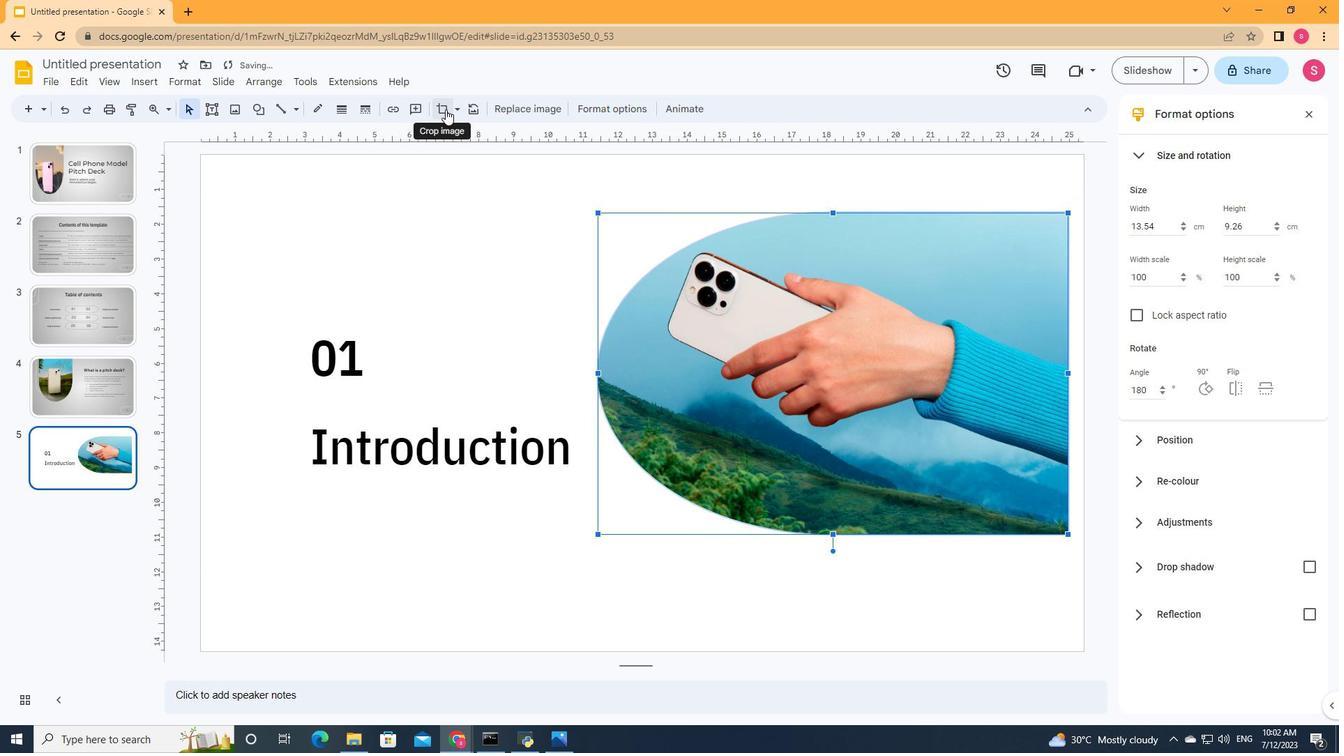 
Action: Mouse moved to (1066, 373)
Screenshot: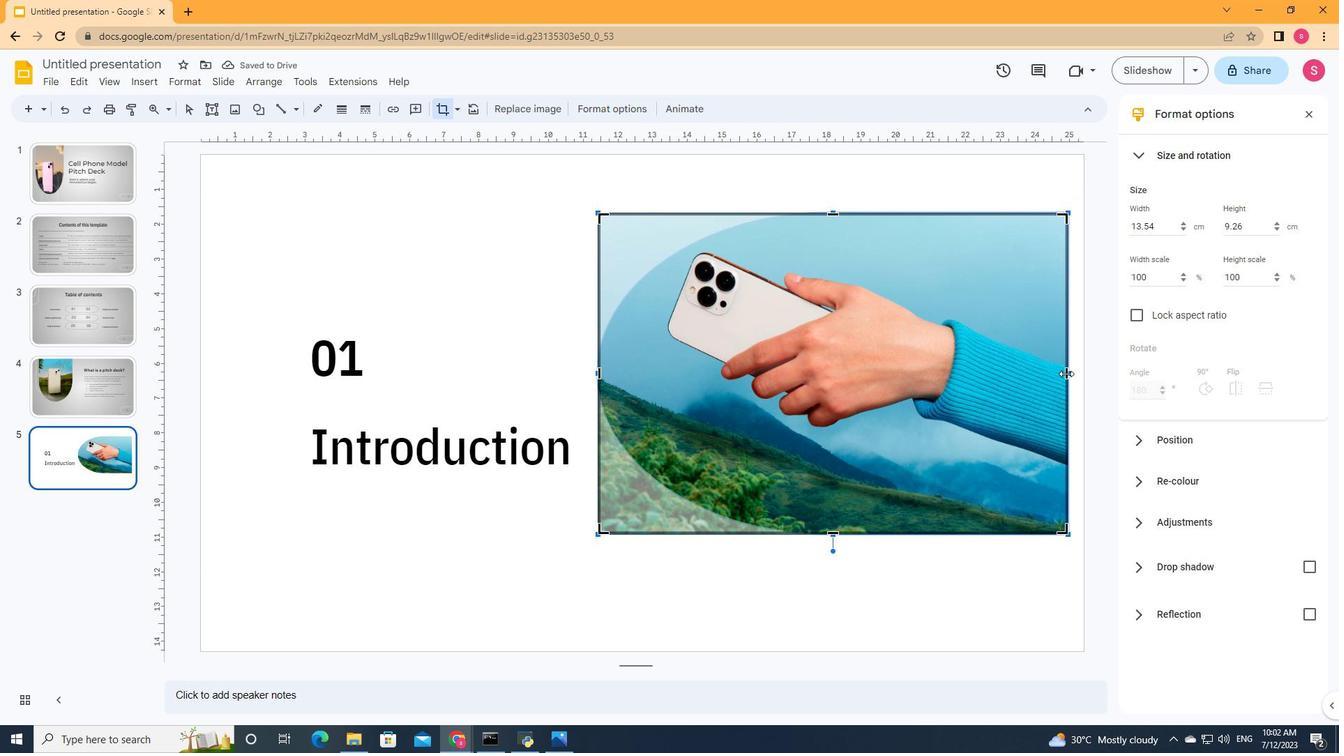
Action: Mouse pressed left at (1066, 373)
Screenshot: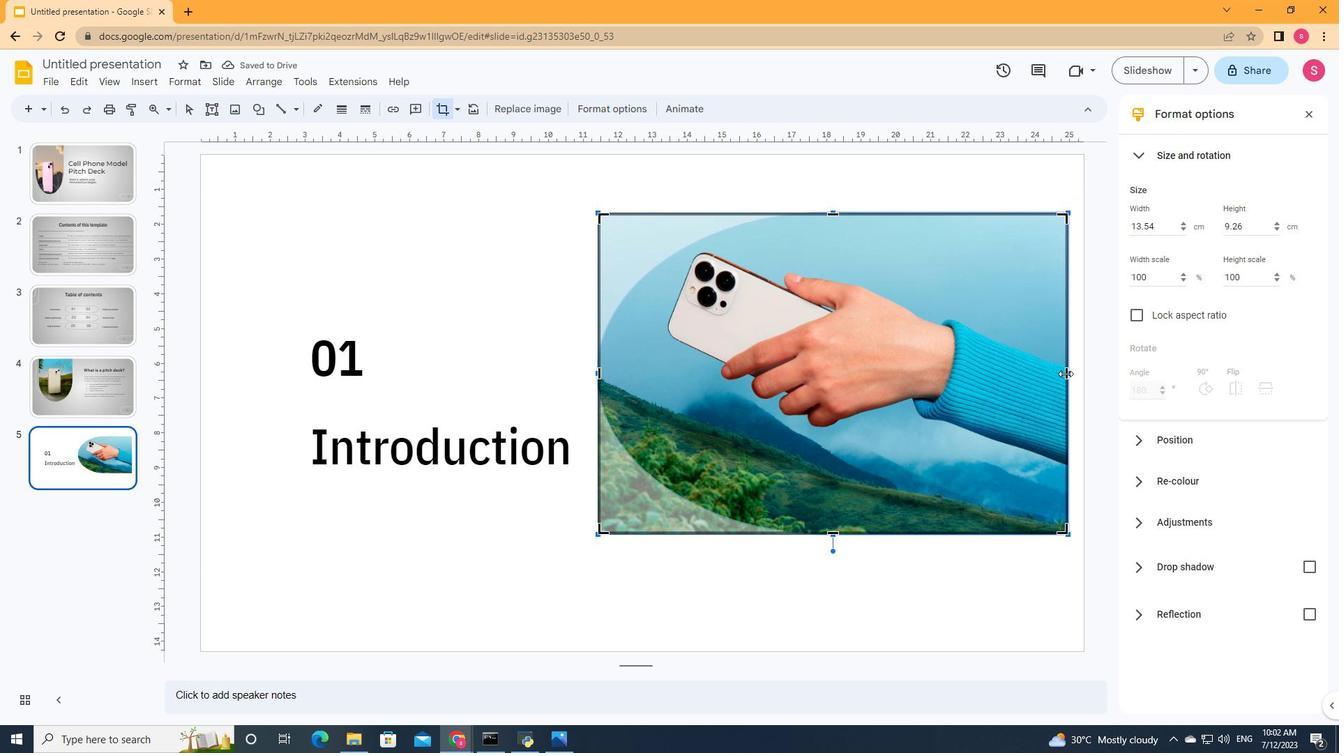 
Action: Mouse moved to (993, 374)
Screenshot: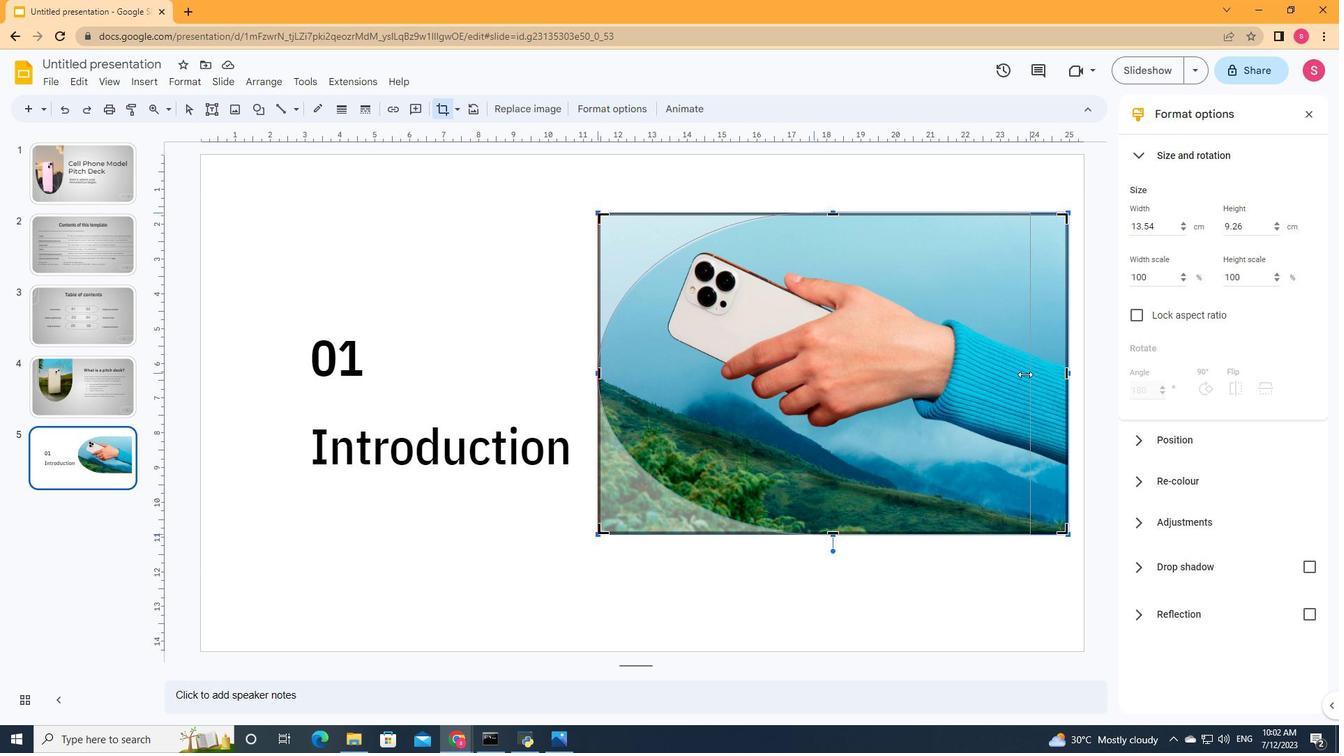 
Action: Mouse pressed left at (993, 374)
Screenshot: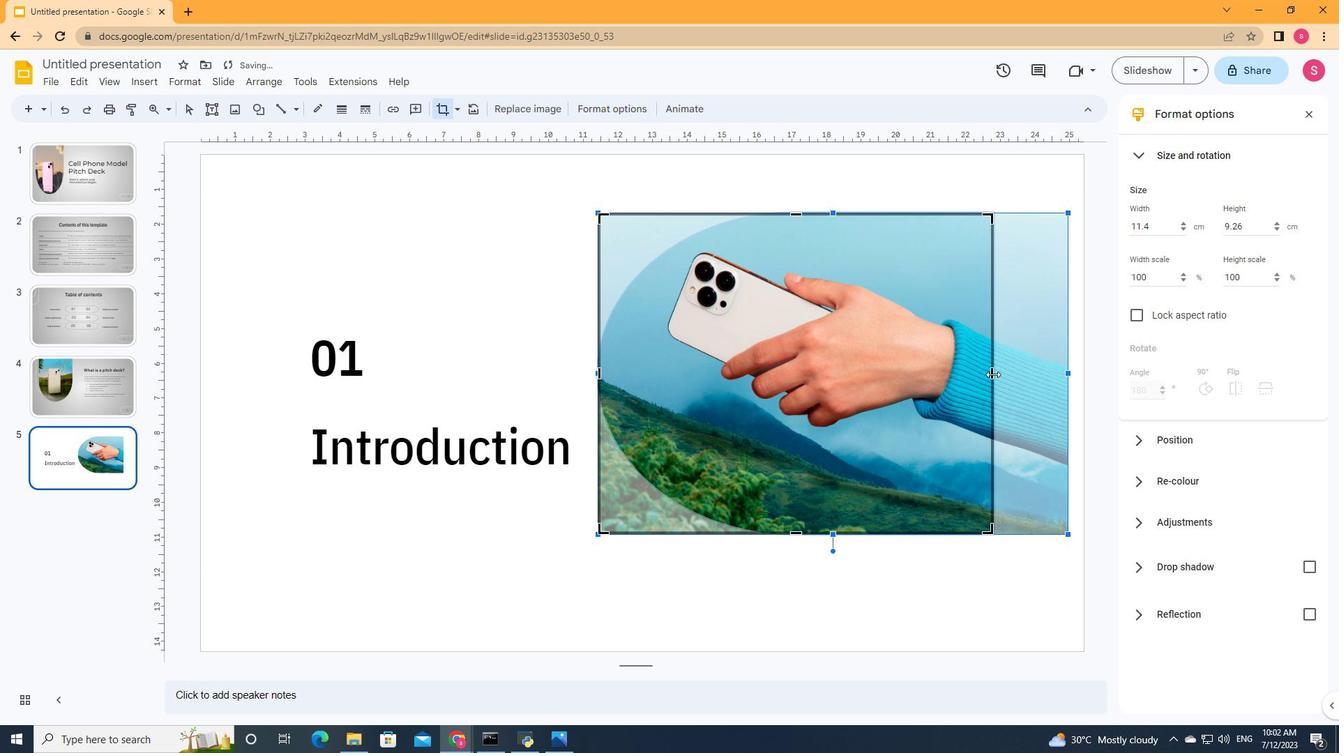 
Action: Mouse moved to (770, 531)
Screenshot: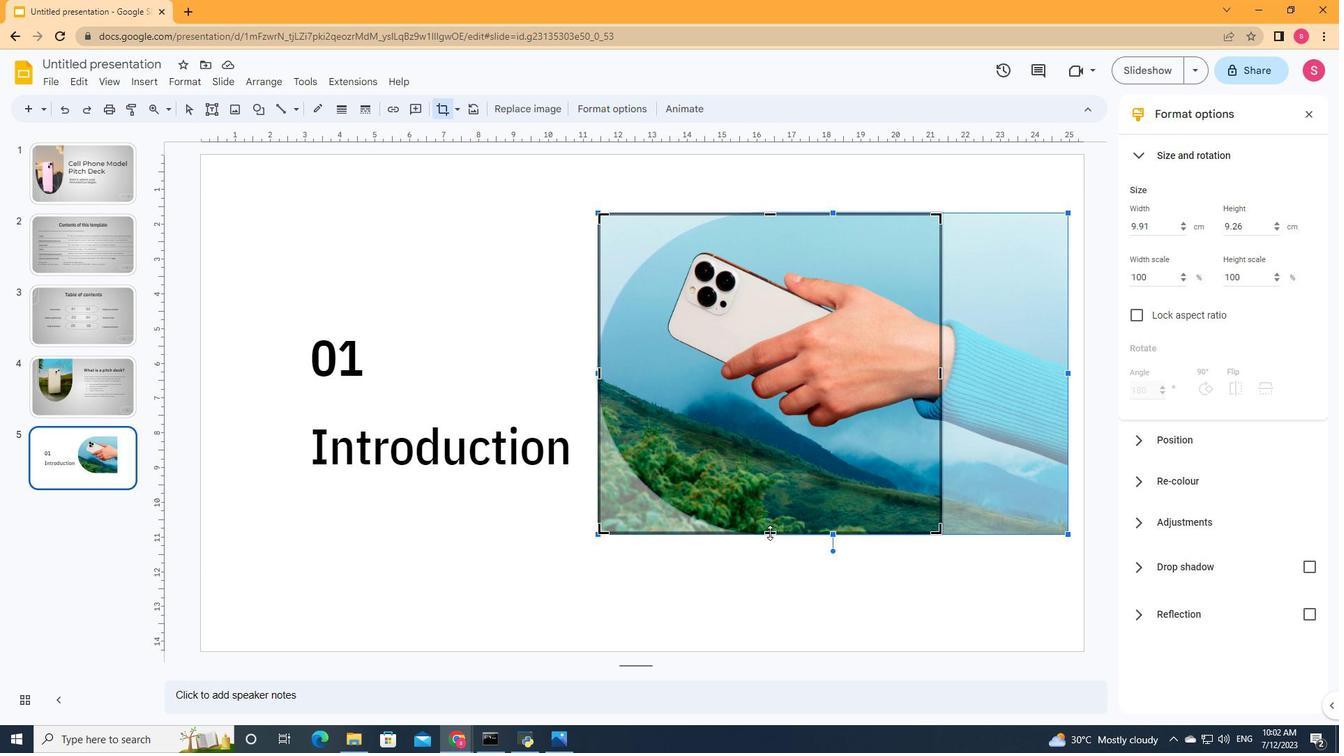 
Action: Mouse pressed left at (770, 531)
Screenshot: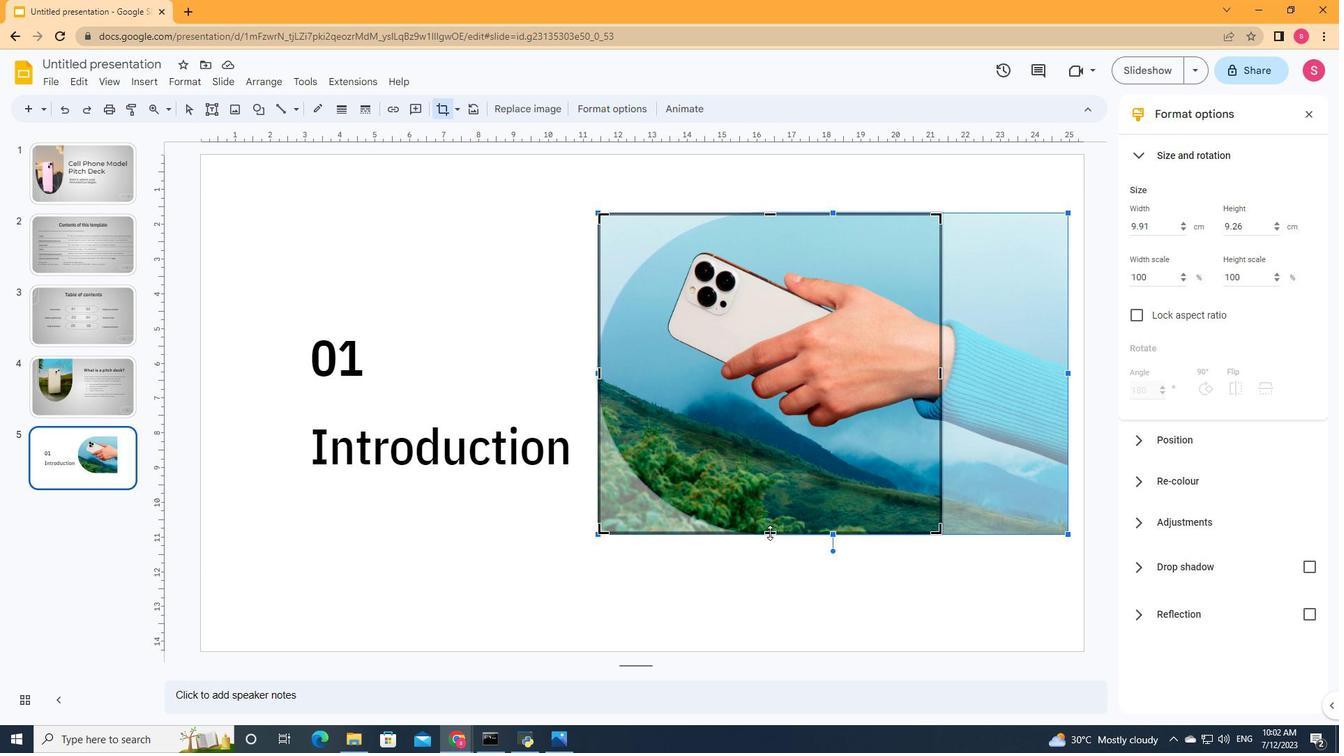 
Action: Mouse moved to (774, 490)
Screenshot: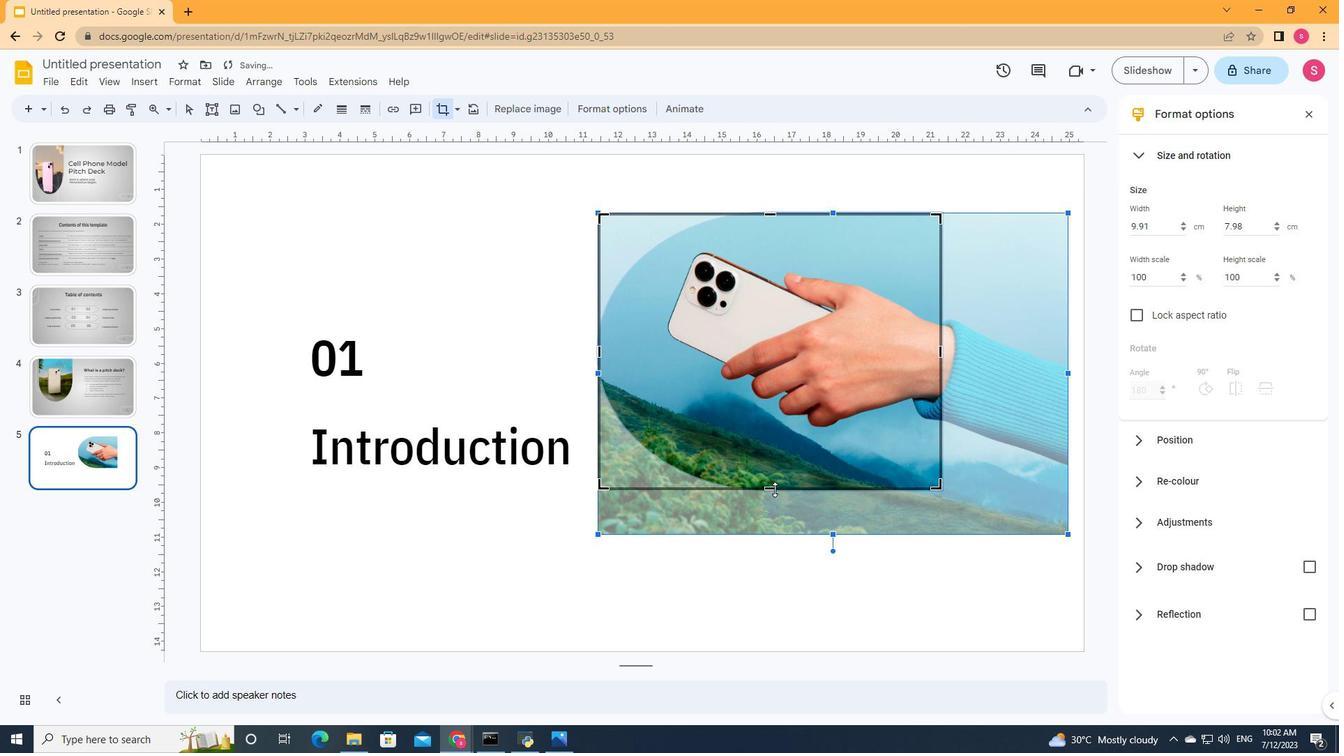 
Action: Mouse pressed left at (774, 490)
Screenshot: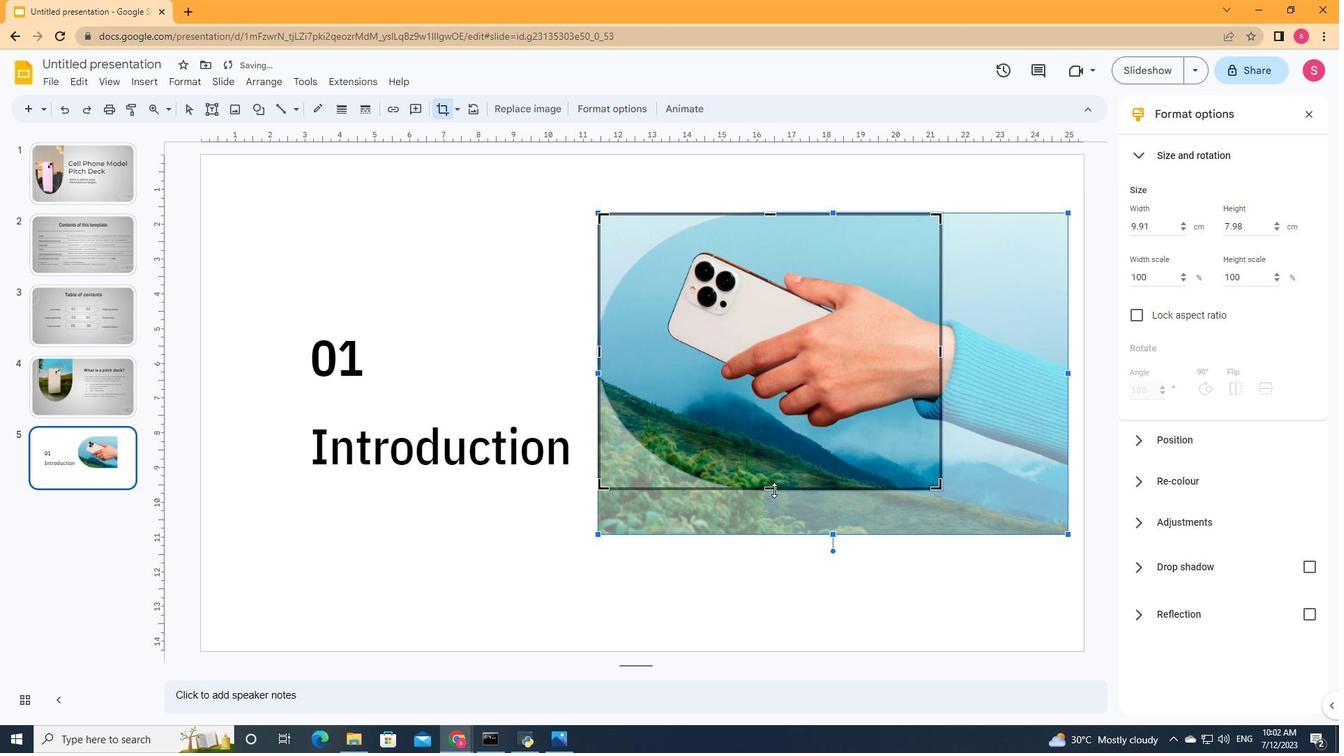 
Action: Mouse moved to (811, 587)
Screenshot: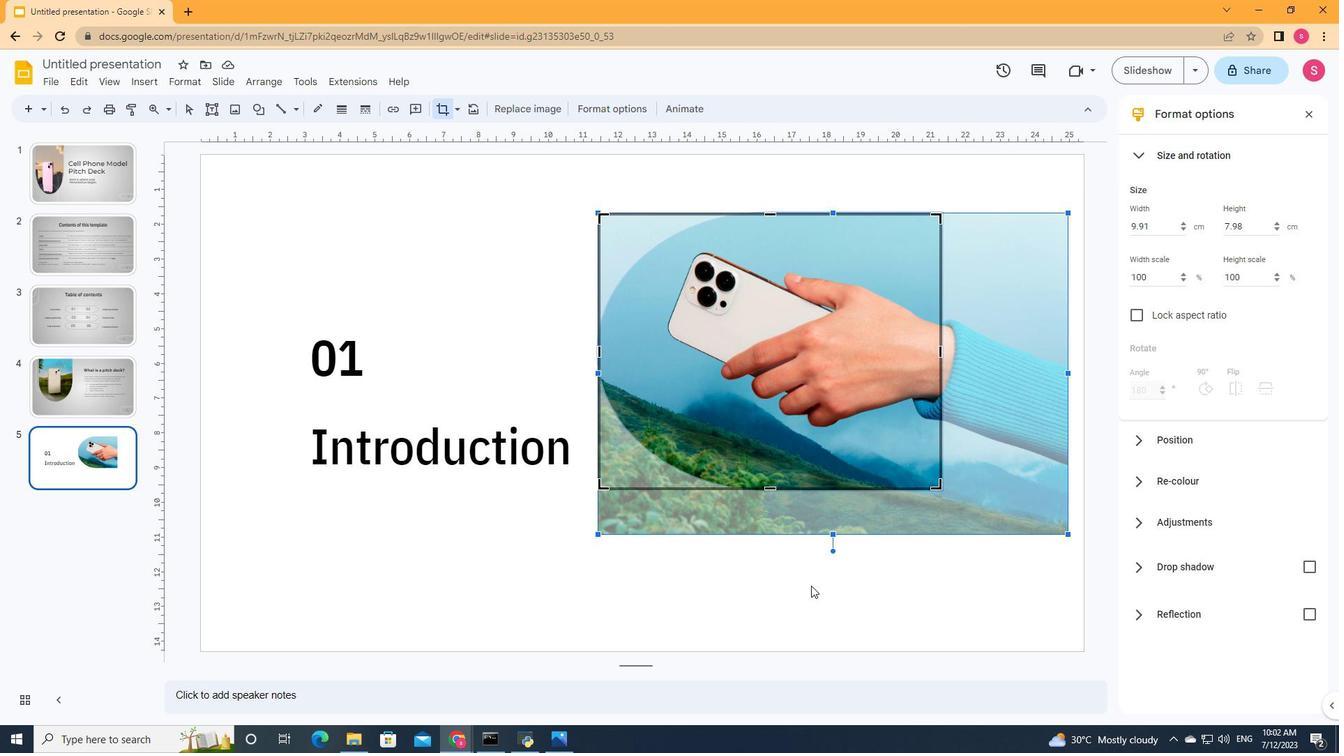 
Action: Mouse pressed left at (811, 587)
Screenshot: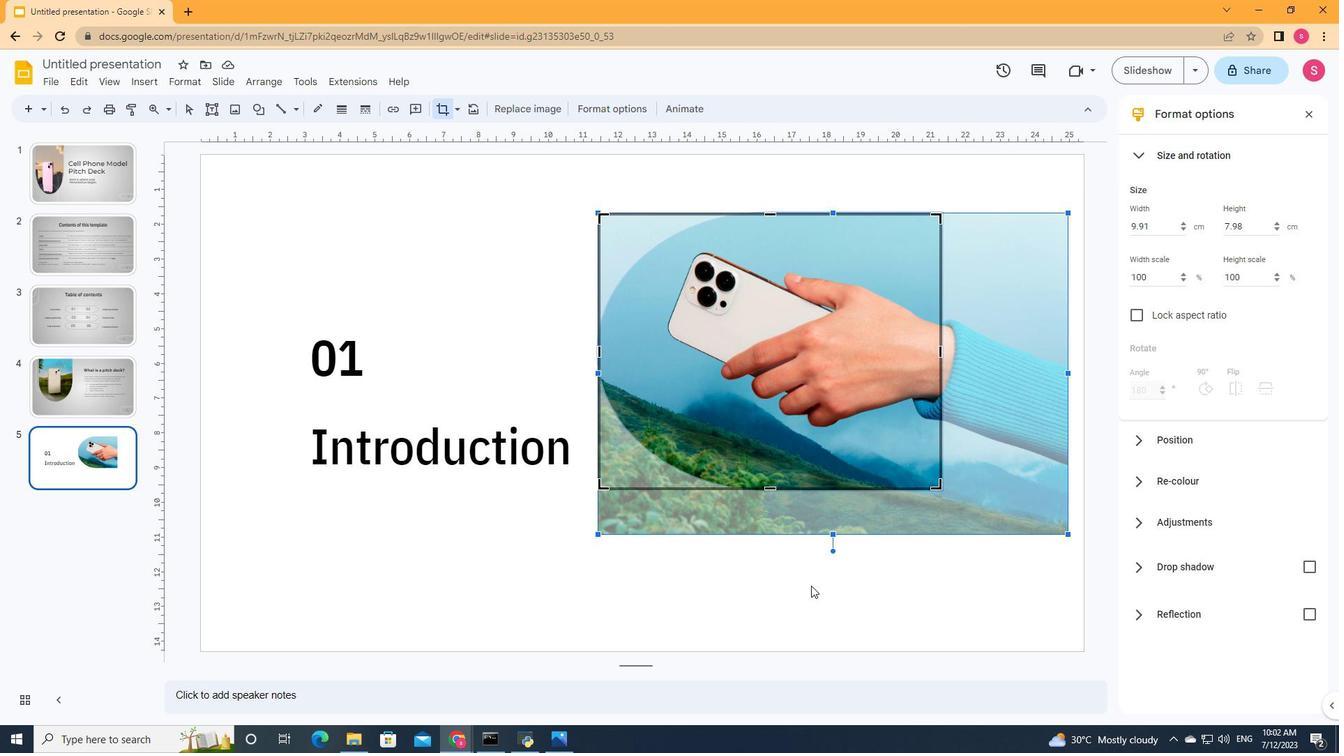 
Action: Mouse moved to (802, 375)
Screenshot: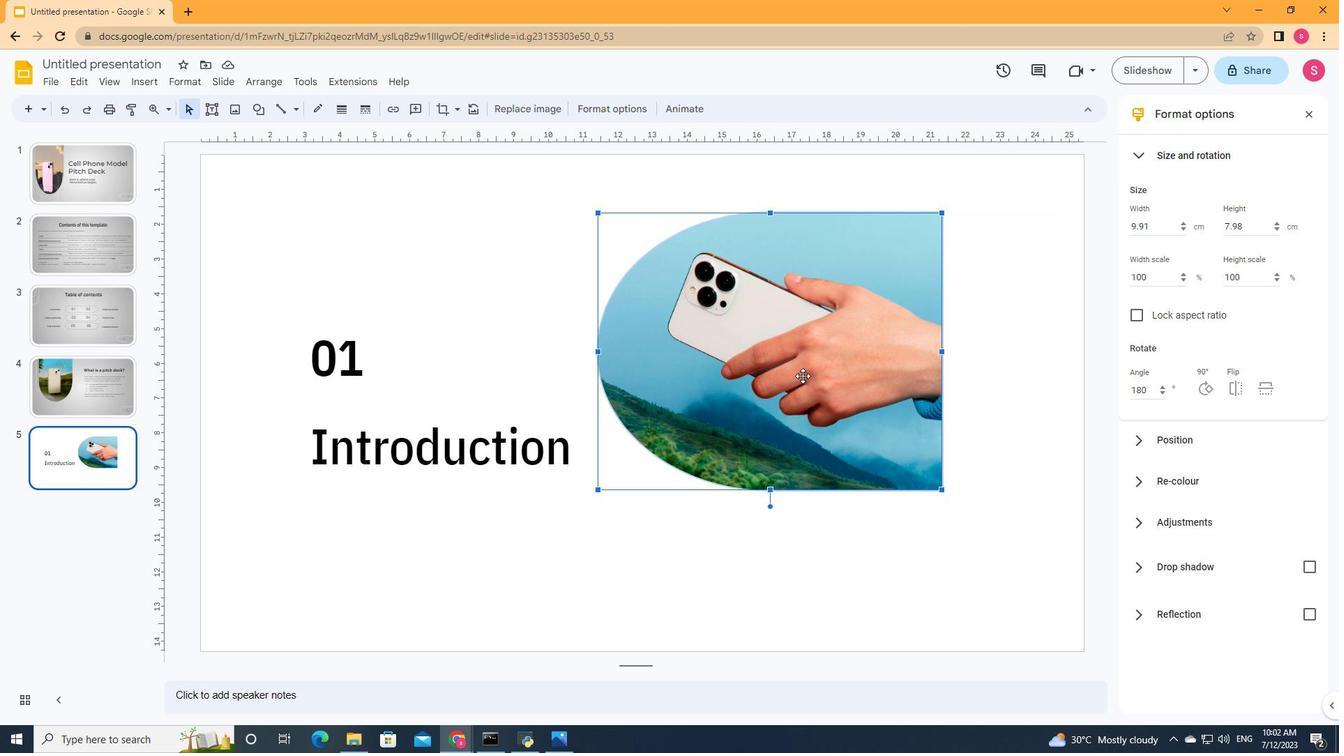 
Action: Mouse pressed left at (802, 375)
Screenshot: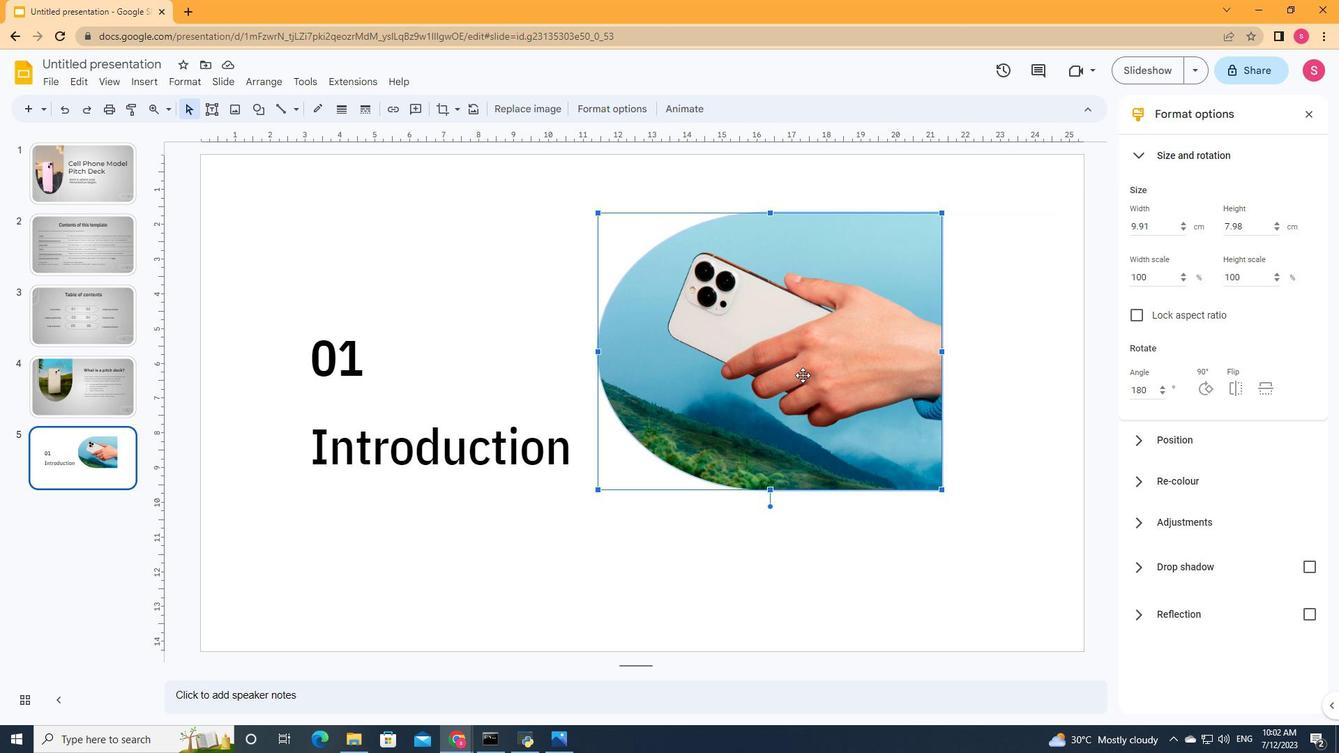 
Action: Mouse moved to (571, 250)
Screenshot: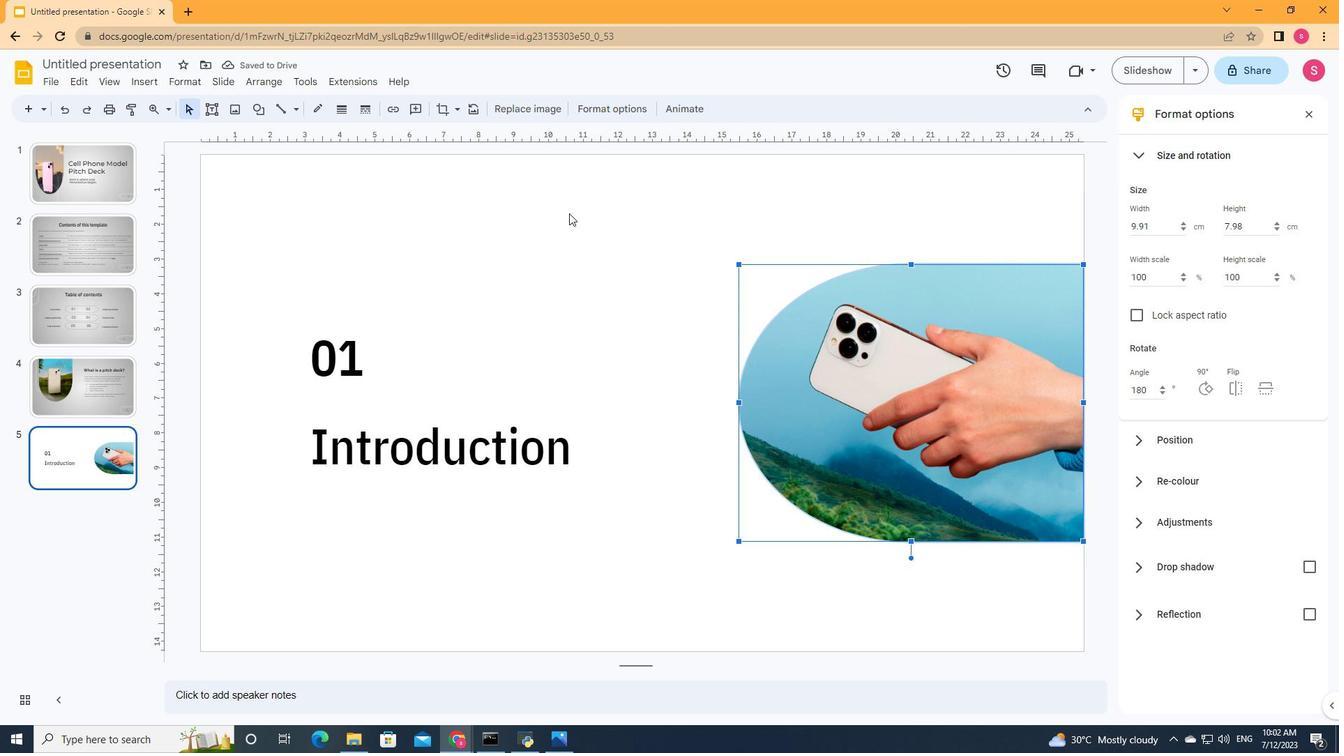 
Action: Mouse pressed left at (571, 250)
Screenshot: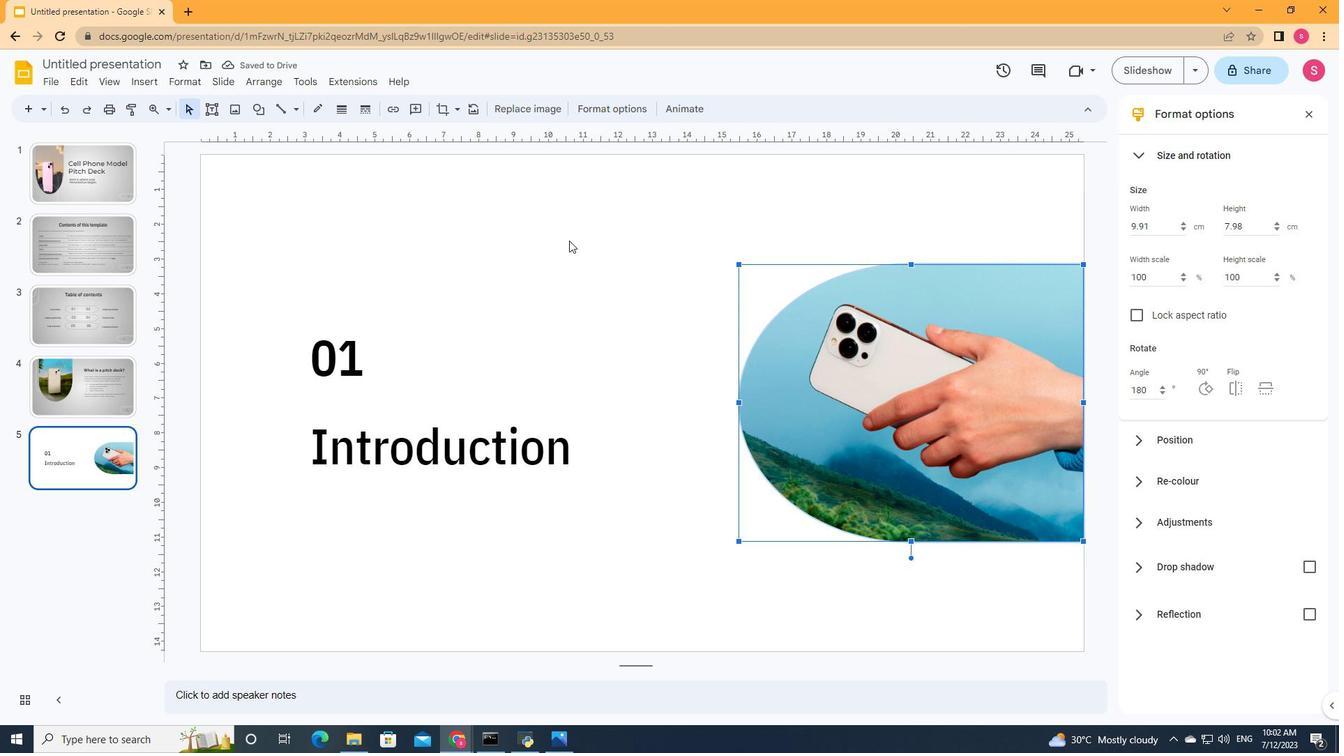 
Action: Mouse moved to (371, 111)
Screenshot: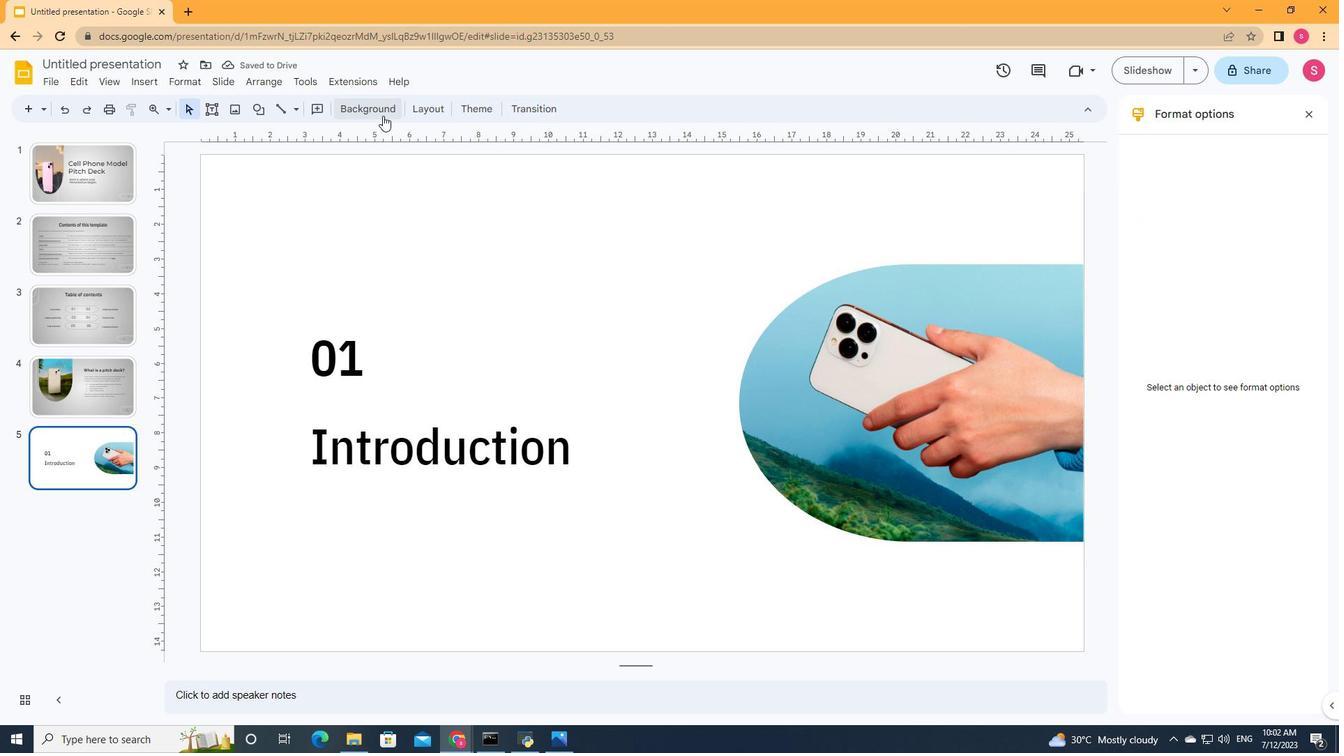 
Action: Mouse pressed left at (371, 111)
Screenshot: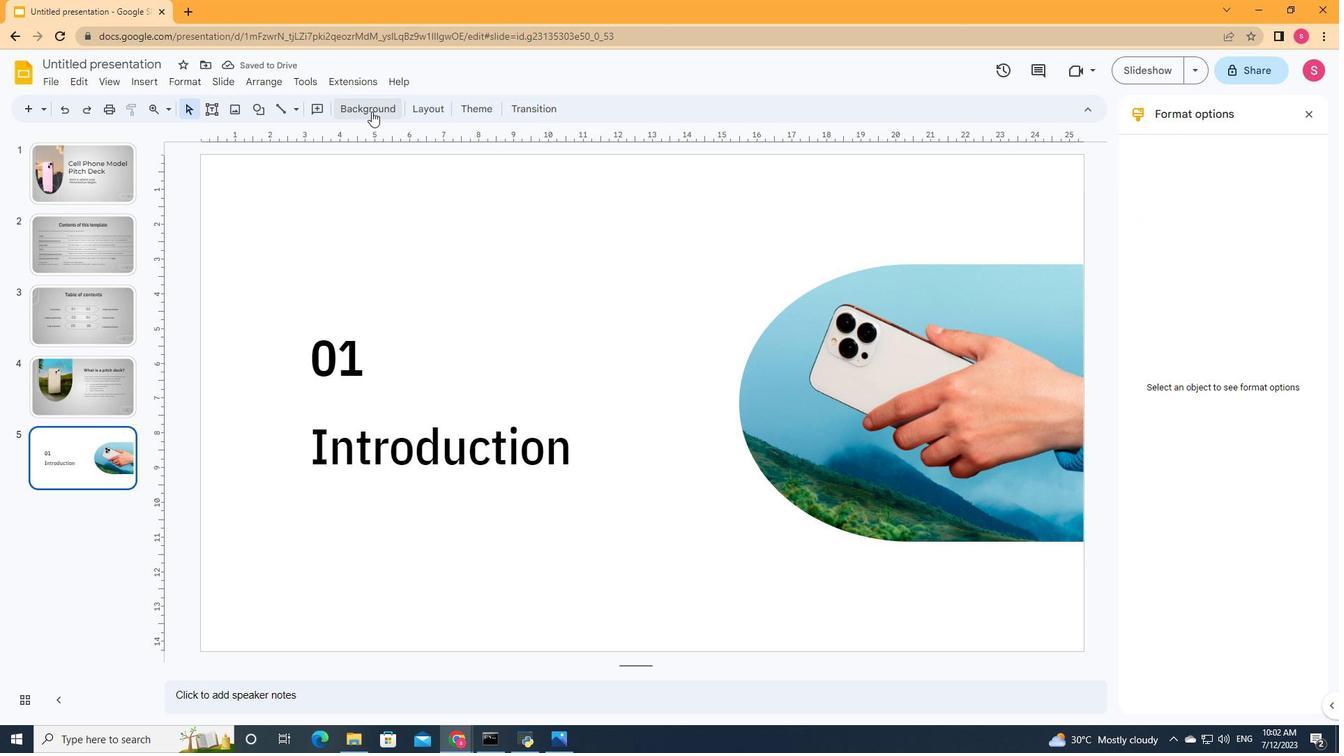 
Action: Mouse moved to (767, 351)
Screenshot: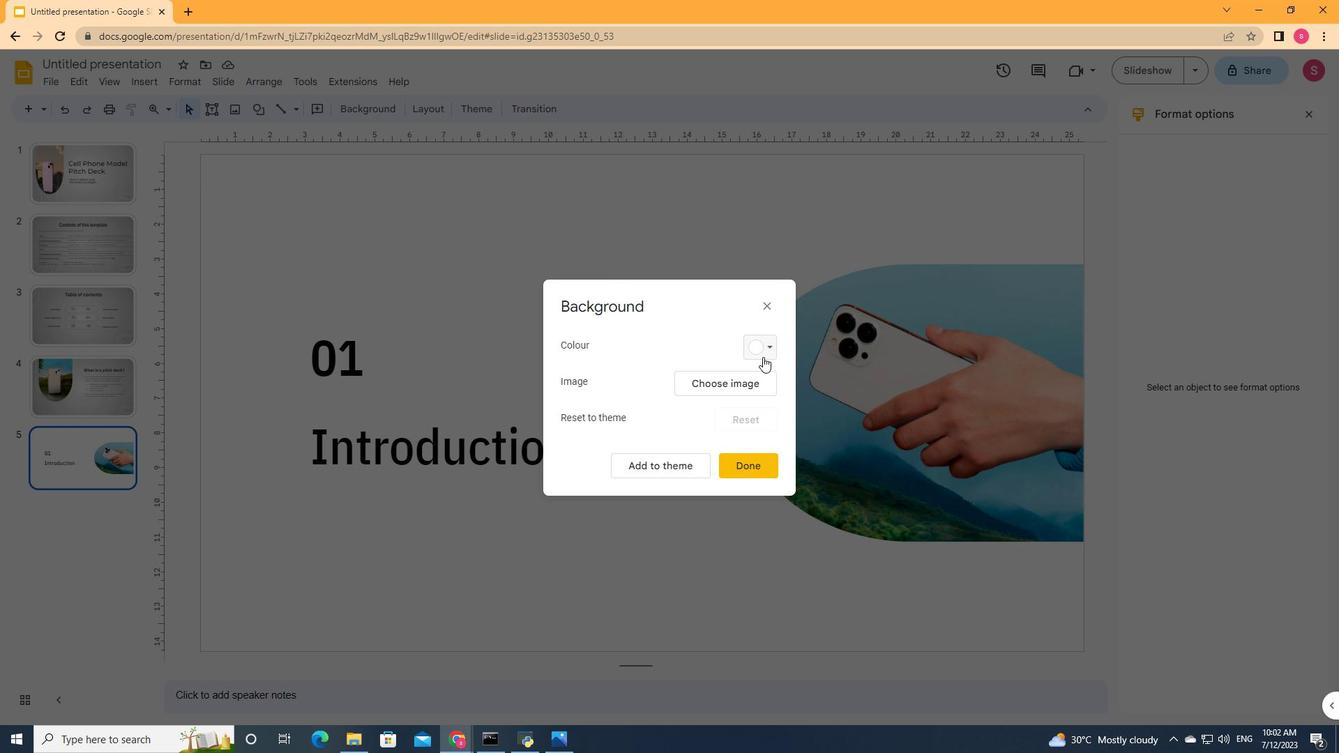 
Action: Mouse pressed left at (767, 351)
Screenshot: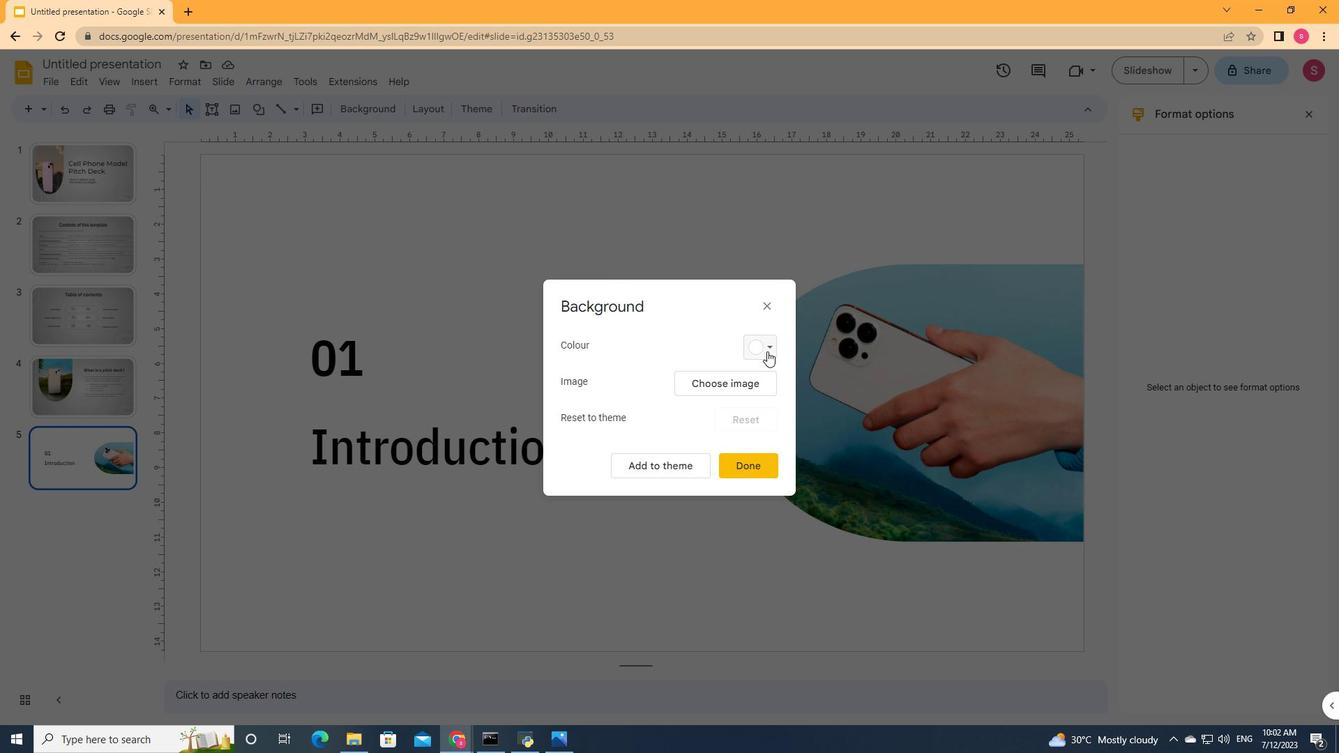 
Action: Mouse moved to (835, 377)
Screenshot: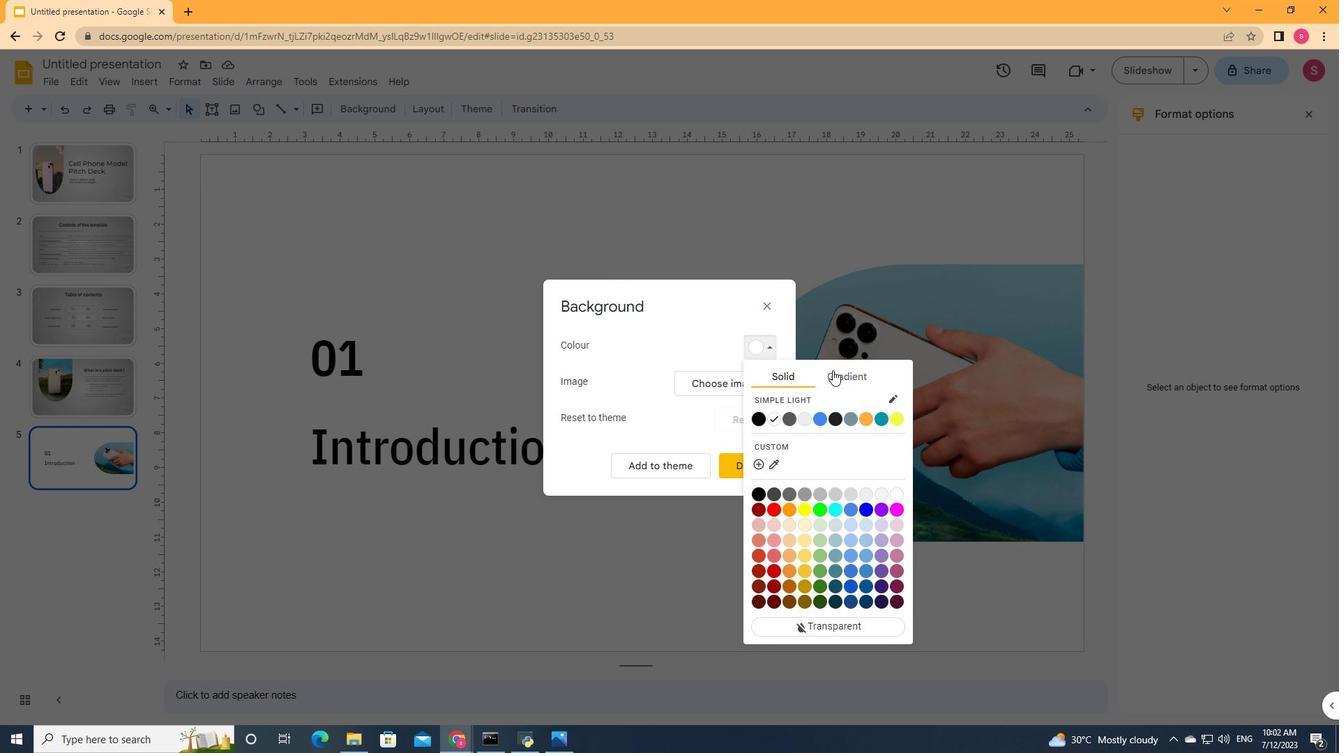 
Action: Mouse pressed left at (835, 377)
Screenshot: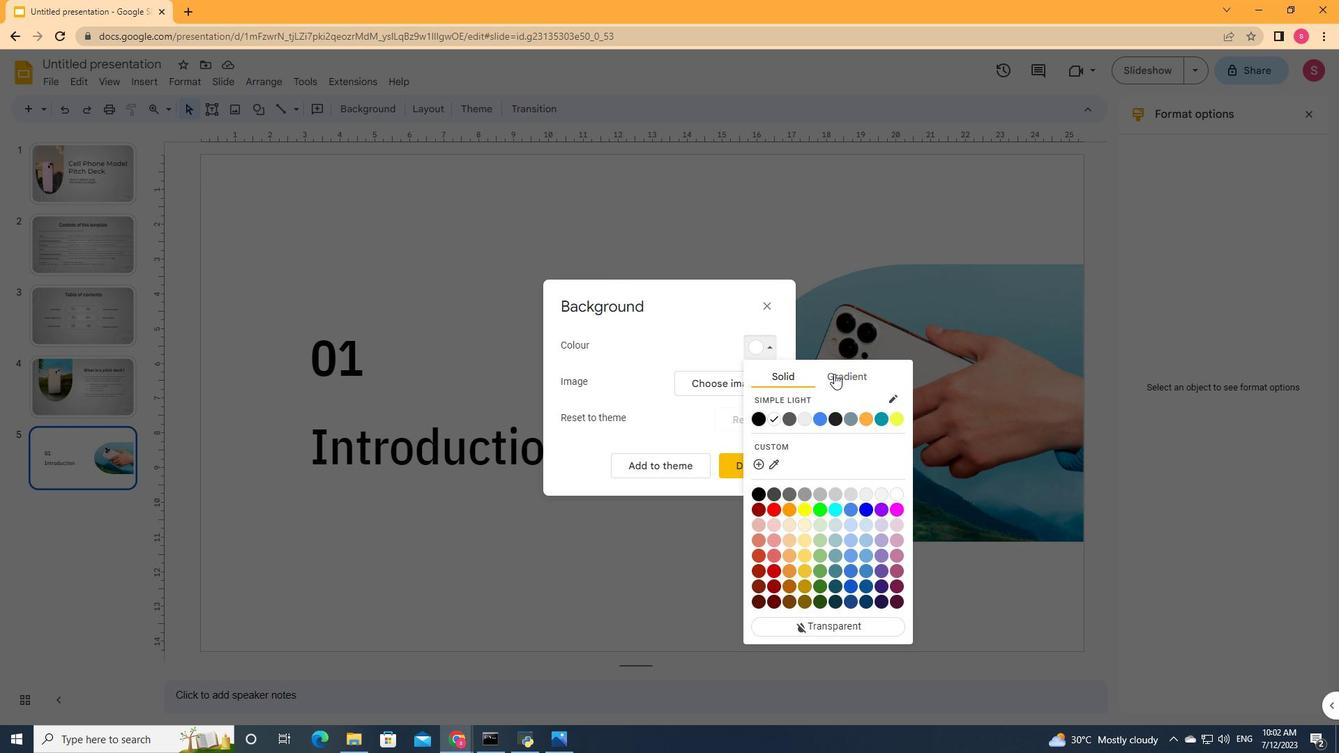 
Action: Mouse moved to (849, 531)
Screenshot: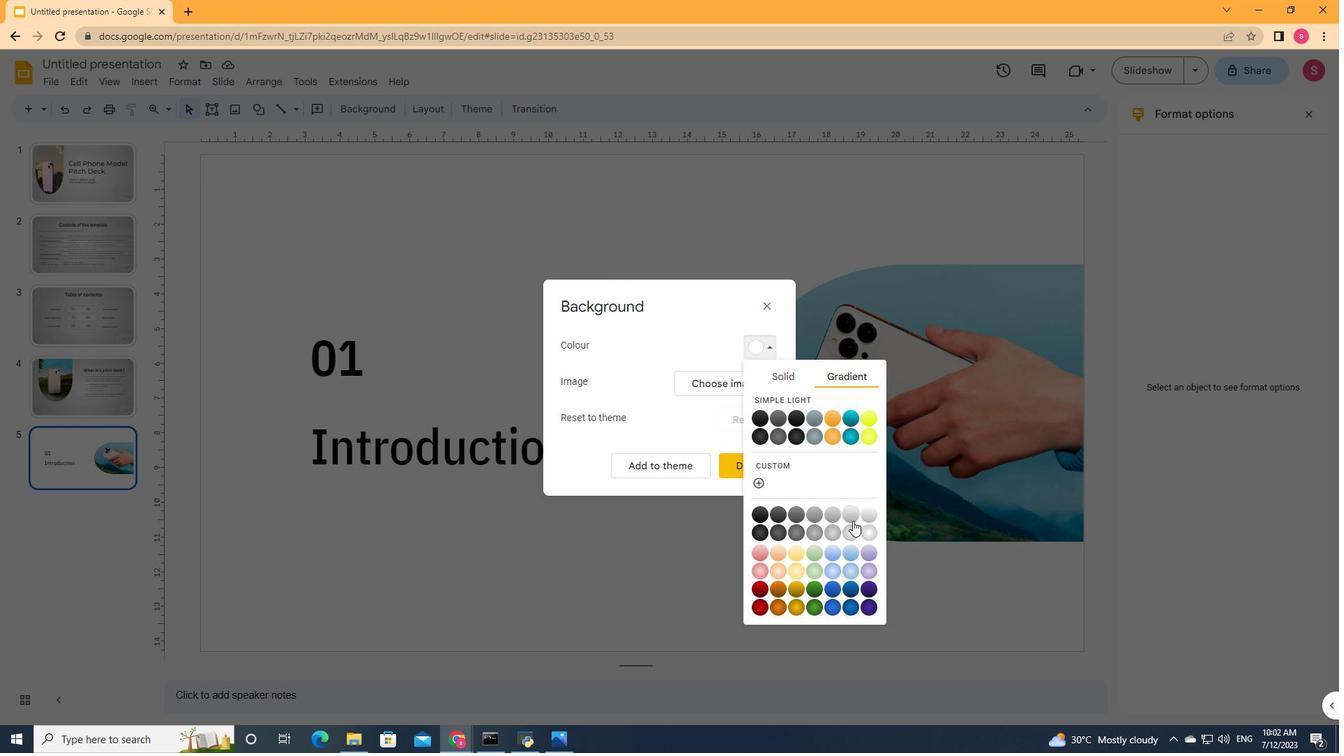 
Action: Mouse pressed left at (849, 531)
Screenshot: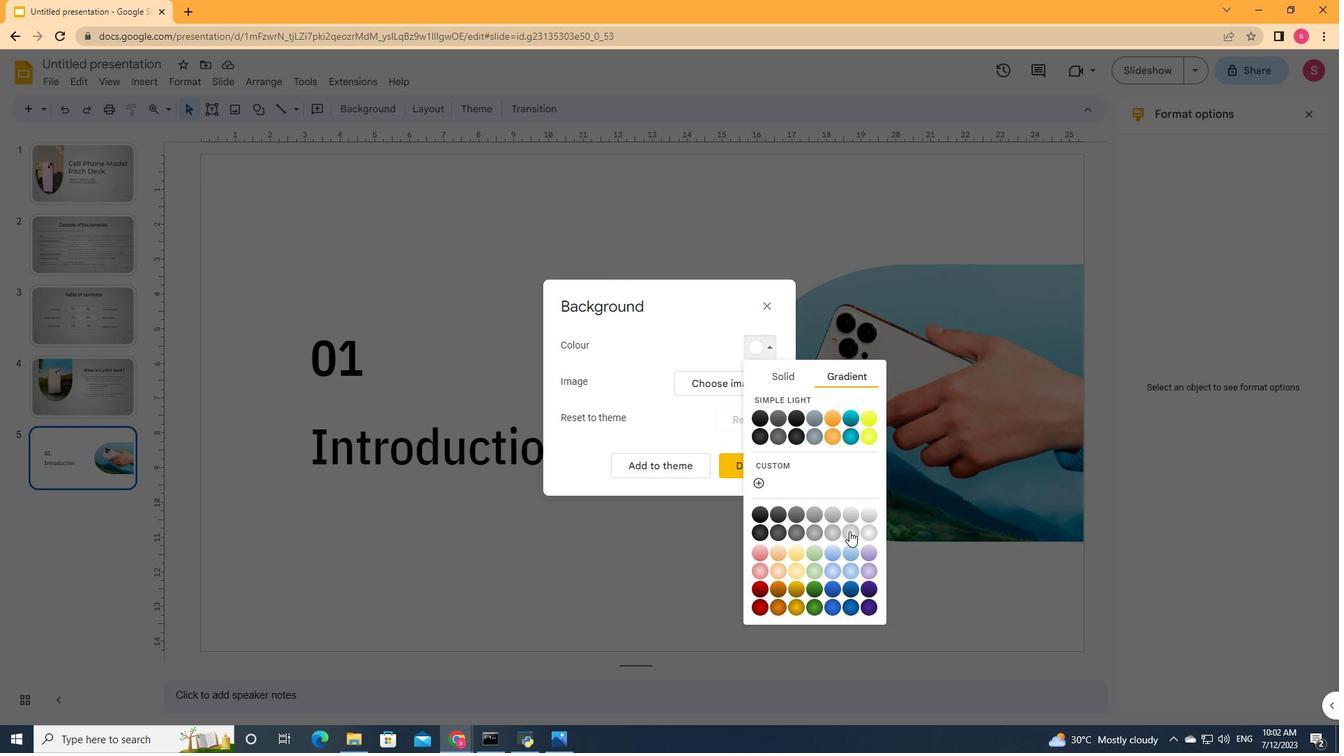 
Action: Mouse moved to (746, 468)
Screenshot: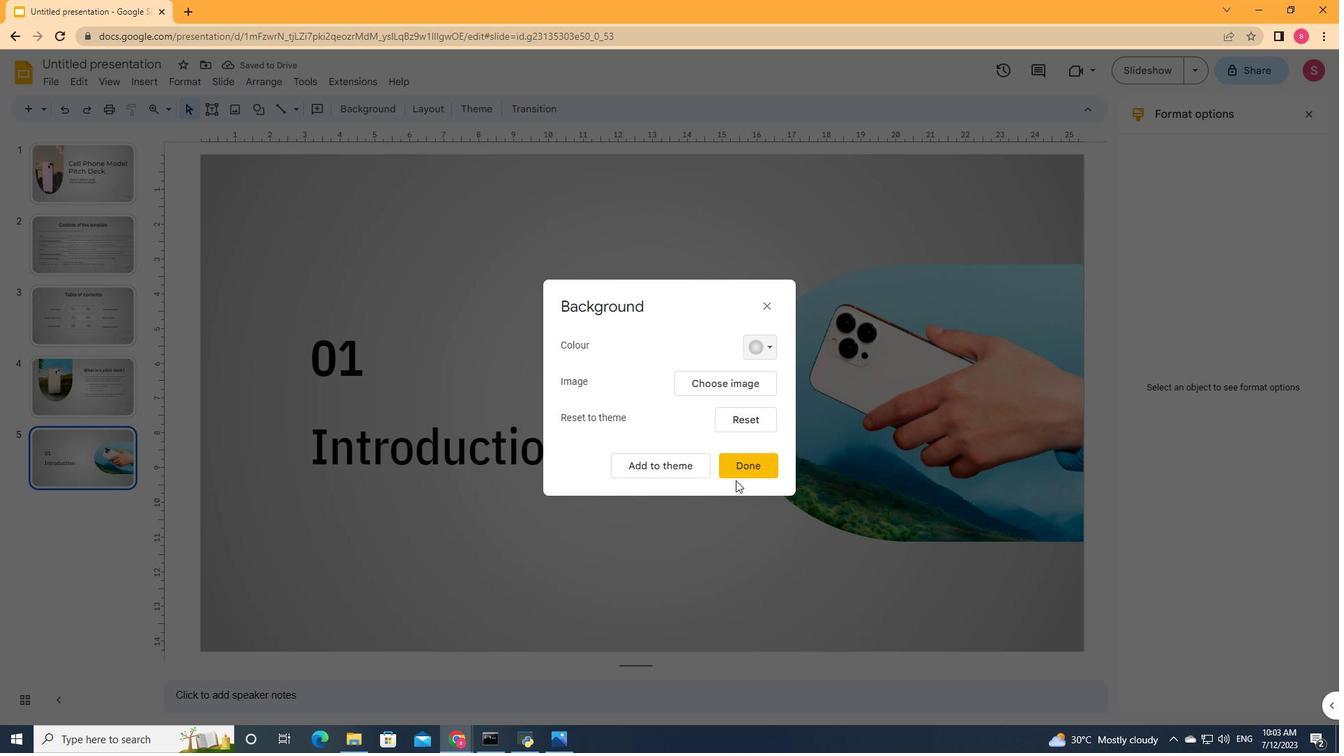 
Action: Mouse pressed left at (746, 468)
Screenshot: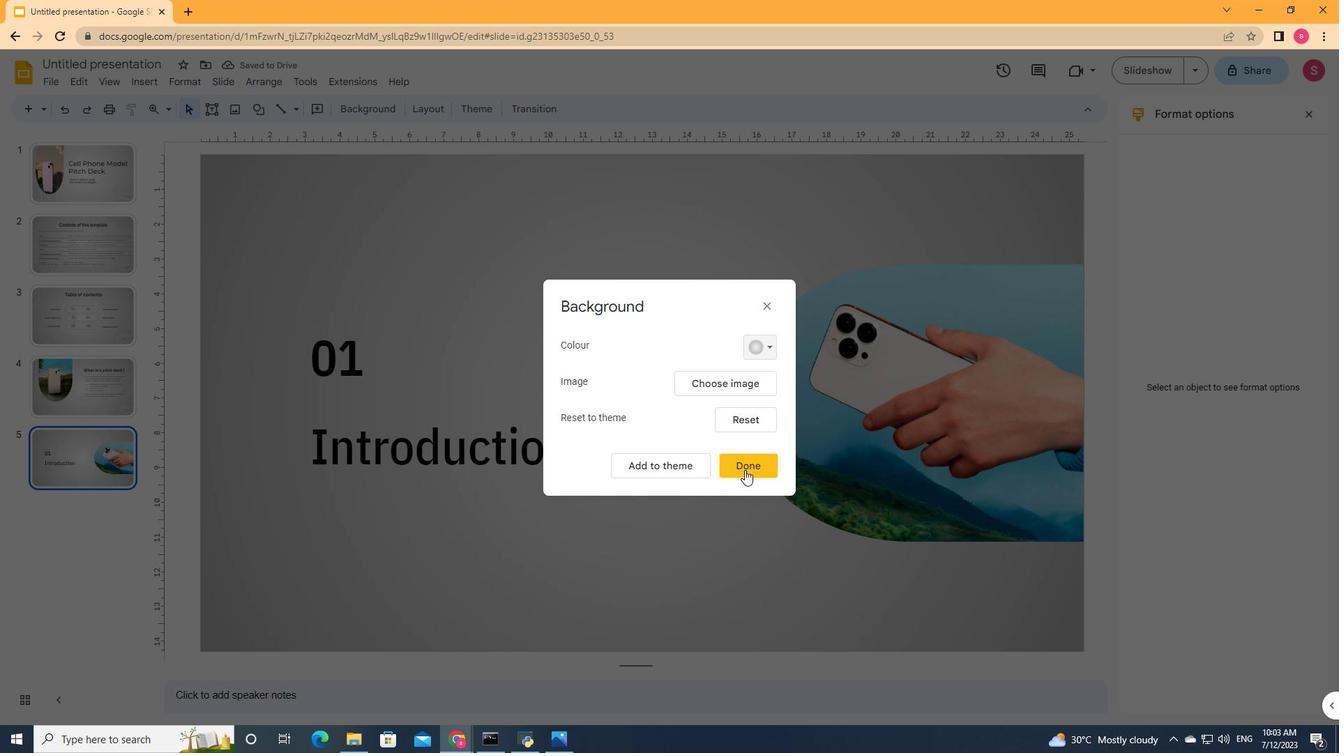 
Action: Mouse moved to (338, 357)
Screenshot: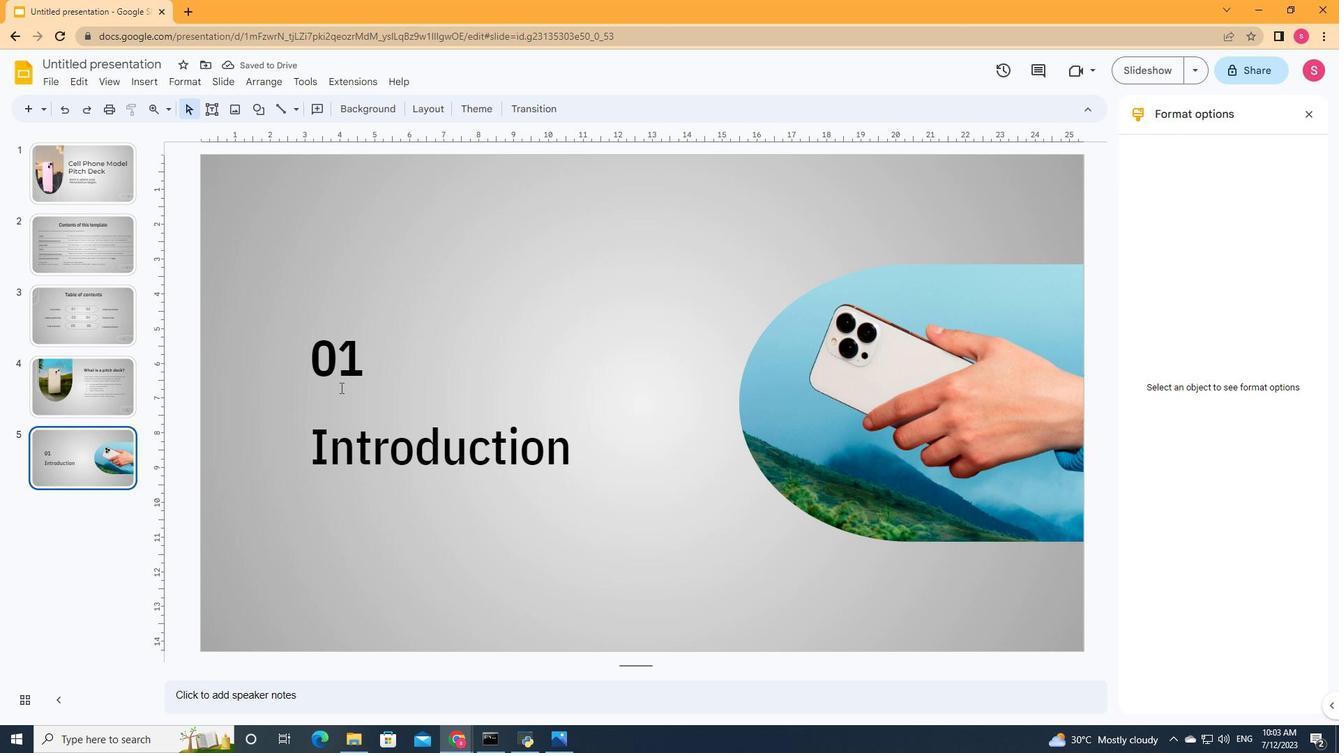 
Action: Mouse pressed left at (338, 357)
Screenshot: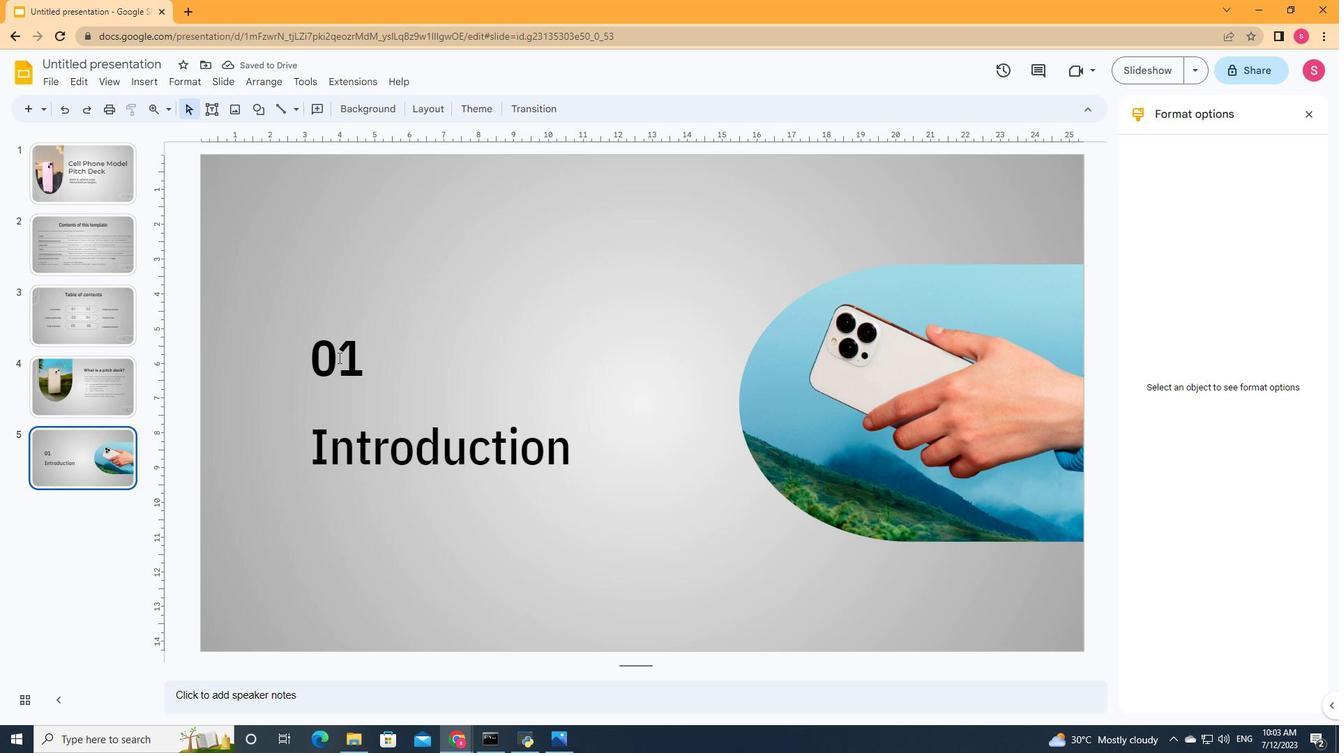 
Action: Mouse moved to (422, 365)
Screenshot: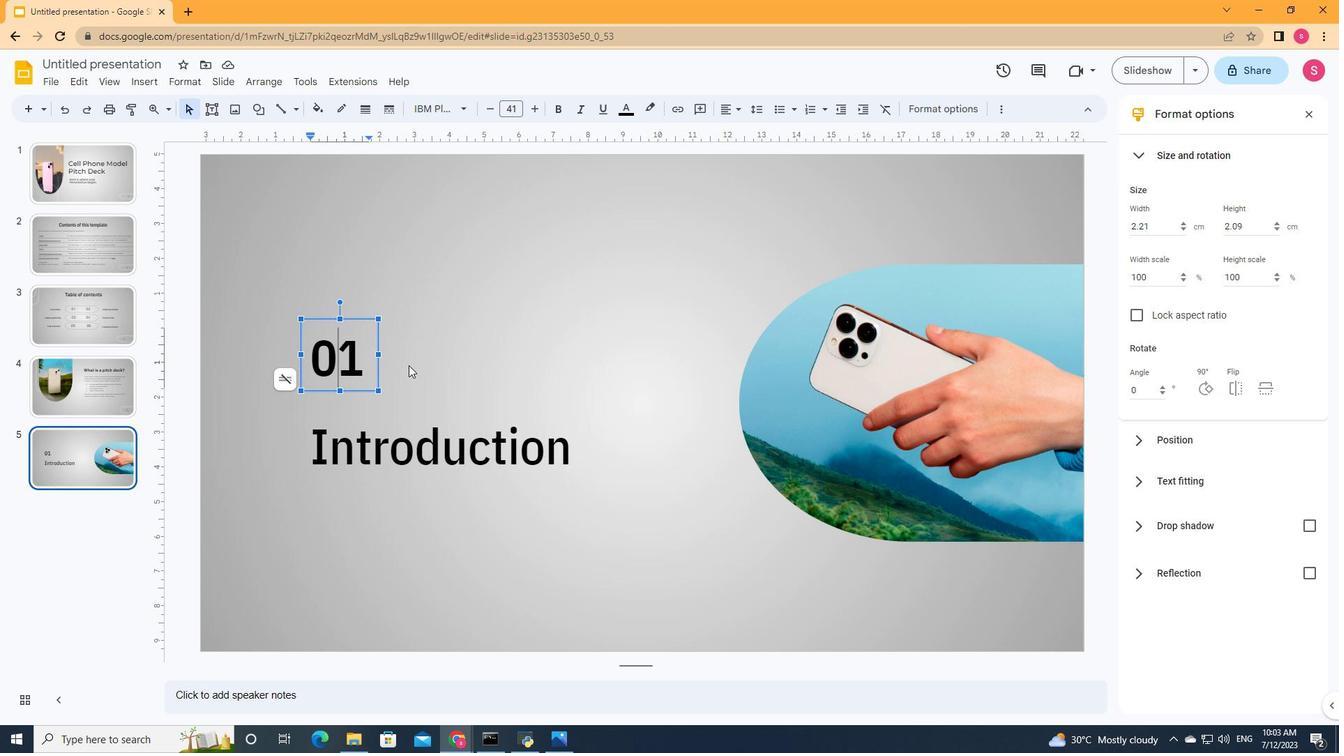 
Action: Mouse pressed left at (422, 365)
Screenshot: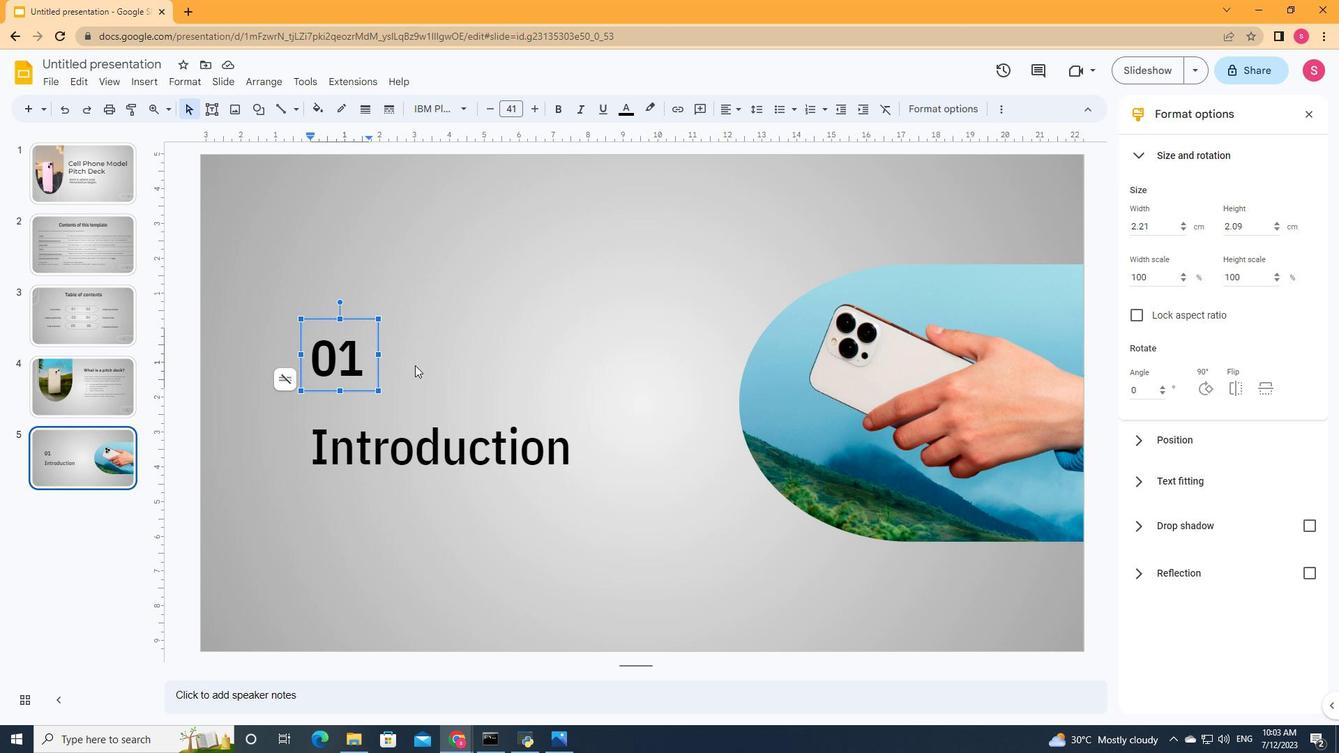 
Action: Mouse moved to (366, 439)
Screenshot: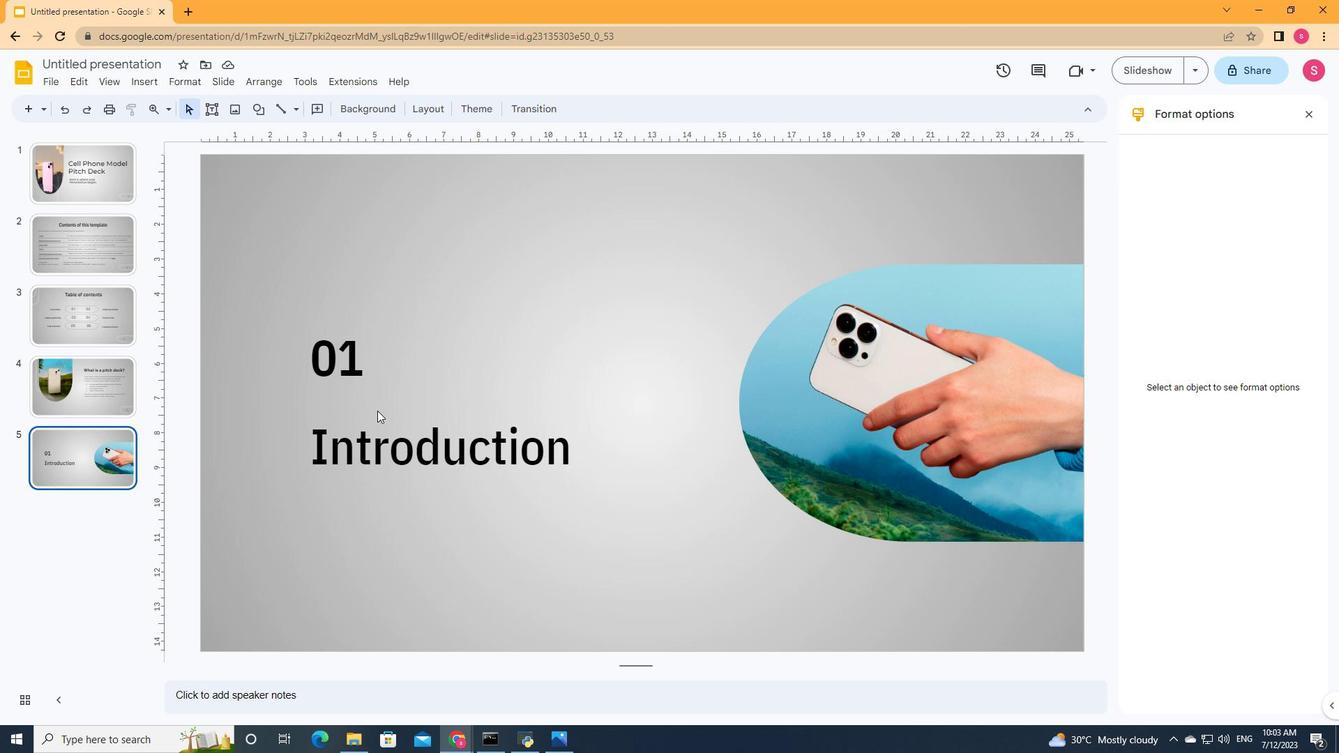 
Action: Mouse pressed left at (366, 439)
Screenshot: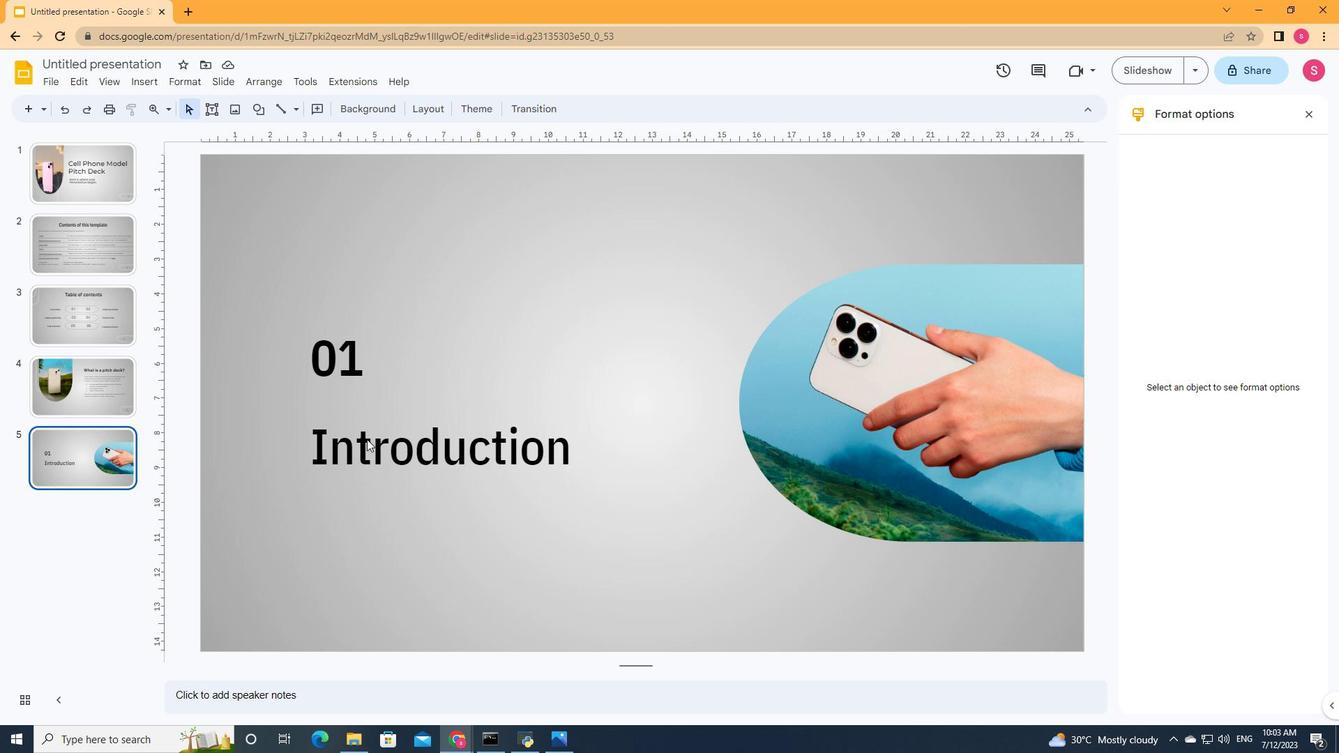 
Action: Mouse moved to (433, 407)
Screenshot: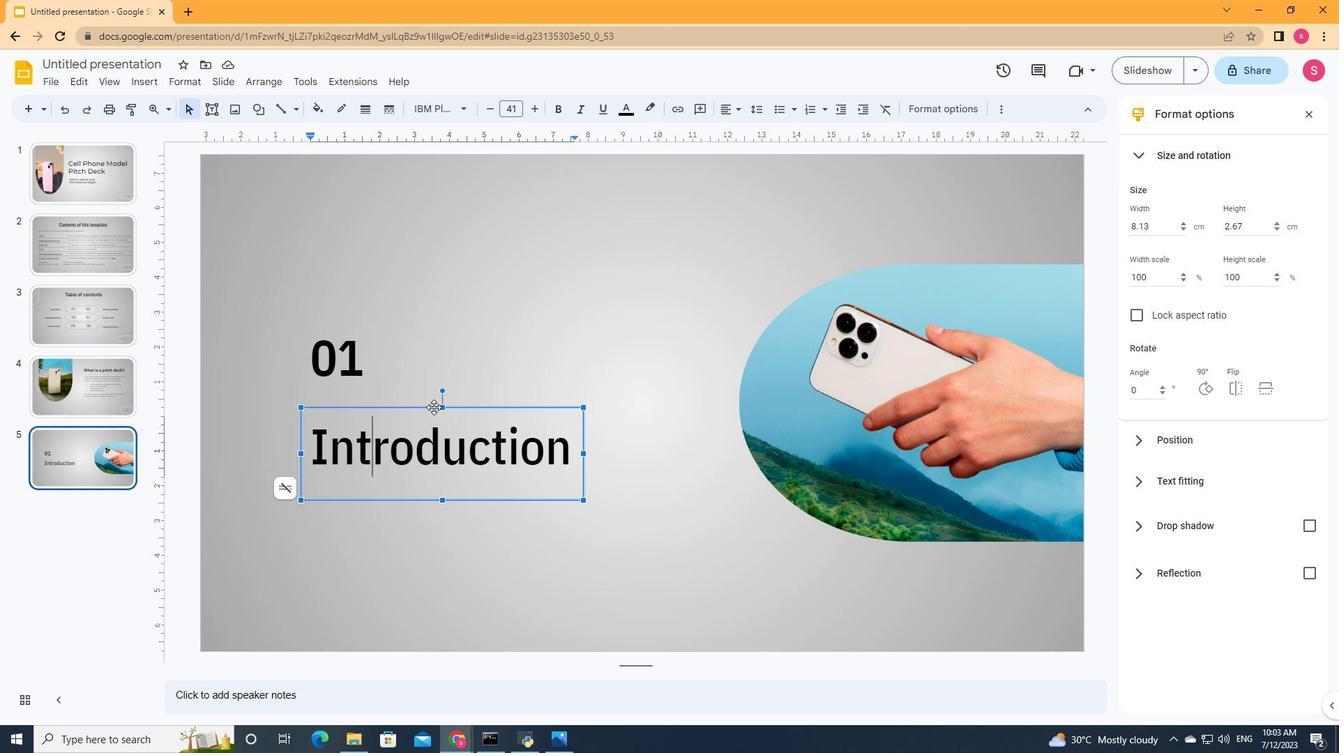 
Action: Mouse pressed left at (433, 407)
Screenshot: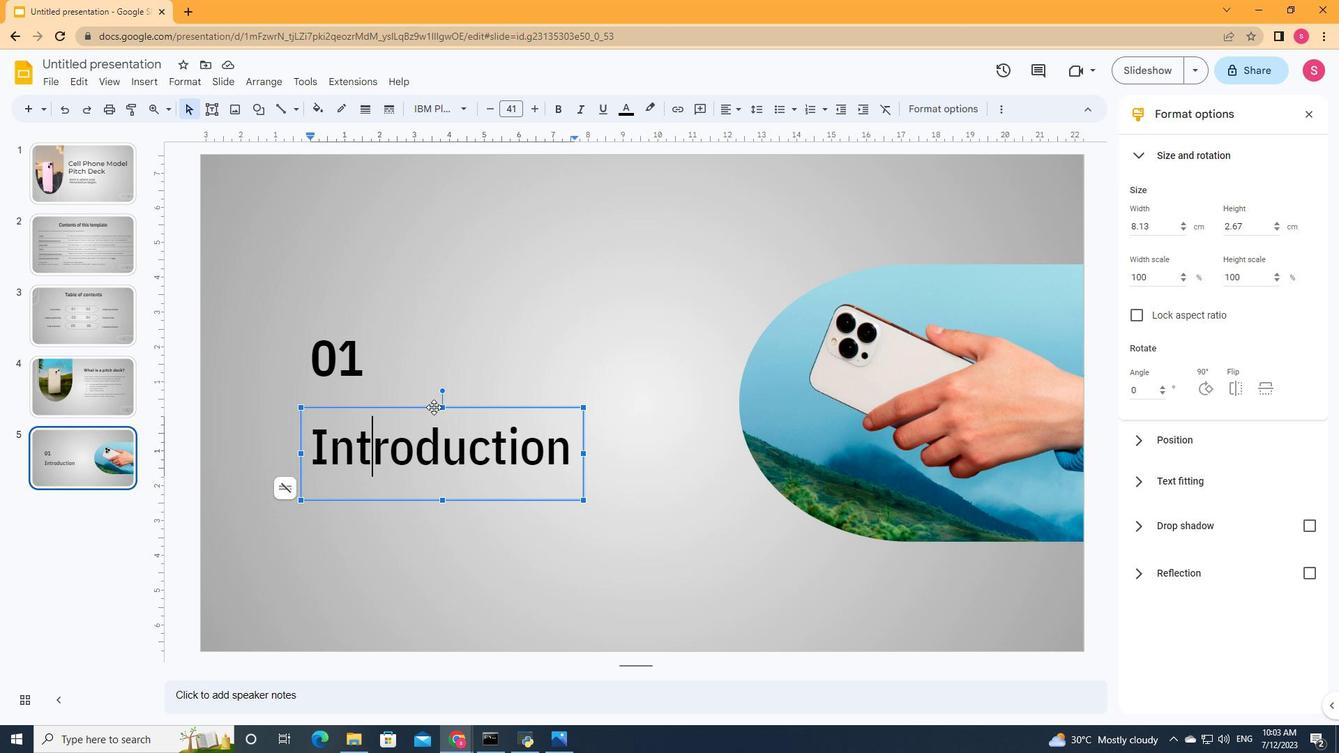 
Action: Mouse moved to (422, 346)
Screenshot: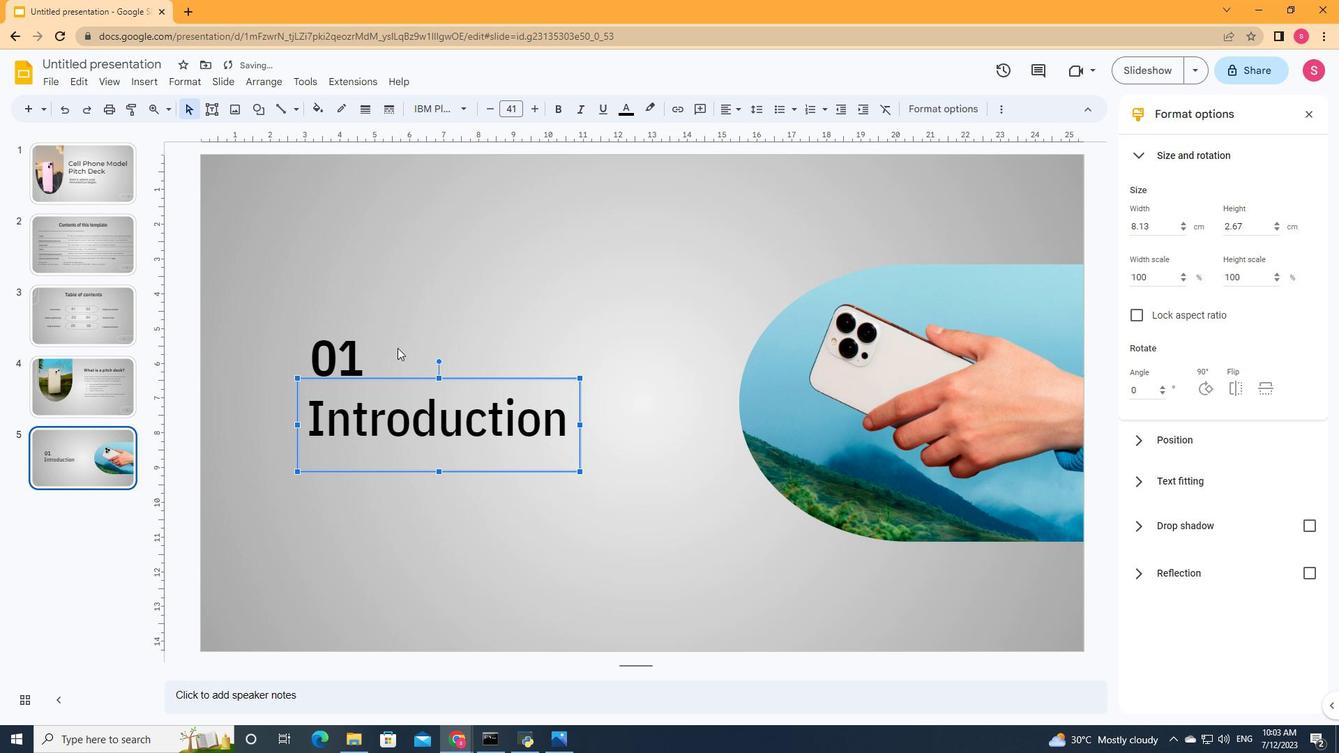 
Action: Mouse pressed left at (422, 346)
Screenshot: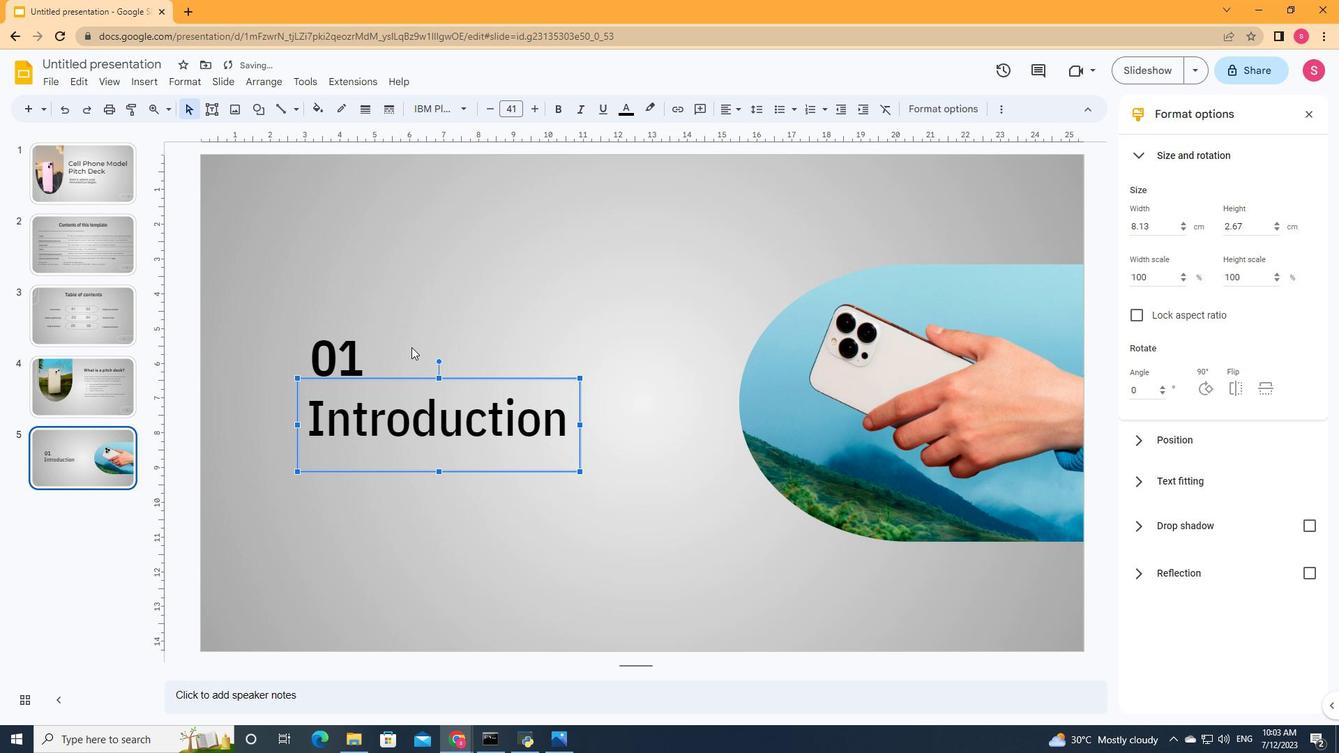 
Action: Mouse moved to (261, 110)
Screenshot: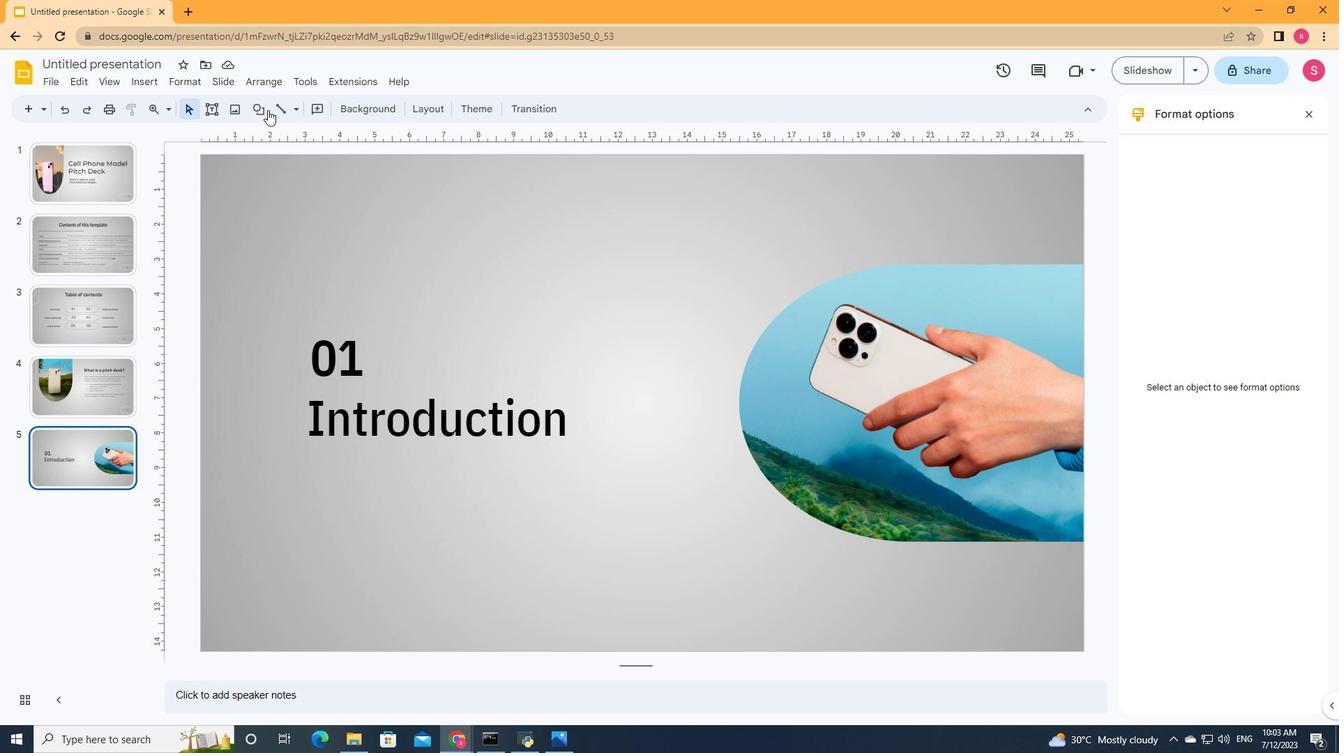 
Action: Mouse pressed left at (261, 110)
Screenshot: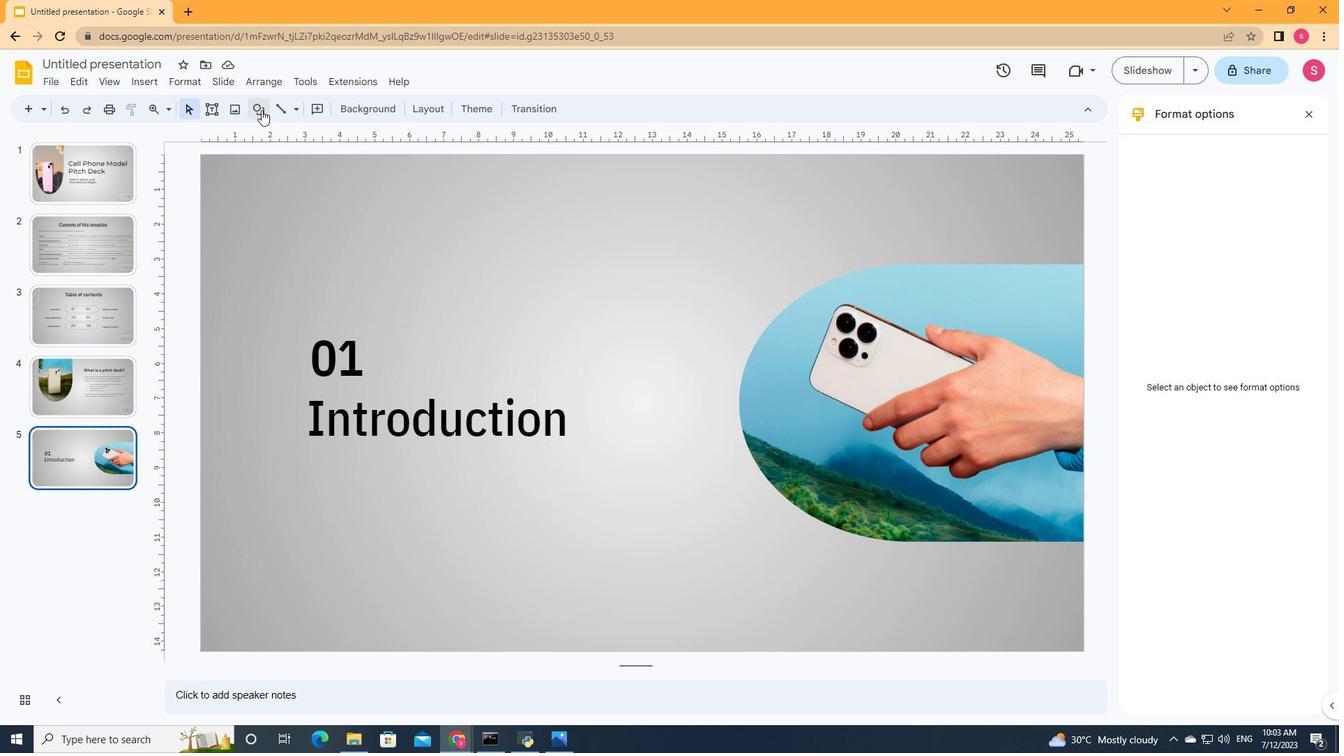 
Action: Mouse moved to (567, 224)
Screenshot: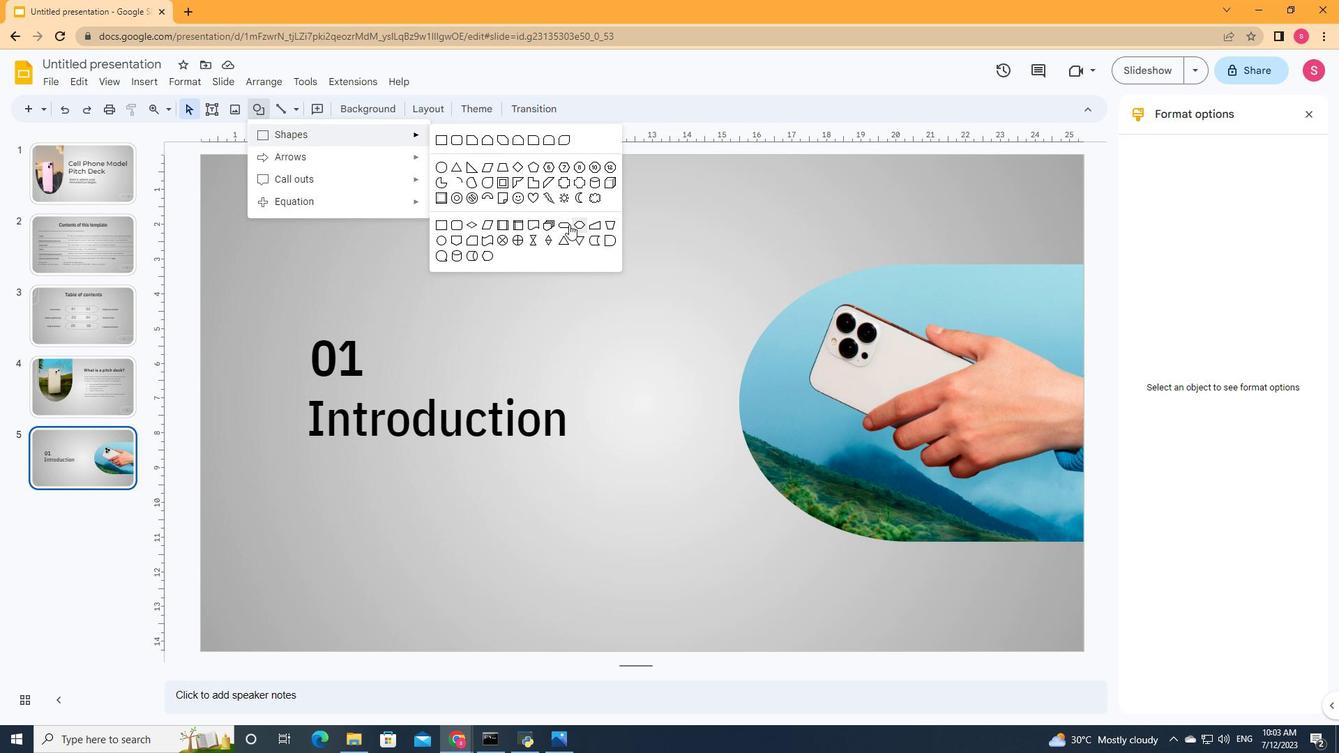 
Action: Mouse pressed left at (567, 224)
Screenshot: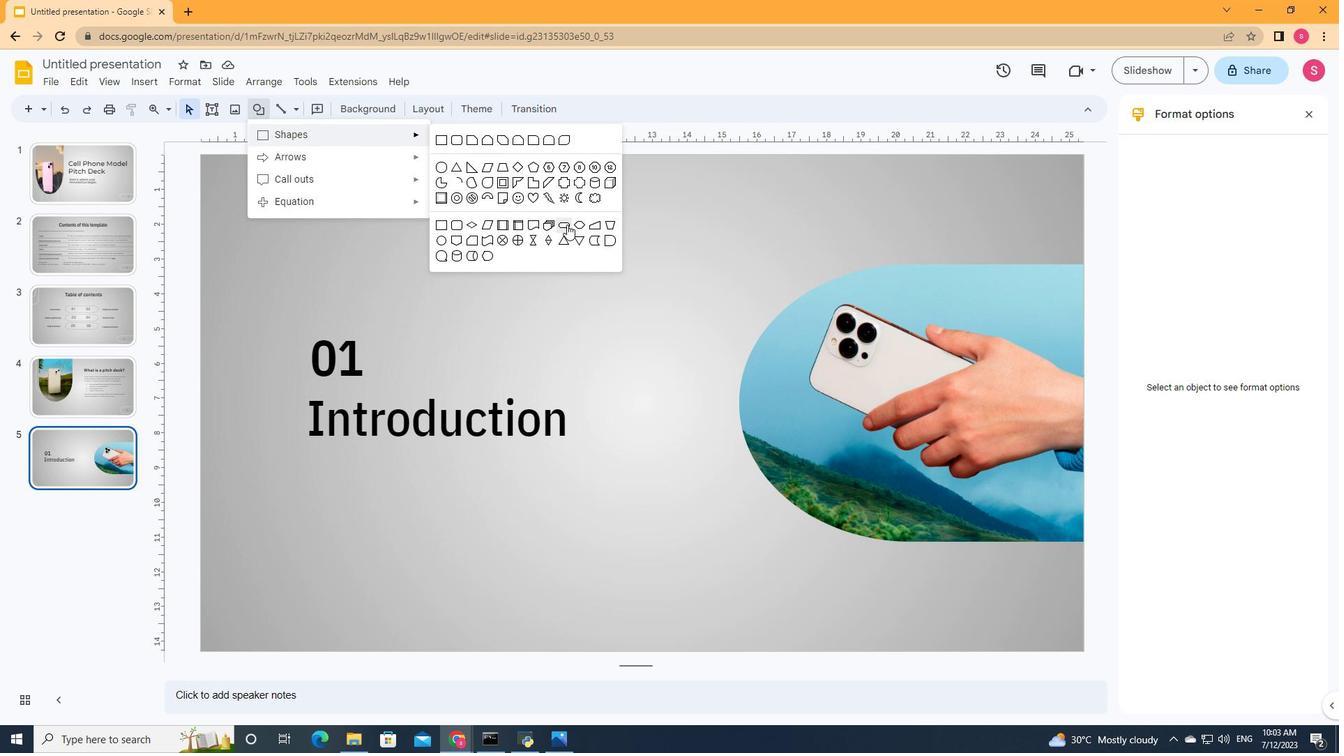 
Action: Mouse moved to (313, 204)
Screenshot: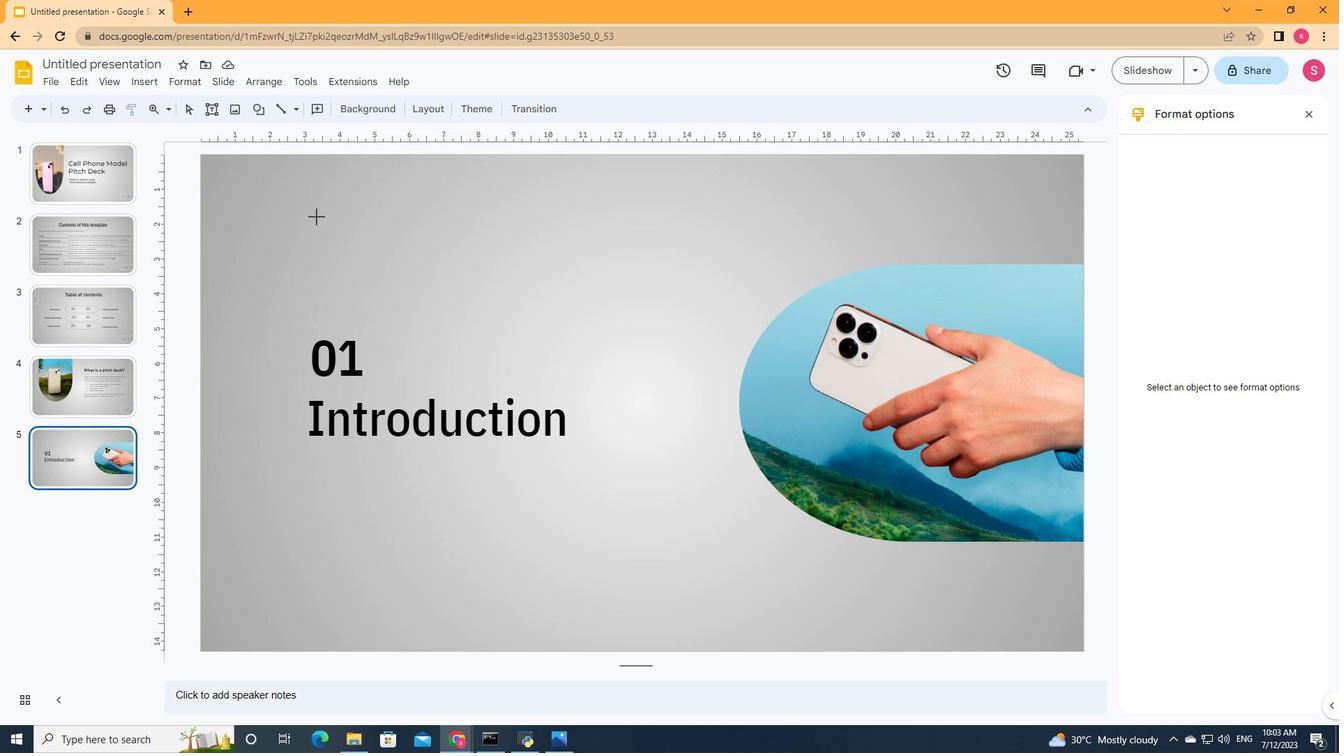 
Action: Mouse pressed left at (313, 204)
Screenshot: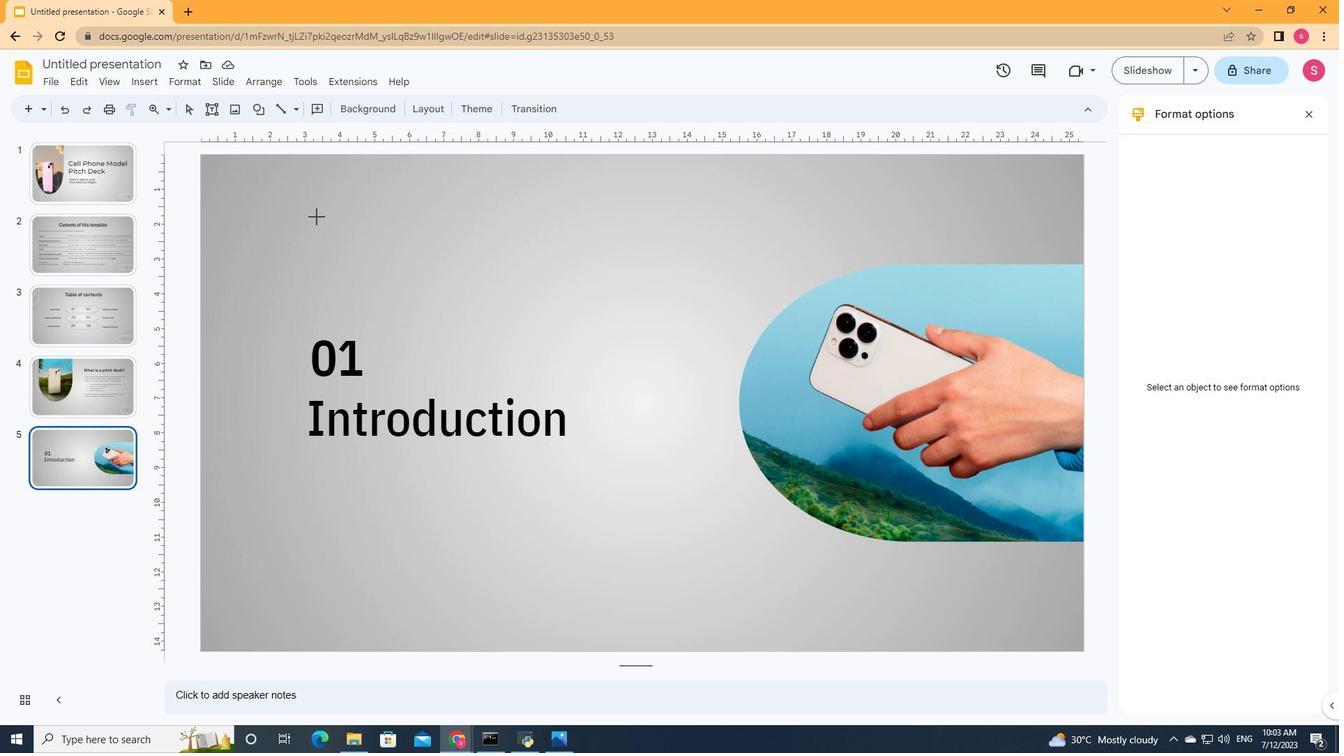 
Action: Mouse moved to (317, 116)
Screenshot: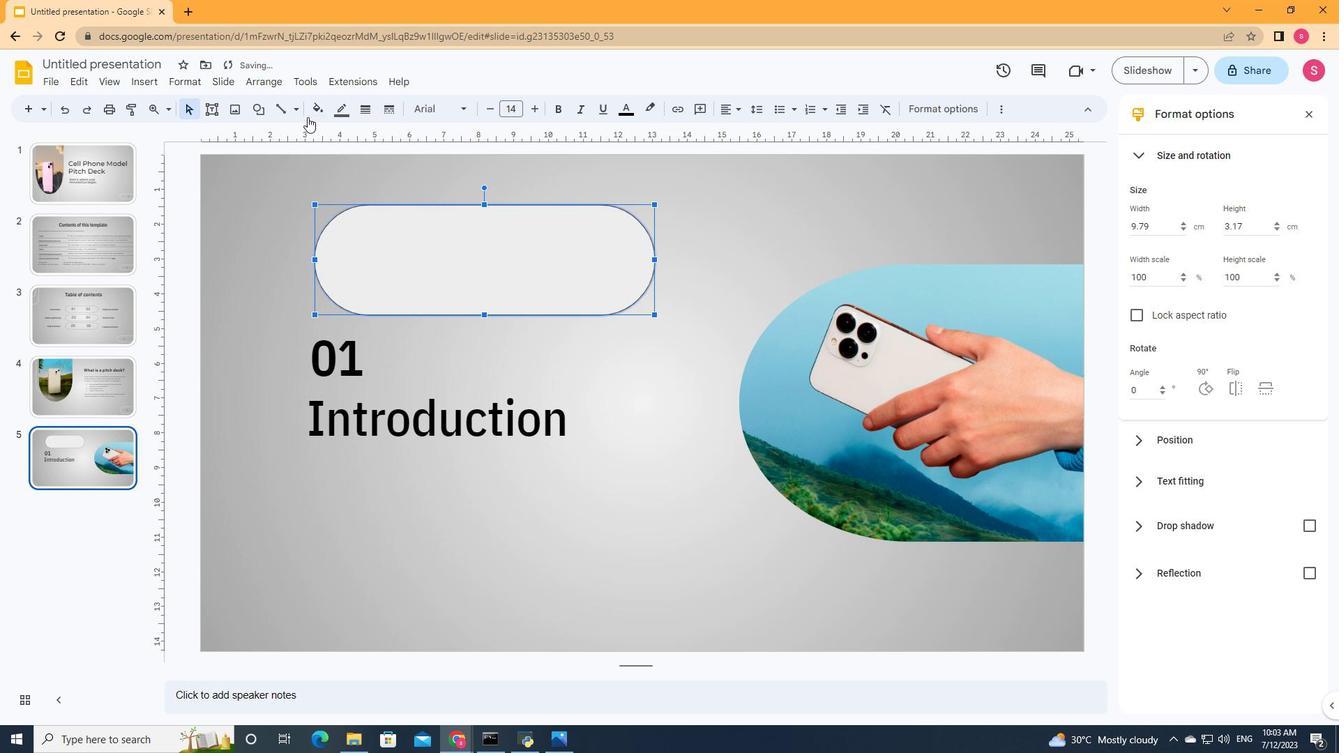 
Action: Mouse pressed left at (317, 116)
Screenshot: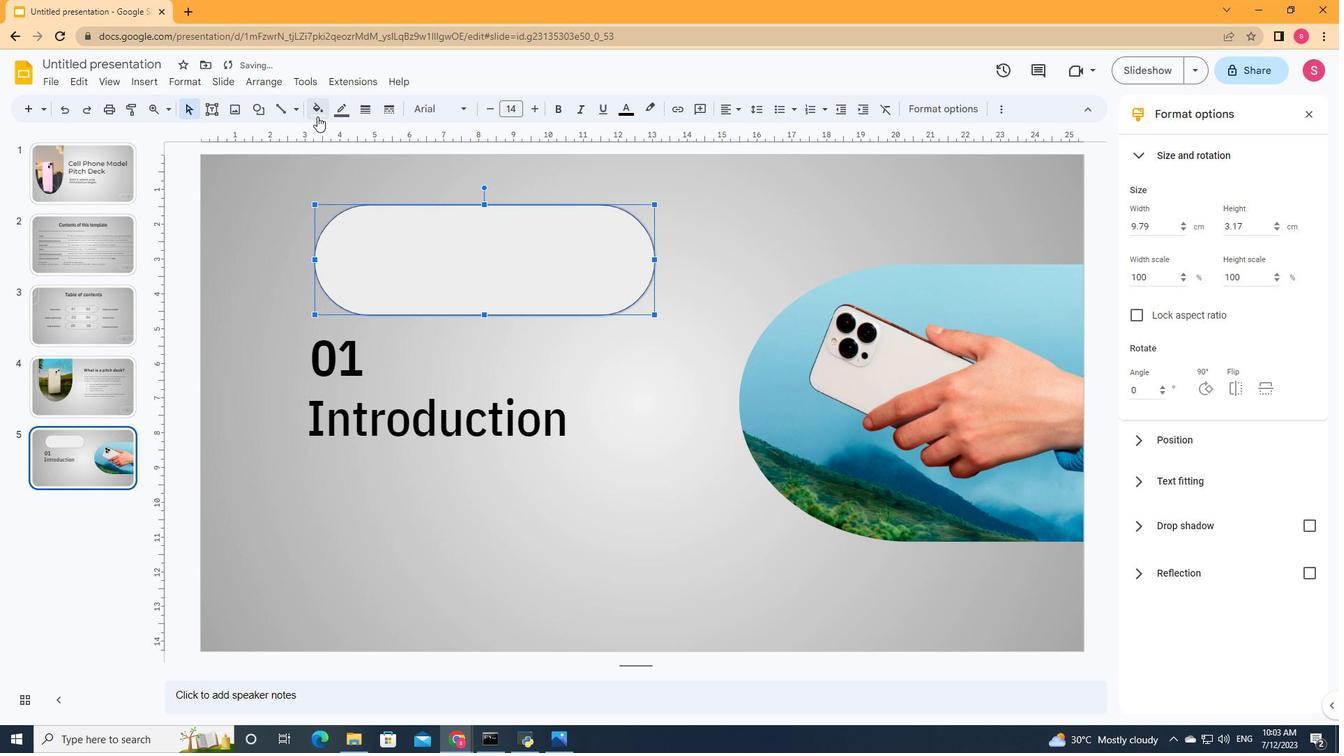 
Action: Mouse moved to (393, 384)
Screenshot: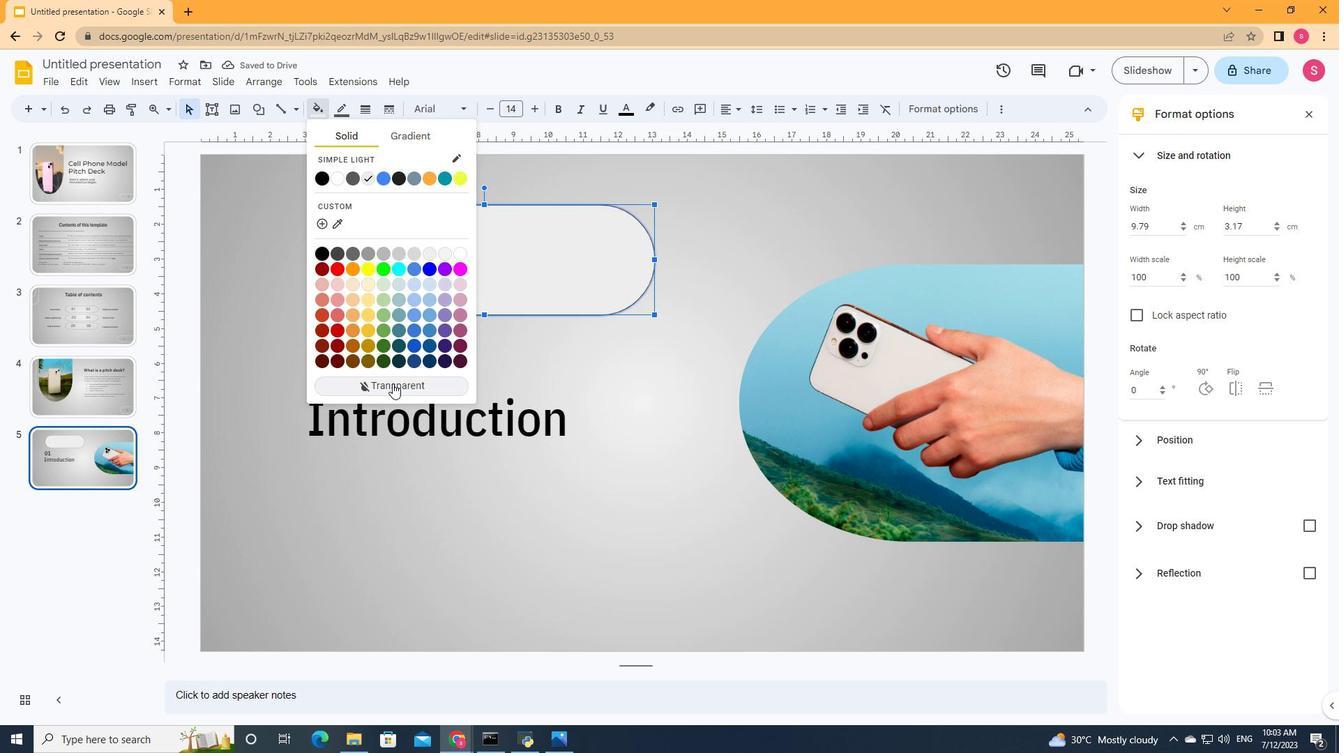 
Action: Mouse pressed left at (393, 384)
Screenshot: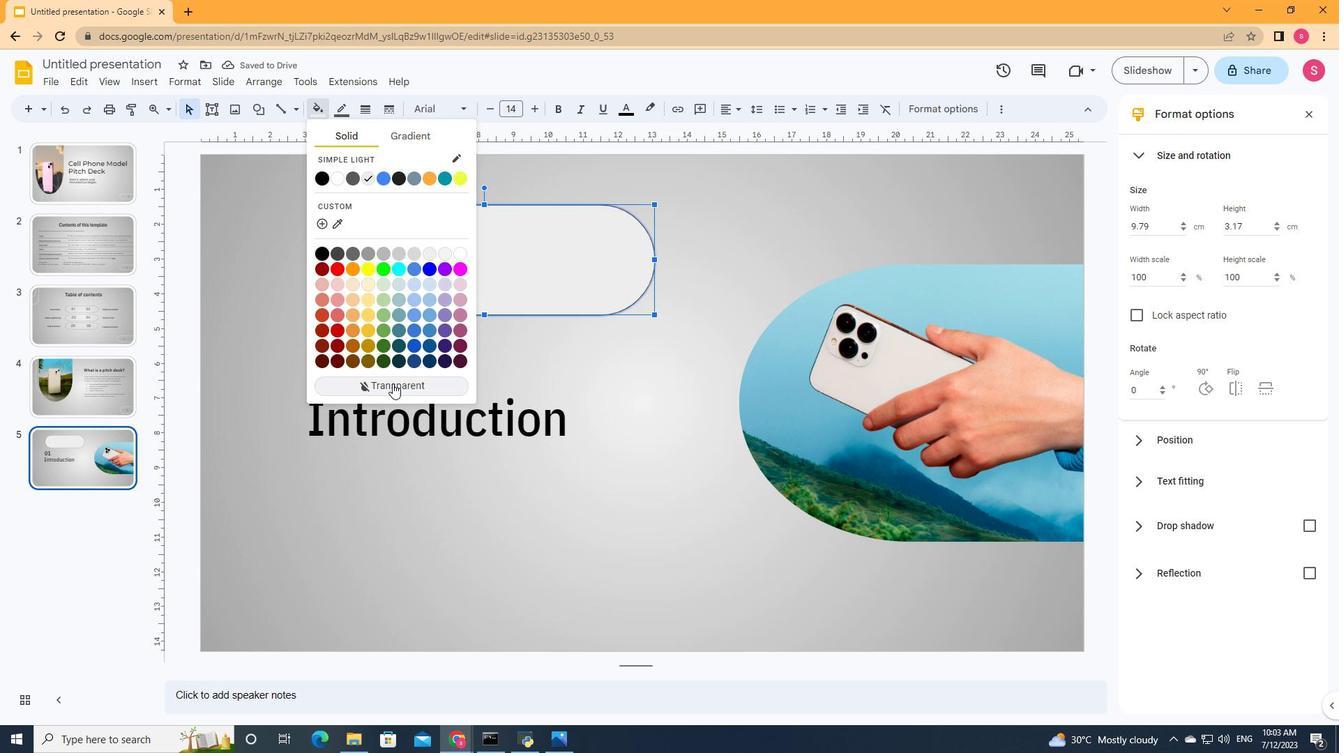 
Action: Mouse moved to (346, 115)
Screenshot: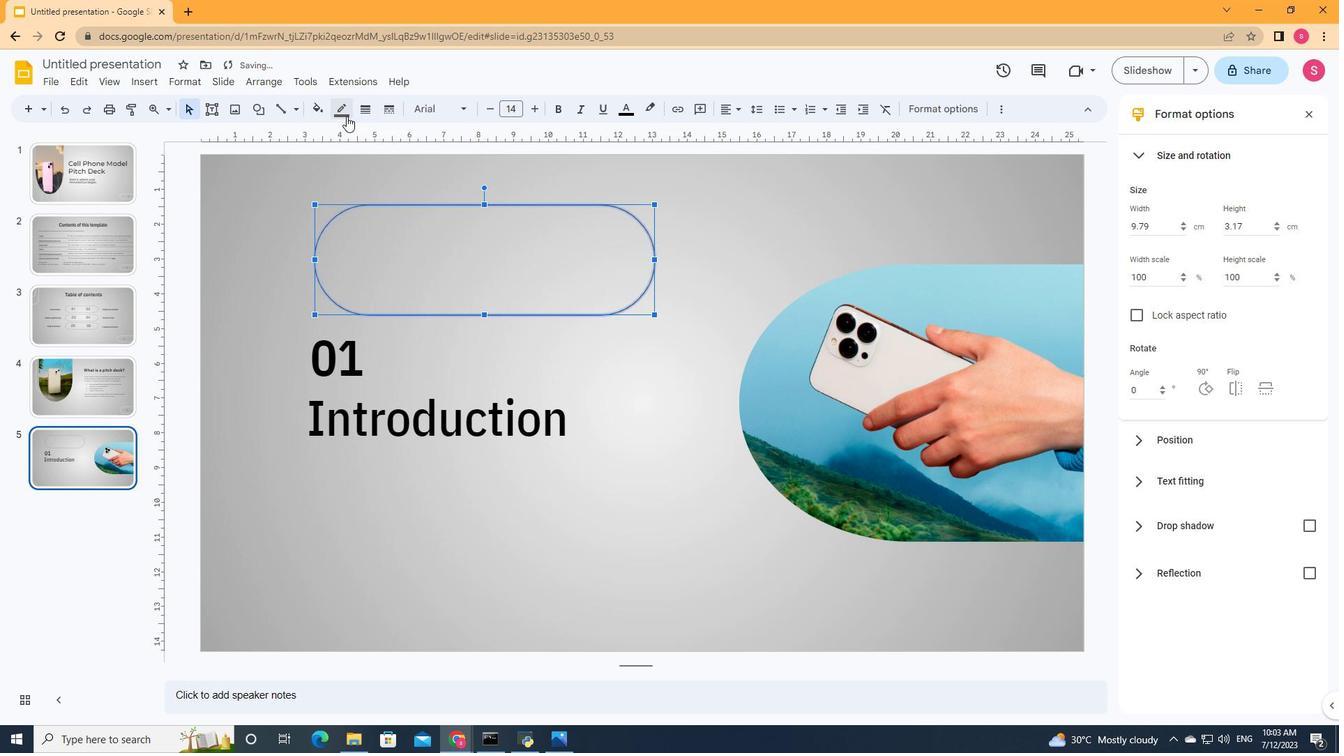 
Action: Mouse pressed left at (346, 115)
Screenshot: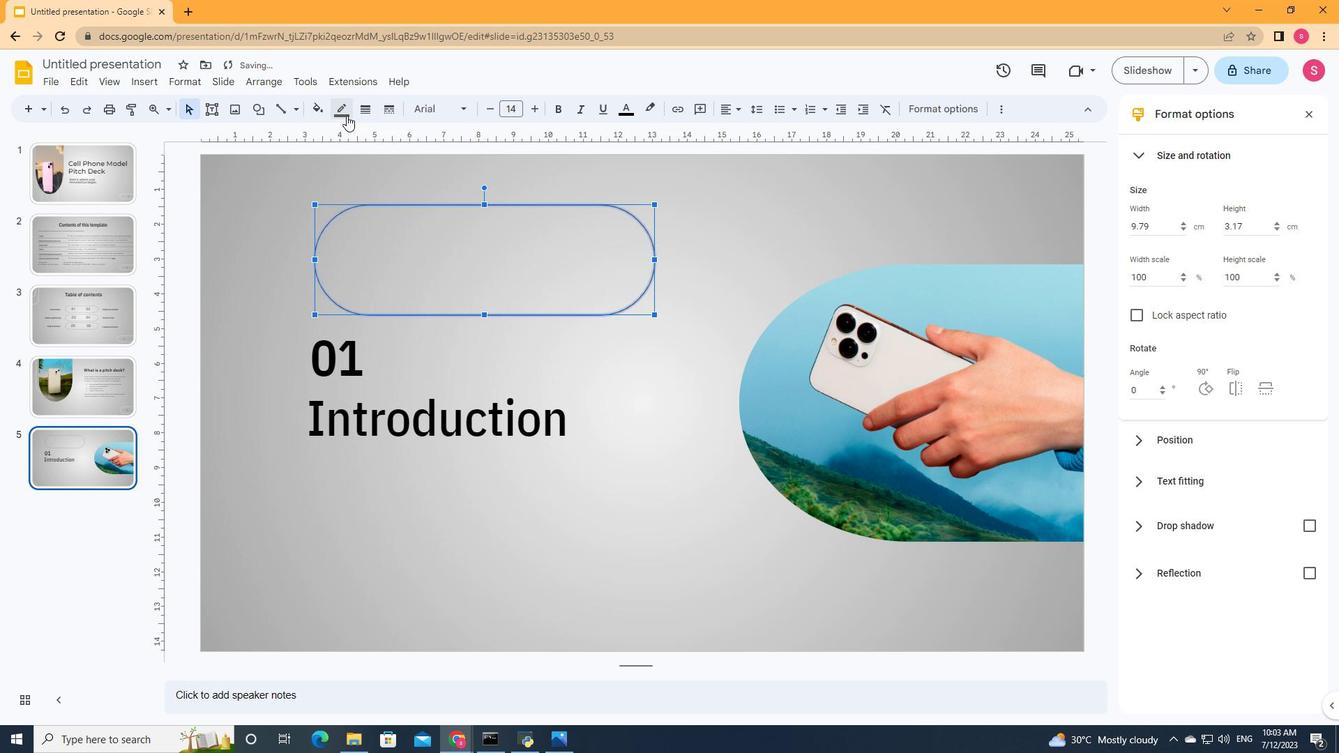 
Action: Mouse moved to (362, 150)
Screenshot: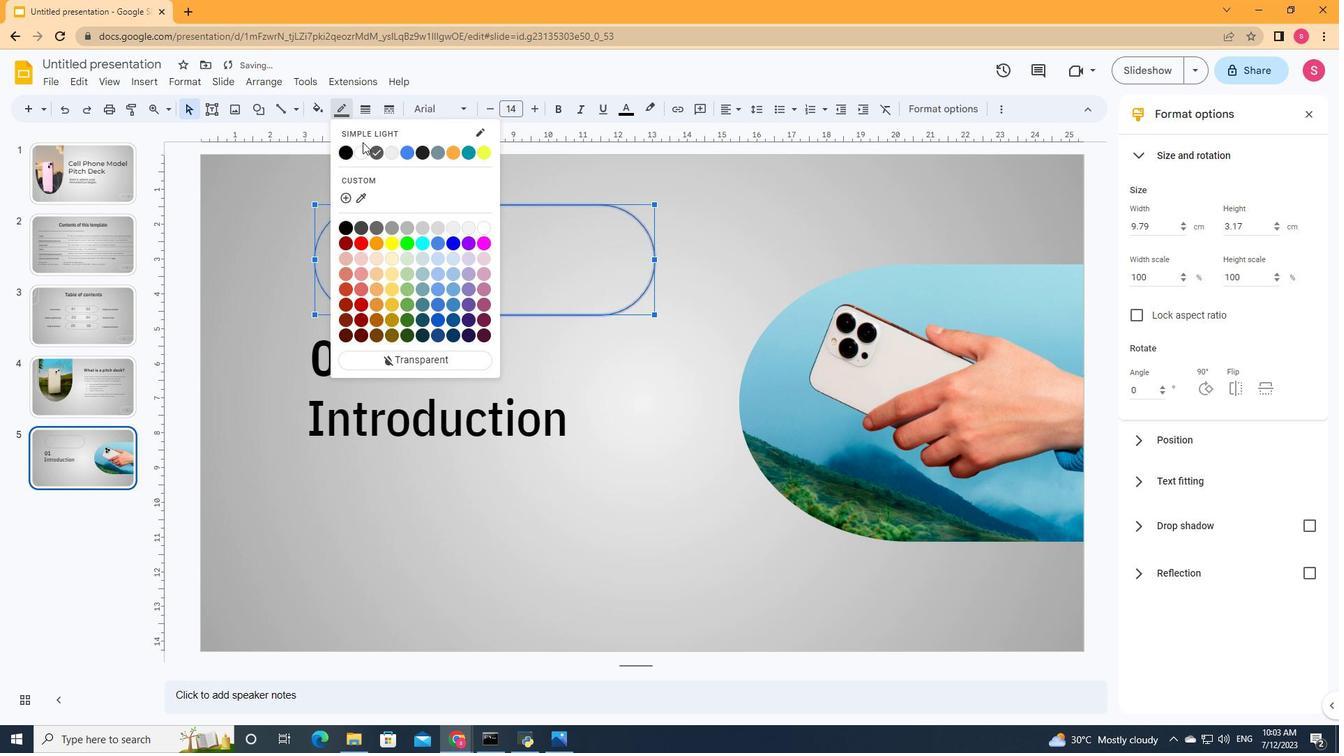 
Action: Mouse pressed left at (362, 150)
Screenshot: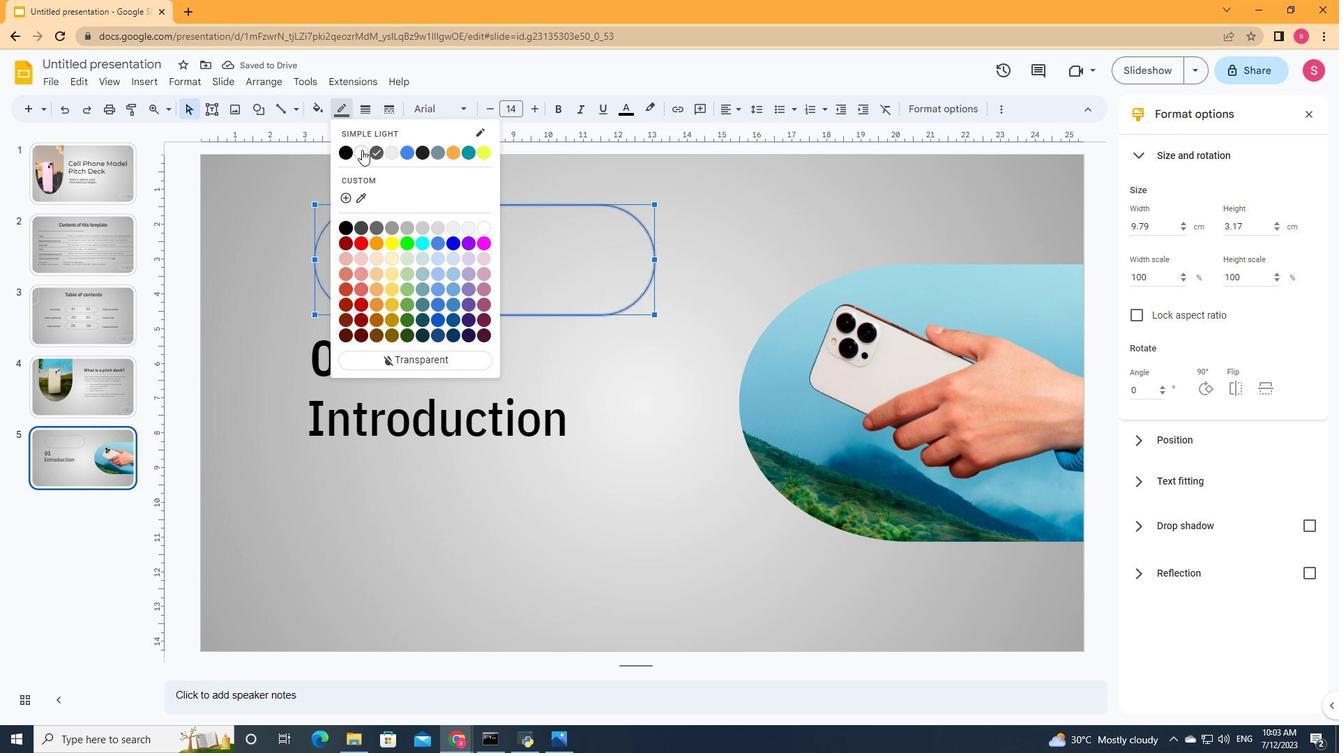 
Action: Mouse moved to (368, 108)
Screenshot: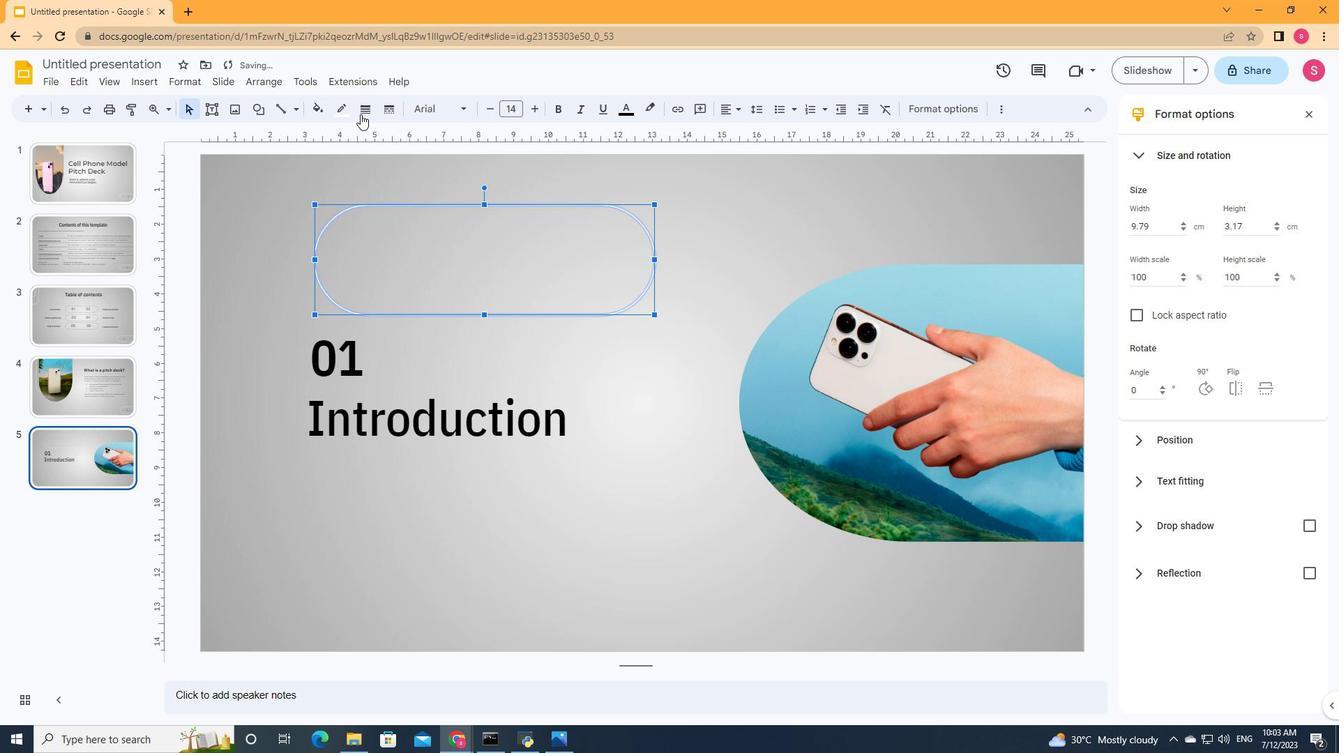 
Action: Mouse pressed left at (368, 108)
Screenshot: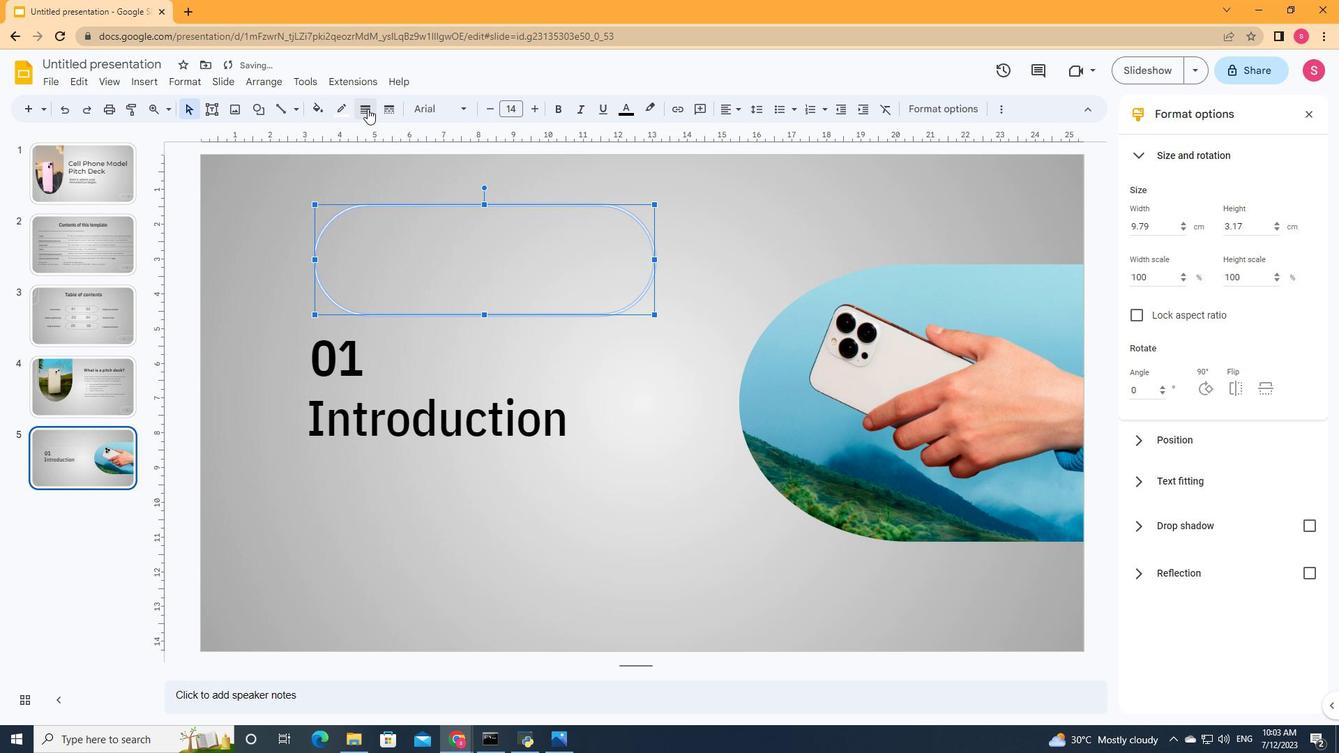 
Action: Mouse moved to (373, 158)
Screenshot: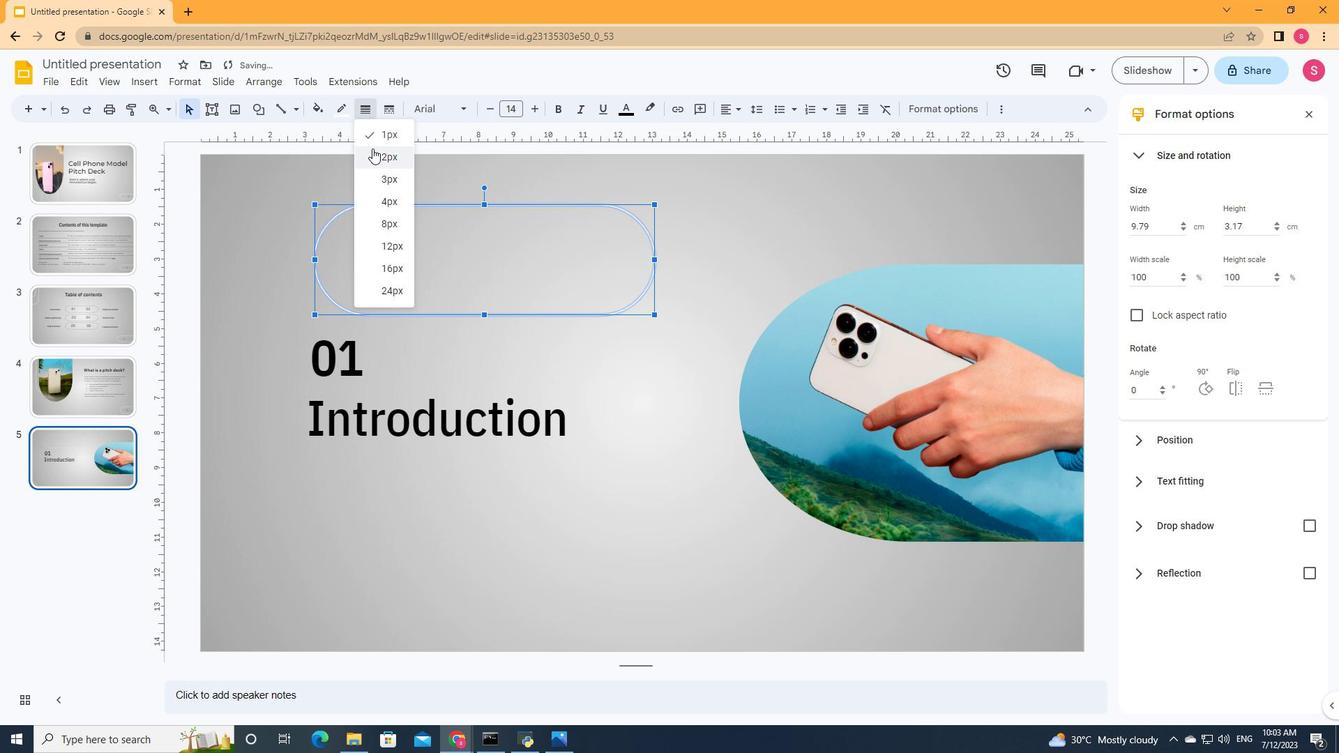 
Action: Mouse pressed left at (373, 158)
Screenshot: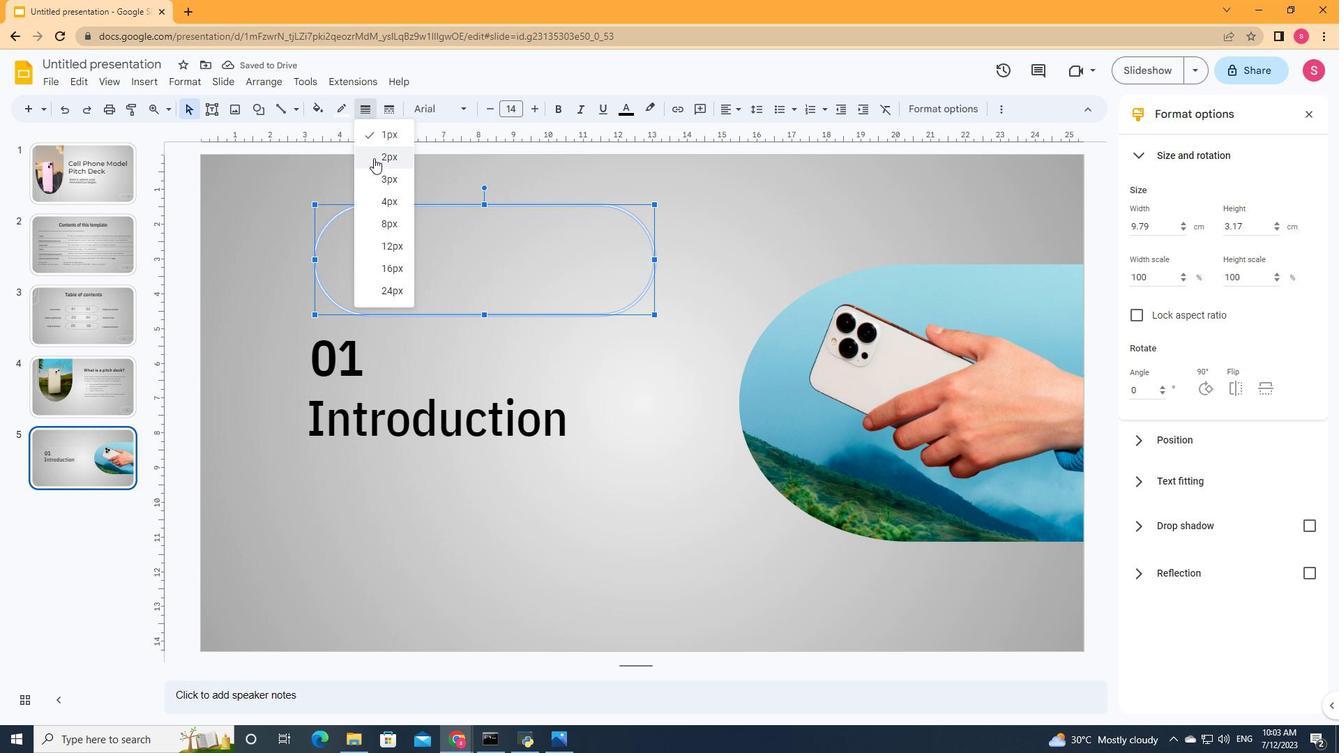 
Action: Mouse moved to (435, 207)
Screenshot: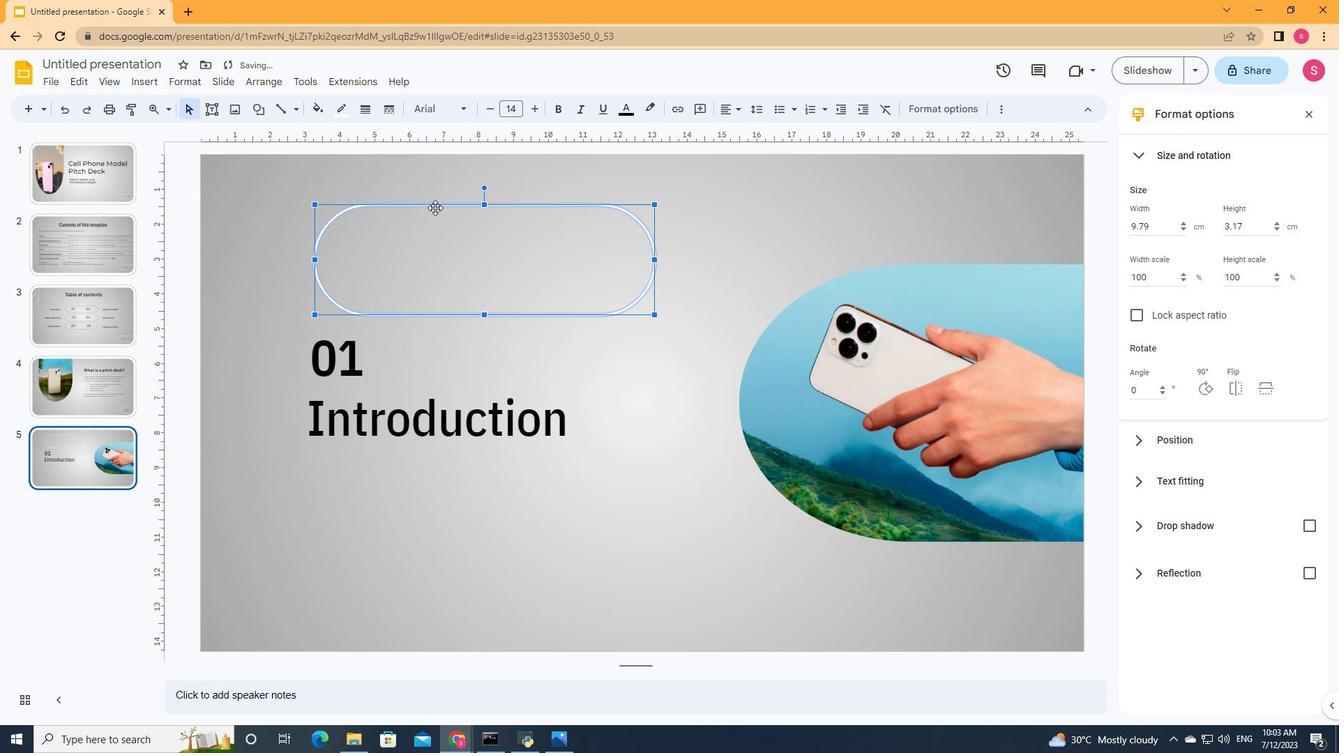 
Action: Mouse pressed left at (435, 207)
Screenshot: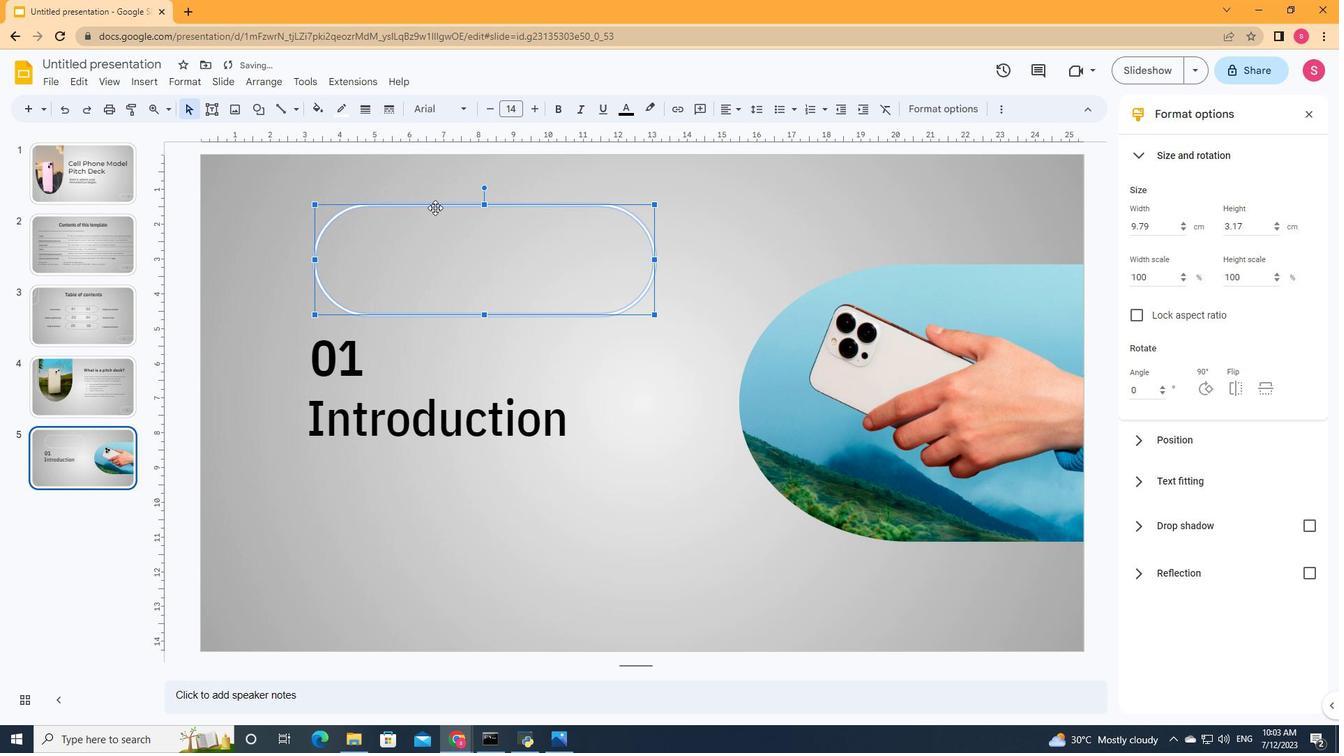 
Action: Mouse moved to (465, 207)
Screenshot: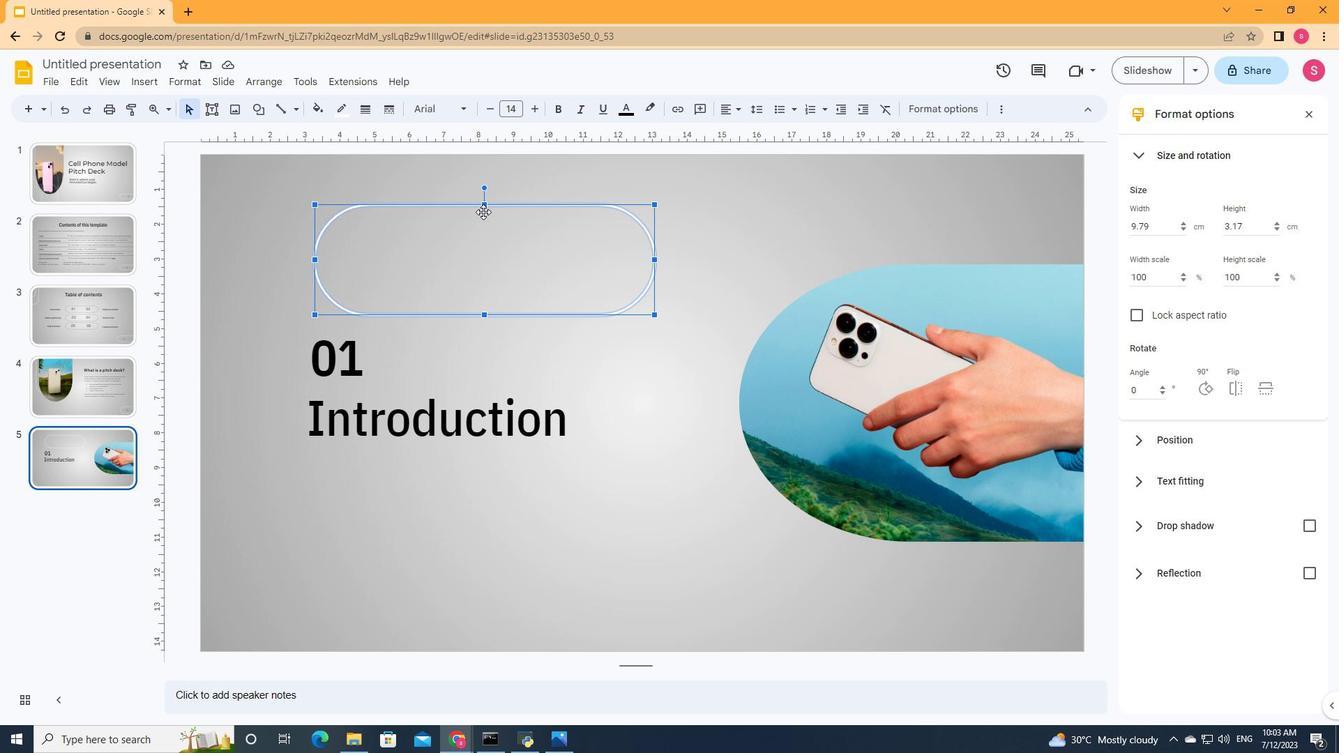 
Action: Mouse pressed left at (465, 207)
Screenshot: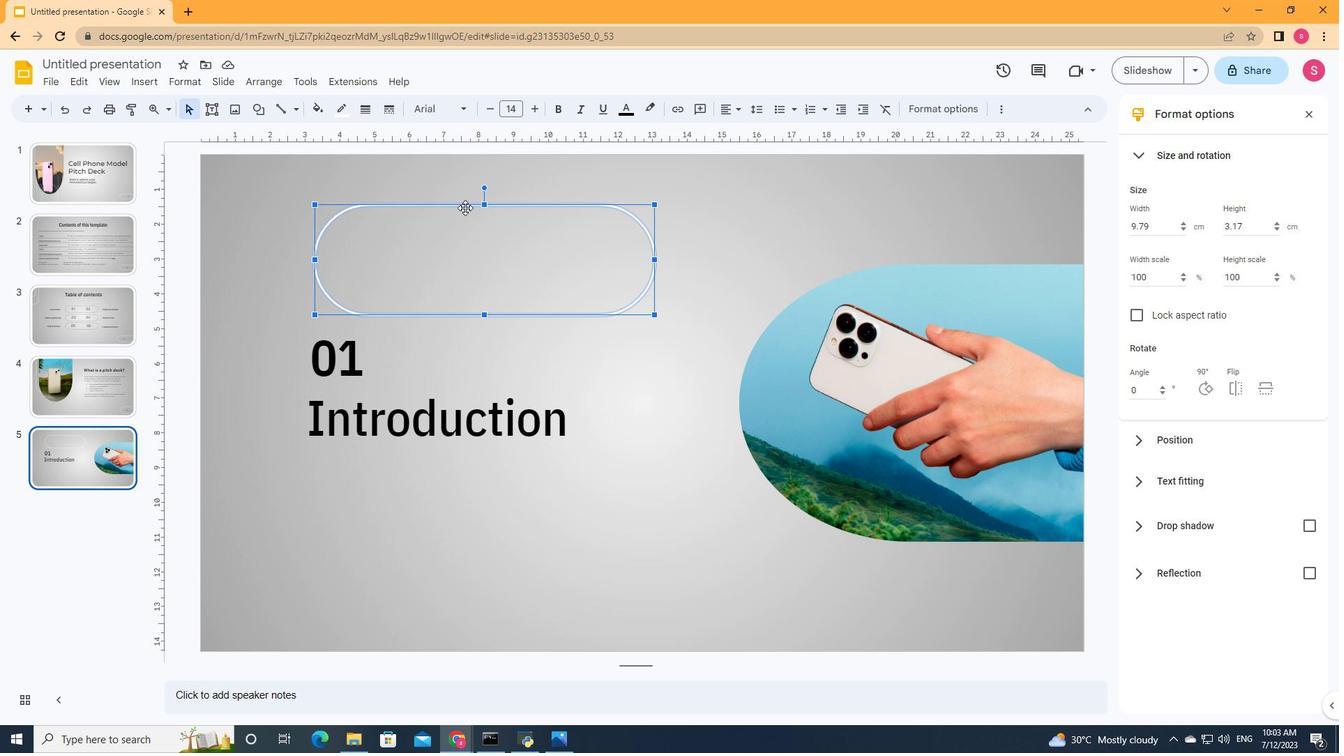 
Action: Mouse moved to (315, 233)
Screenshot: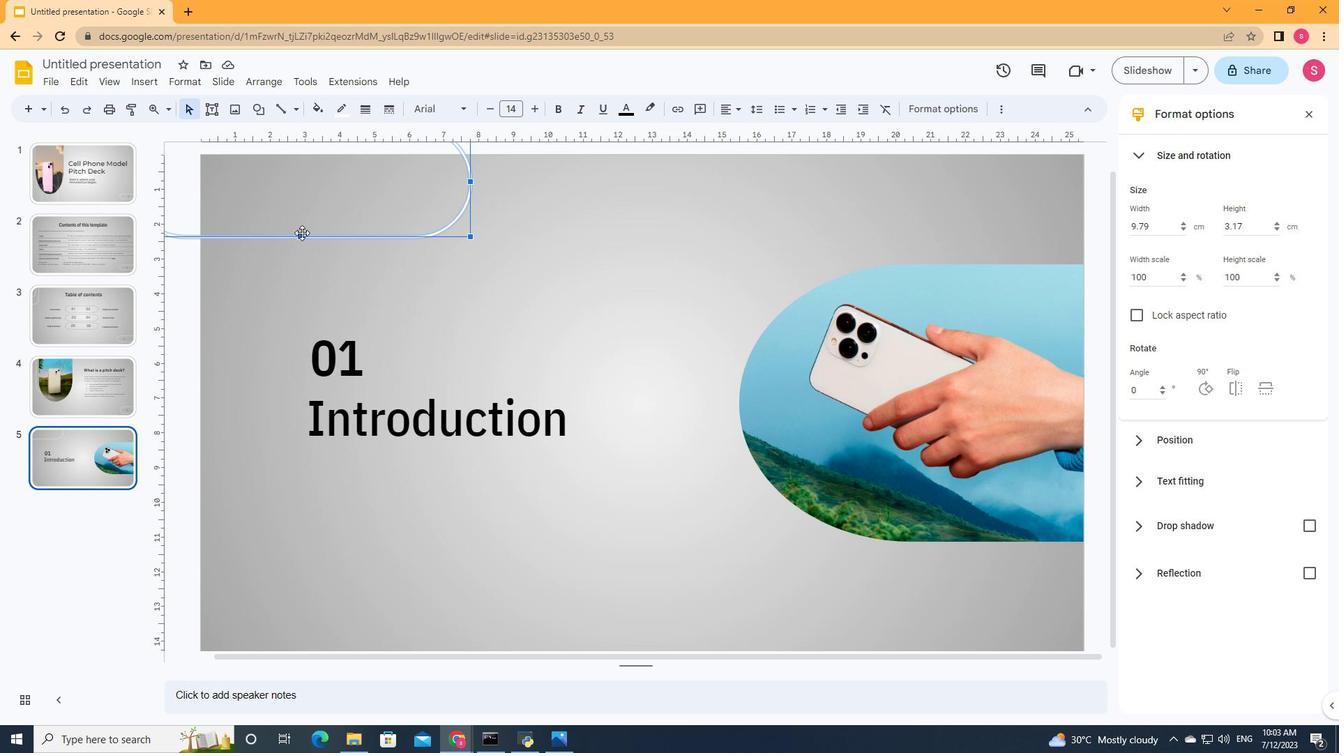 
Action: Mouse pressed left at (315, 233)
Screenshot: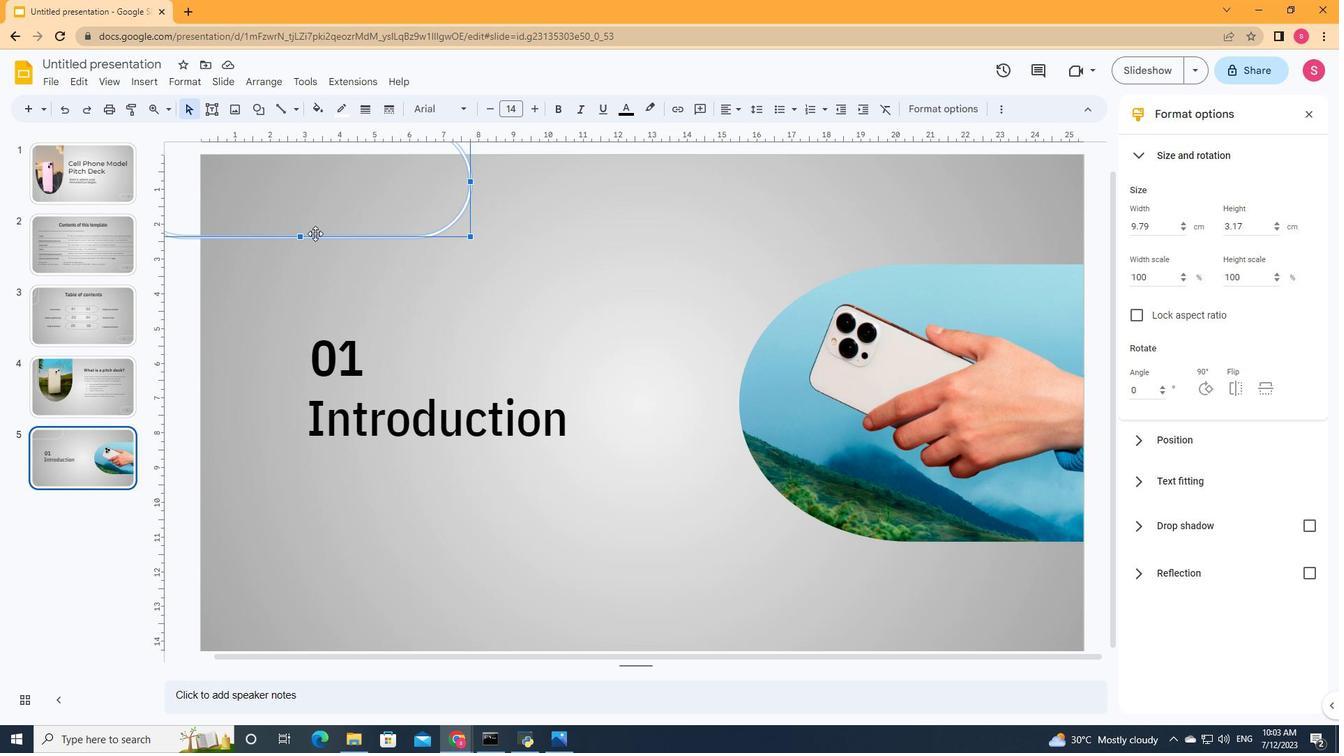 
Action: Mouse moved to (316, 221)
Screenshot: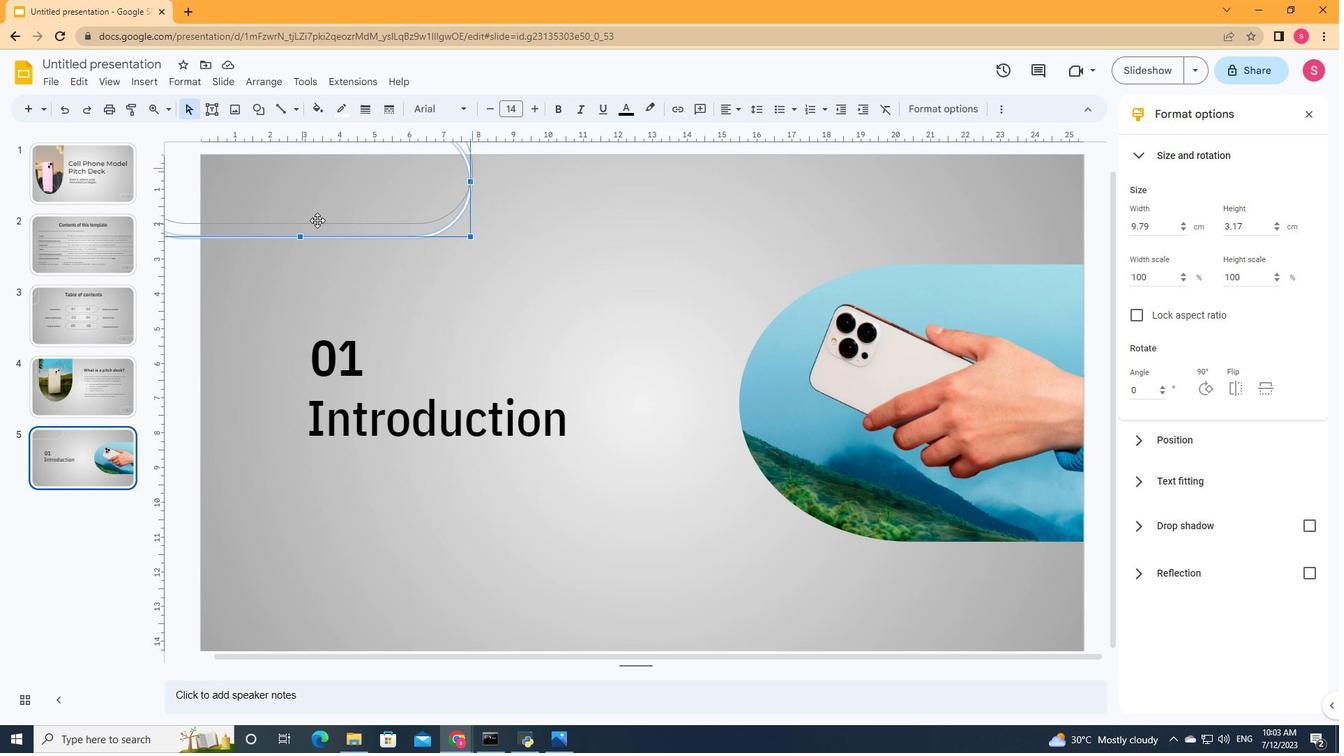 
Action: Key pressed ctrl+C<'\x16'>
Screenshot: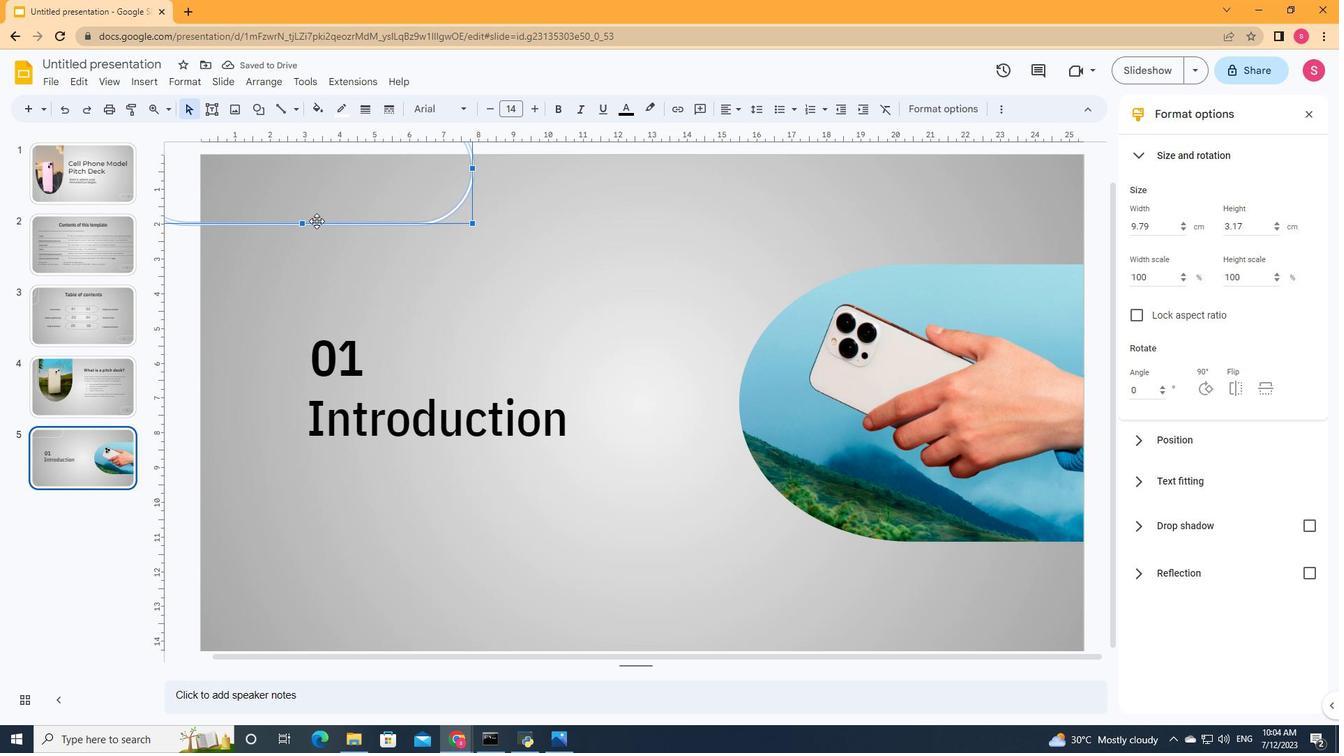 
Action: Mouse moved to (450, 235)
Screenshot: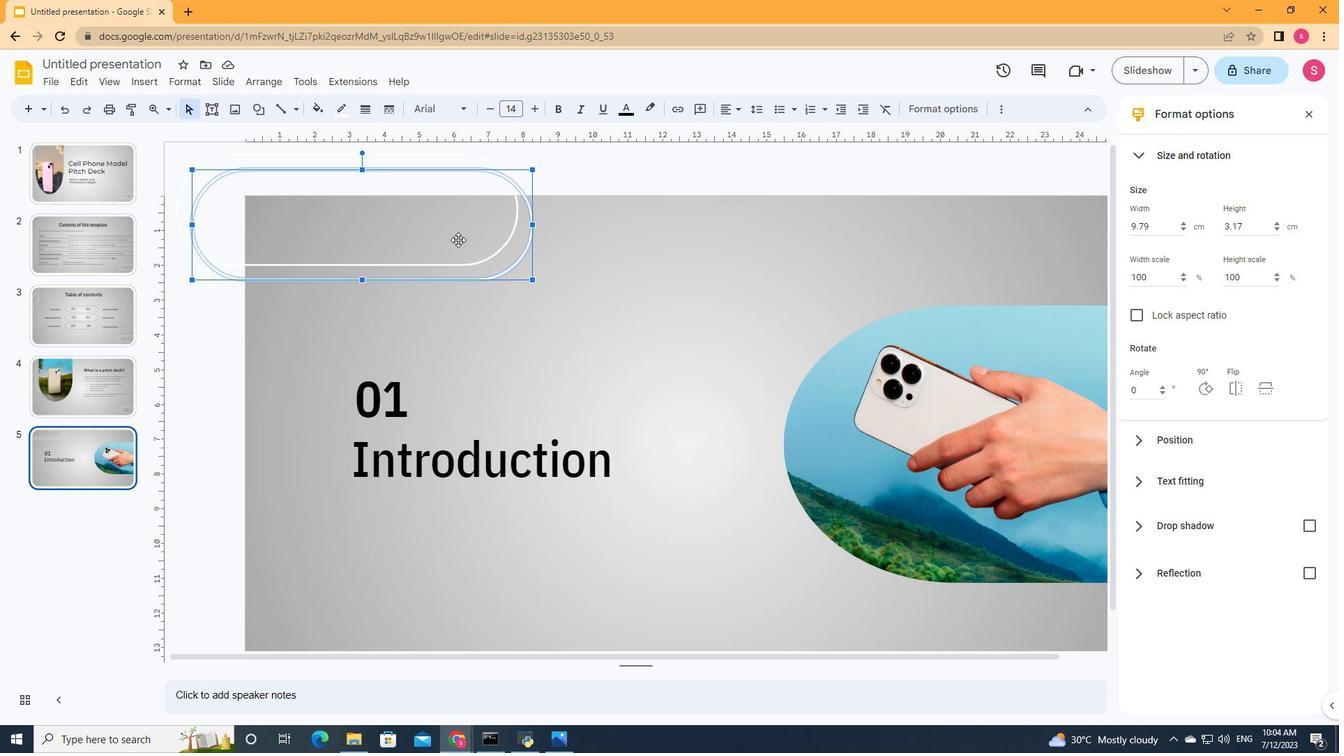 
Action: Mouse pressed left at (450, 235)
Screenshot: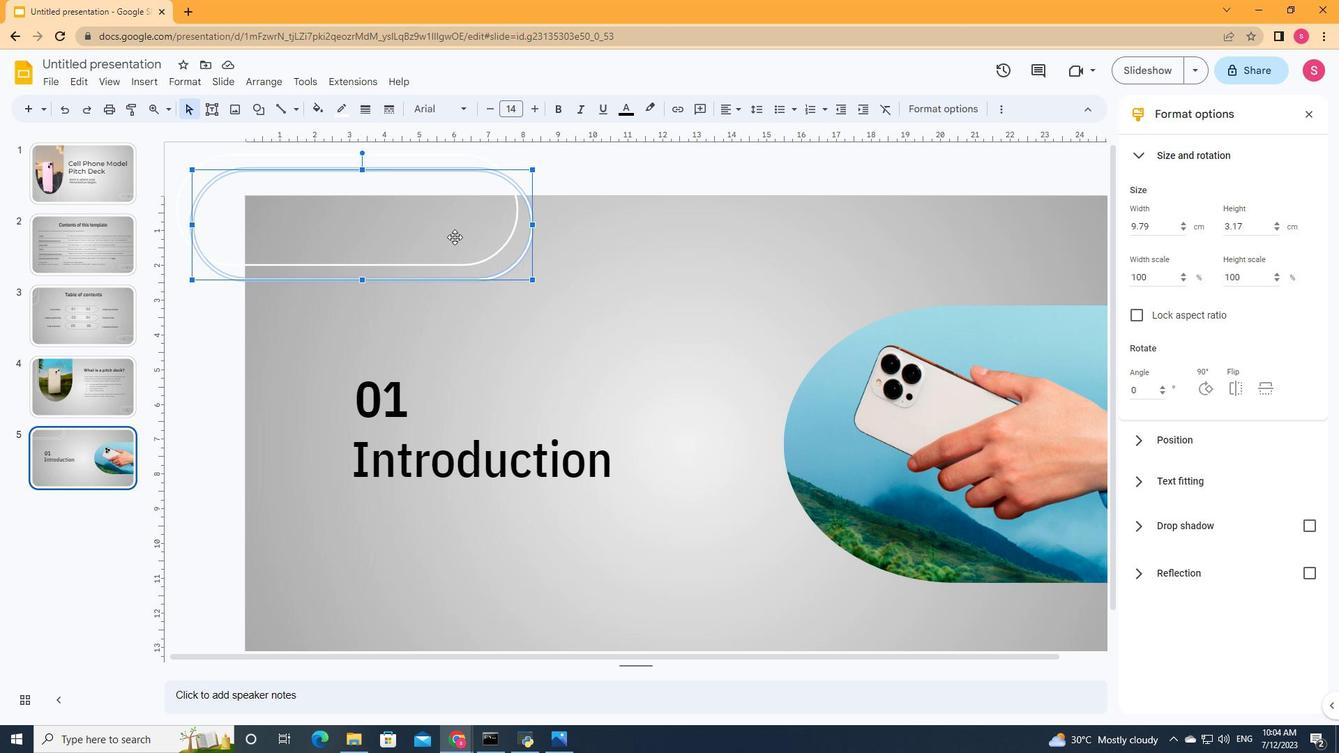 
Action: Mouse moved to (359, 271)
Screenshot: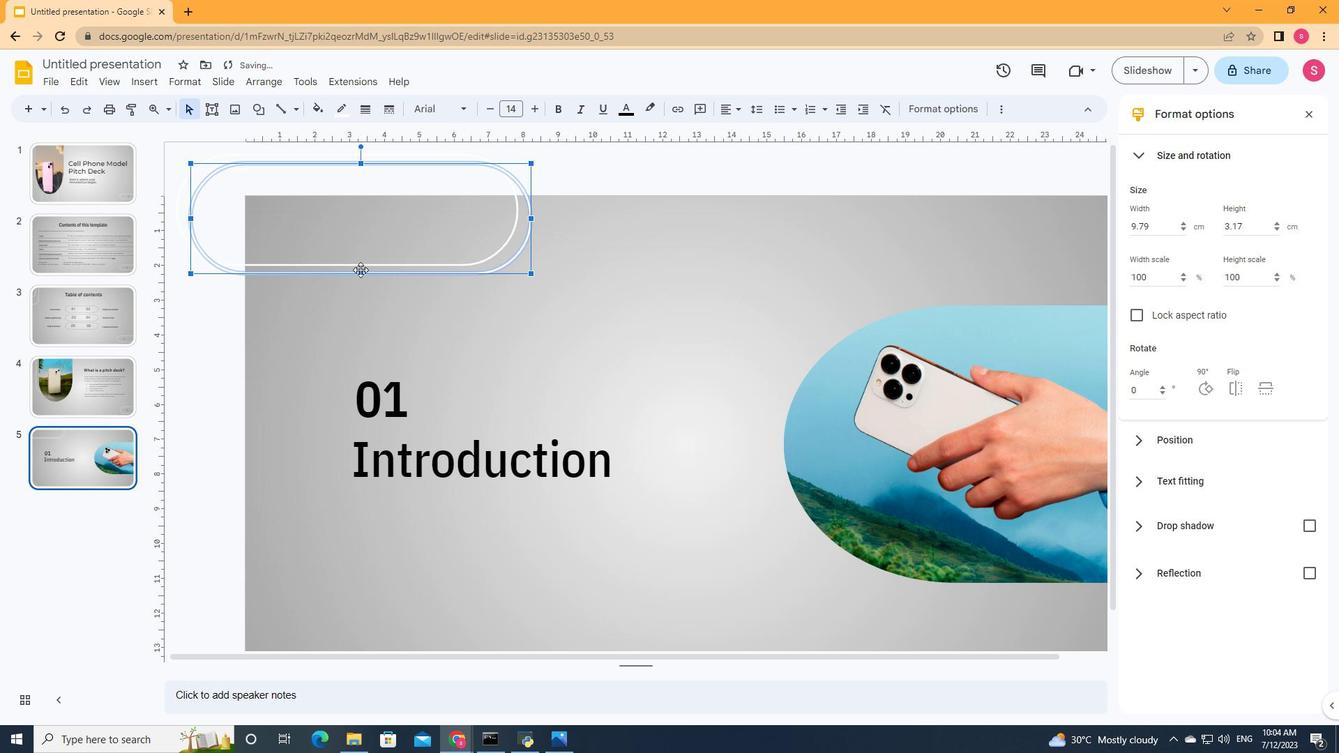 
Action: Mouse pressed left at (359, 271)
Screenshot: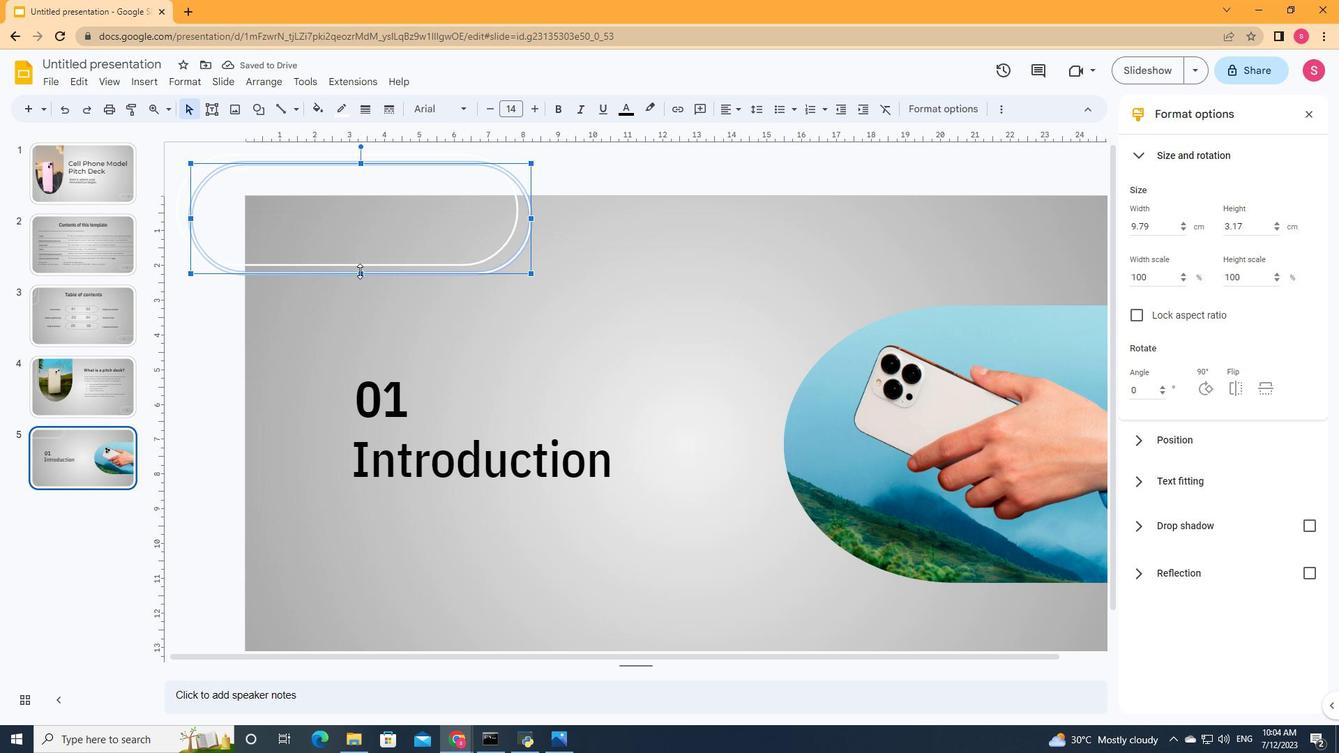
Action: Mouse moved to (531, 221)
Screenshot: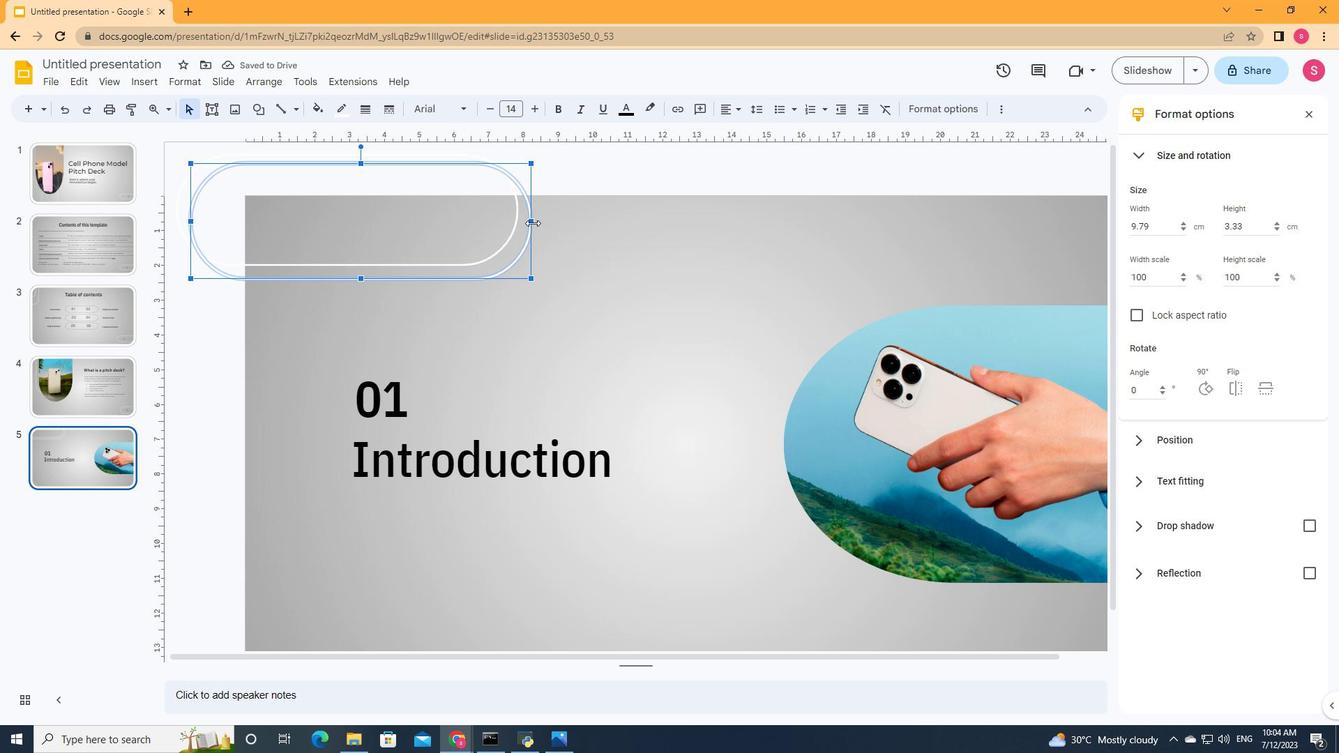 
Action: Mouse pressed left at (531, 221)
Screenshot: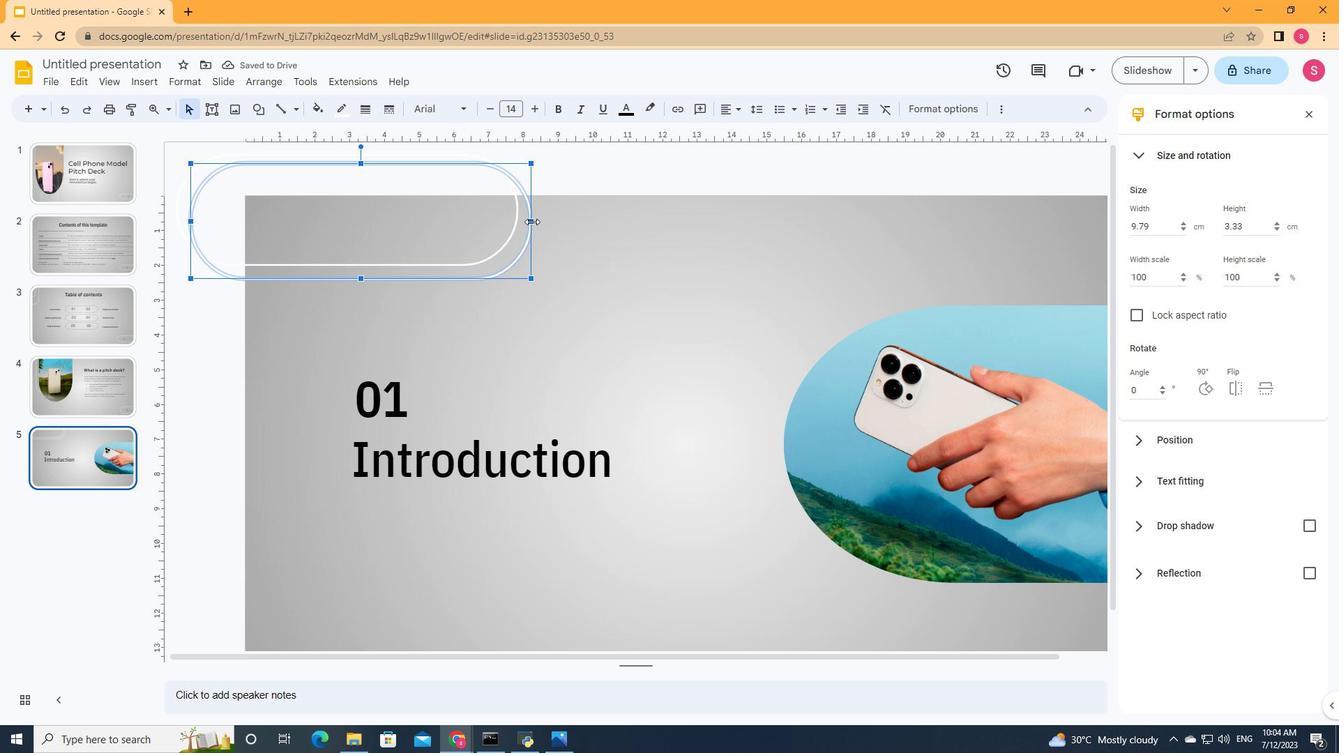 
Action: Mouse moved to (468, 231)
Screenshot: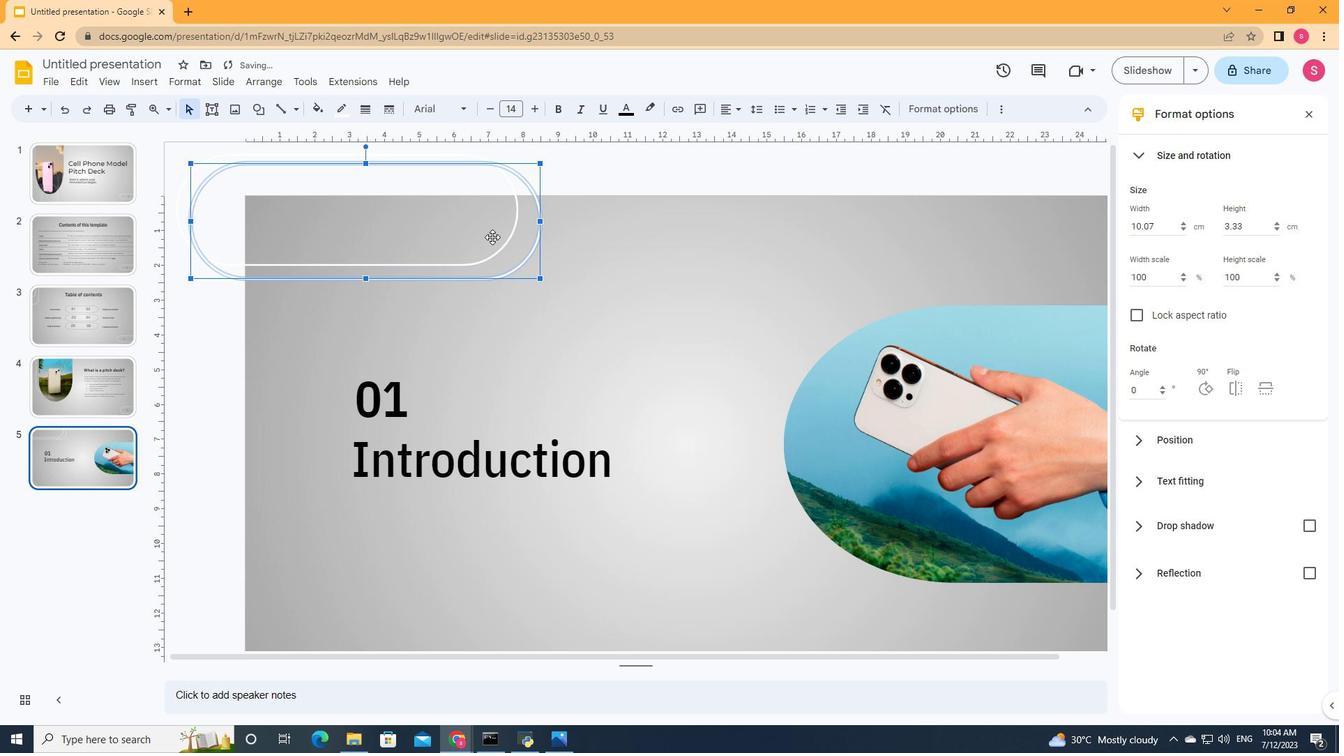 
Action: Mouse pressed left at (468, 231)
Screenshot: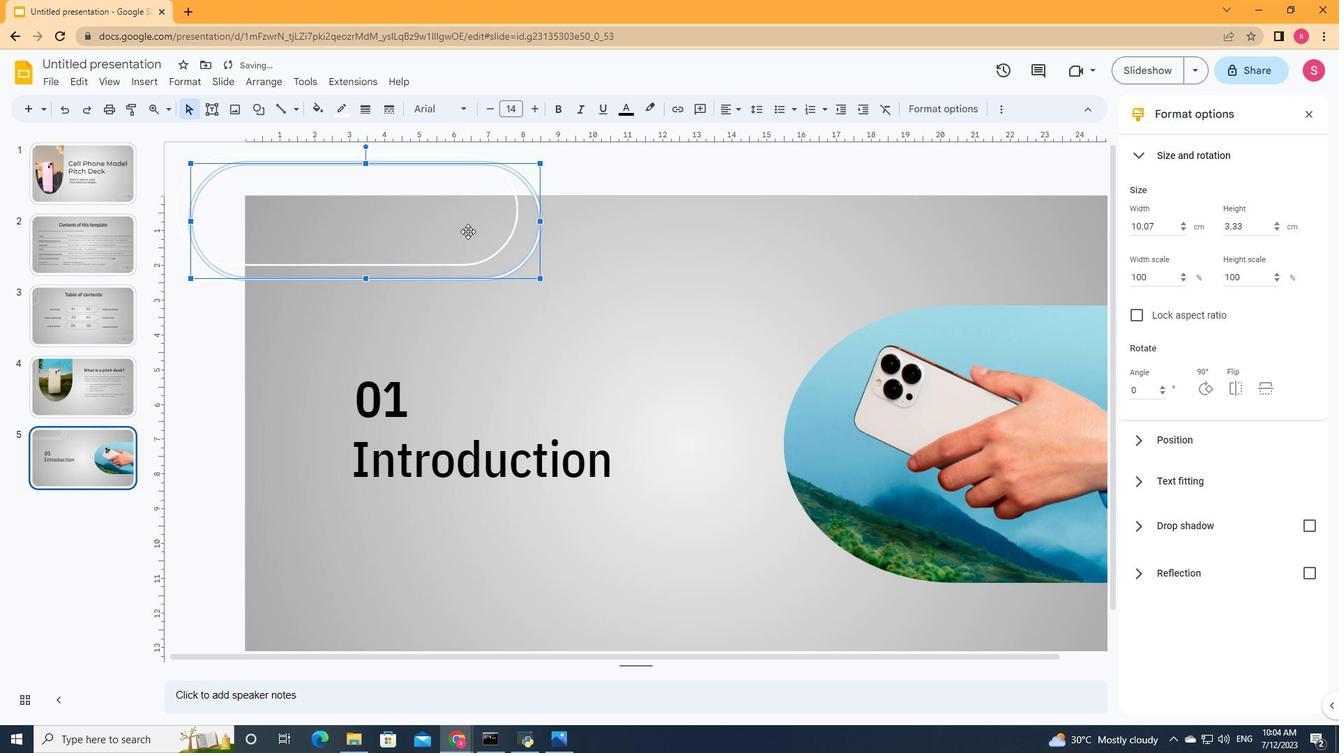 
Action: Mouse moved to (357, 267)
Screenshot: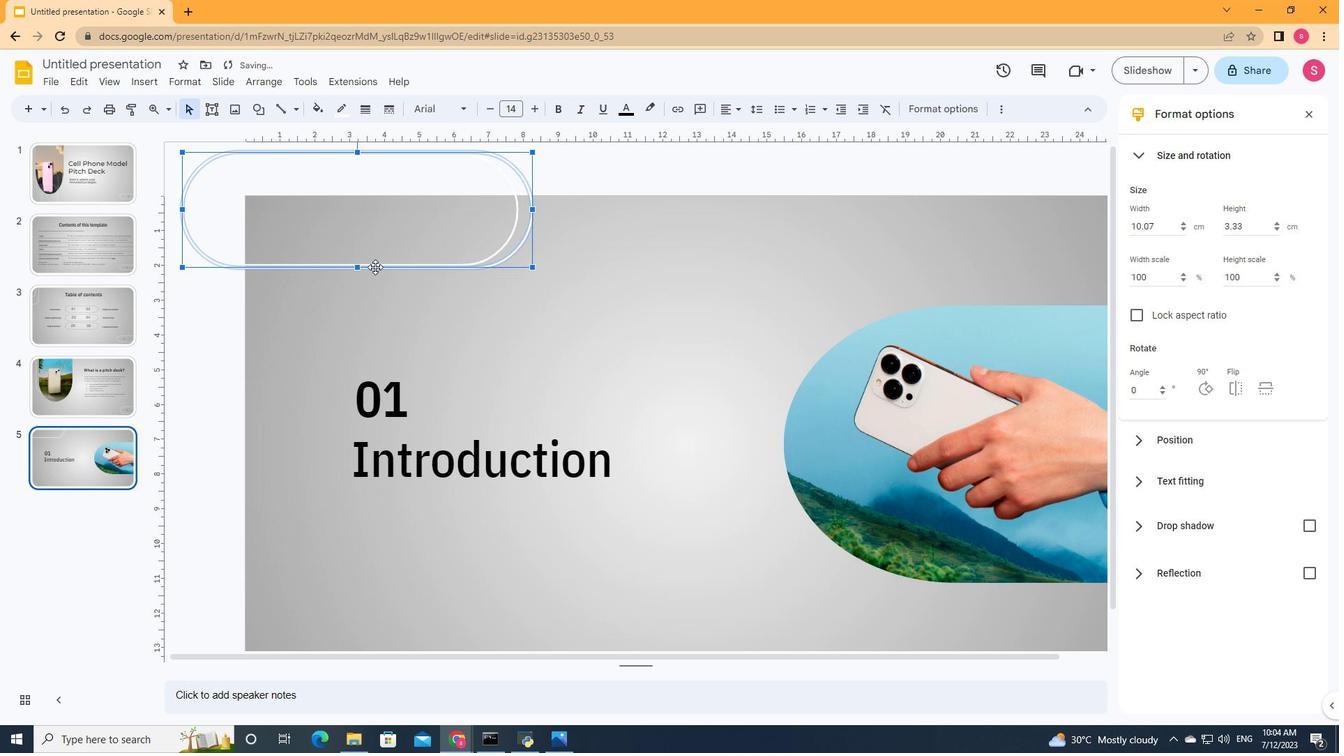 
Action: Mouse pressed left at (357, 267)
Screenshot: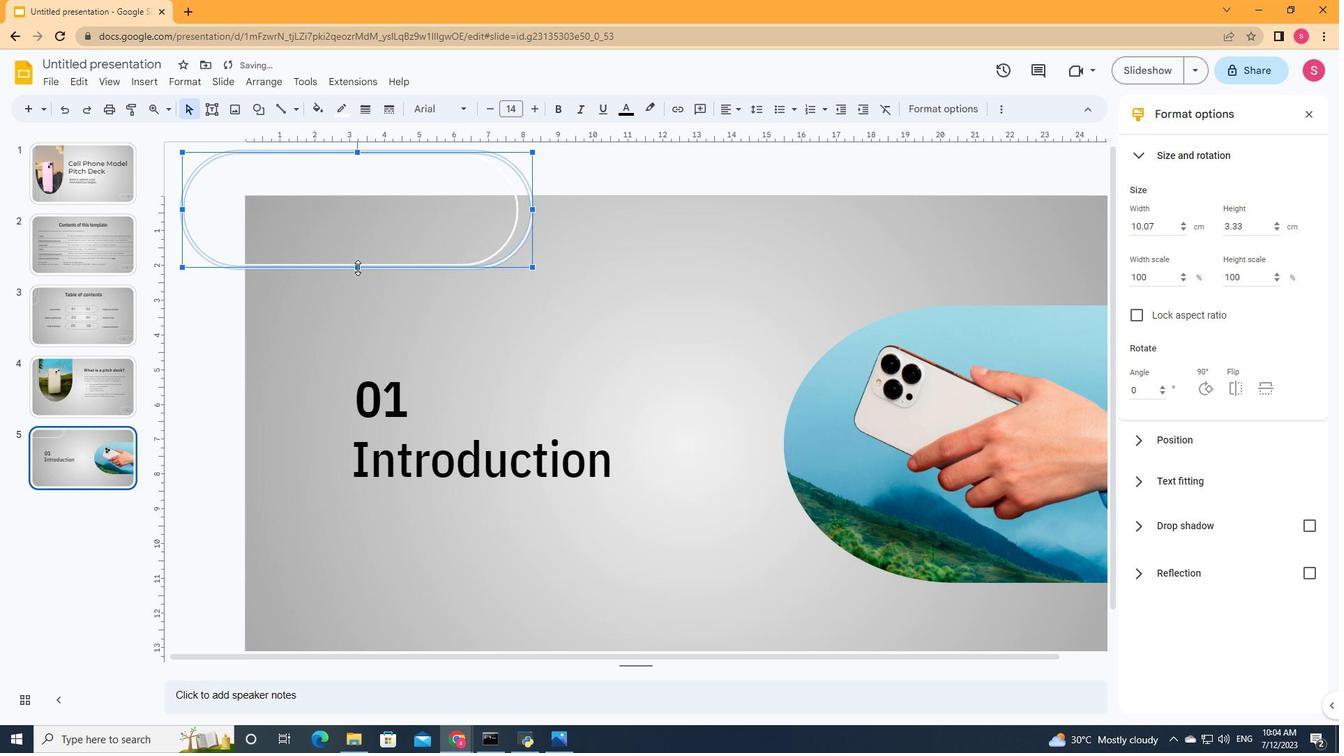 
Action: Mouse moved to (563, 269)
Screenshot: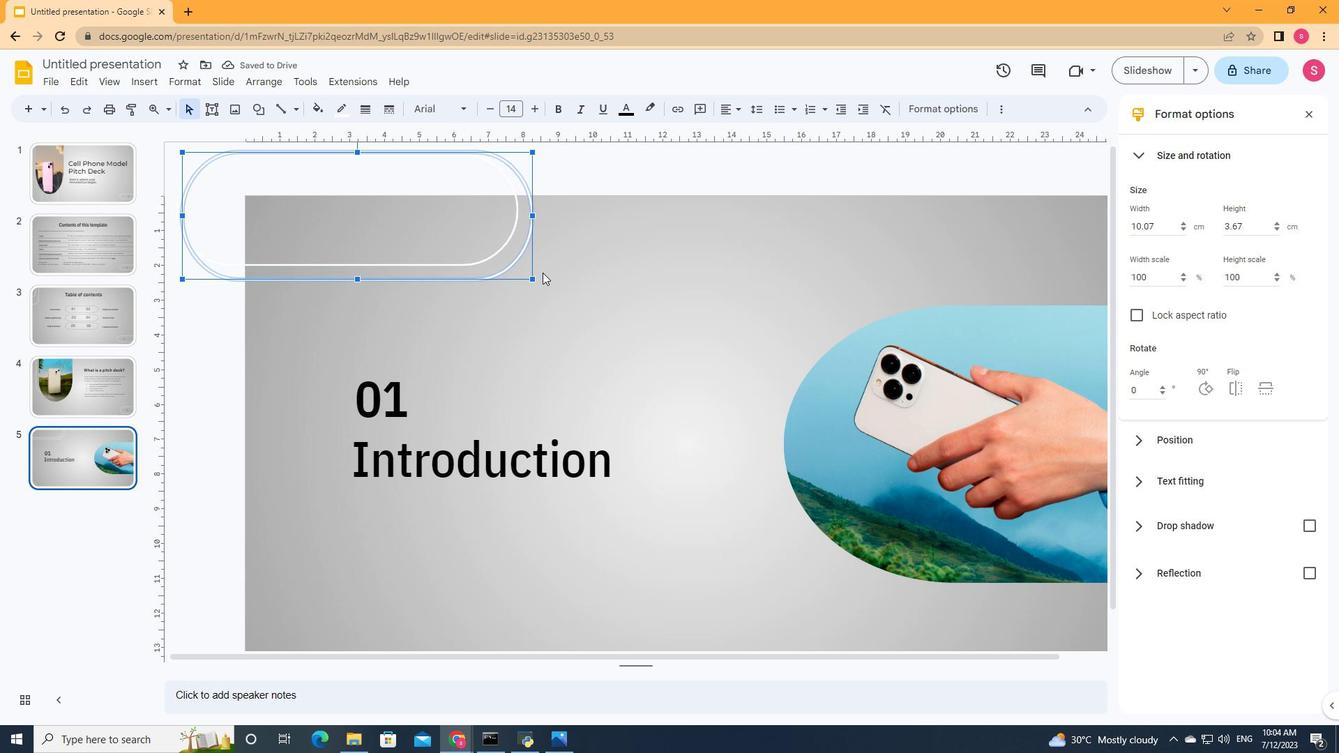 
Action: Mouse pressed left at (563, 269)
Screenshot: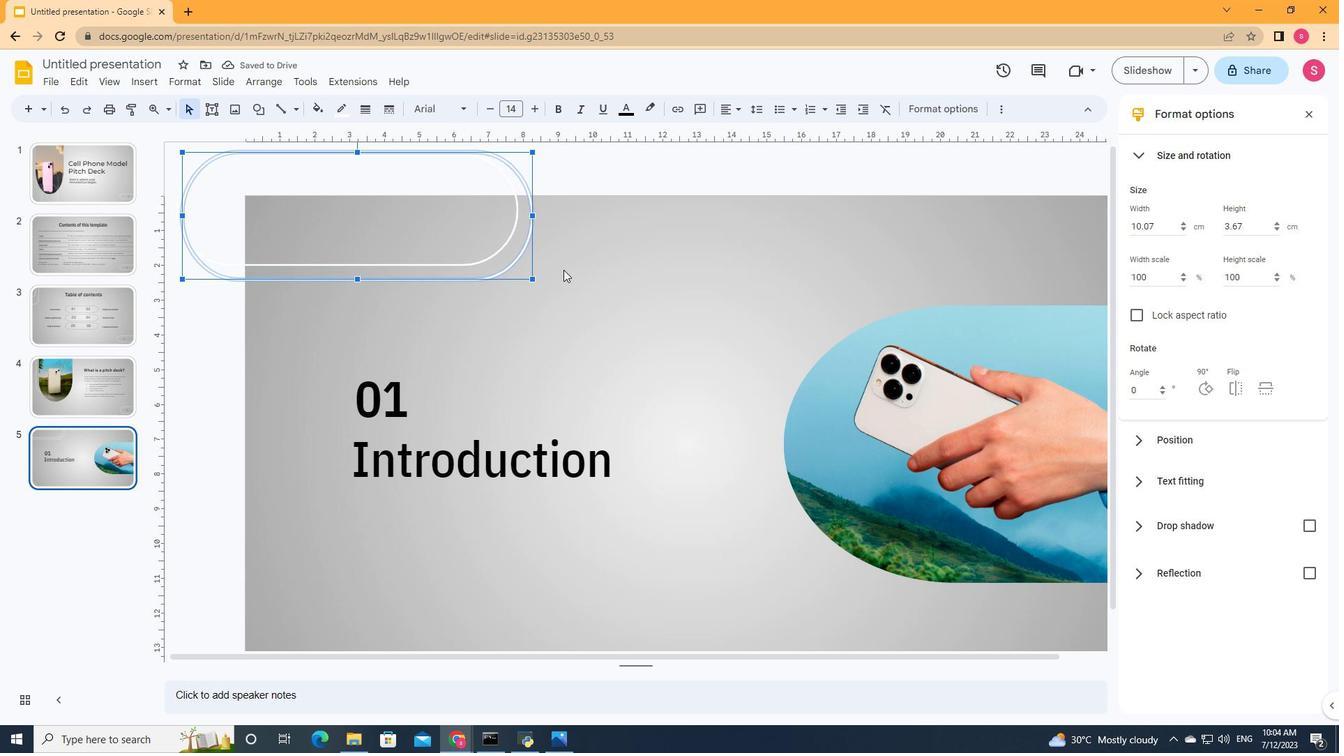 
Action: Mouse moved to (262, 114)
Screenshot: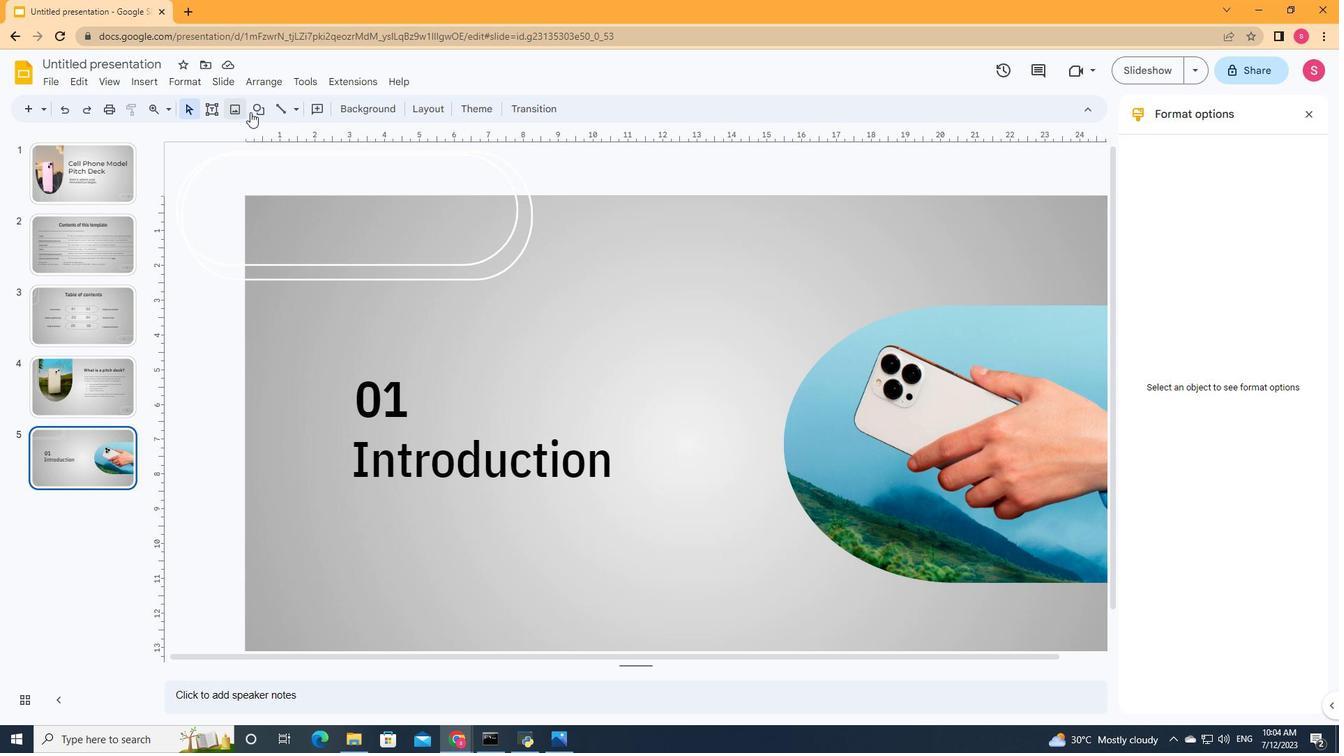 
Action: Mouse pressed left at (262, 114)
Screenshot: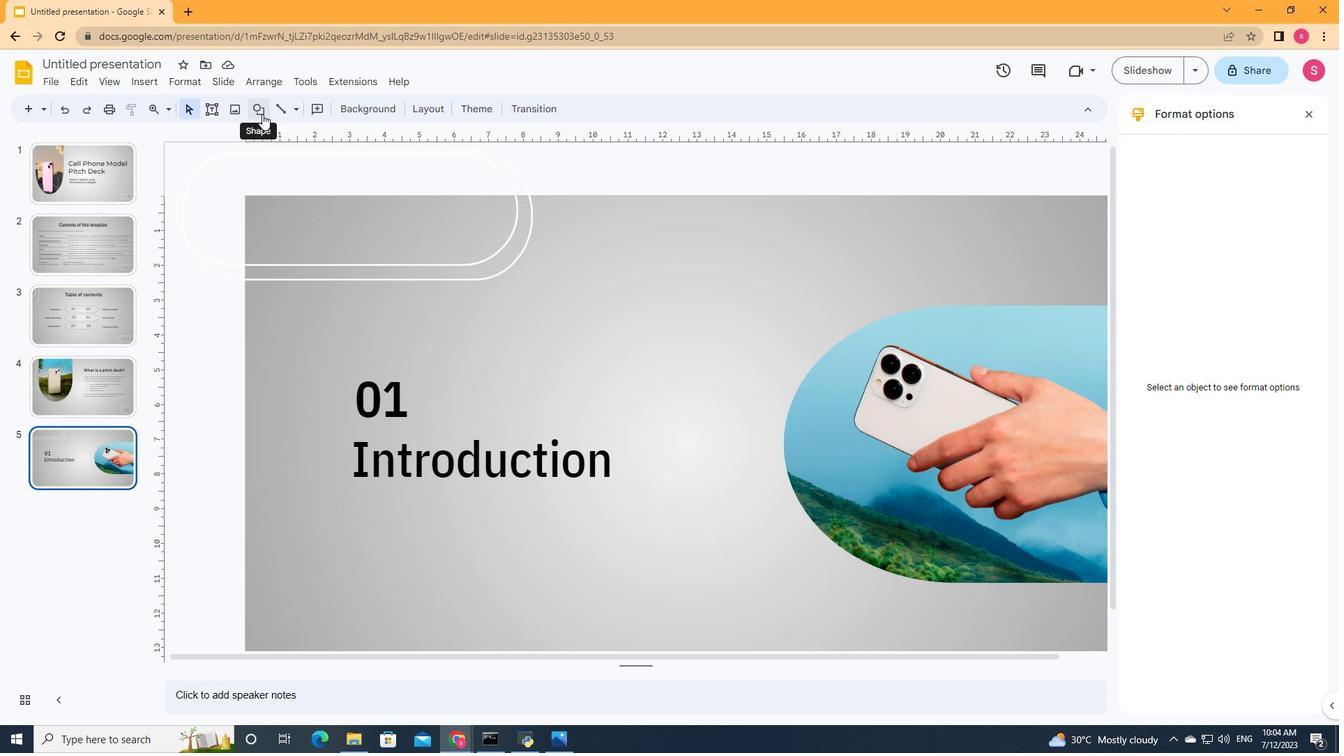 
Action: Mouse moved to (565, 227)
Screenshot: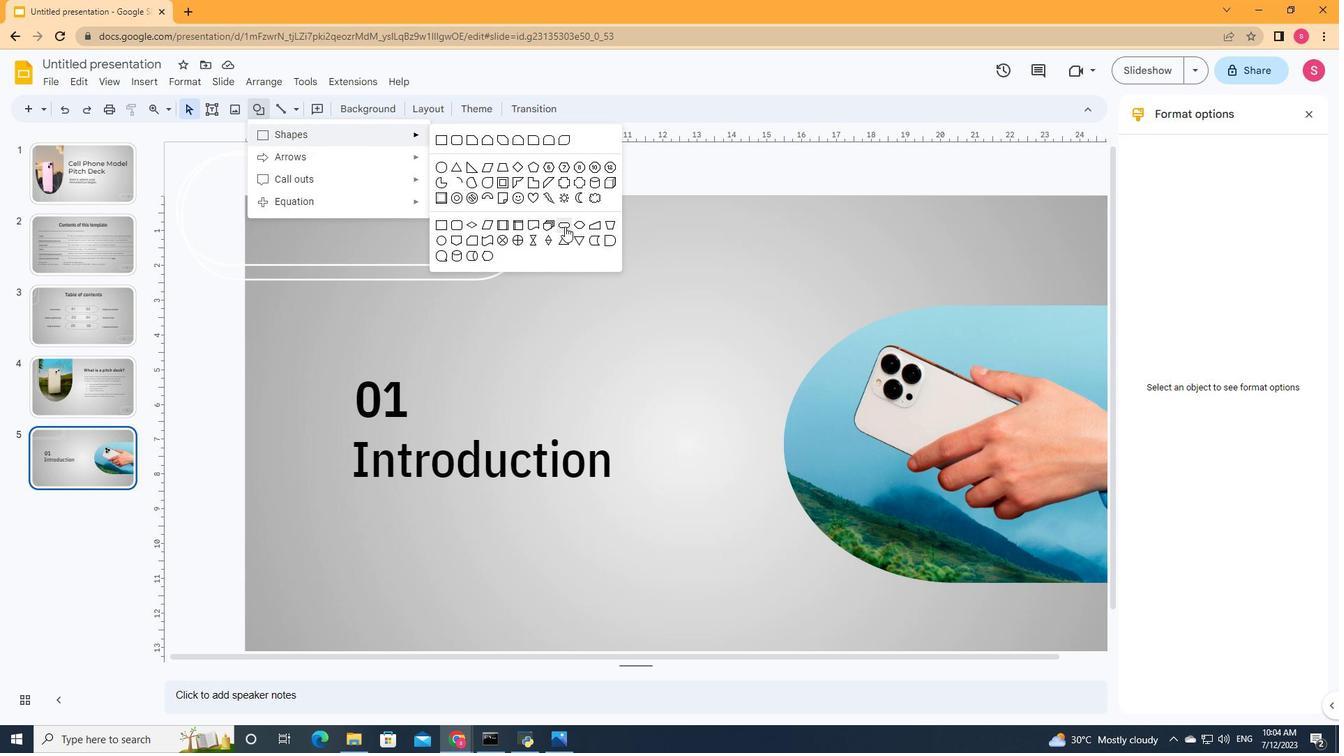 
Action: Mouse pressed left at (565, 227)
Screenshot: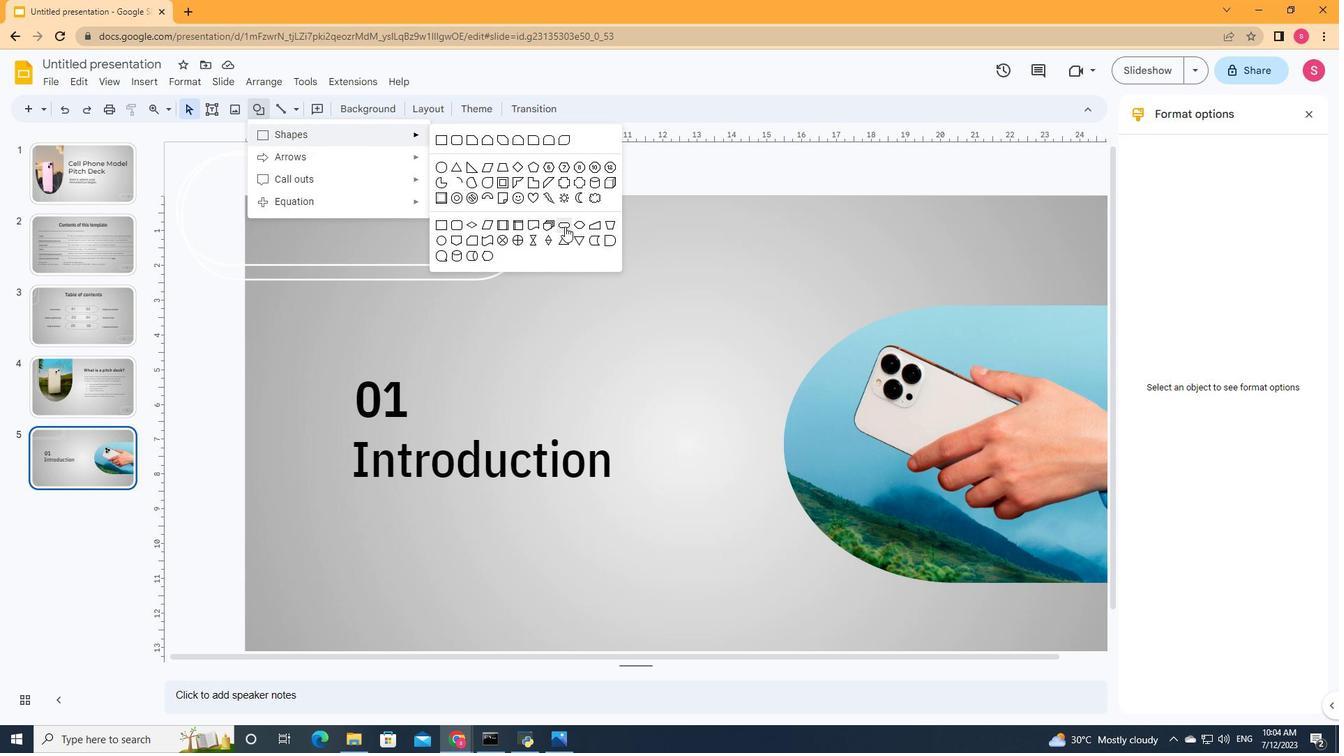 
Action: Mouse moved to (967, 612)
Screenshot: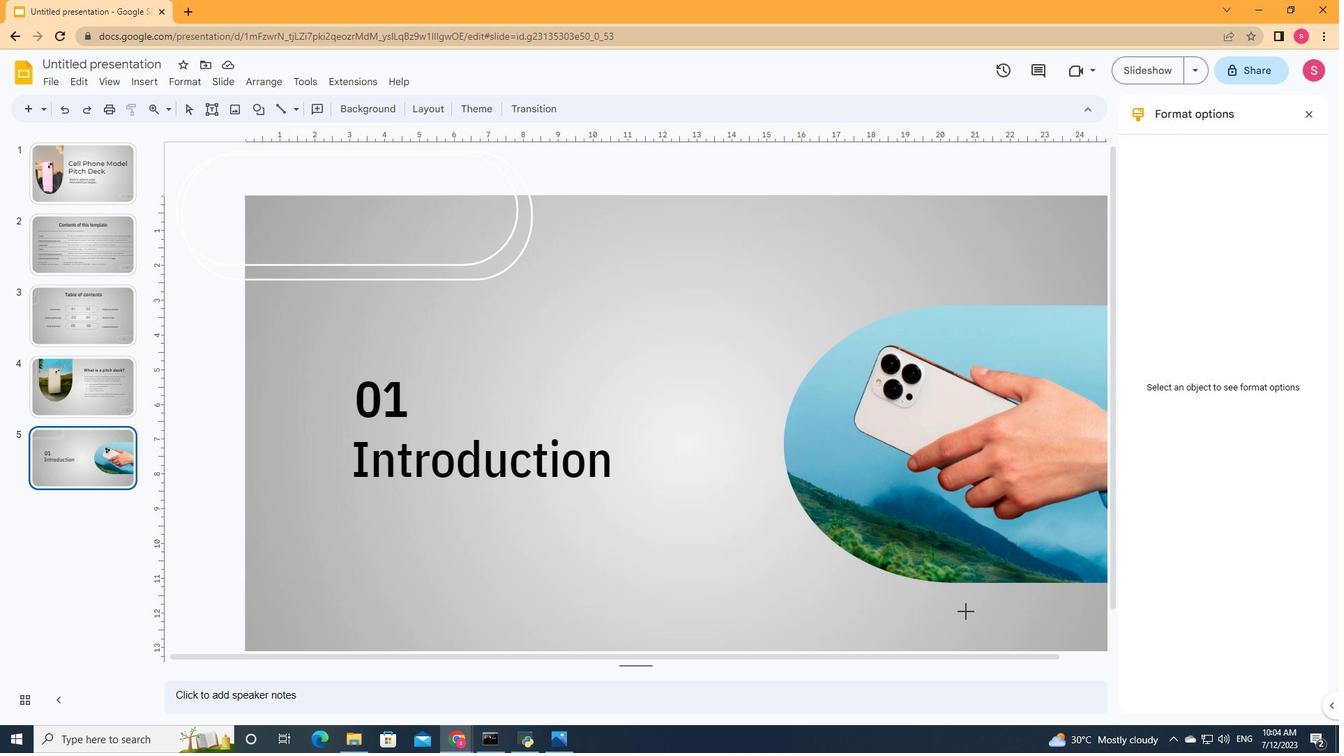 
Action: Mouse pressed left at (967, 612)
Screenshot: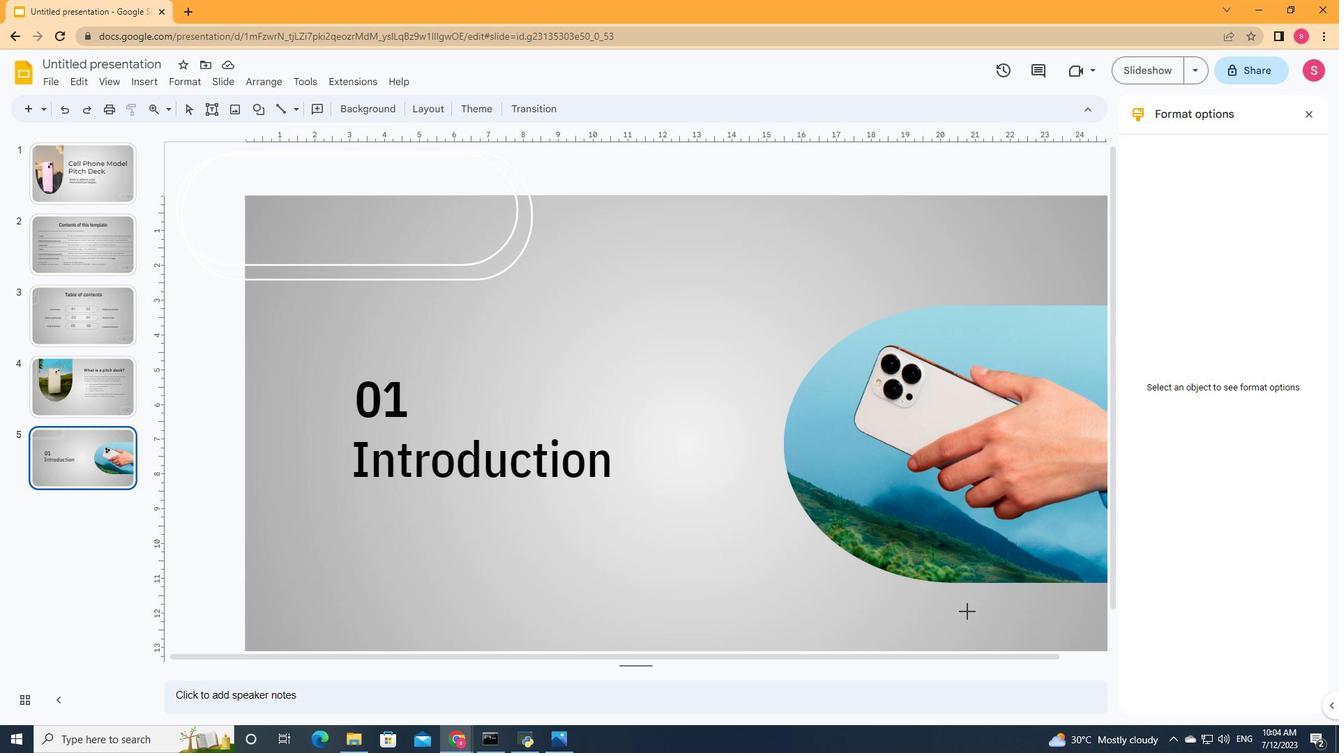 
Action: Mouse moved to (586, 262)
Screenshot: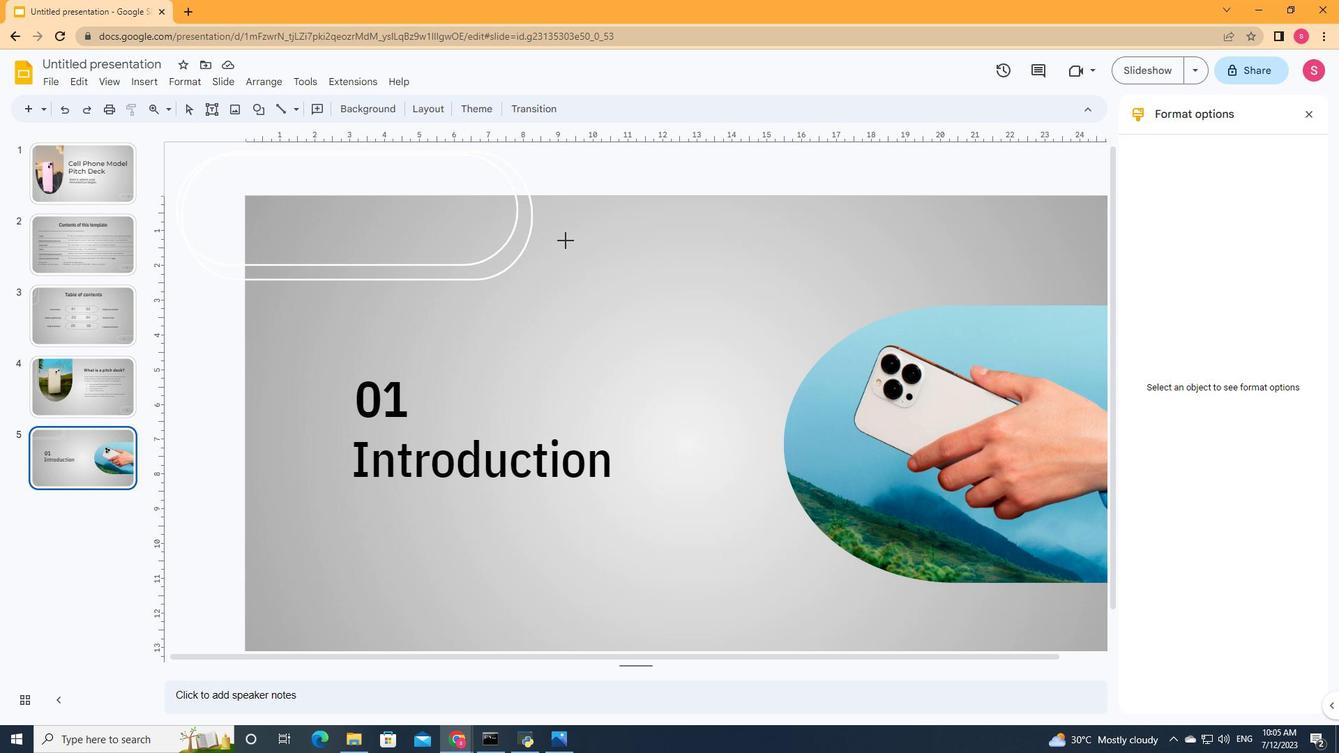 
Action: Mouse pressed left at (586, 262)
Screenshot: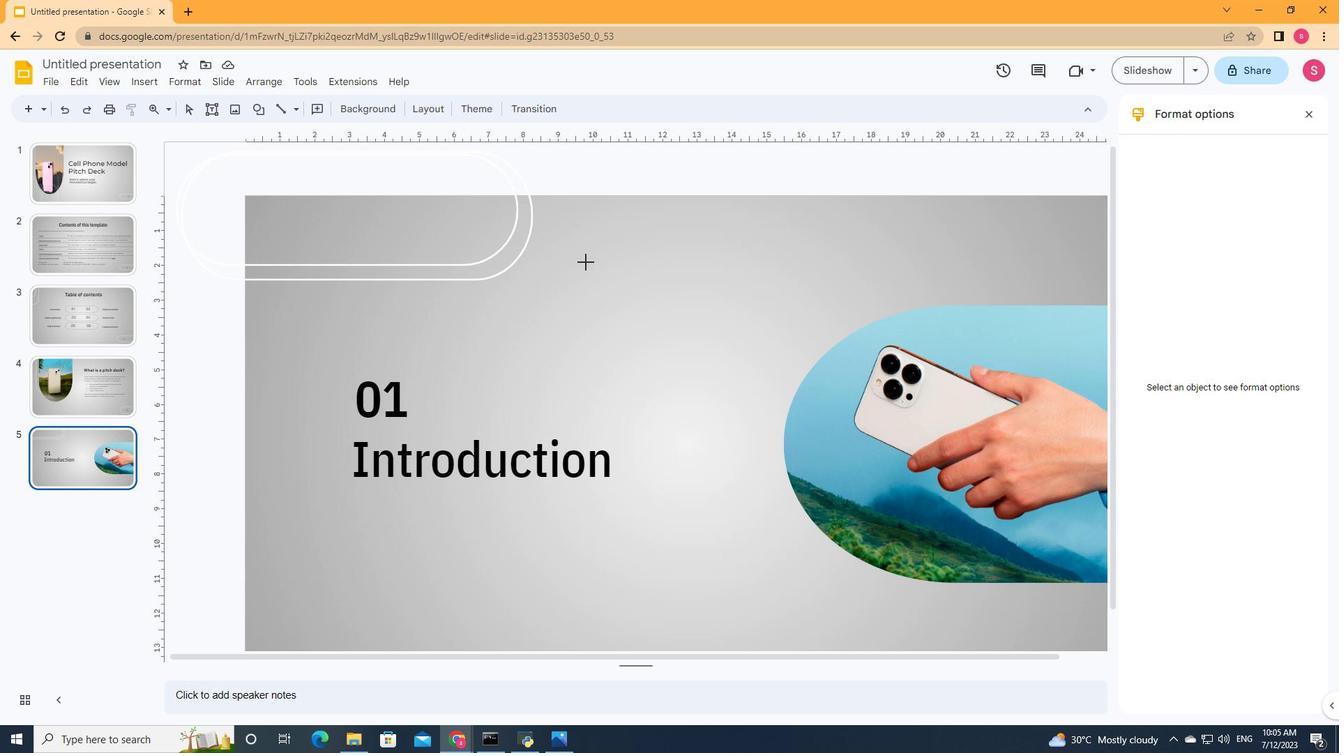 
Action: Mouse moved to (318, 114)
Screenshot: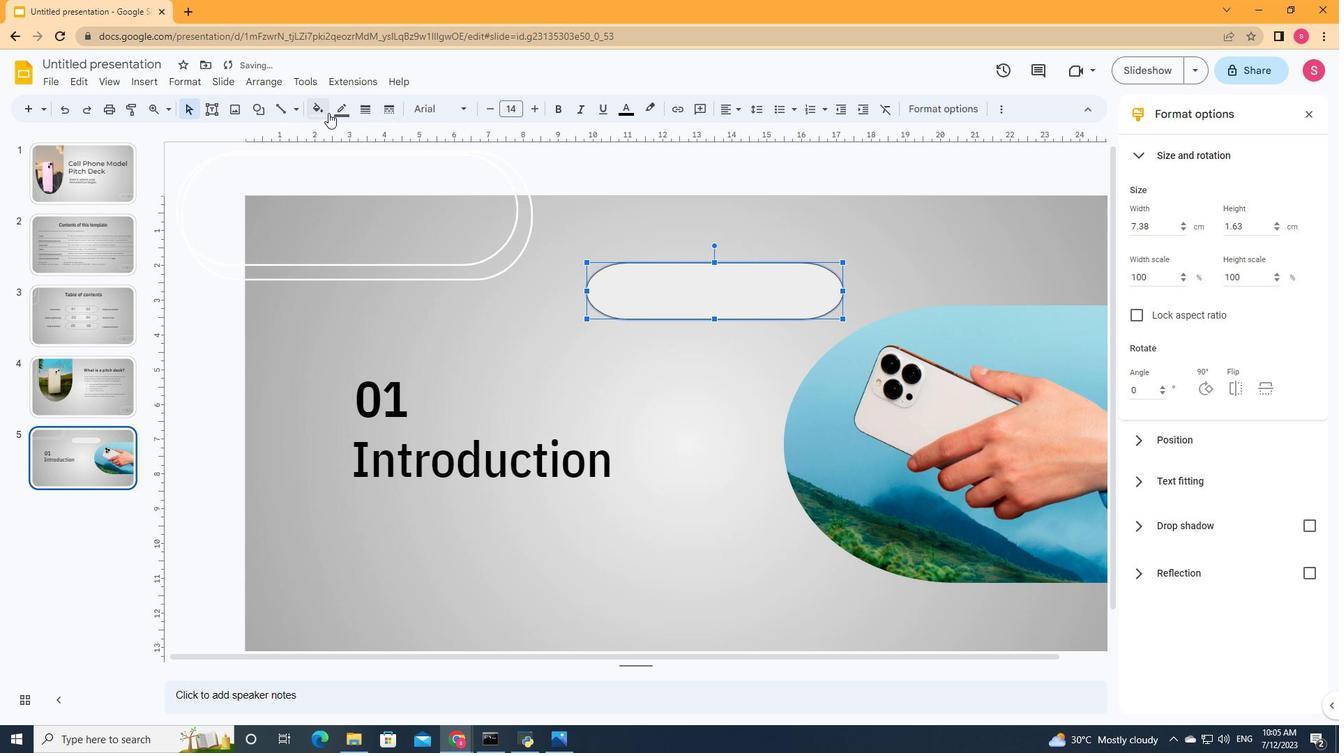 
Action: Mouse pressed left at (318, 114)
Screenshot: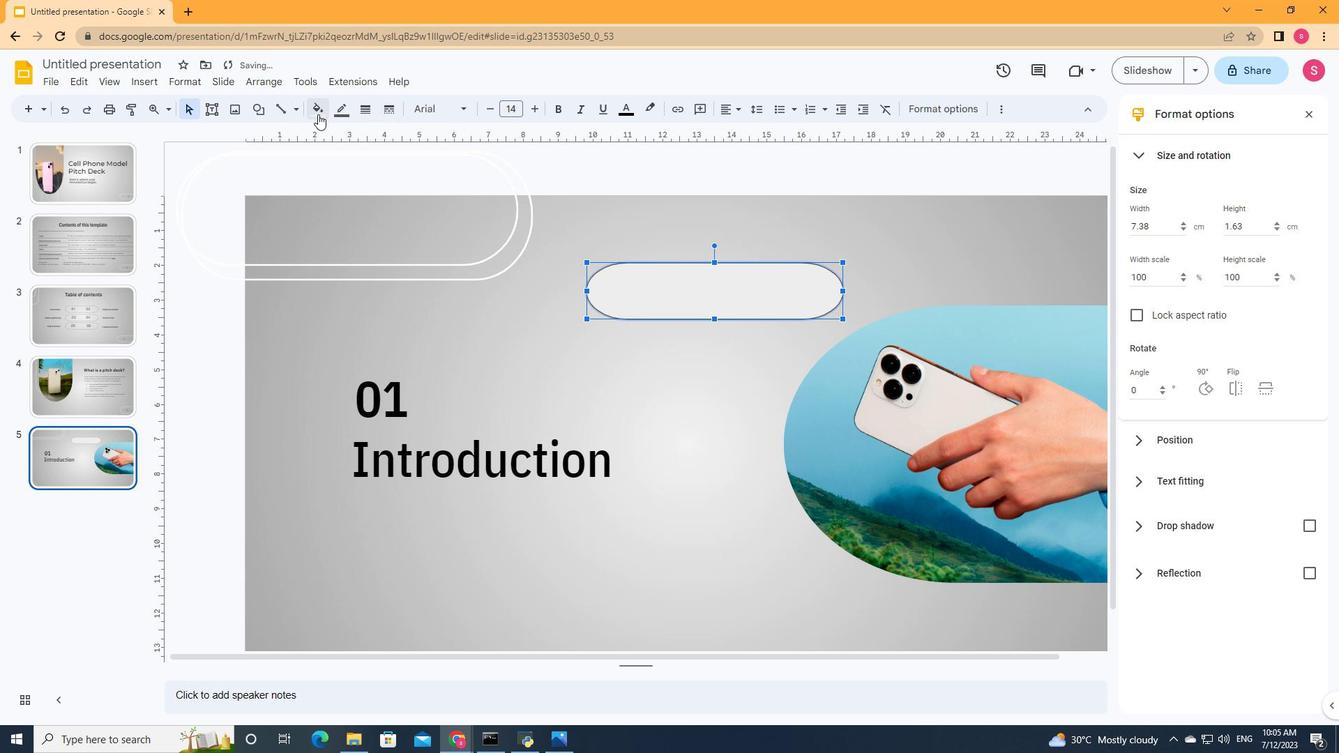 
Action: Mouse moved to (373, 382)
Screenshot: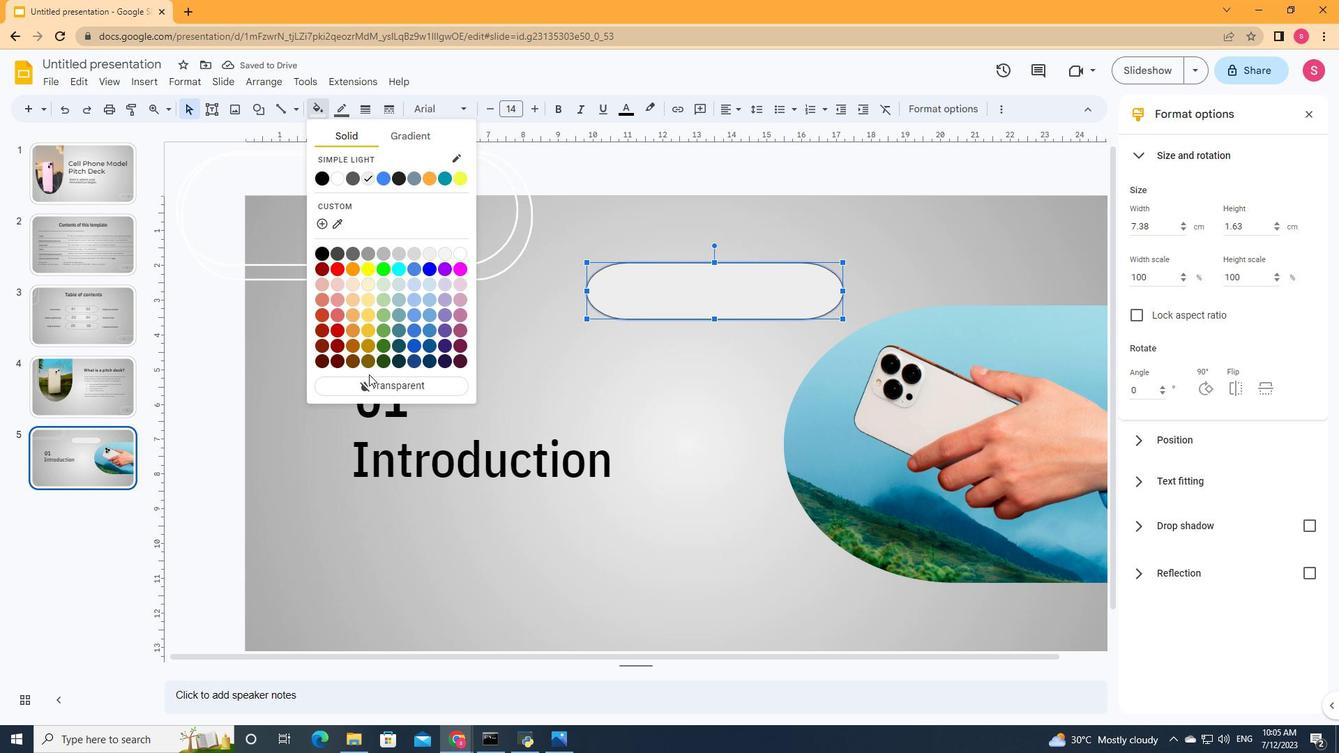 
Action: Mouse pressed left at (373, 382)
Screenshot: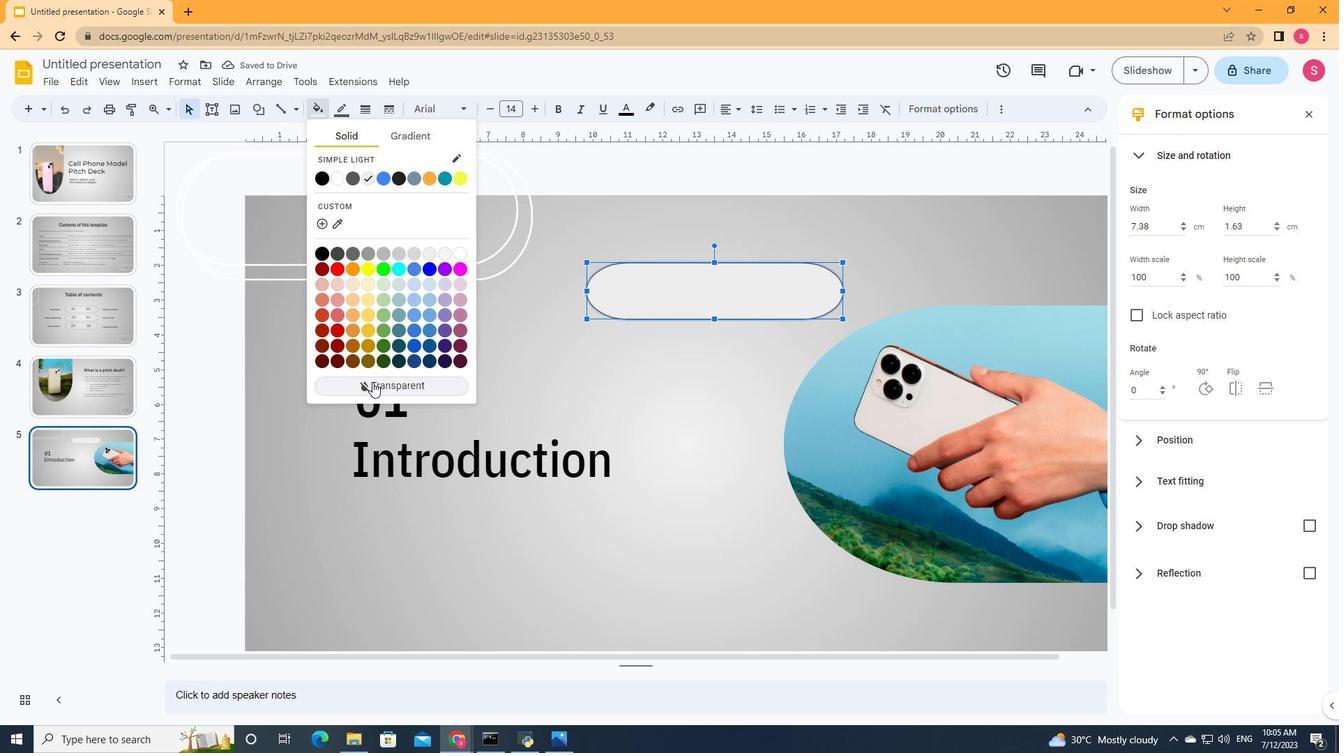 
Action: Mouse moved to (346, 112)
Screenshot: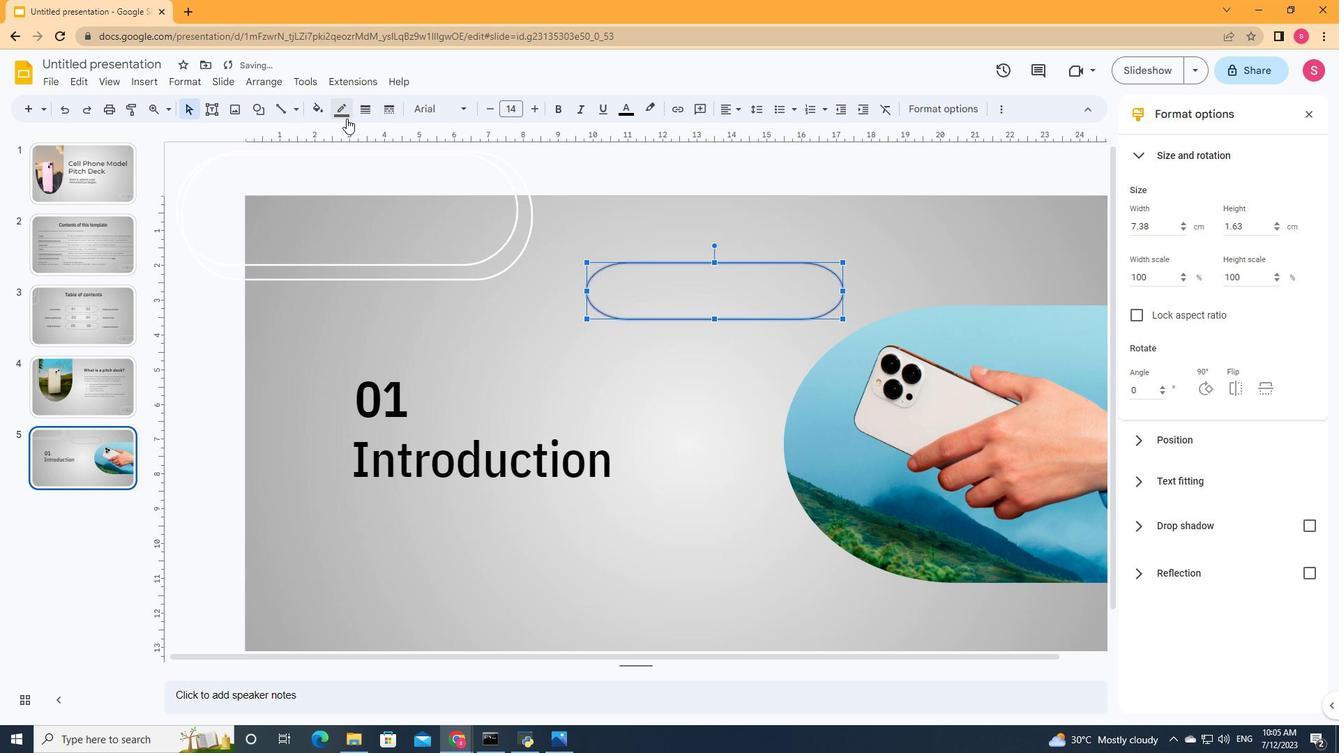 
Action: Mouse pressed left at (346, 112)
Screenshot: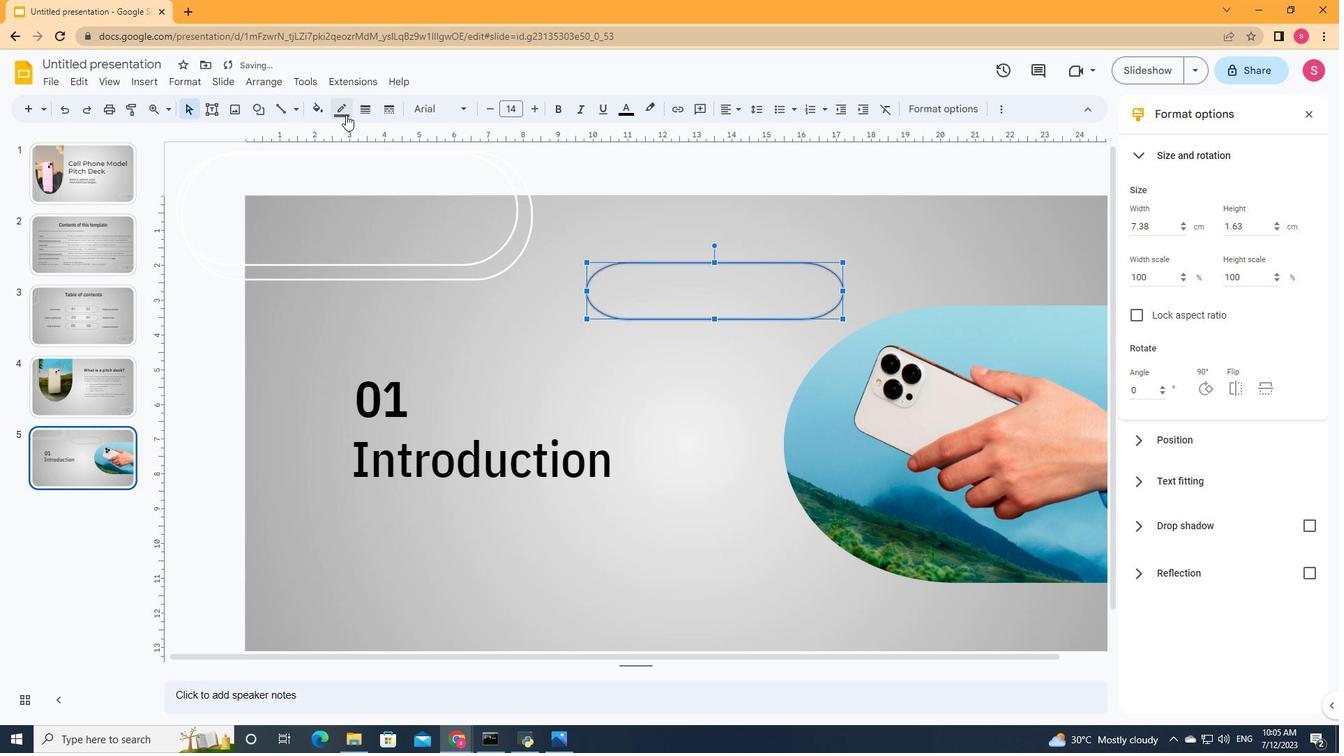 
Action: Mouse moved to (362, 154)
Screenshot: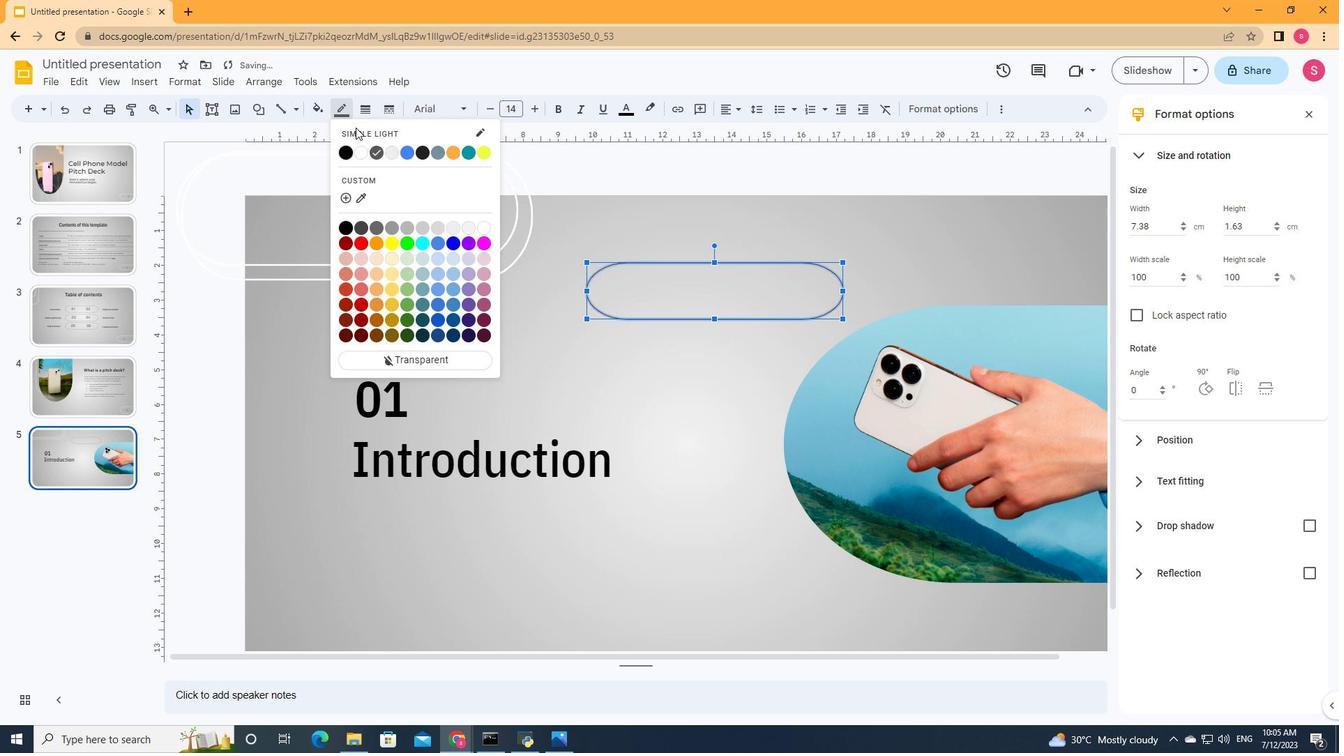 
Action: Mouse pressed left at (362, 154)
Screenshot: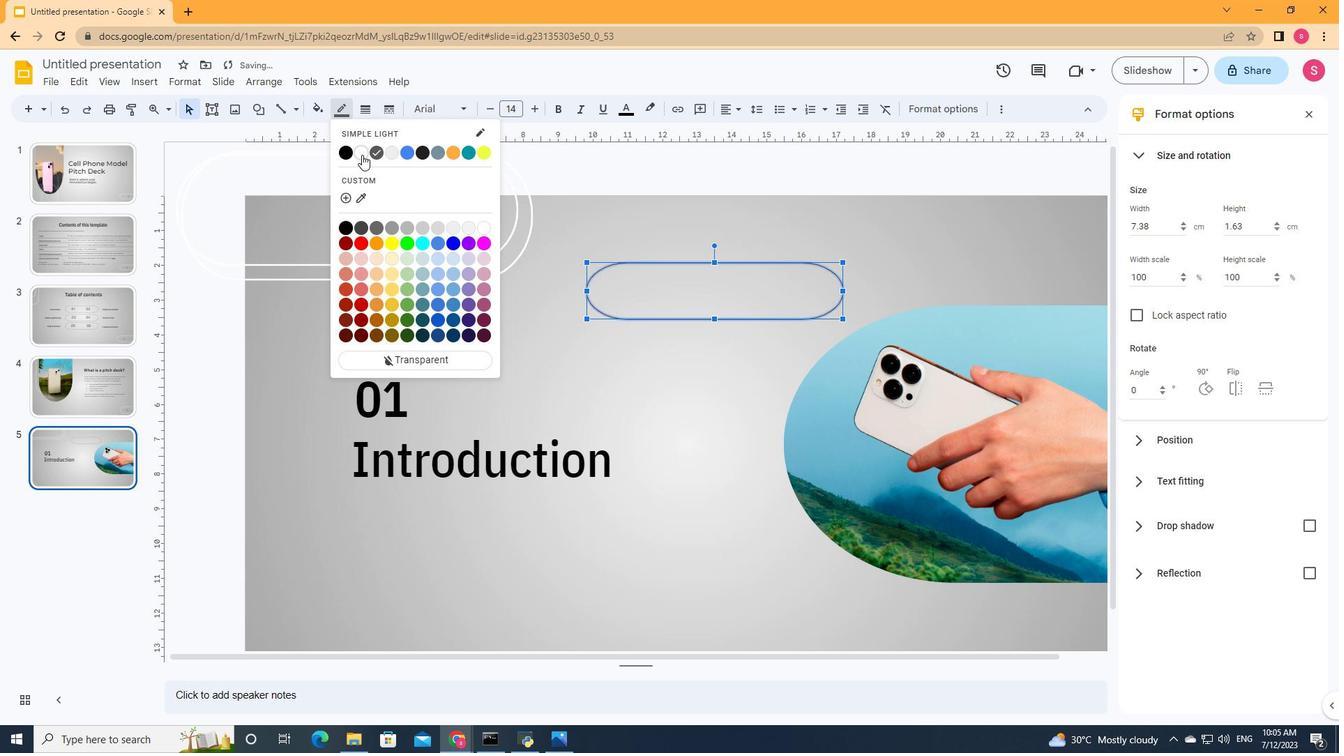 
Action: Mouse moved to (365, 114)
Screenshot: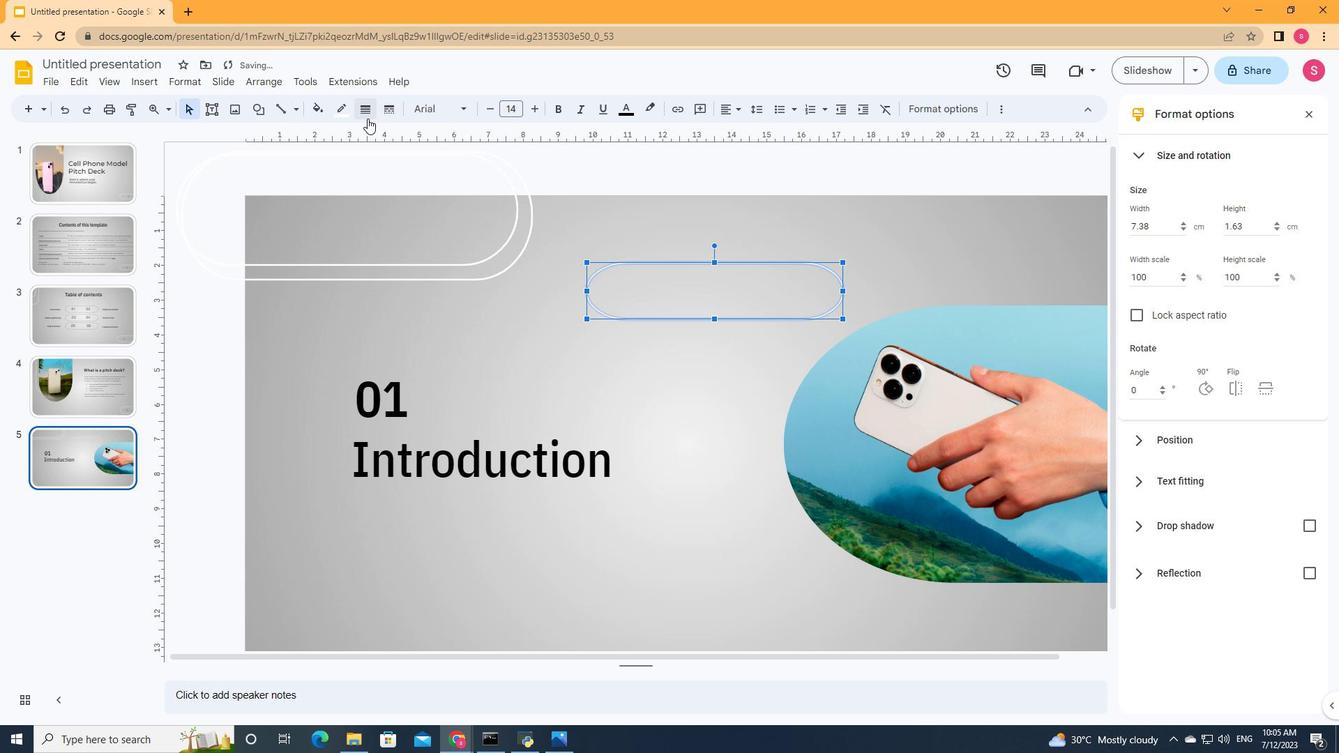 
Action: Mouse pressed left at (365, 114)
Screenshot: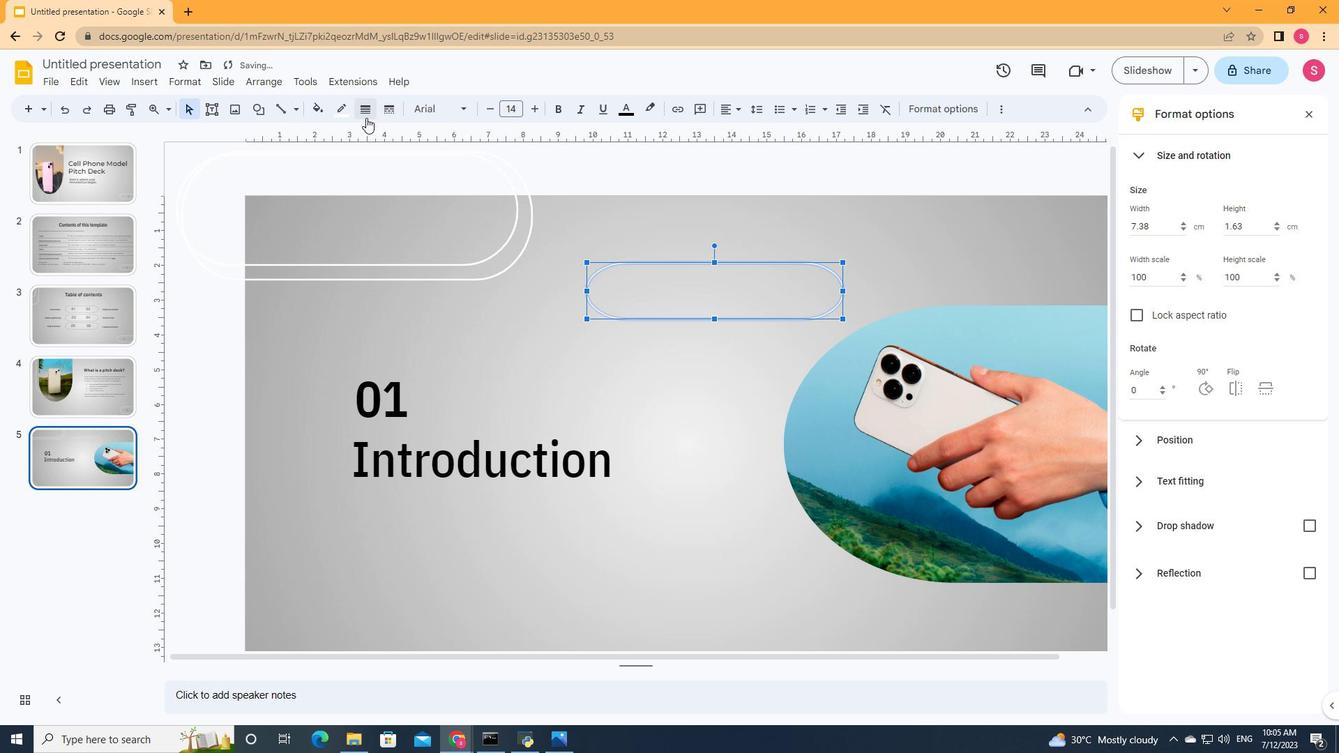 
Action: Mouse moved to (374, 153)
Screenshot: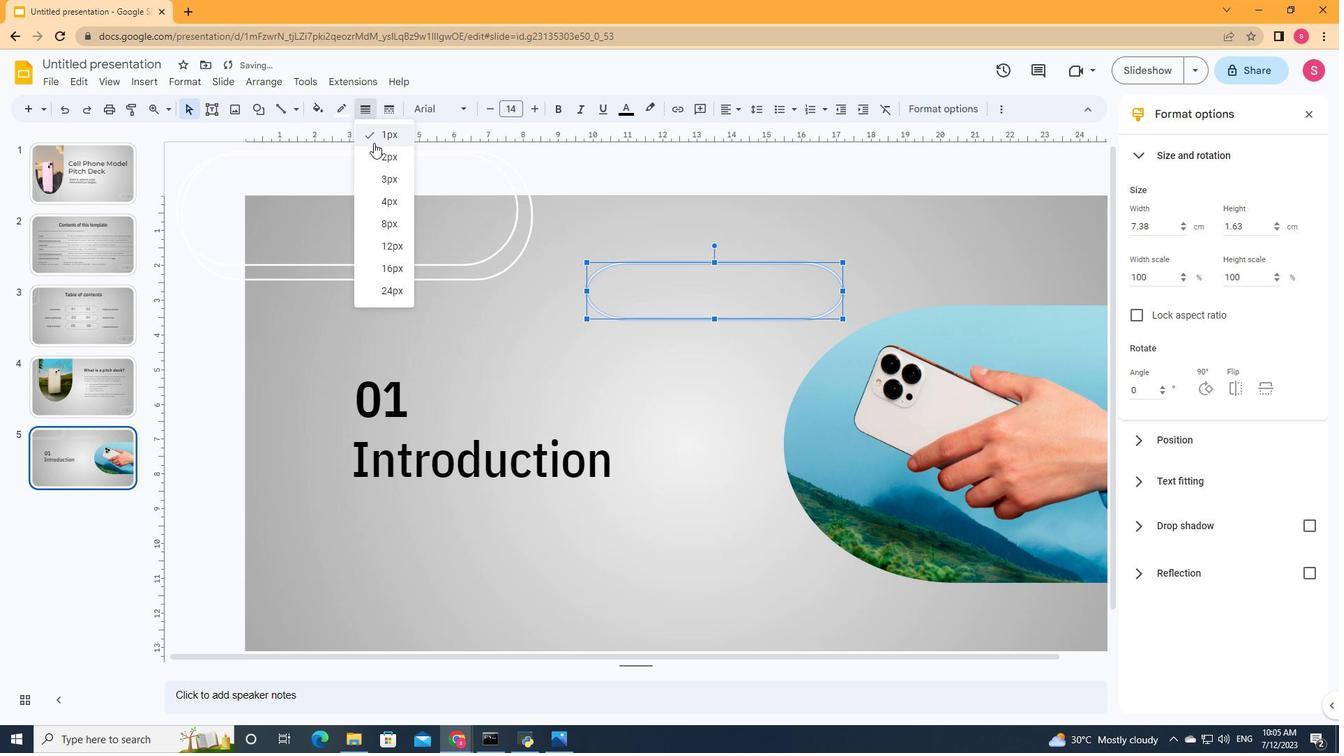 
Action: Mouse pressed left at (374, 153)
Screenshot: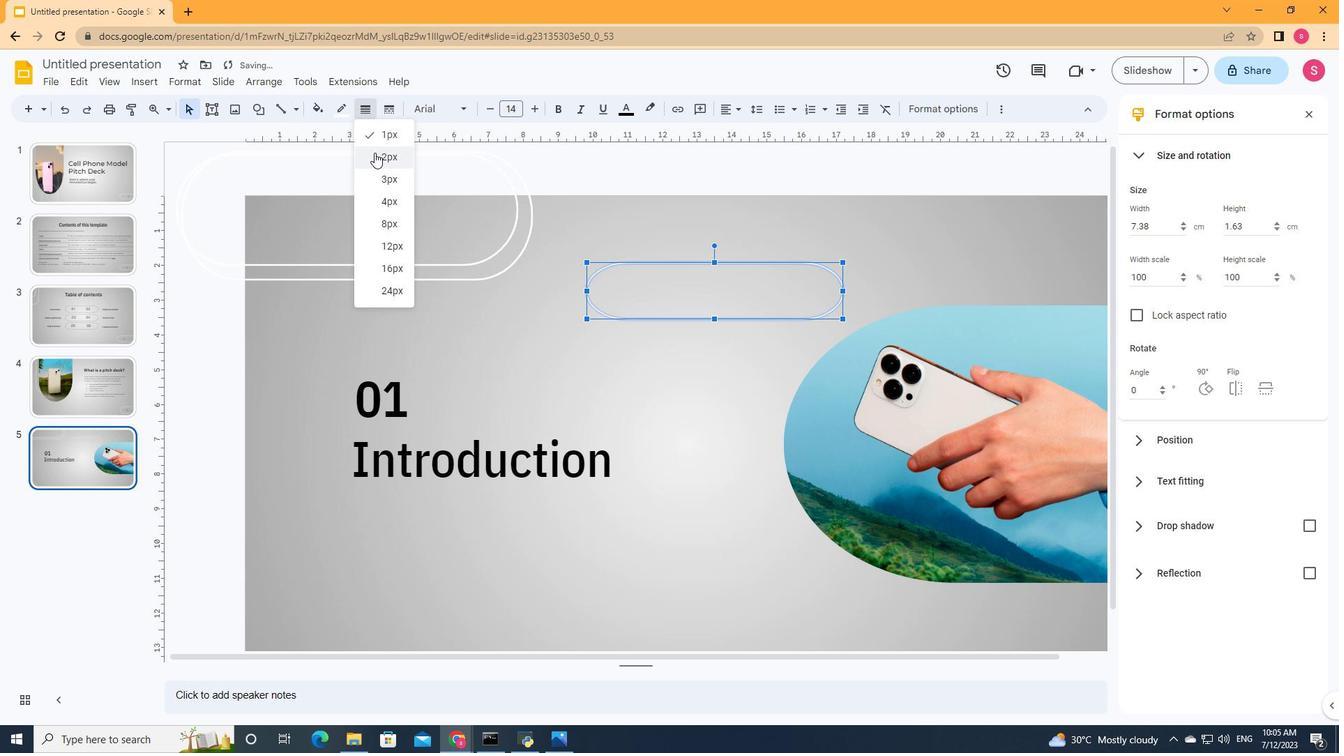 
Action: Mouse moved to (679, 288)
Screenshot: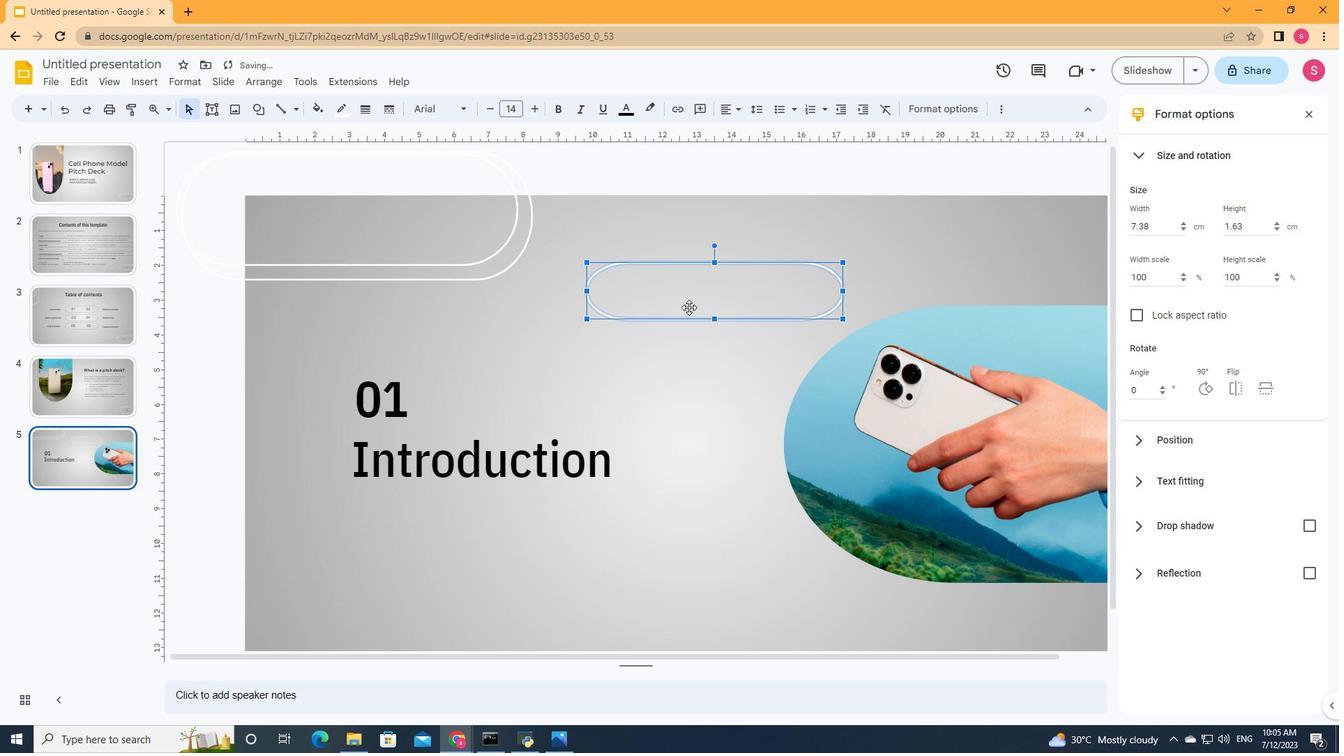 
Action: Mouse pressed left at (679, 288)
Screenshot: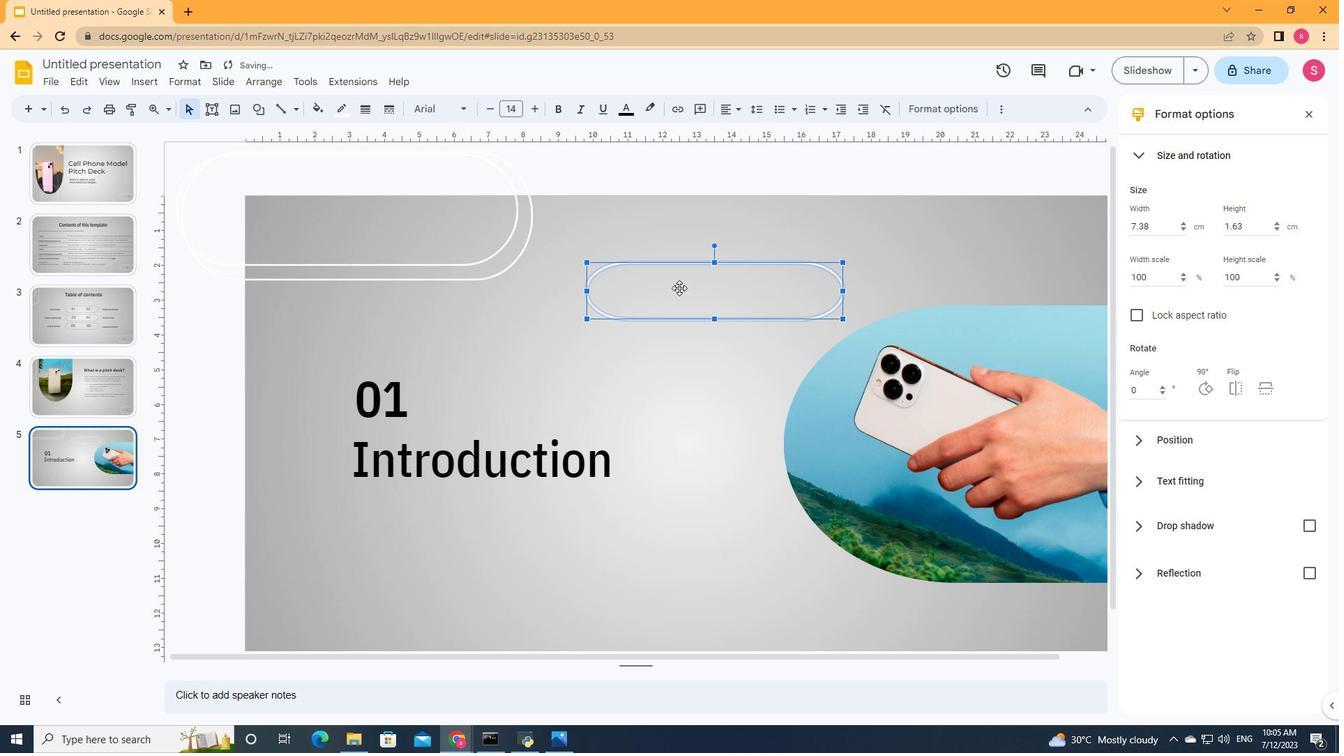 
Action: Mouse moved to (999, 452)
Screenshot: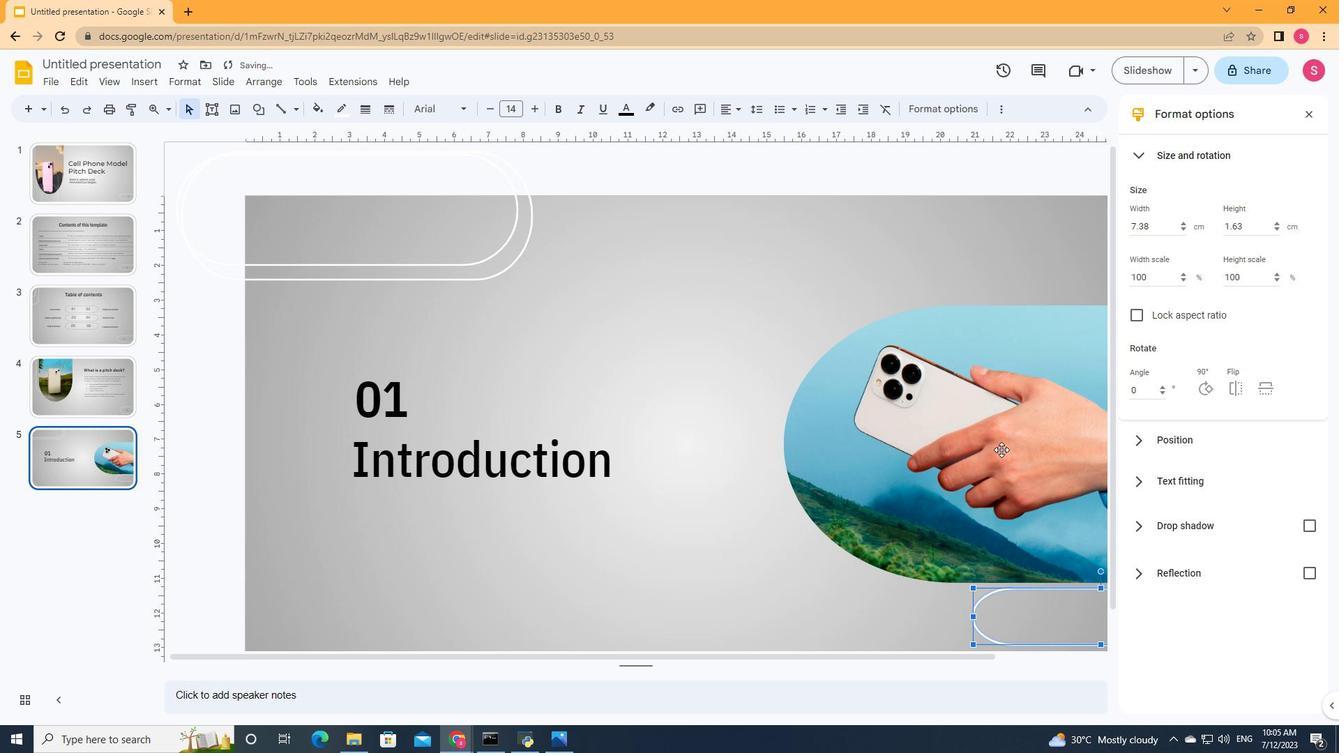 
Action: Mouse pressed left at (999, 452)
Screenshot: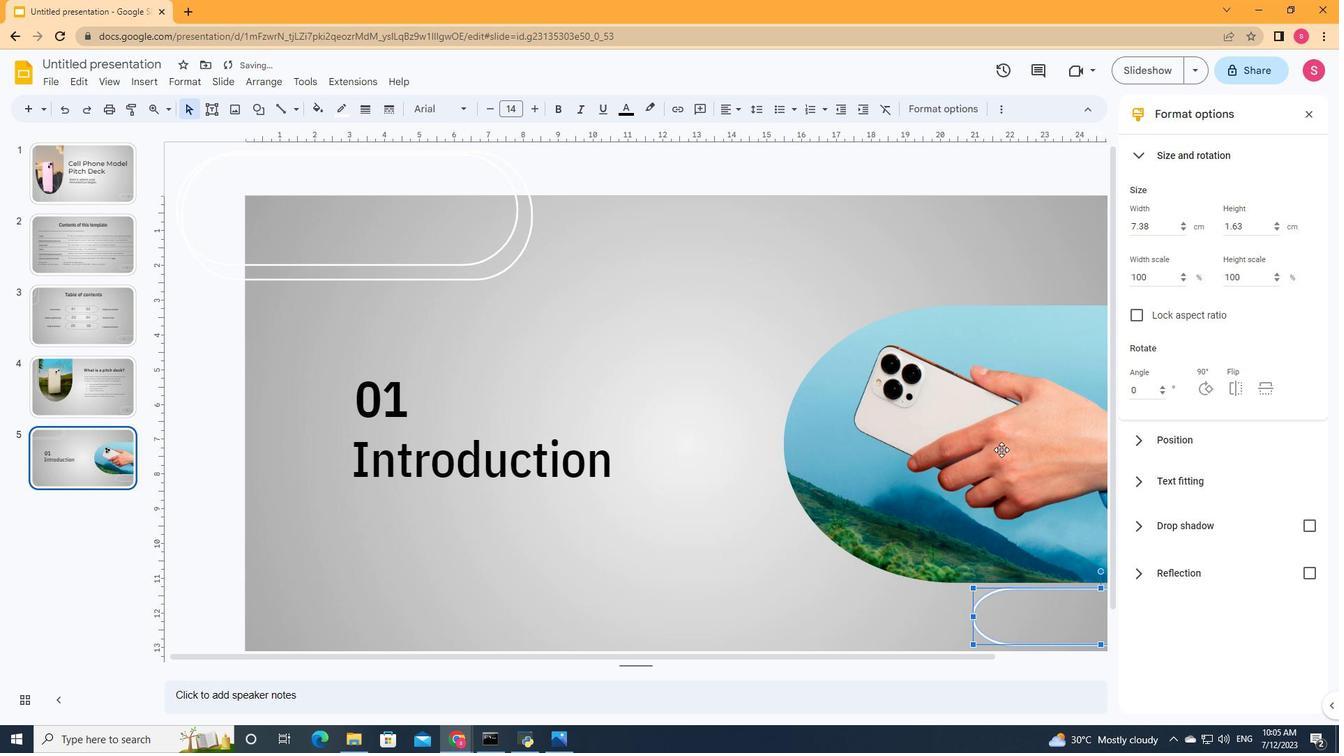 
Action: Mouse moved to (1014, 441)
Screenshot: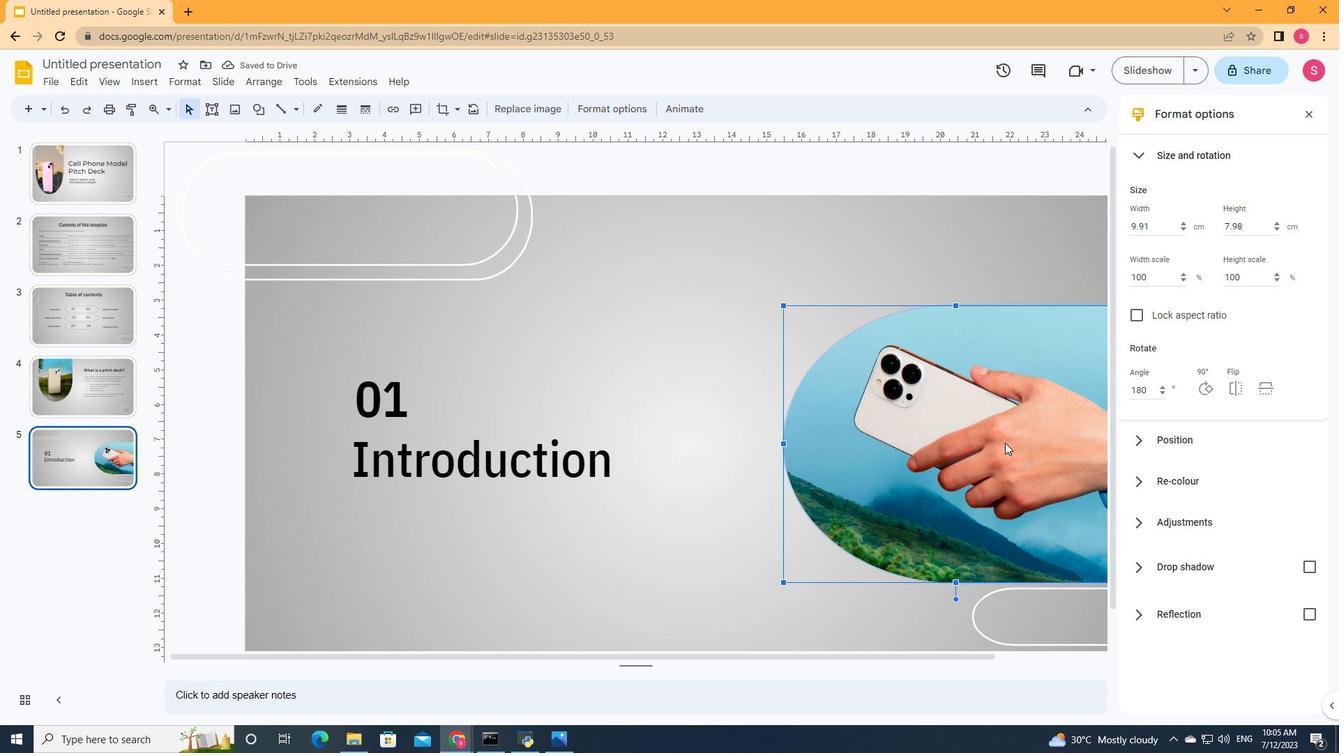 
Action: Key pressed <Key.up><Key.up><Key.up><Key.up>
Screenshot: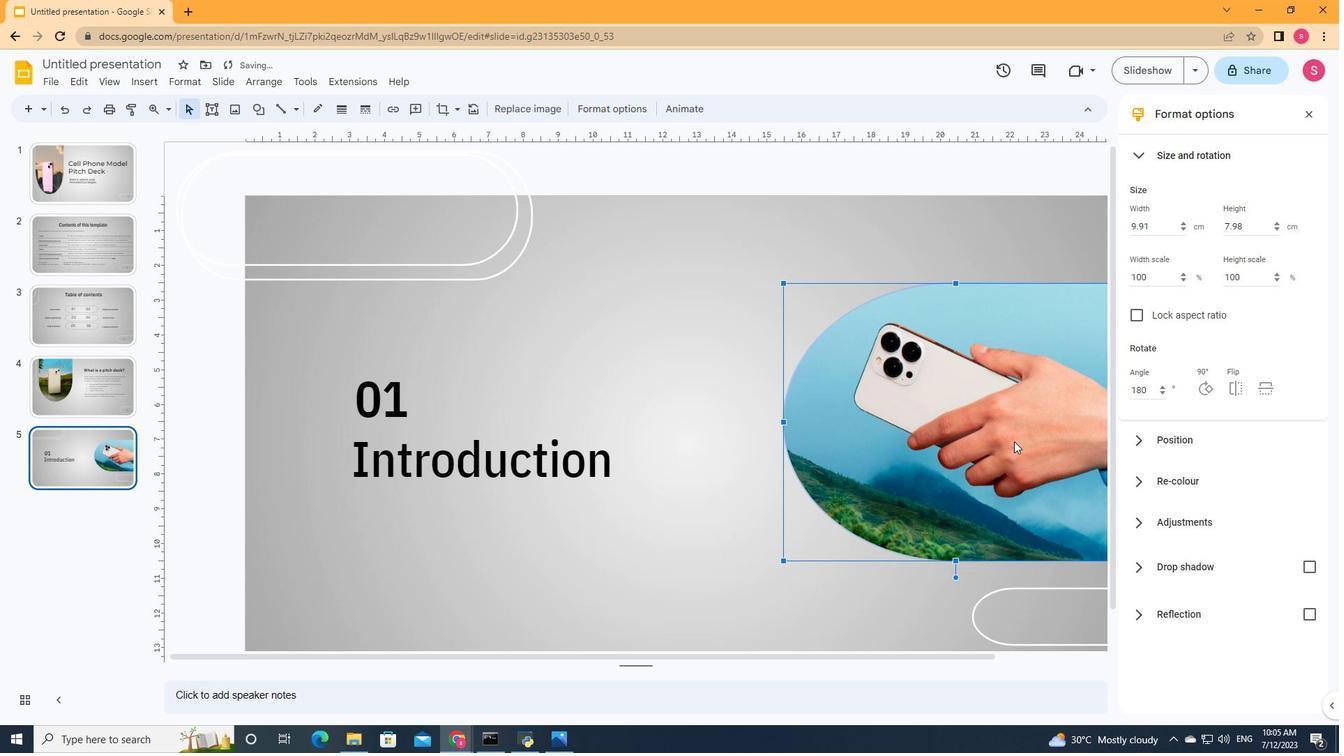 
Action: Mouse moved to (1052, 627)
Screenshot: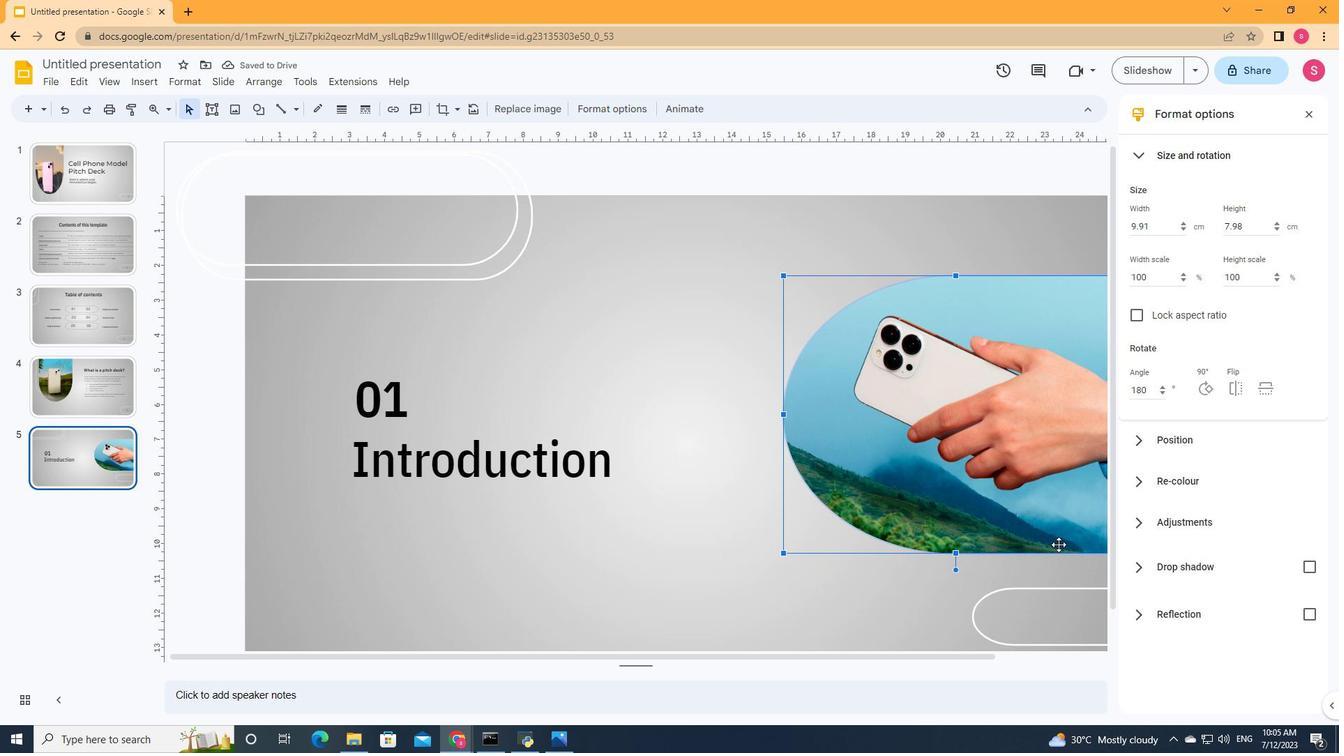
Action: Mouse pressed left at (1052, 627)
Screenshot: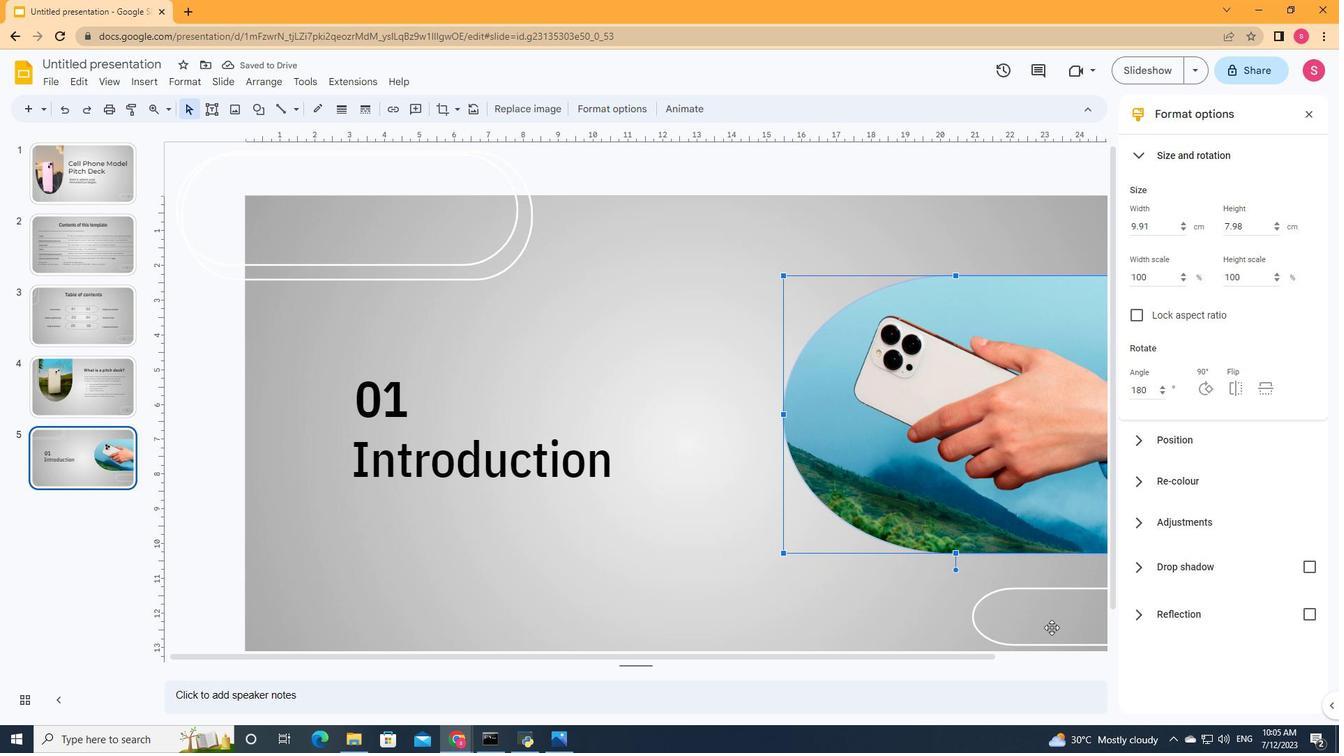 
Action: Mouse moved to (1052, 602)
Screenshot: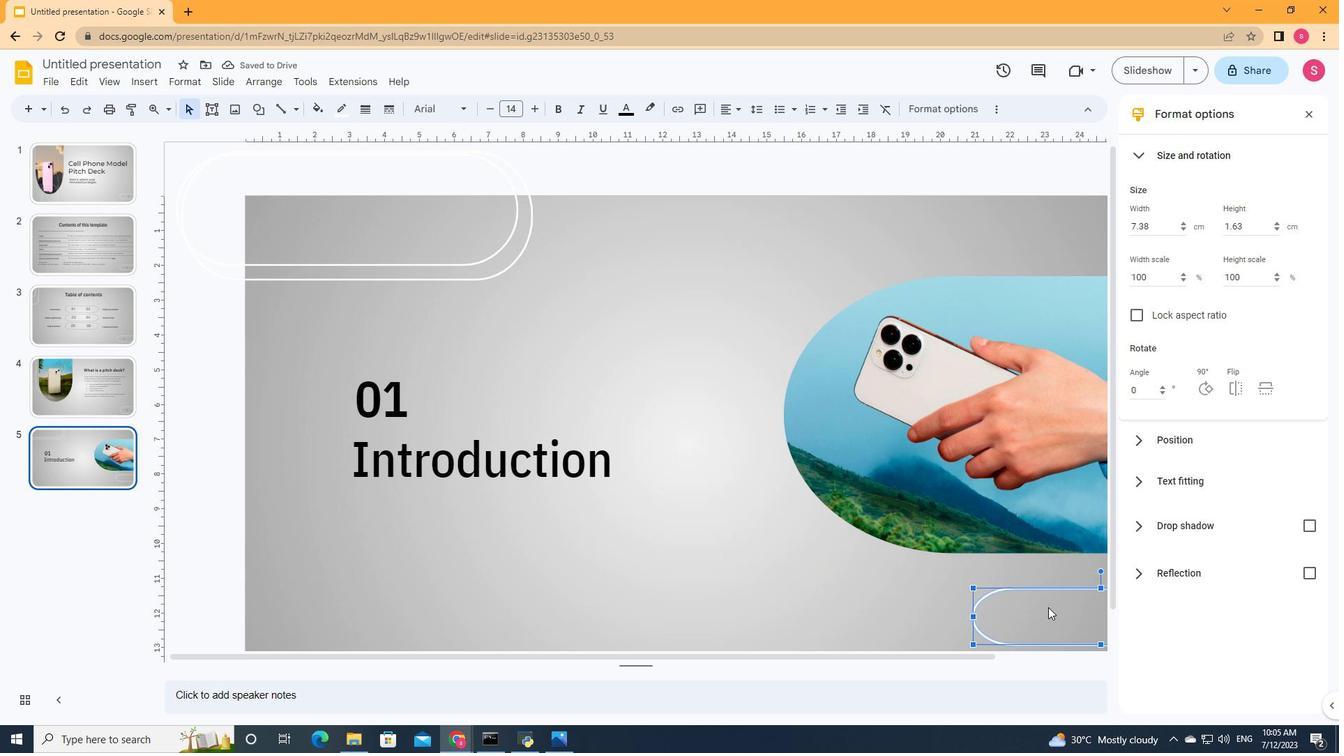 
Action: Key pressed <Key.up><Key.up><Key.up>
Screenshot: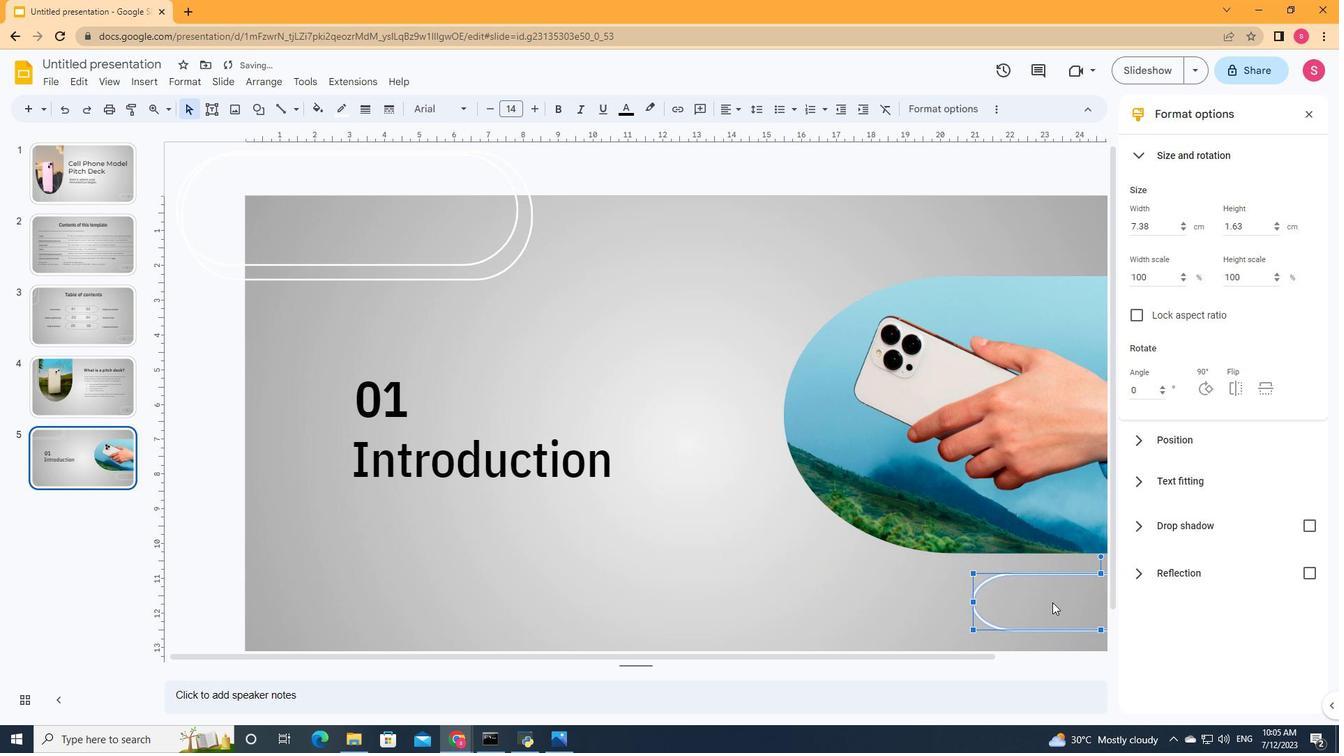 
Action: Mouse moved to (1036, 602)
Screenshot: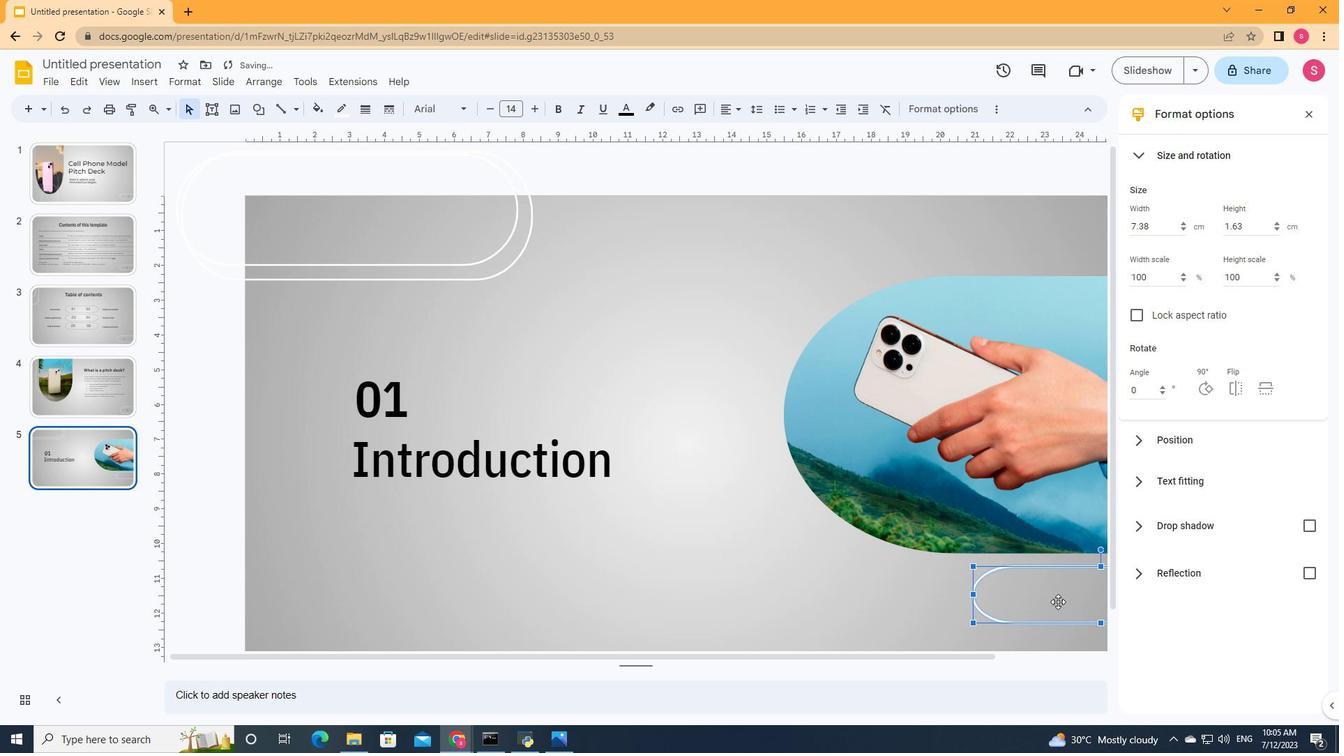 
Action: Mouse pressed left at (1036, 602)
Screenshot: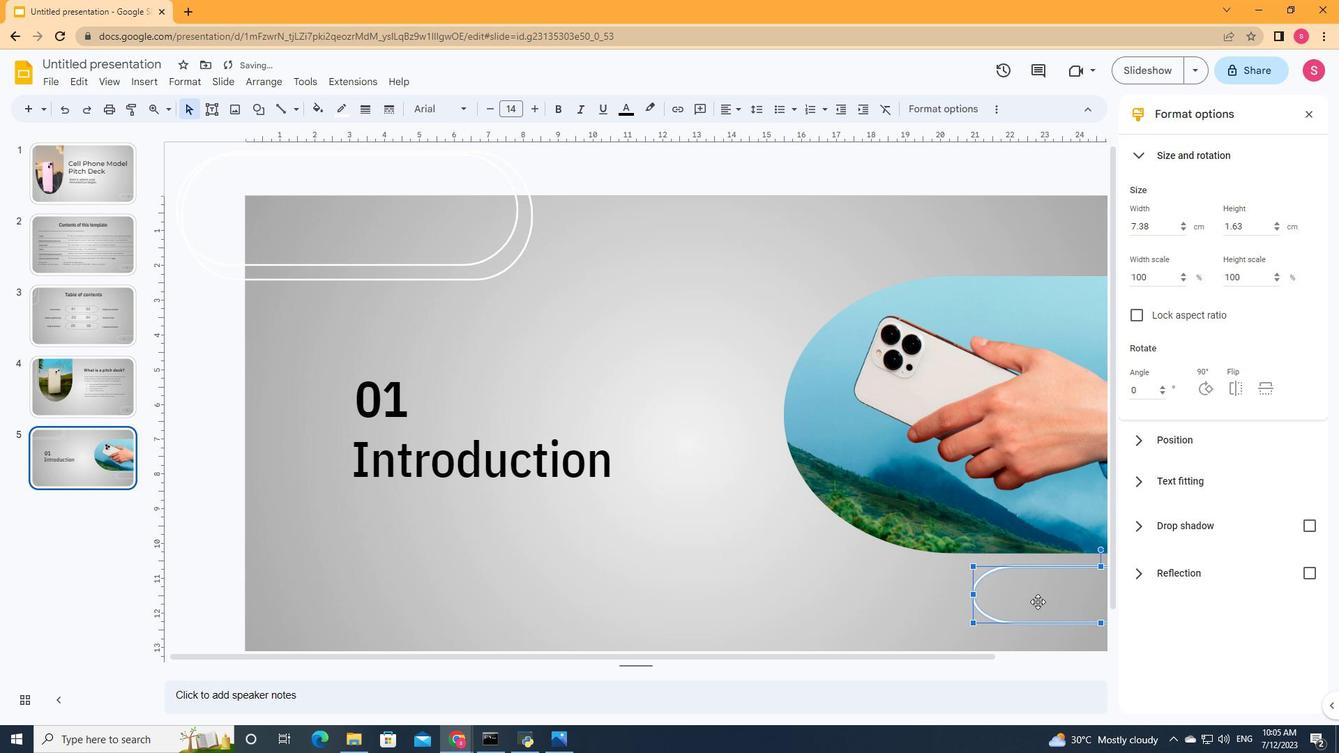 
Action: Mouse moved to (768, 621)
Screenshot: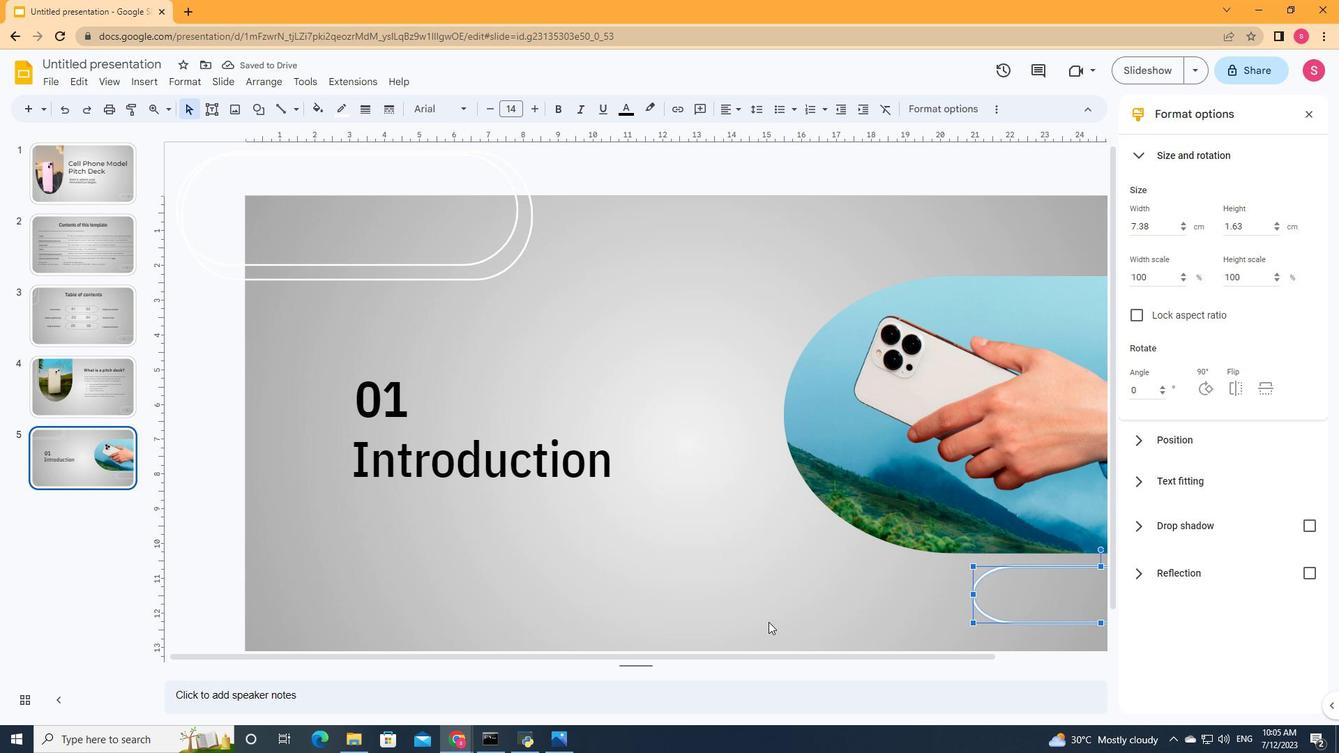 
Action: Mouse pressed left at (768, 621)
Screenshot: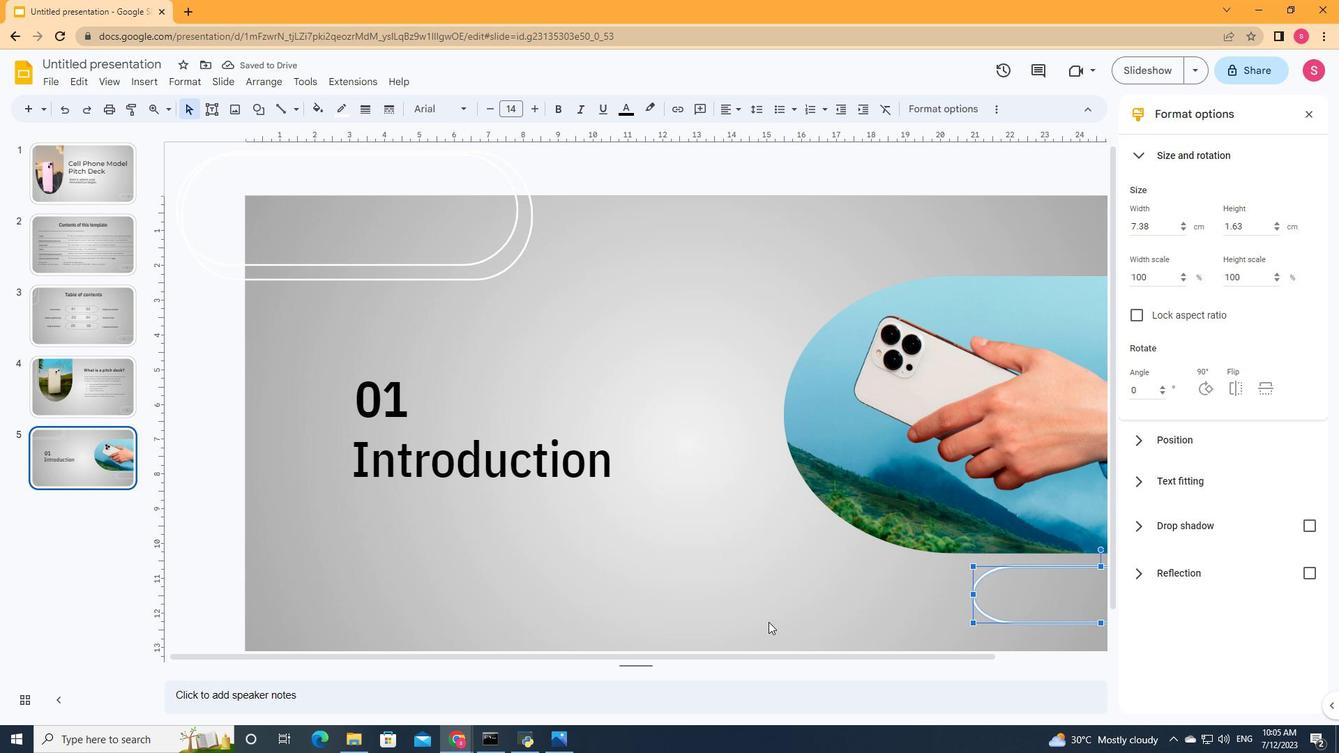 
Action: Mouse moved to (210, 106)
Screenshot: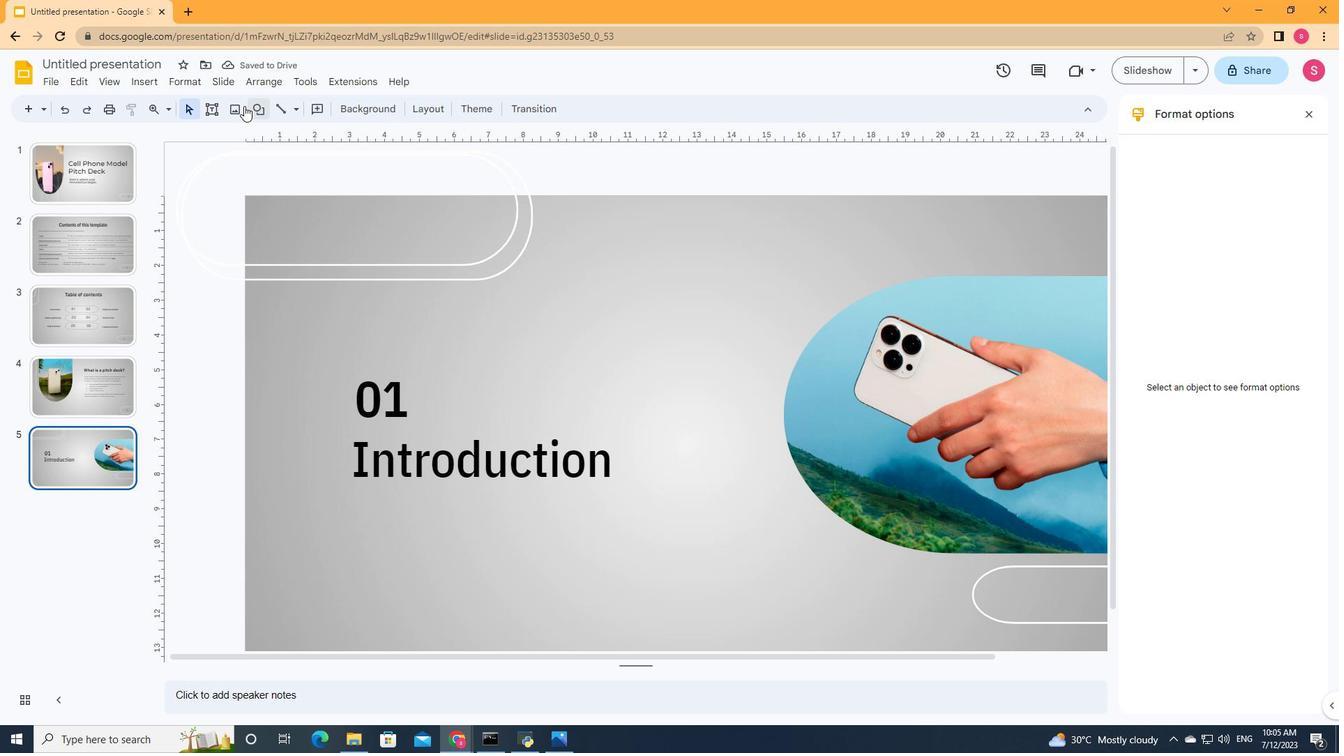 
Action: Mouse pressed left at (210, 106)
Screenshot: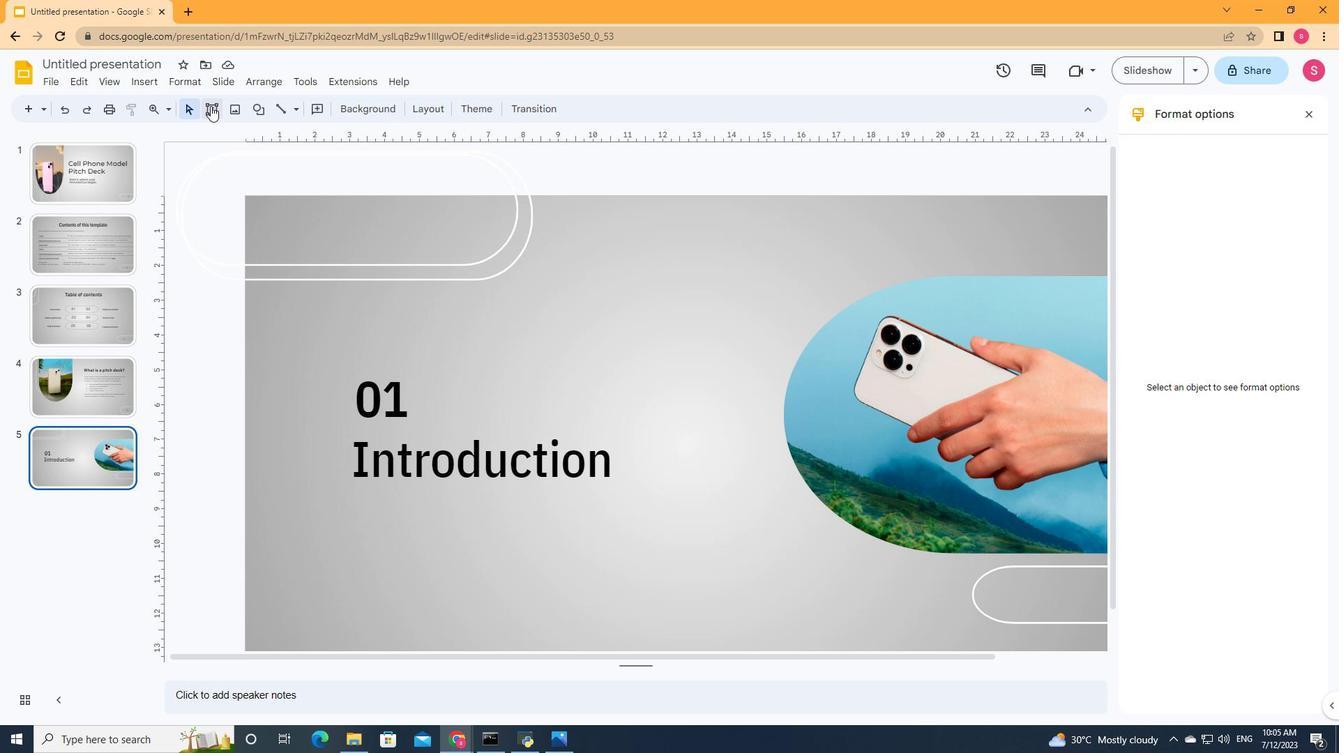 
Action: Mouse moved to (711, 542)
Screenshot: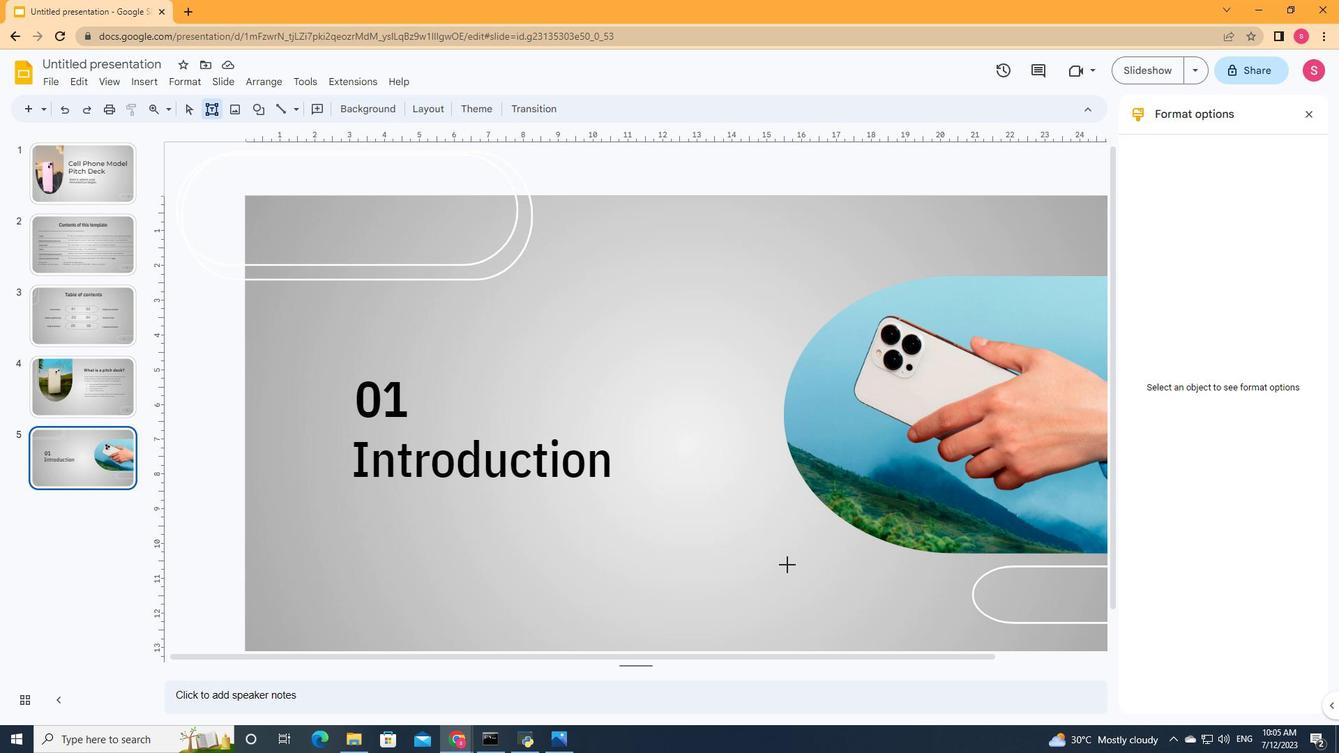 
Action: Mouse pressed left at (711, 542)
